 Task: Research Airbnb options in Harelbeke, Belgium from 3rd December, 2023 to 7th December, 2023 for 2 adults. Place can be private room with 1  bedroom having 1 bed and 1 bathroom. Property type can be hotel. Amenities needed are: hair dryer, heating.
Action: Mouse moved to (439, 258)
Screenshot: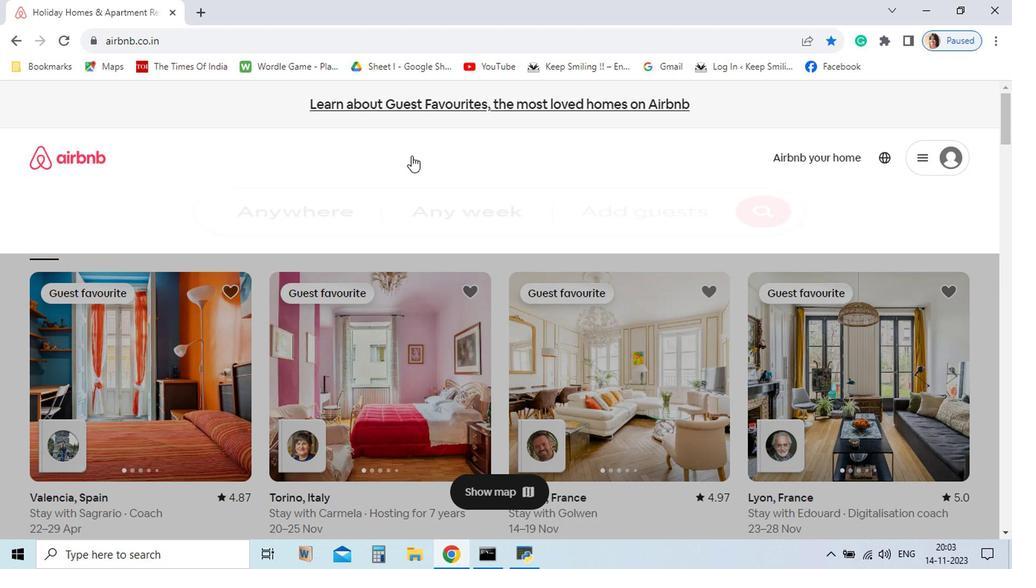 
Action: Mouse pressed left at (439, 258)
Screenshot: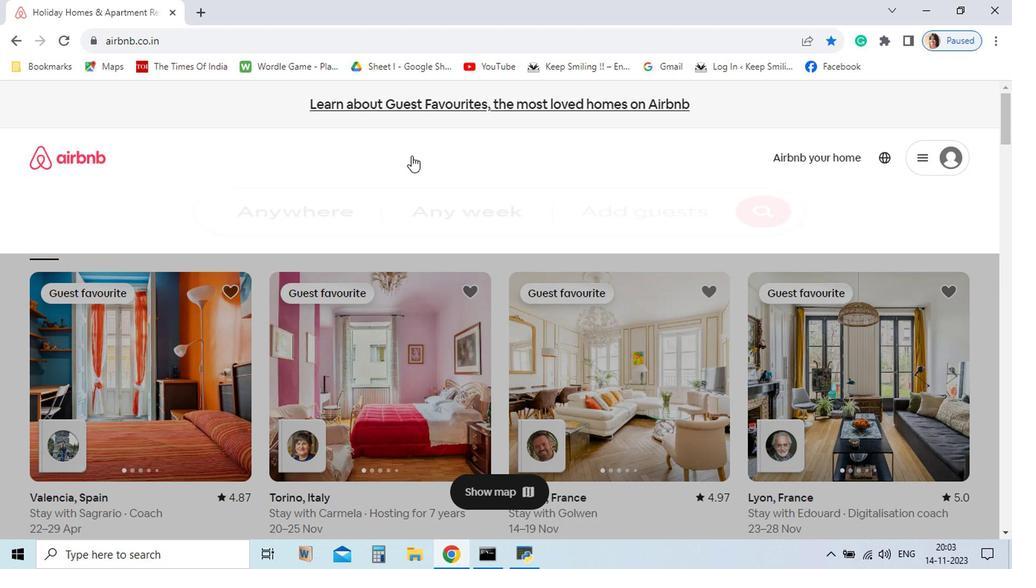 
Action: Mouse moved to (356, 305)
Screenshot: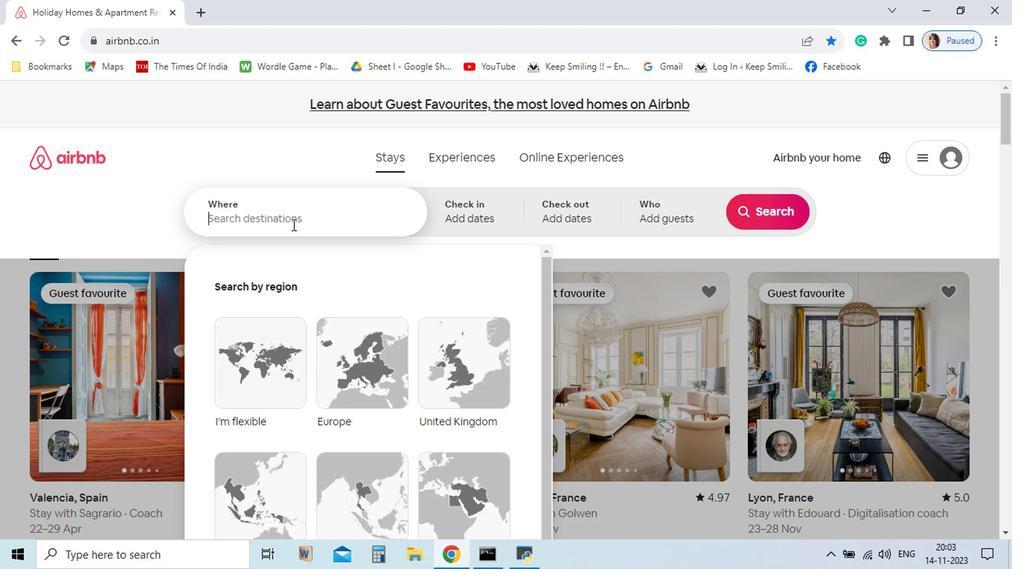 
Action: Mouse pressed left at (356, 305)
Screenshot: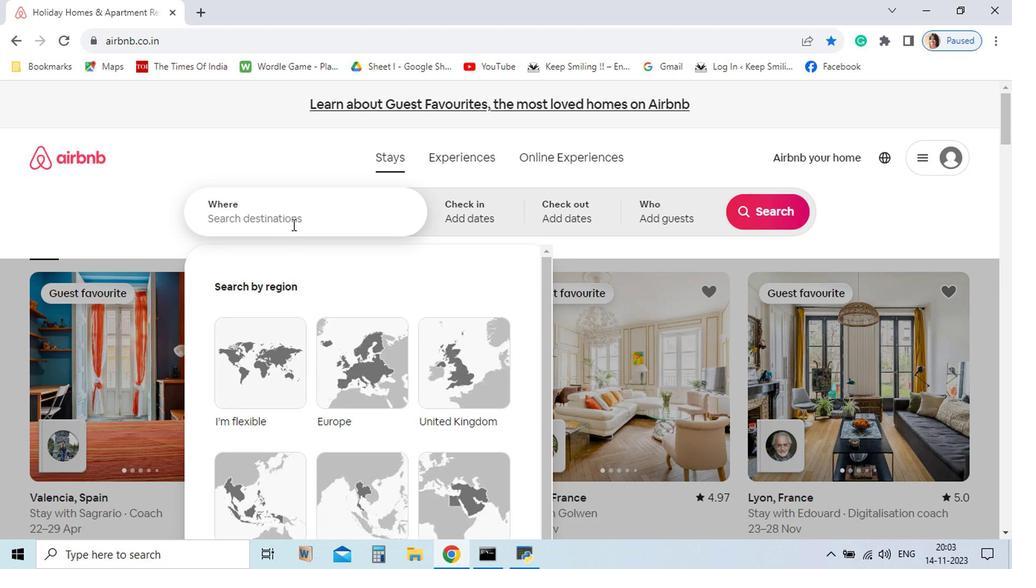 
Action: Mouse moved to (354, 307)
Screenshot: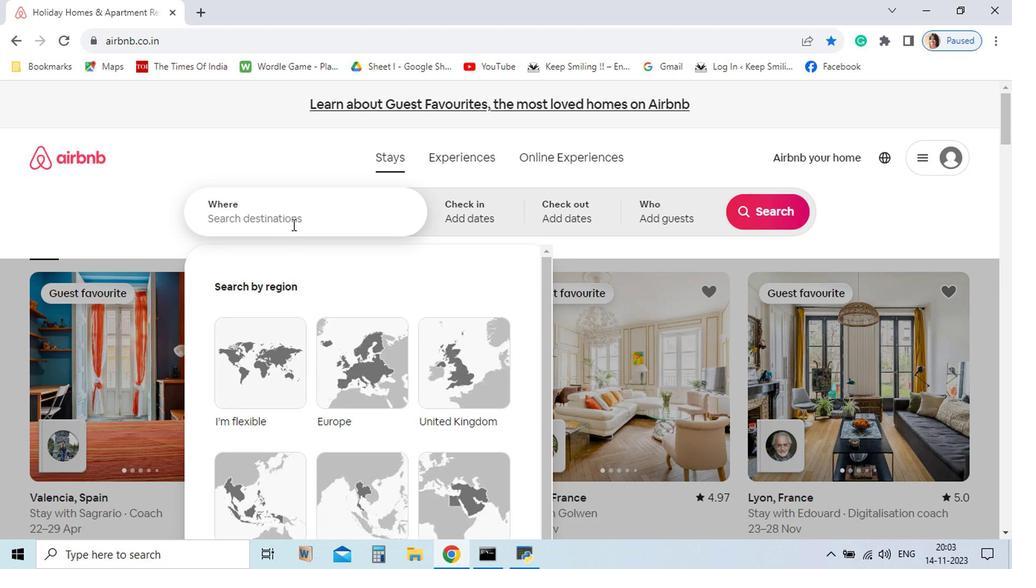 
Action: Key pressed <Key.shift>Harel
Screenshot: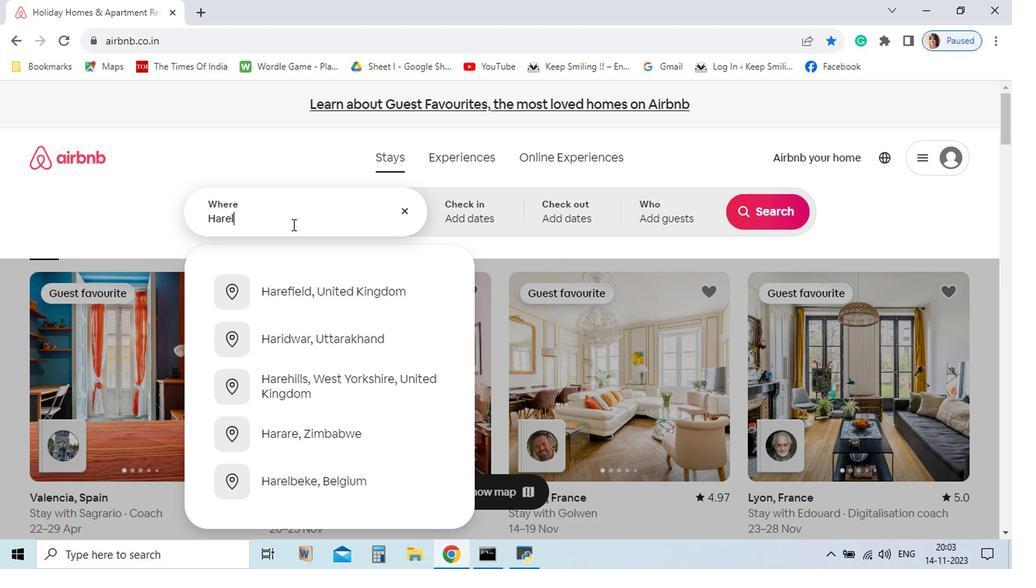 
Action: Mouse moved to (375, 355)
Screenshot: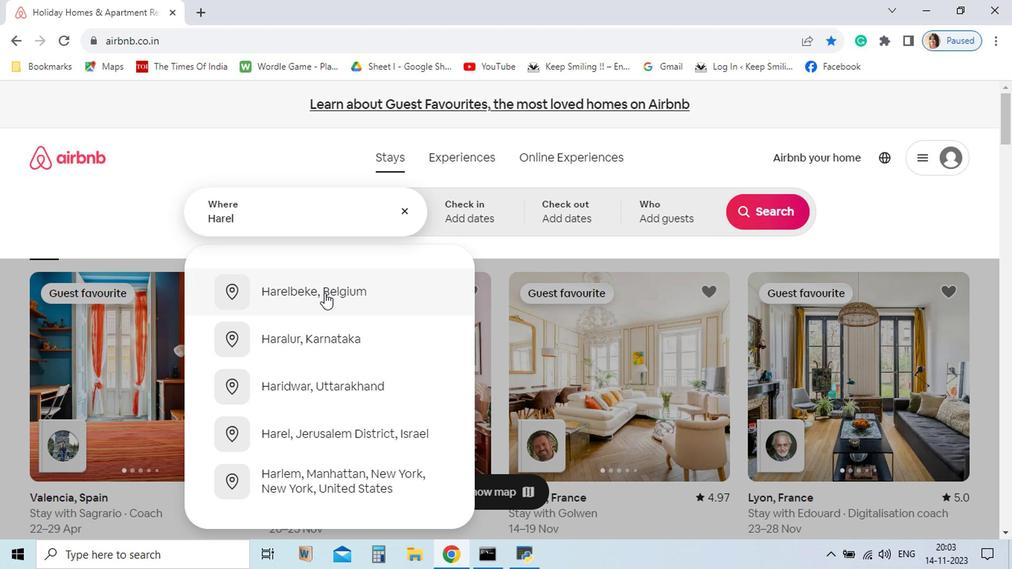 
Action: Mouse pressed left at (375, 355)
Screenshot: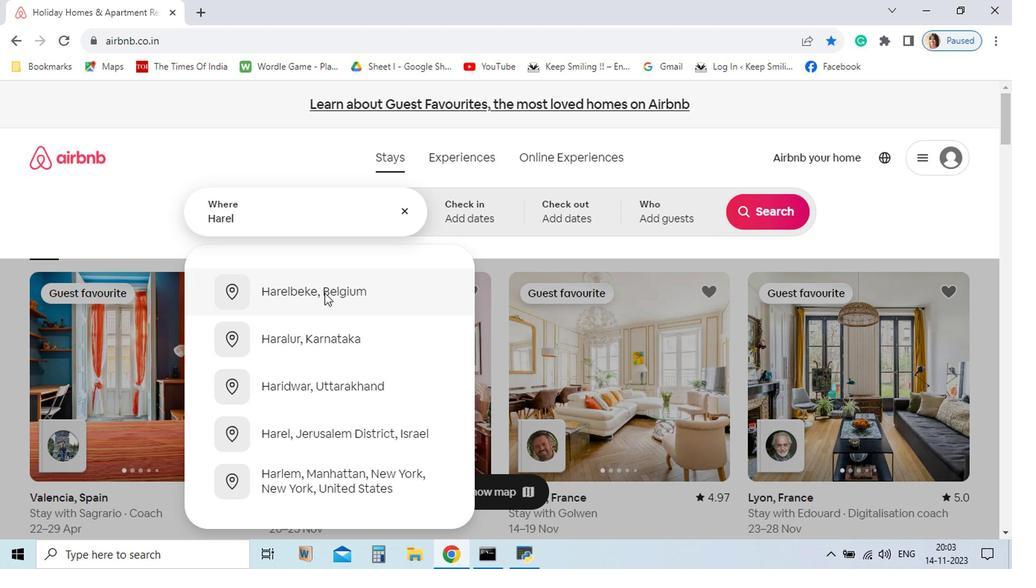 
Action: Mouse moved to (526, 452)
Screenshot: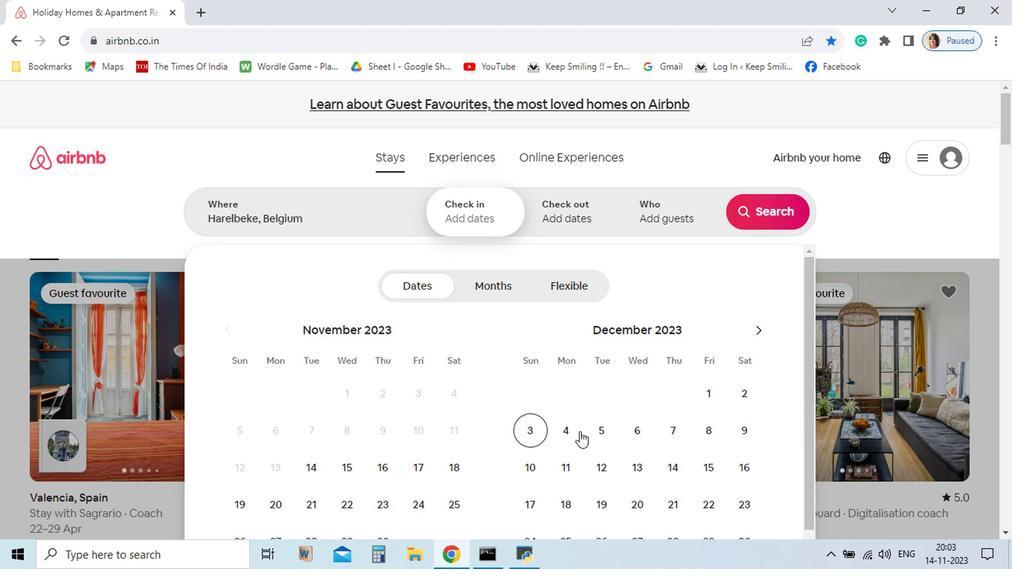 
Action: Mouse pressed left at (526, 452)
Screenshot: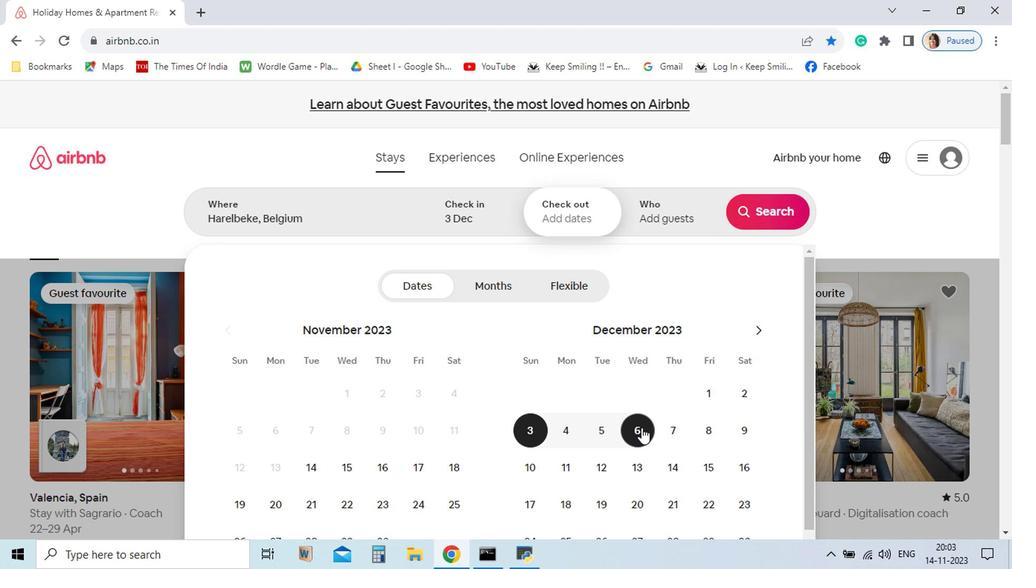 
Action: Mouse moved to (624, 450)
Screenshot: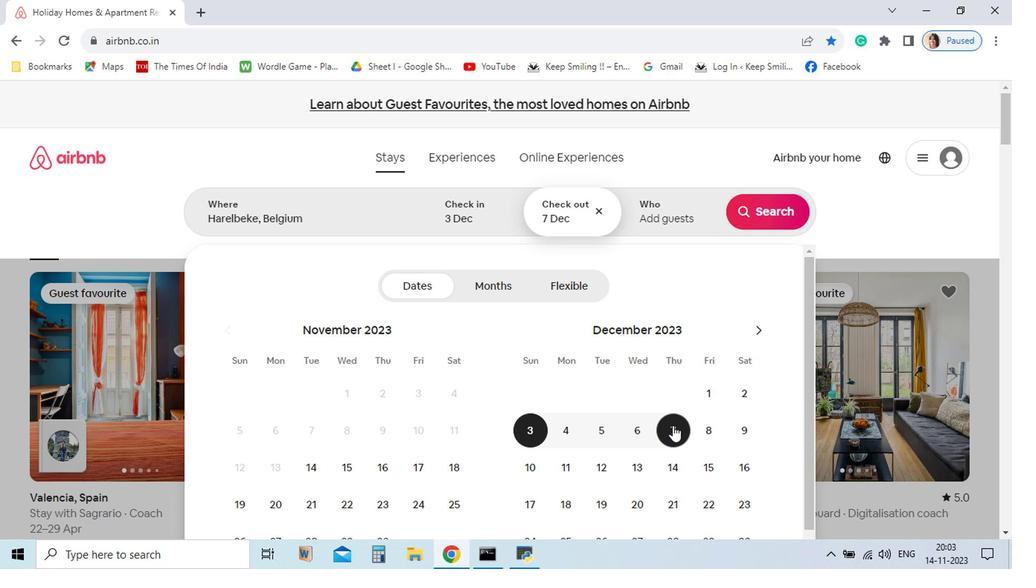 
Action: Mouse pressed left at (624, 450)
Screenshot: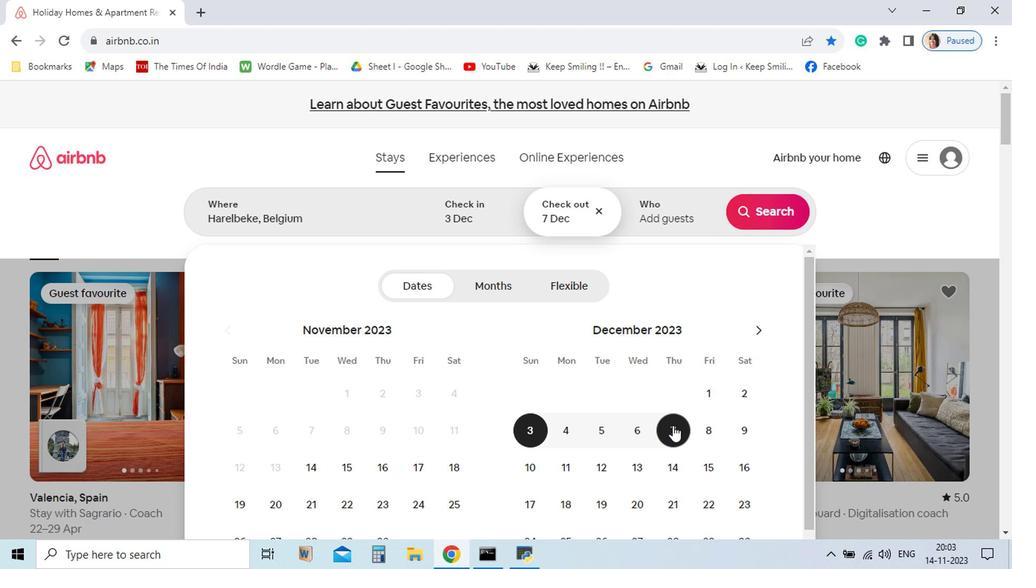 
Action: Mouse moved to (636, 301)
Screenshot: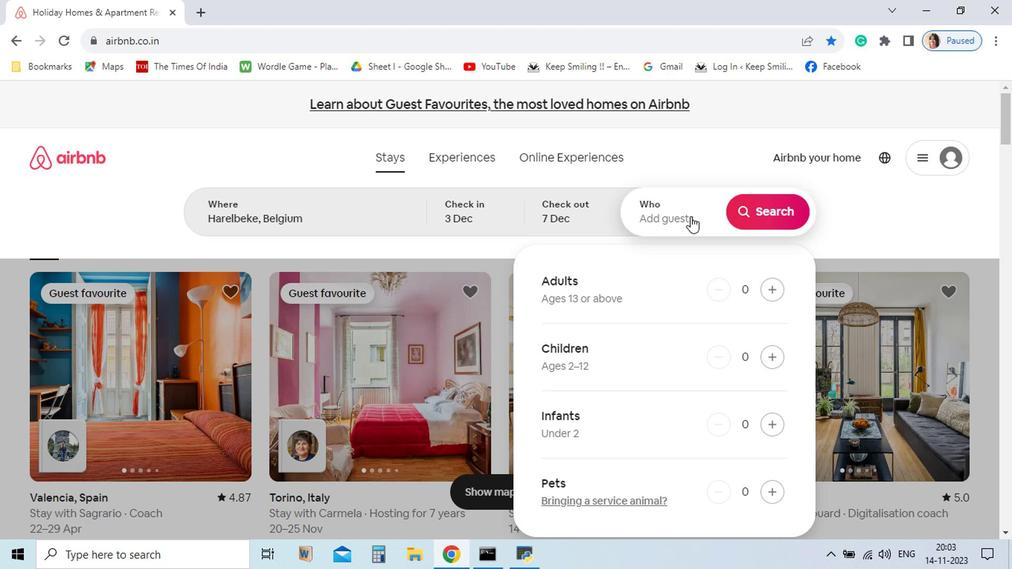 
Action: Mouse pressed left at (636, 301)
Screenshot: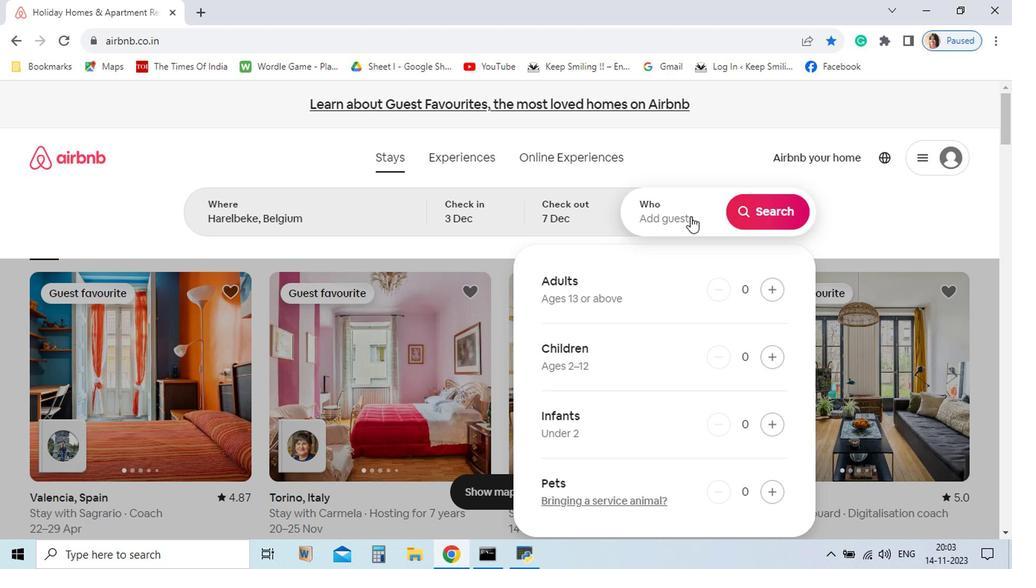 
Action: Mouse moved to (695, 351)
Screenshot: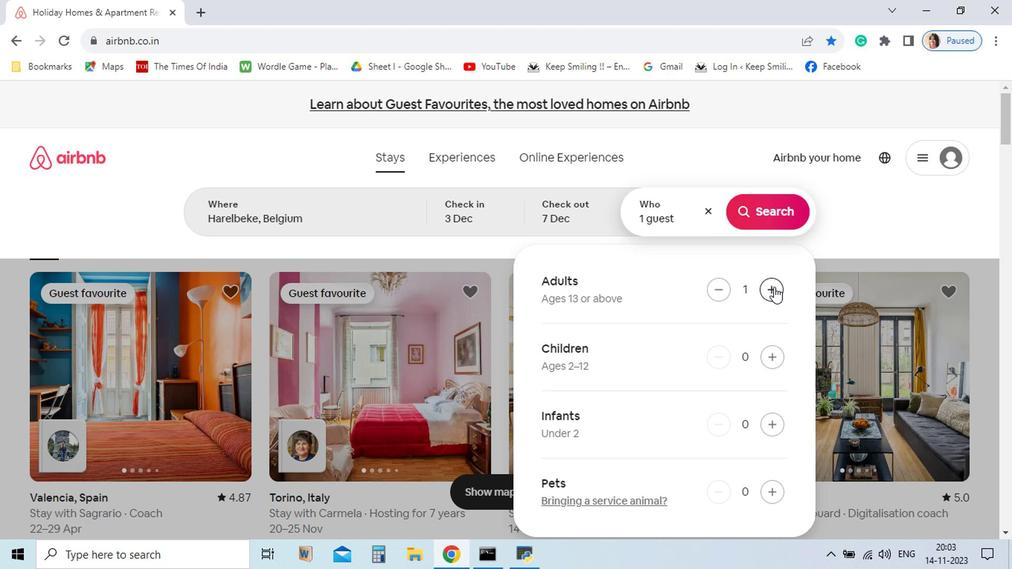 
Action: Mouse pressed left at (695, 351)
Screenshot: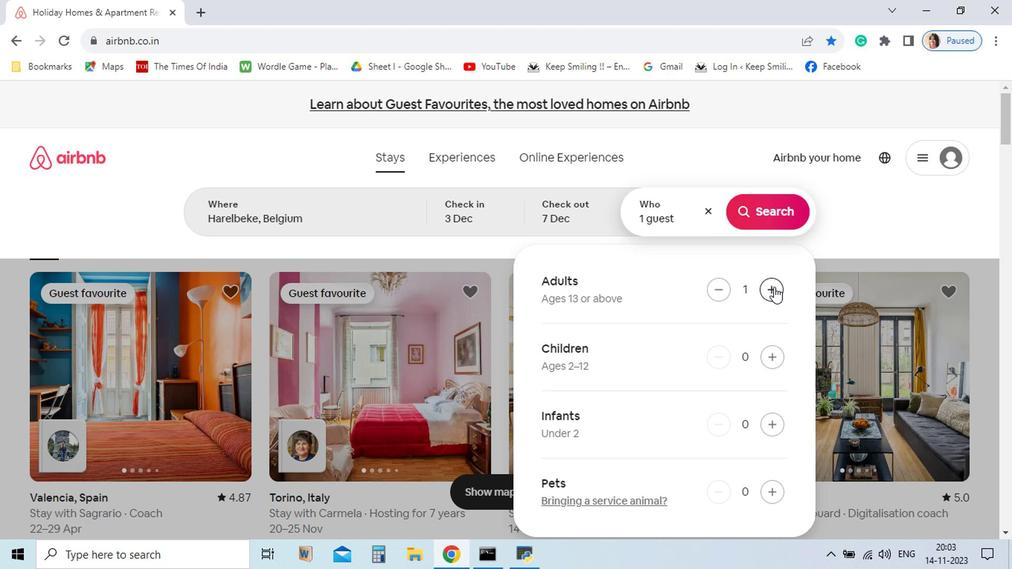 
Action: Mouse pressed left at (695, 351)
Screenshot: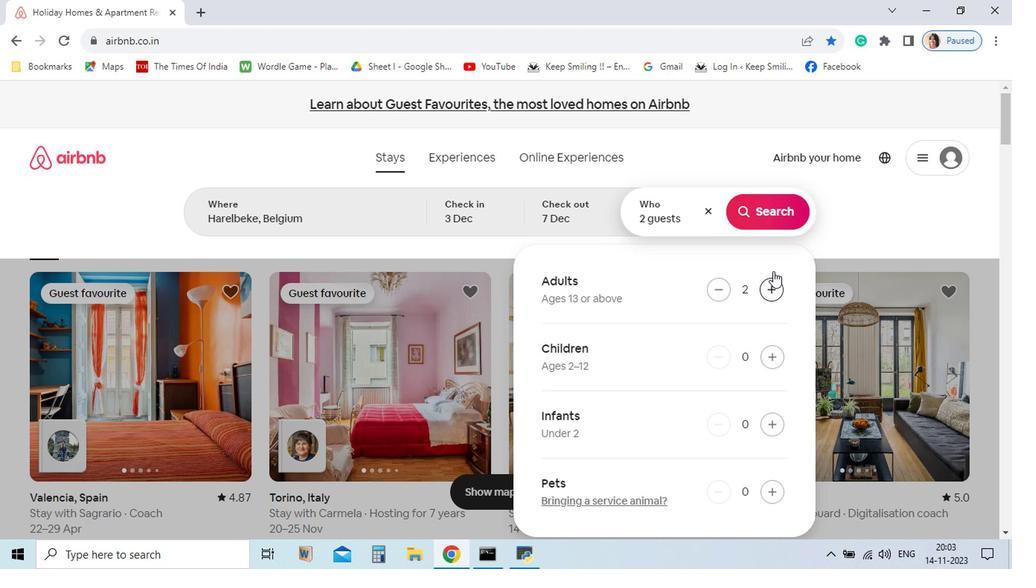 
Action: Mouse moved to (698, 298)
Screenshot: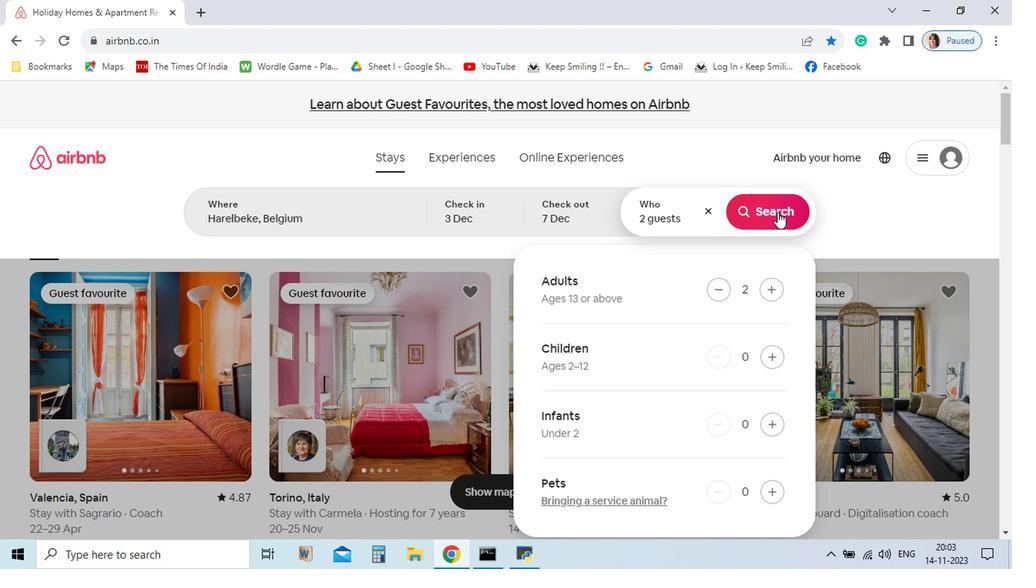 
Action: Mouse pressed left at (698, 298)
Screenshot: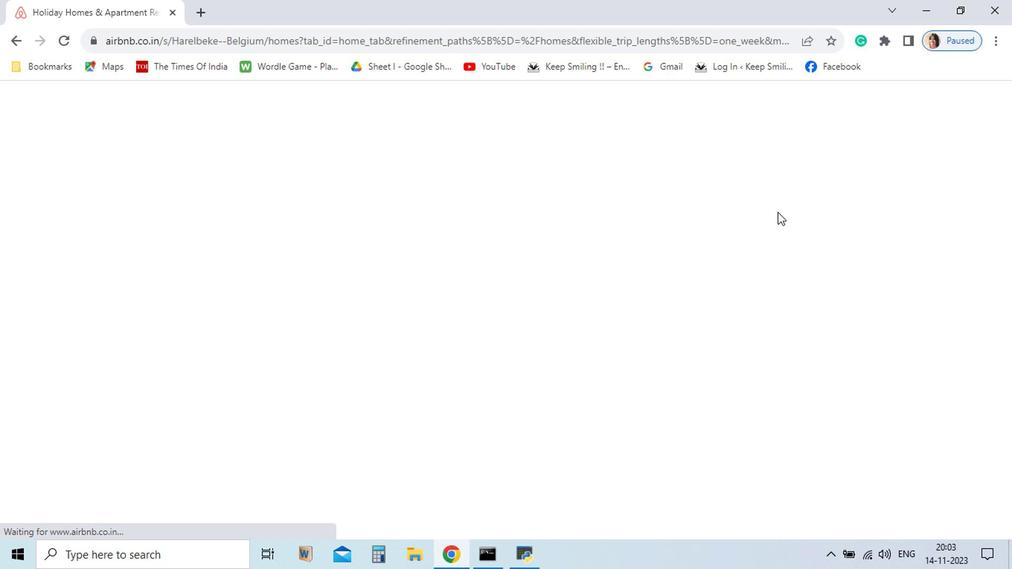 
Action: Mouse moved to (695, 268)
Screenshot: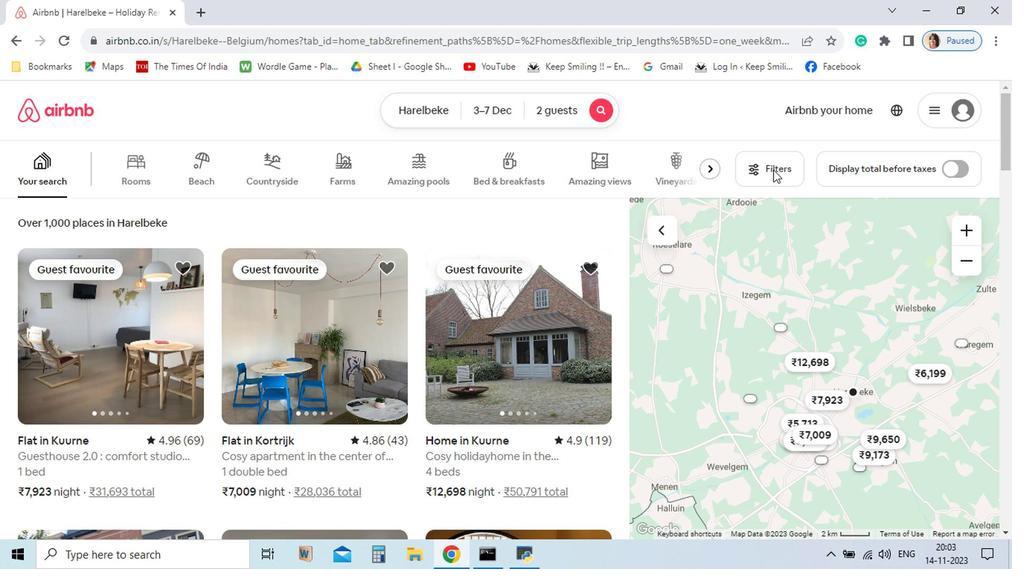 
Action: Mouse pressed left at (695, 268)
Screenshot: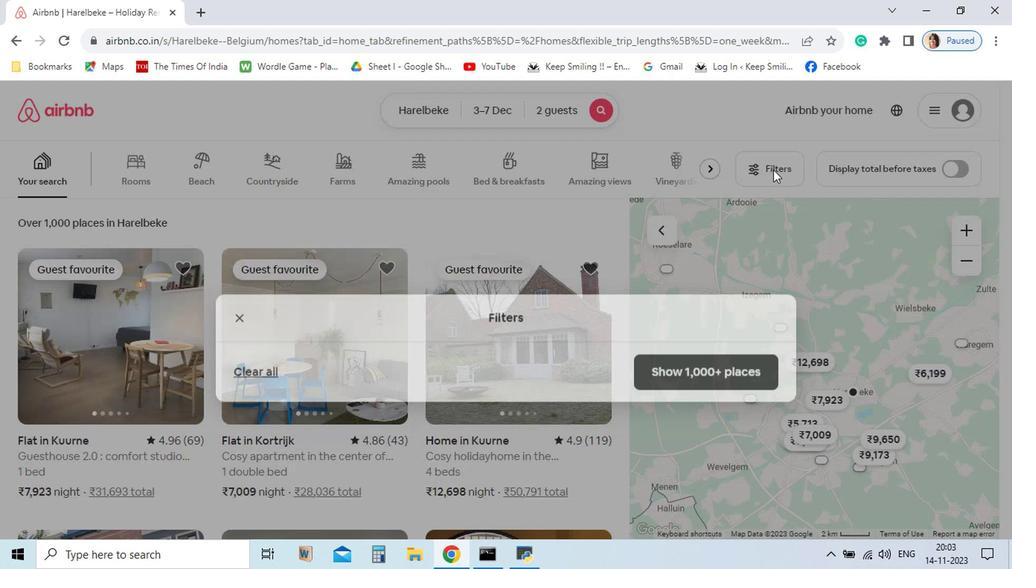 
Action: Mouse moved to (704, 282)
Screenshot: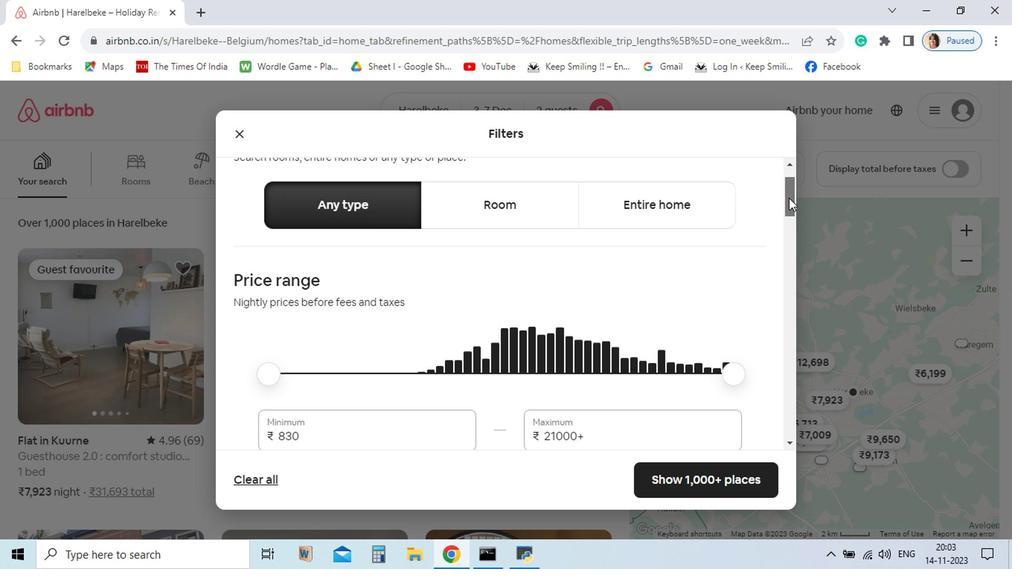 
Action: Mouse pressed left at (704, 282)
Screenshot: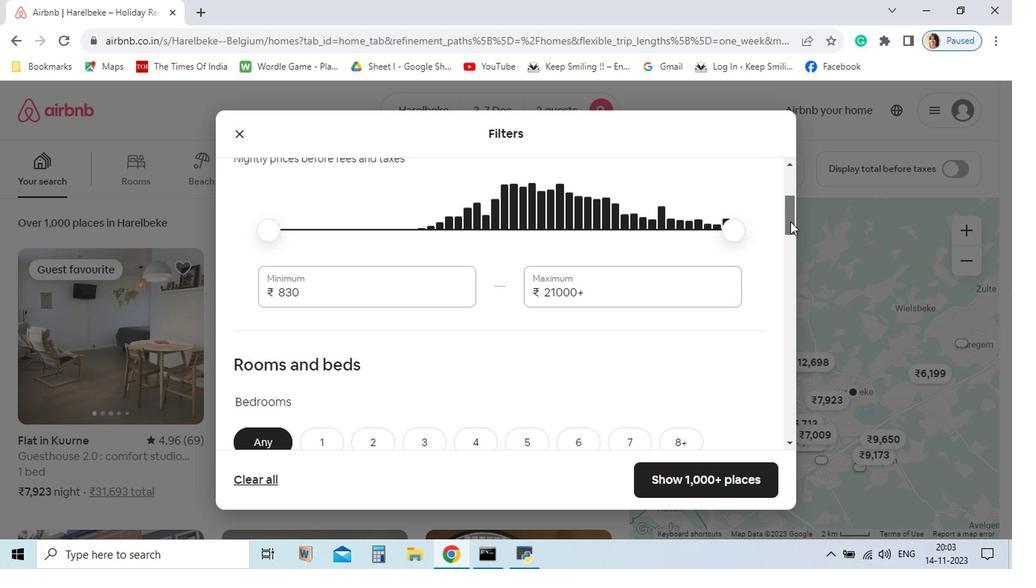 
Action: Mouse moved to (380, 385)
Screenshot: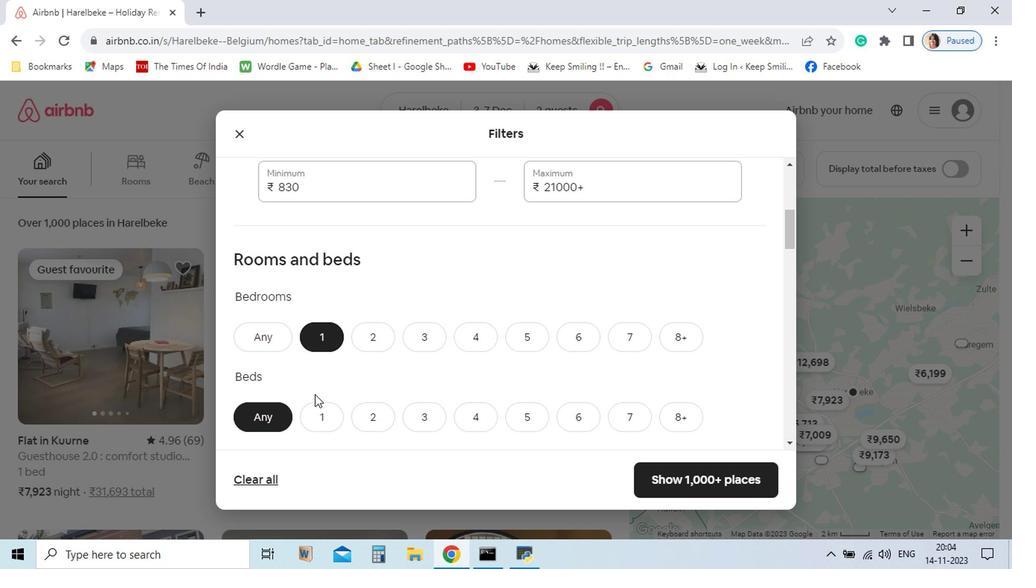
Action: Mouse pressed left at (380, 385)
Screenshot: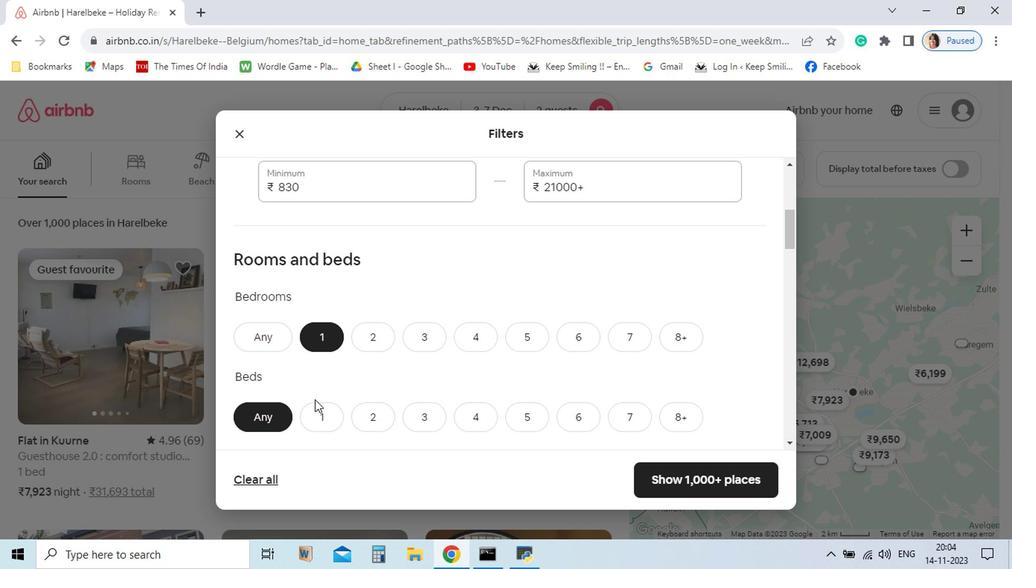 
Action: Mouse moved to (370, 442)
Screenshot: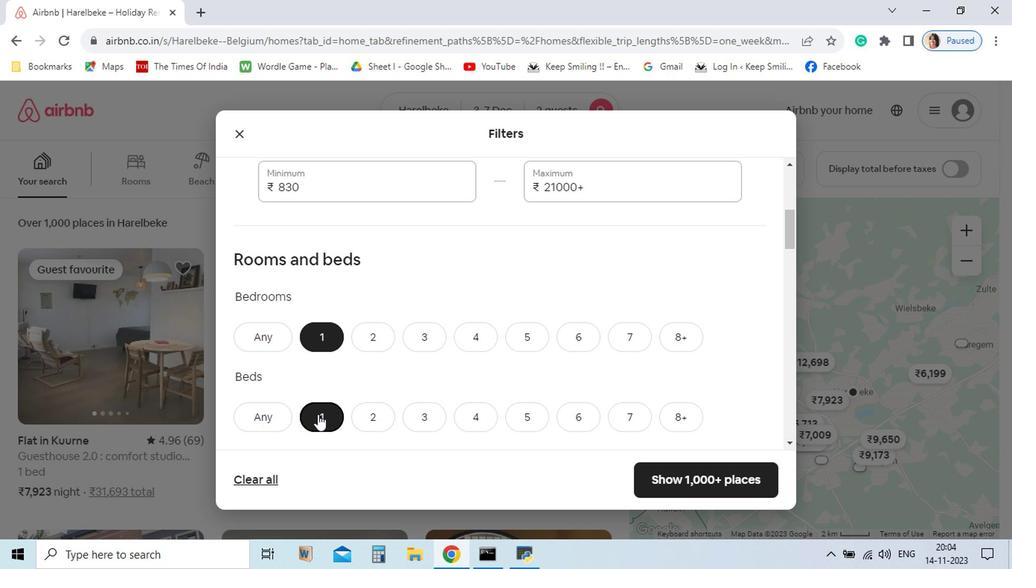 
Action: Mouse pressed left at (370, 442)
Screenshot: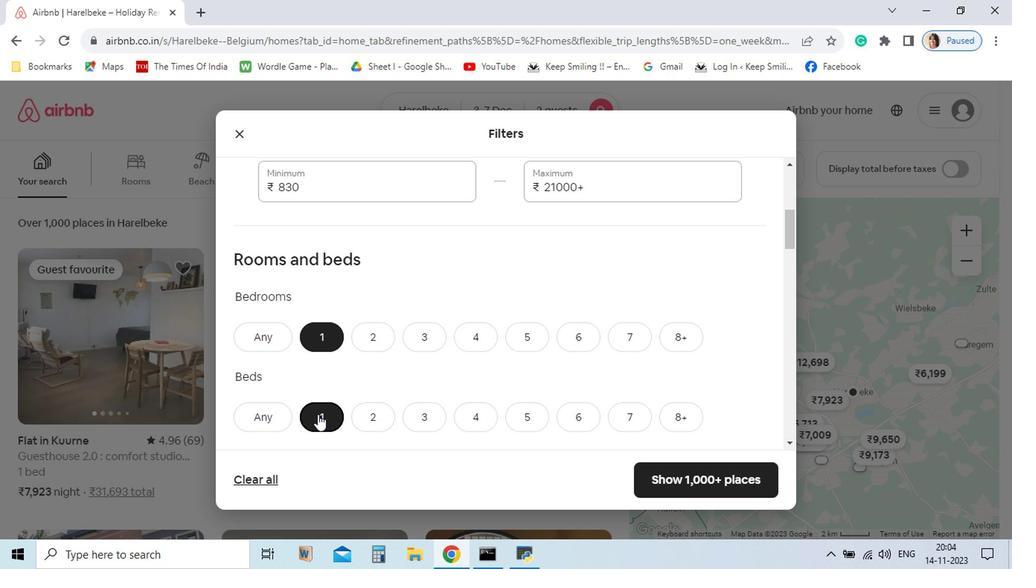 
Action: Mouse moved to (372, 442)
Screenshot: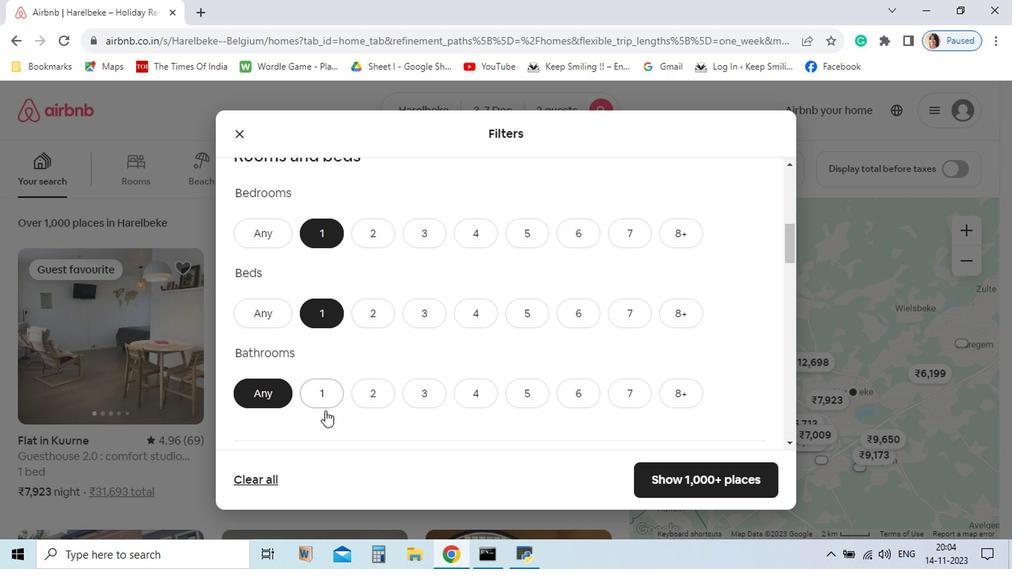
Action: Mouse scrolled (372, 441) with delta (0, 0)
Screenshot: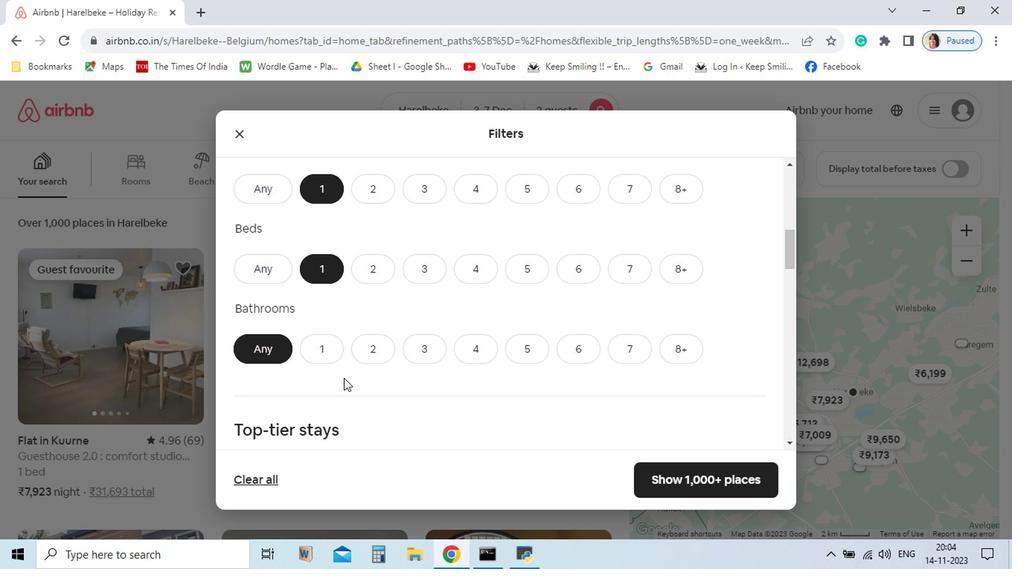 
Action: Mouse moved to (374, 441)
Screenshot: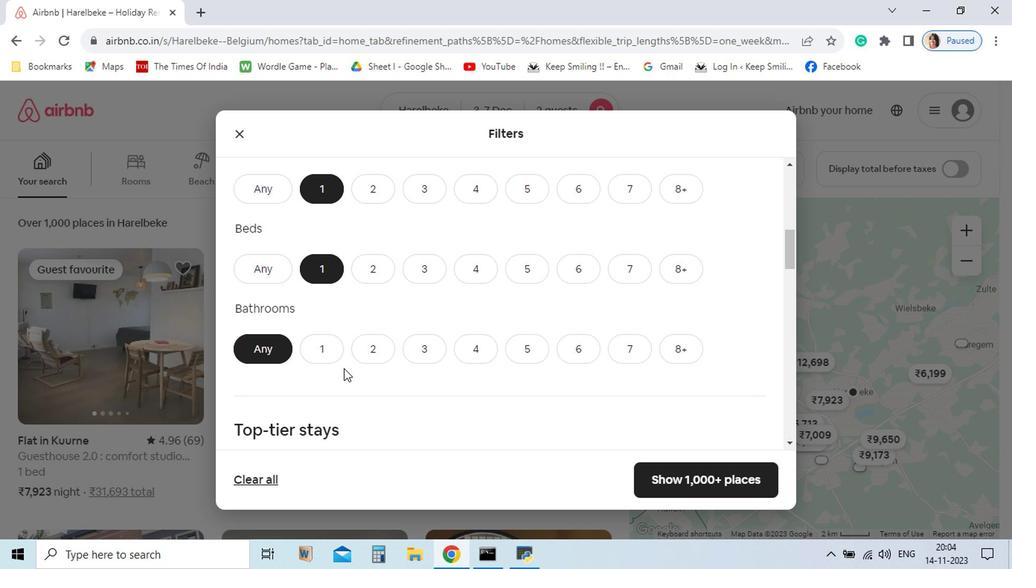 
Action: Mouse scrolled (374, 441) with delta (0, 0)
Screenshot: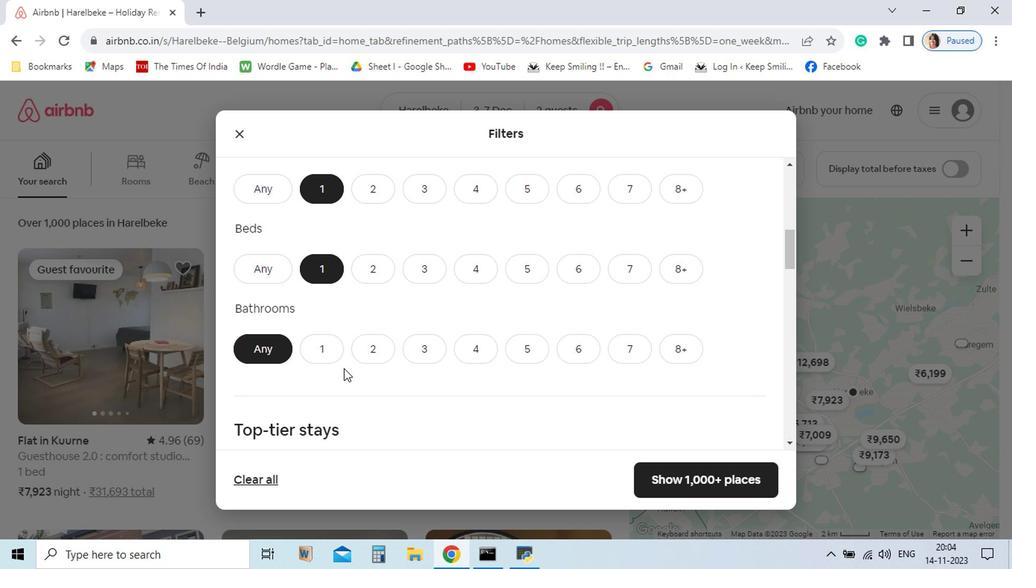 
Action: Mouse moved to (373, 396)
Screenshot: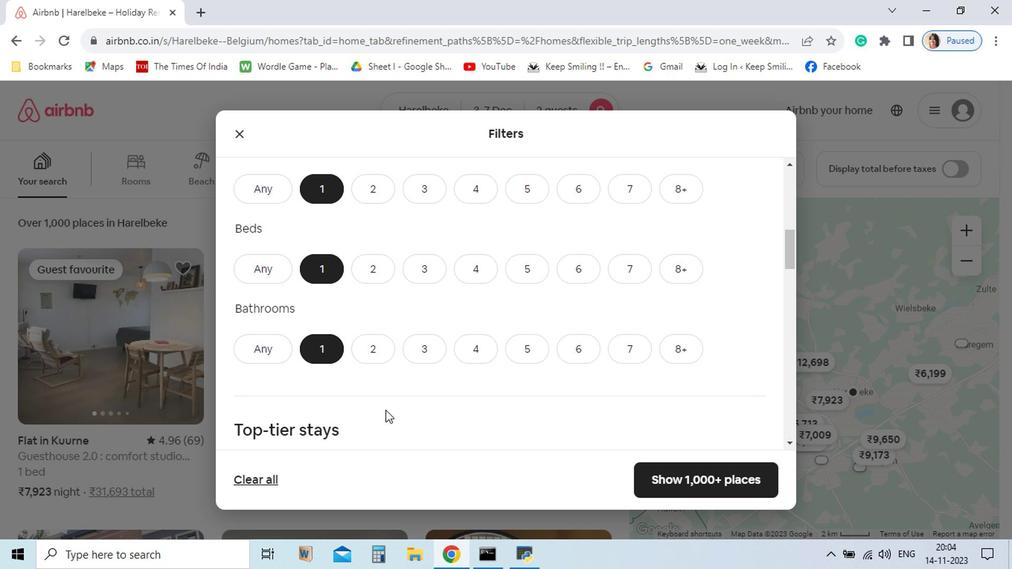 
Action: Mouse pressed left at (373, 396)
Screenshot: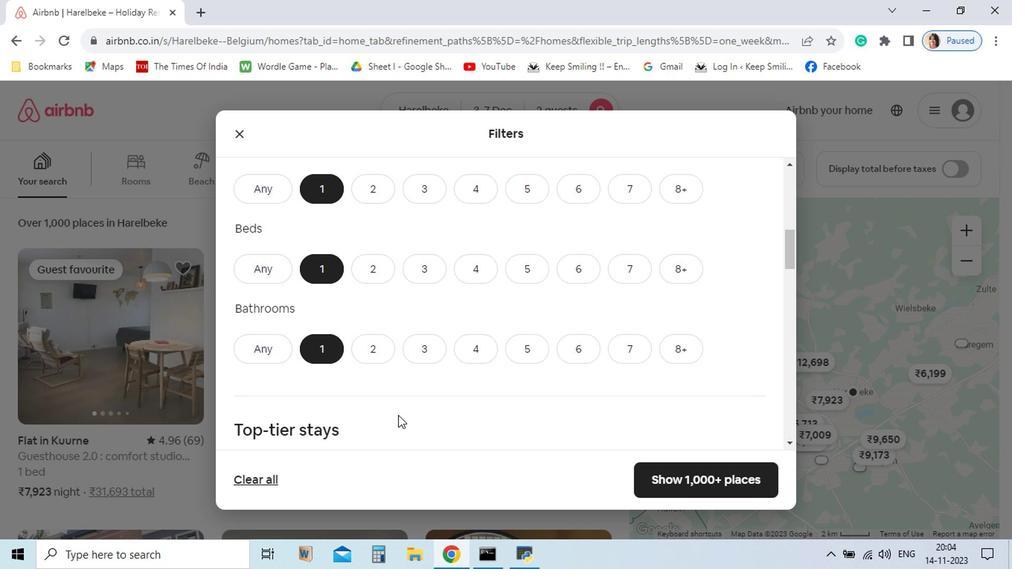 
Action: Mouse moved to (457, 447)
Screenshot: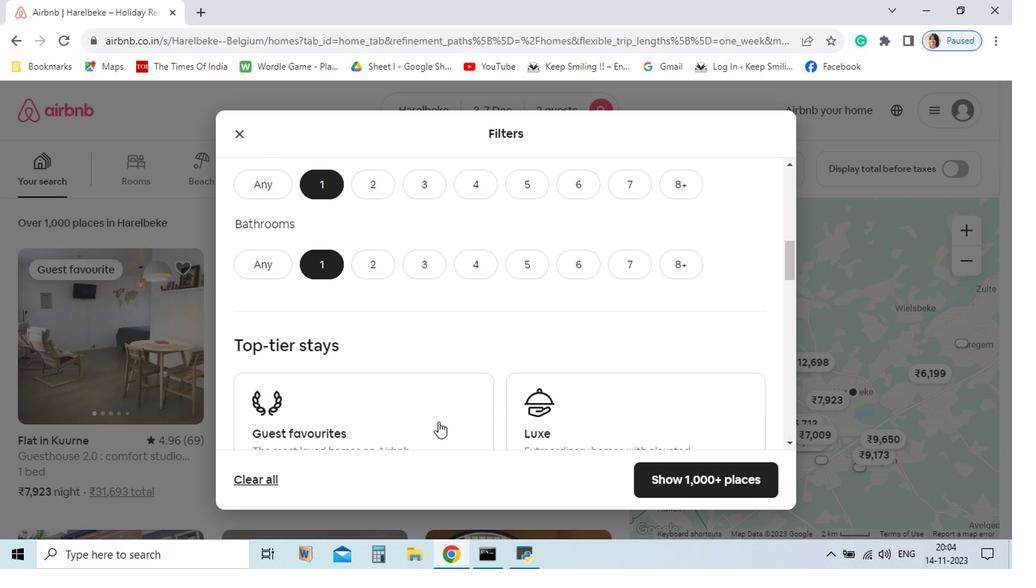 
Action: Mouse scrolled (457, 447) with delta (0, 0)
Screenshot: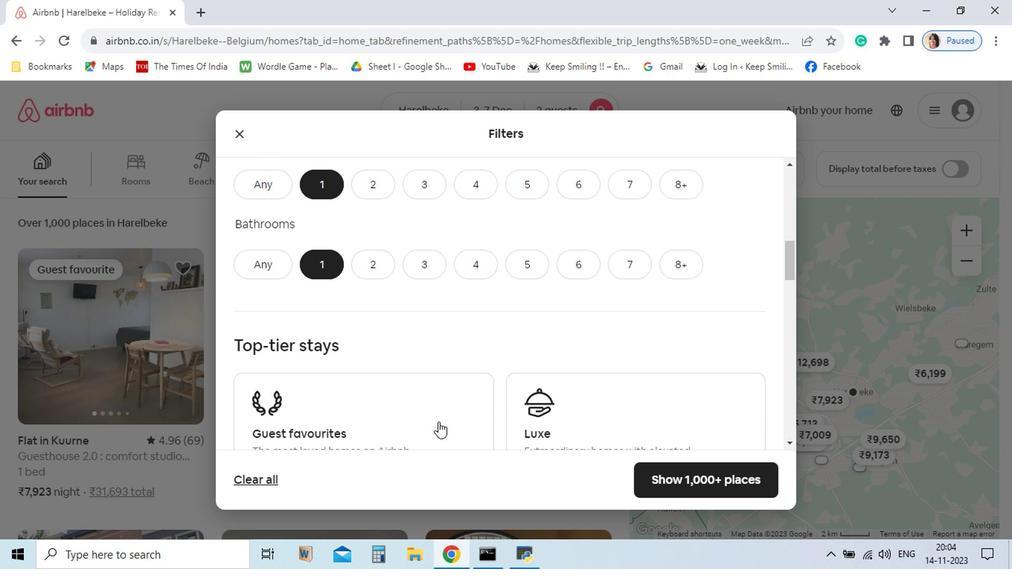 
Action: Mouse scrolled (457, 447) with delta (0, 0)
Screenshot: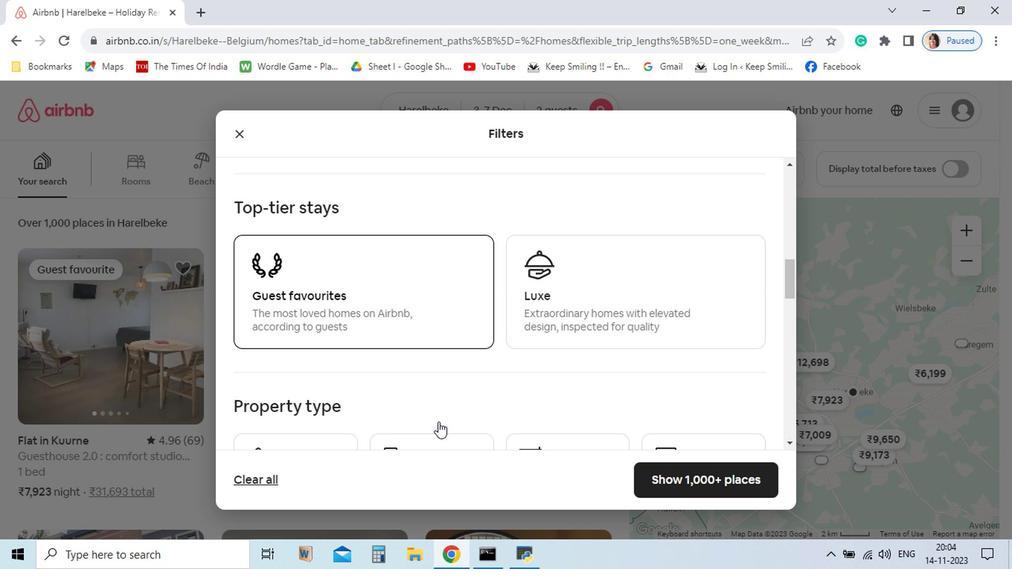 
Action: Mouse moved to (458, 447)
Screenshot: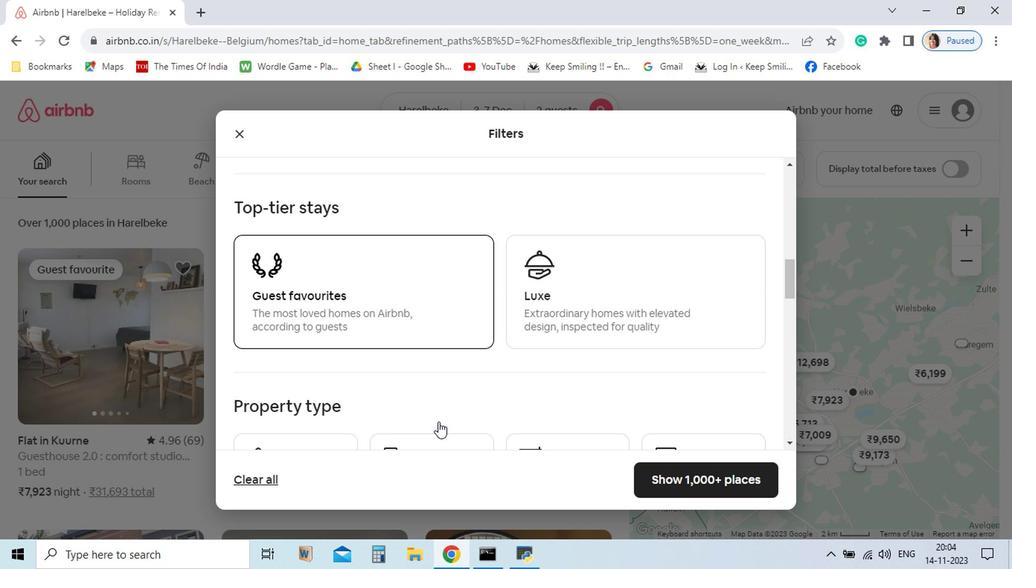 
Action: Mouse scrolled (458, 447) with delta (0, 0)
Screenshot: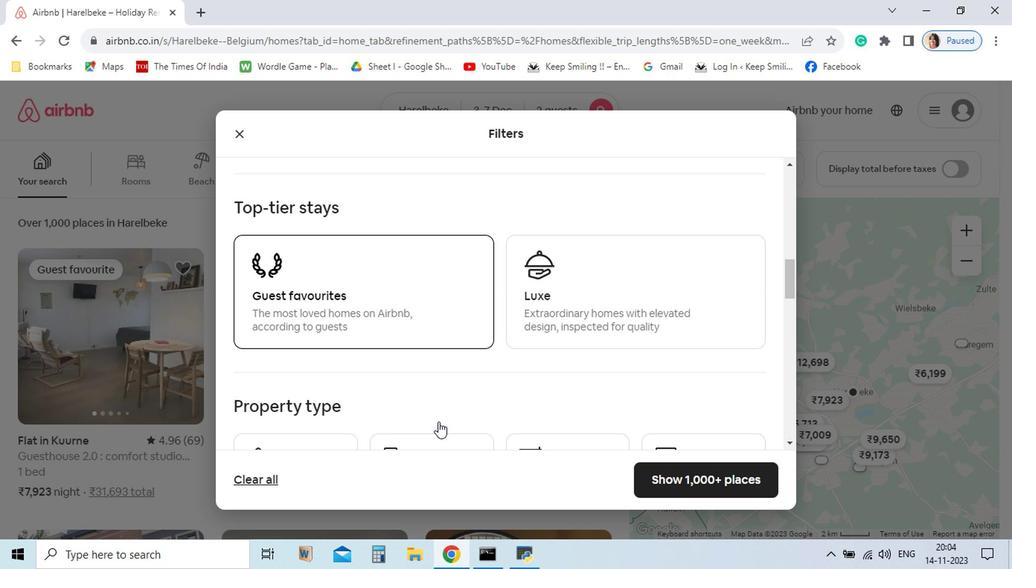 
Action: Mouse scrolled (458, 447) with delta (0, 0)
Screenshot: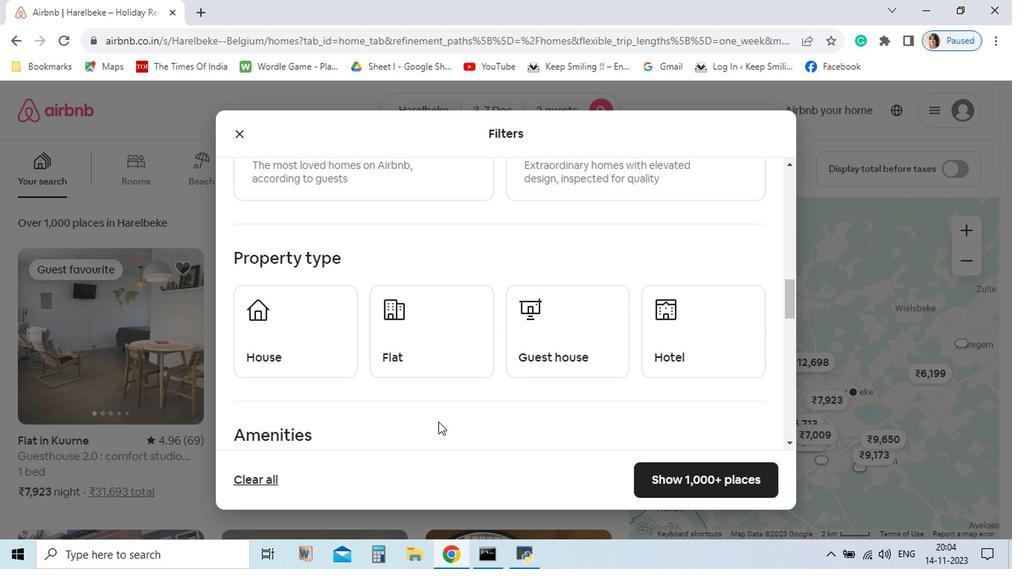 
Action: Mouse scrolled (458, 447) with delta (0, 0)
Screenshot: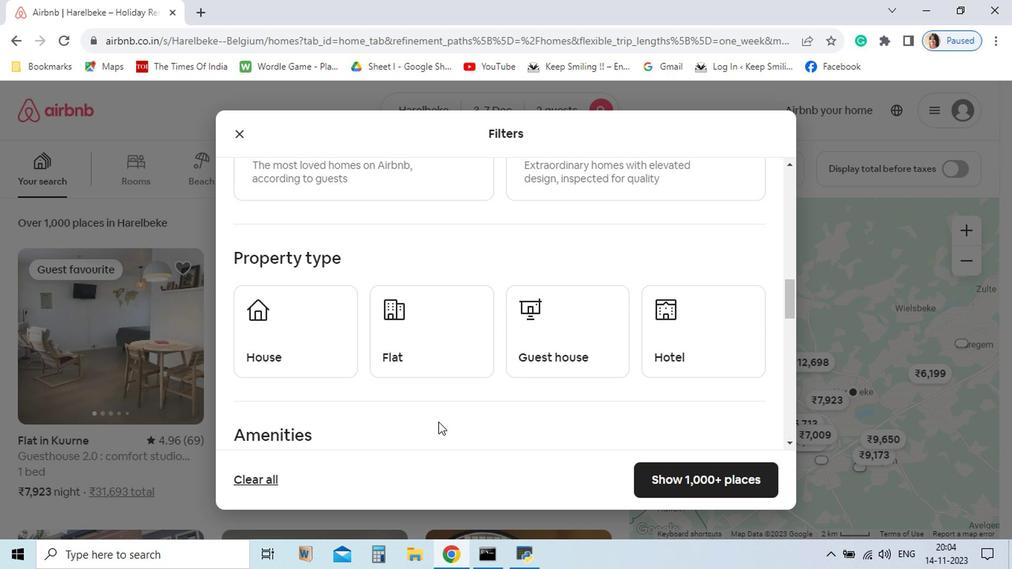 
Action: Mouse moved to (614, 399)
Screenshot: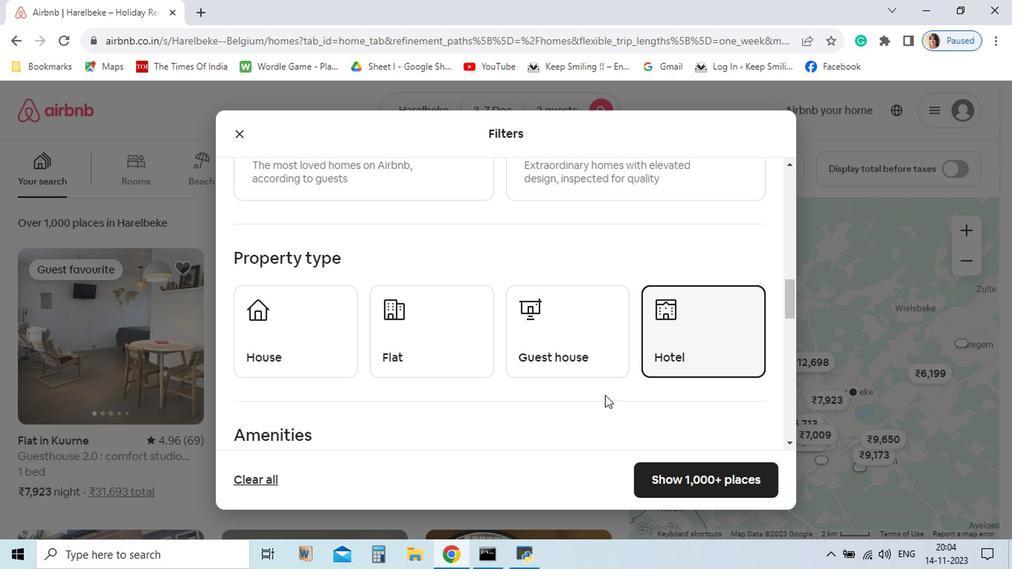 
Action: Mouse pressed left at (614, 399)
Screenshot: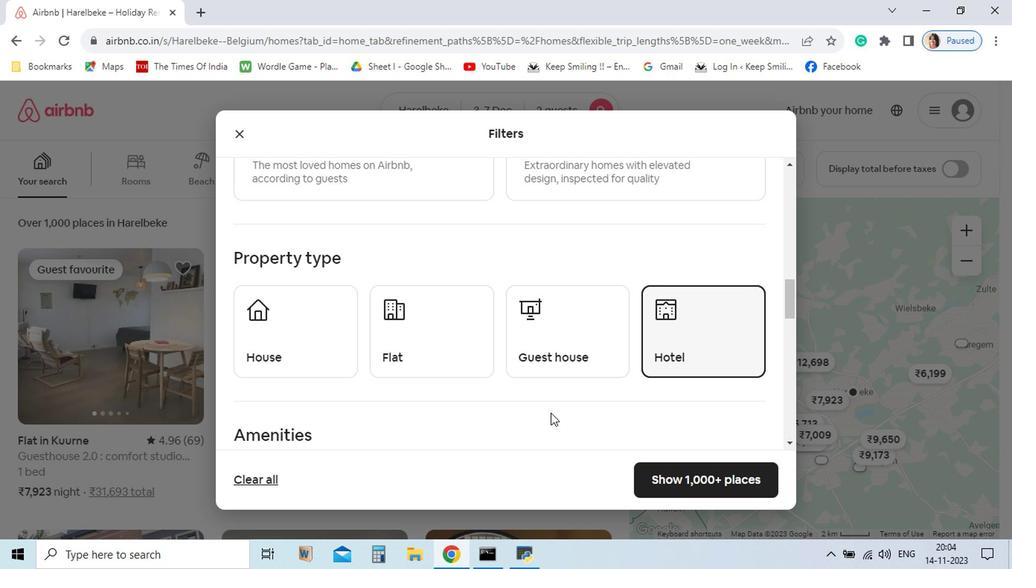 
Action: Mouse moved to (485, 427)
Screenshot: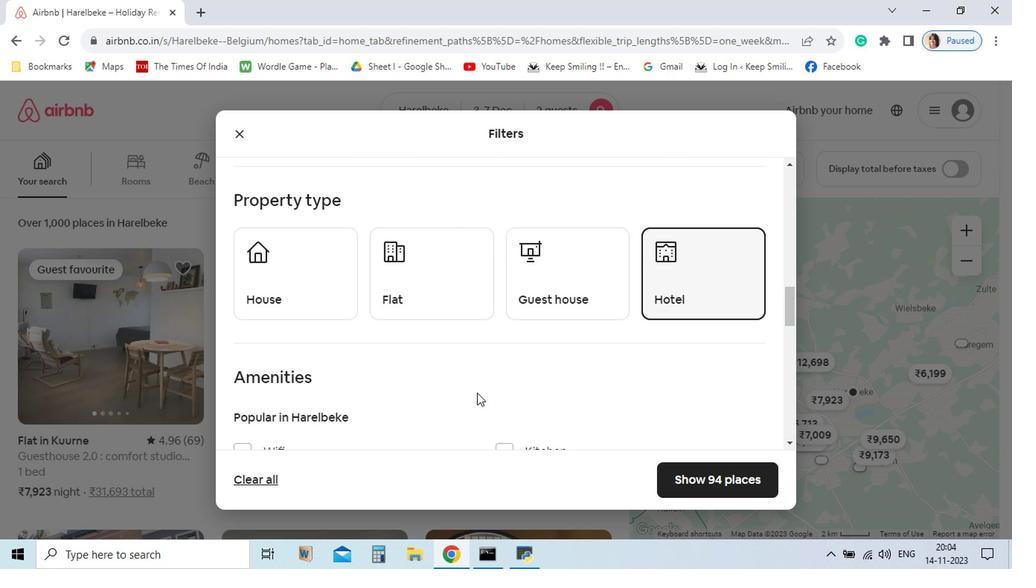 
Action: Mouse scrolled (485, 426) with delta (0, 0)
Screenshot: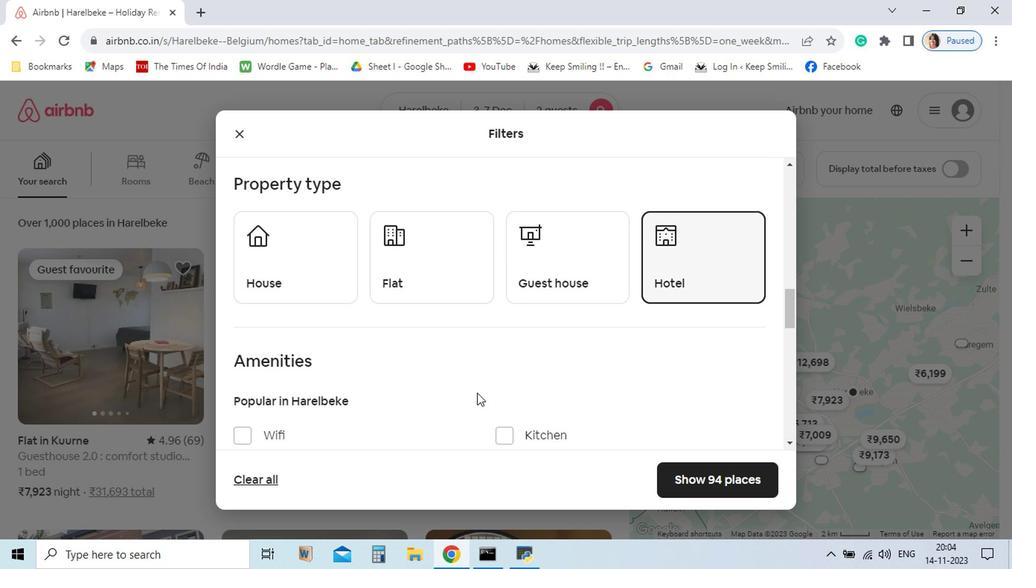 
Action: Mouse scrolled (485, 426) with delta (0, 0)
Screenshot: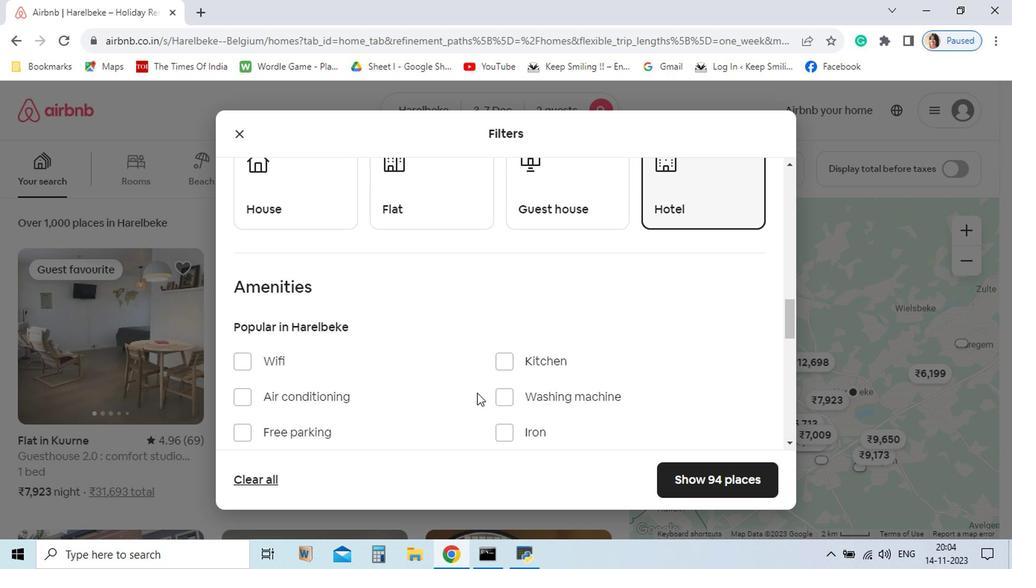 
Action: Mouse scrolled (485, 426) with delta (0, 0)
Screenshot: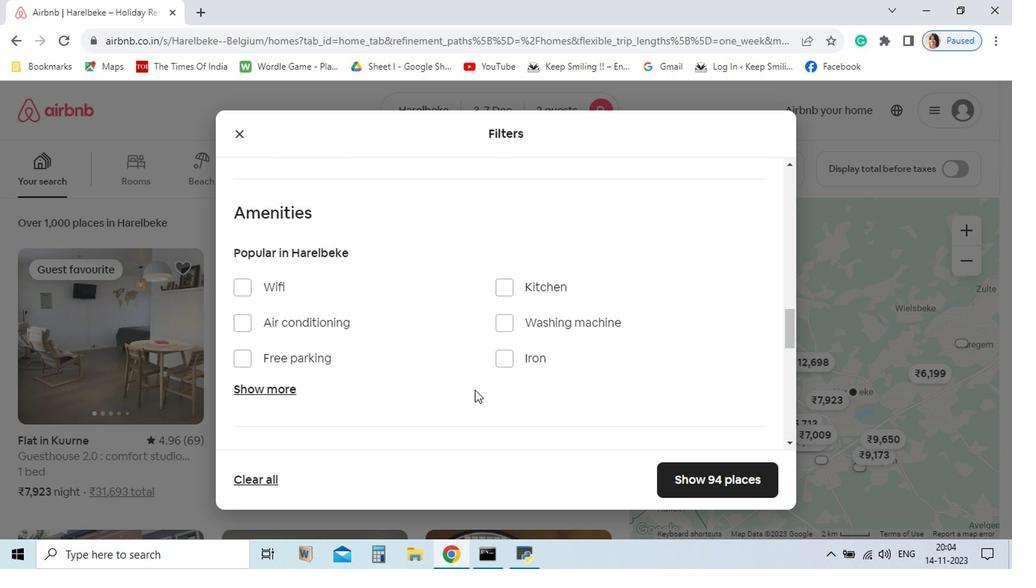 
Action: Mouse moved to (350, 420)
Screenshot: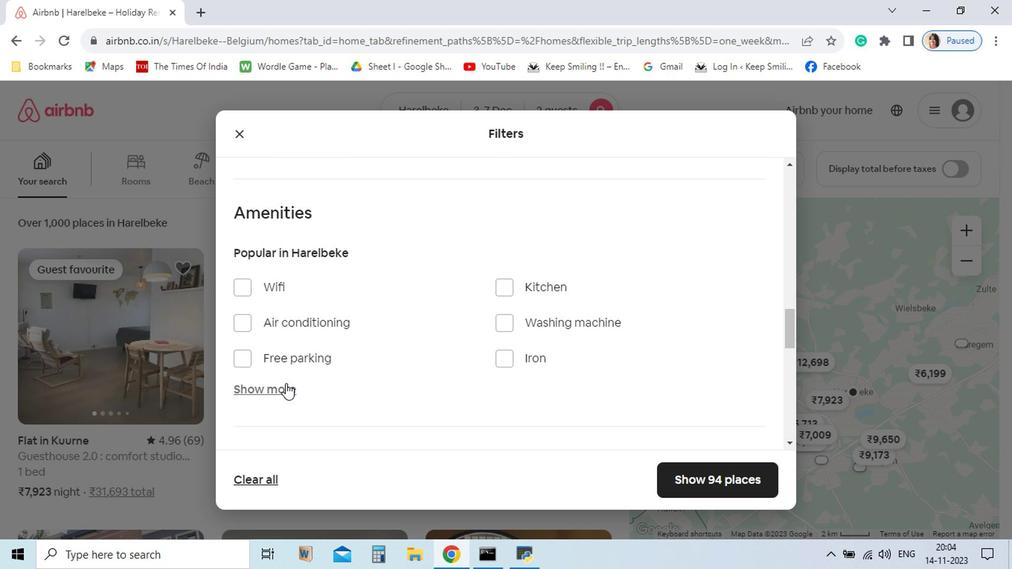 
Action: Mouse pressed left at (350, 420)
Screenshot: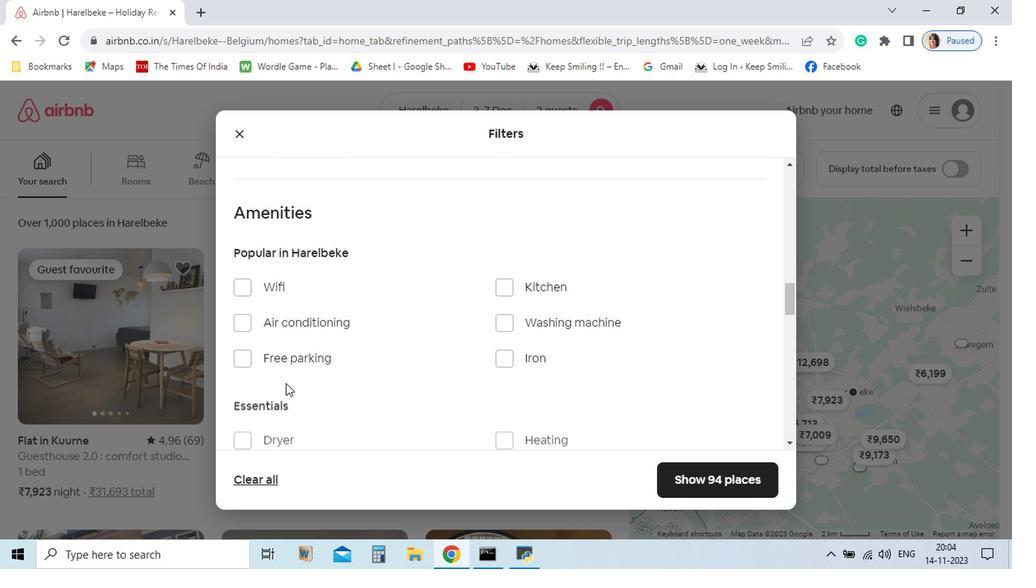 
Action: Mouse moved to (437, 439)
Screenshot: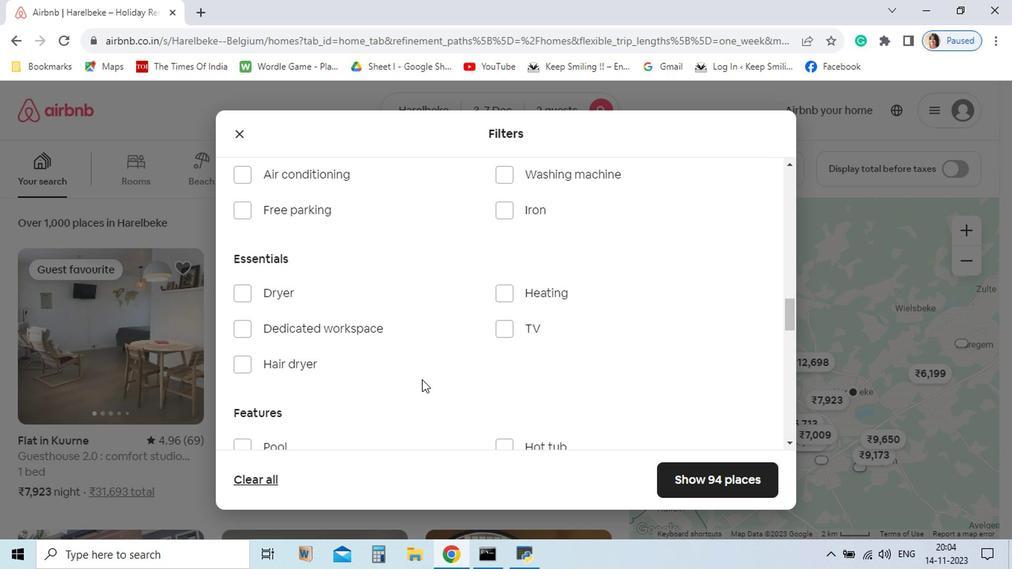 
Action: Mouse scrolled (437, 438) with delta (0, 0)
Screenshot: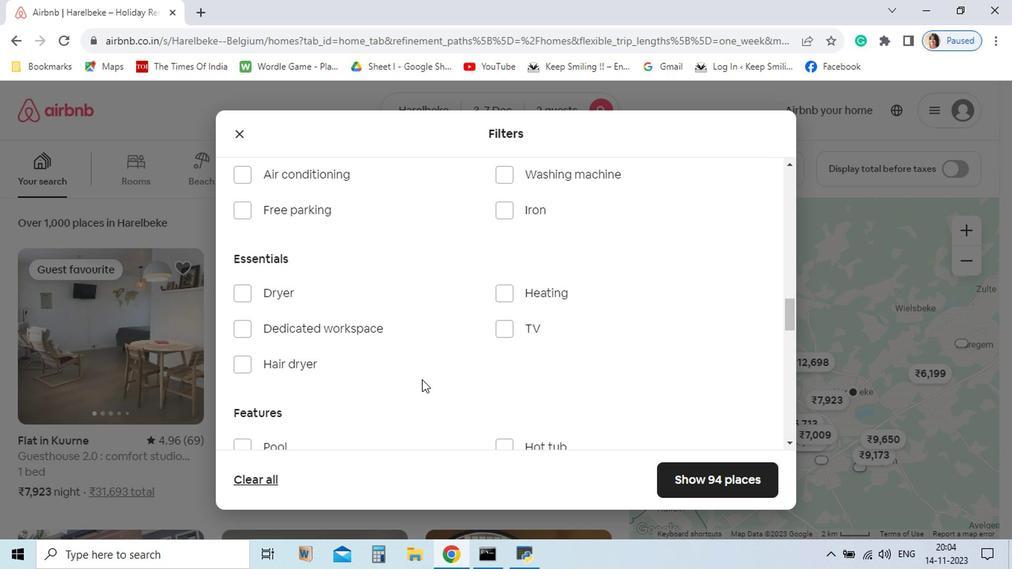 
Action: Mouse moved to (437, 439)
Screenshot: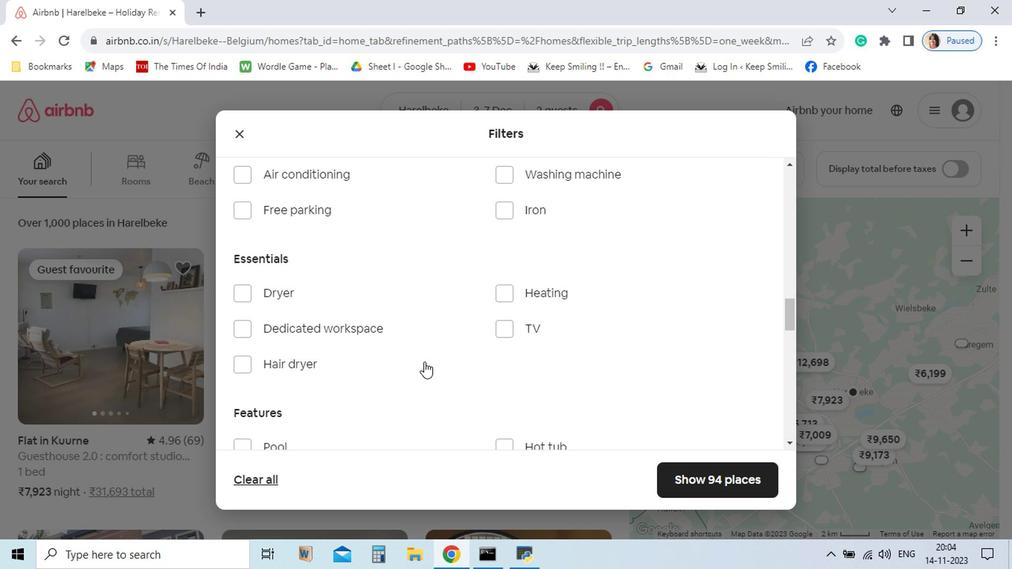 
Action: Mouse scrolled (437, 439) with delta (0, 0)
Screenshot: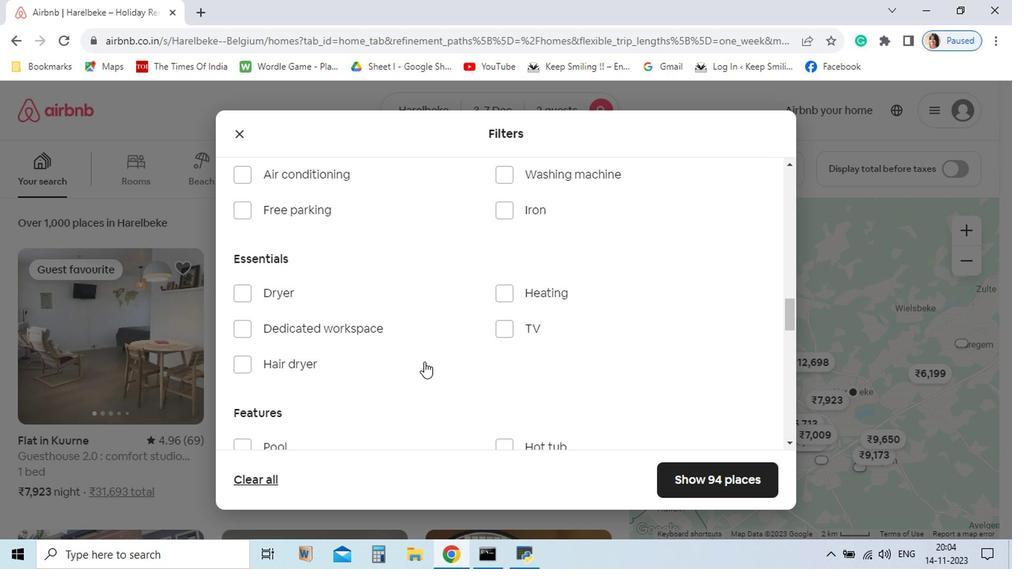 
Action: Mouse moved to (317, 355)
Screenshot: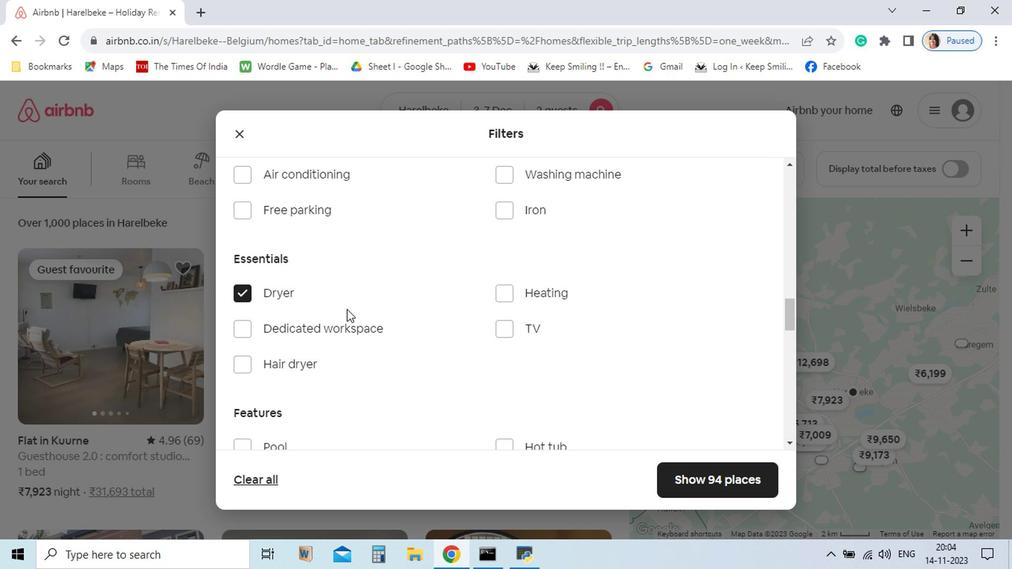
Action: Mouse pressed left at (317, 355)
Screenshot: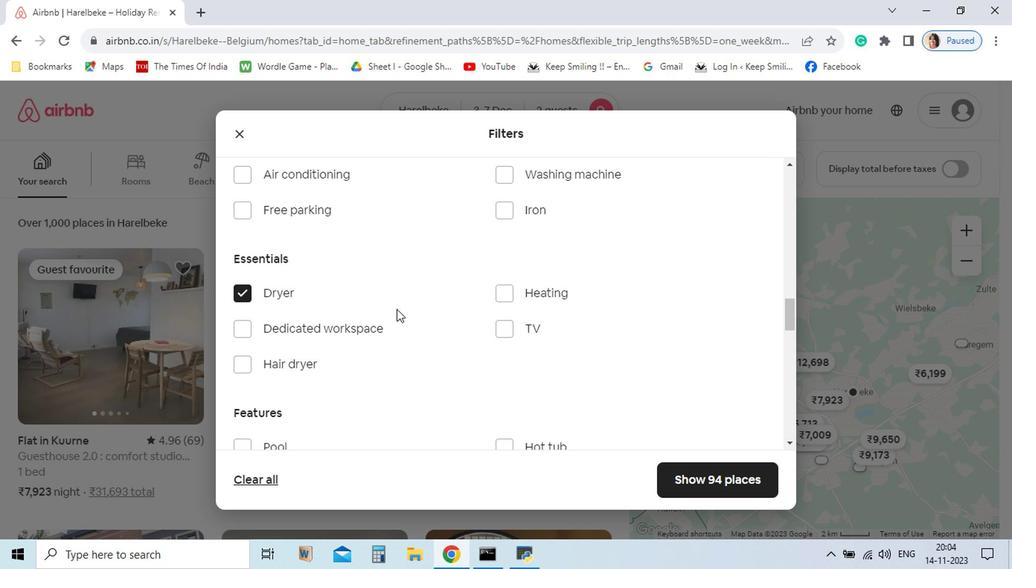 
Action: Mouse moved to (505, 353)
Screenshot: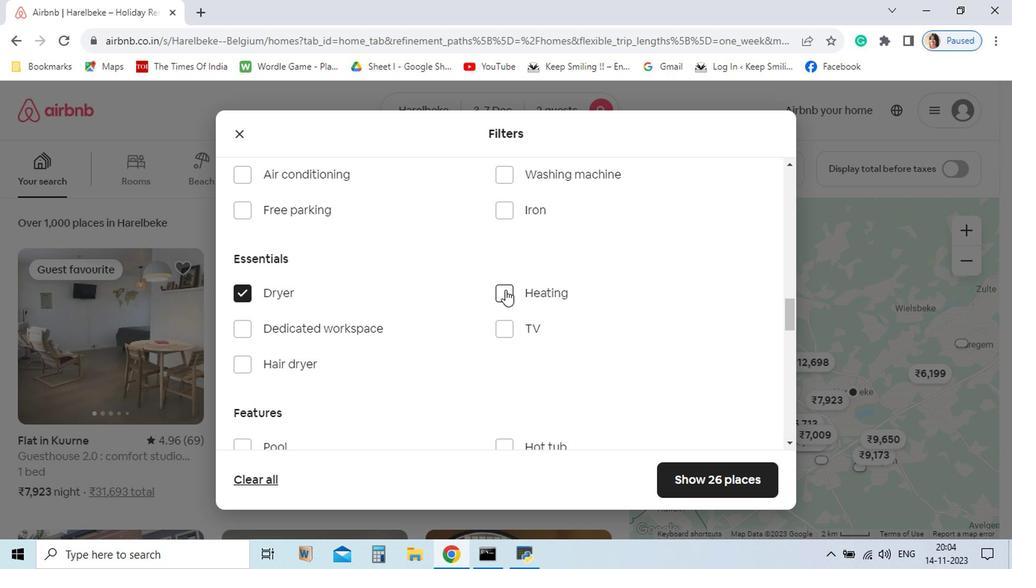 
Action: Mouse pressed left at (505, 353)
Screenshot: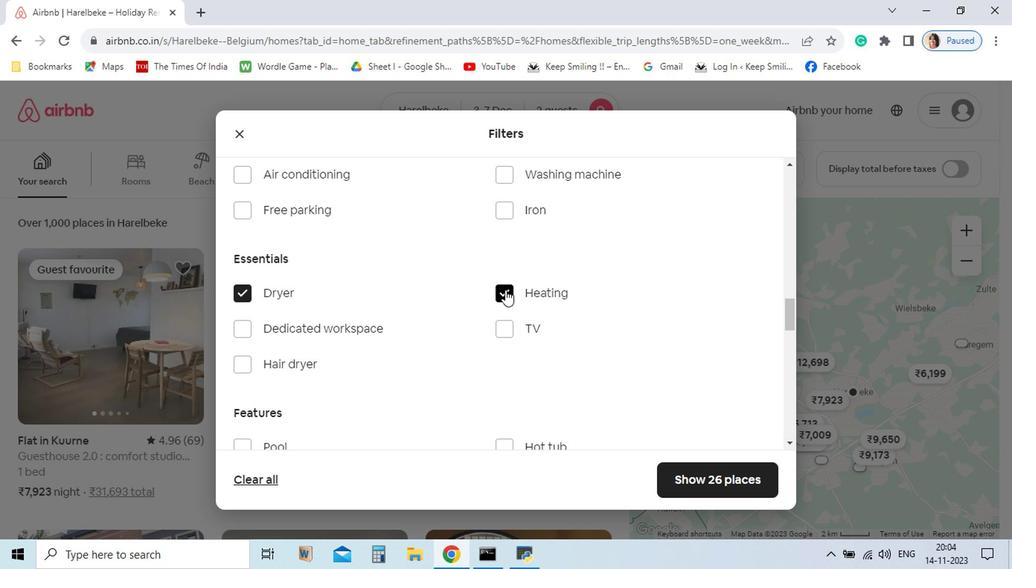
Action: Mouse moved to (321, 407)
Screenshot: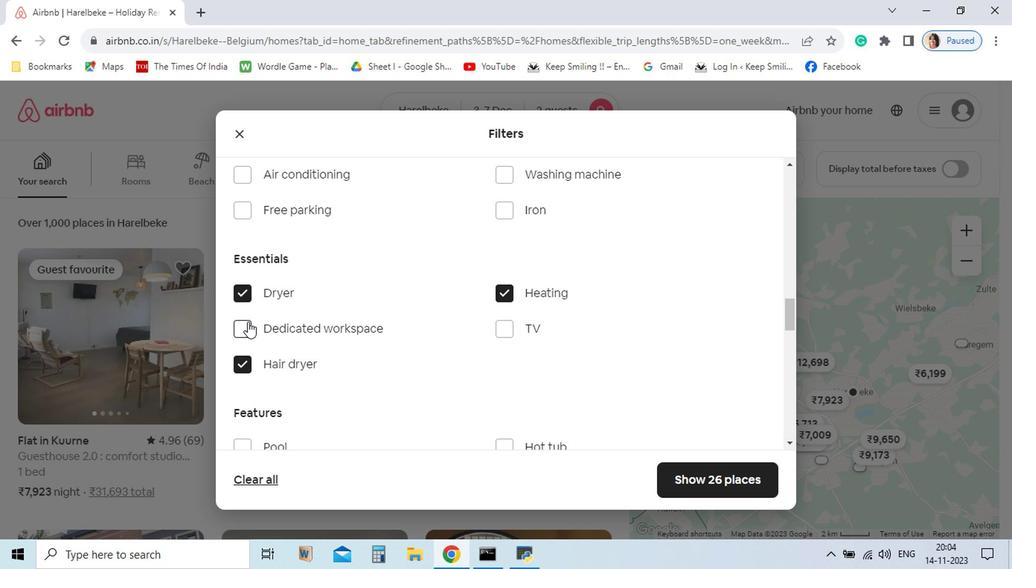 
Action: Mouse pressed left at (321, 407)
Screenshot: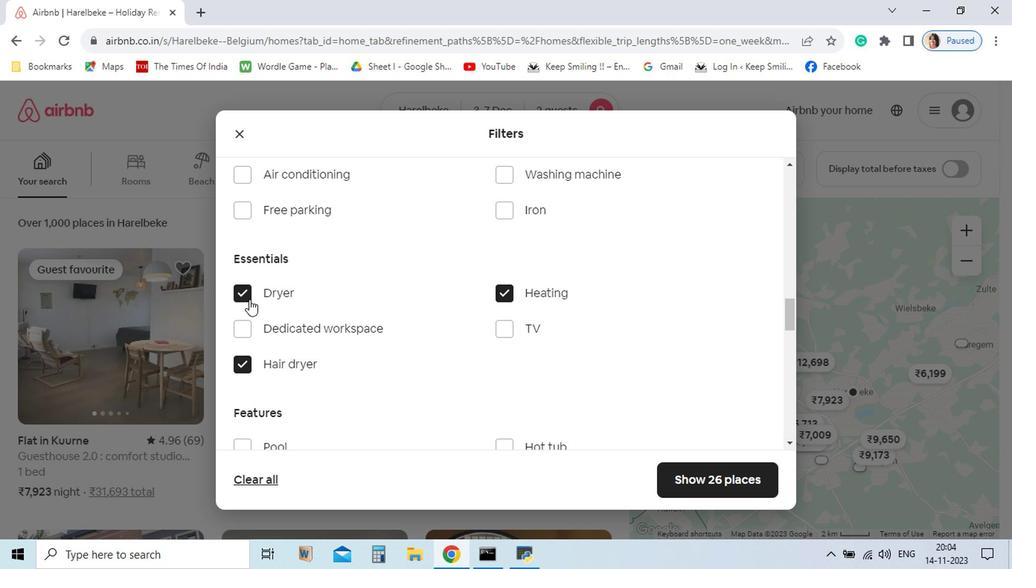 
Action: Mouse moved to (320, 354)
Screenshot: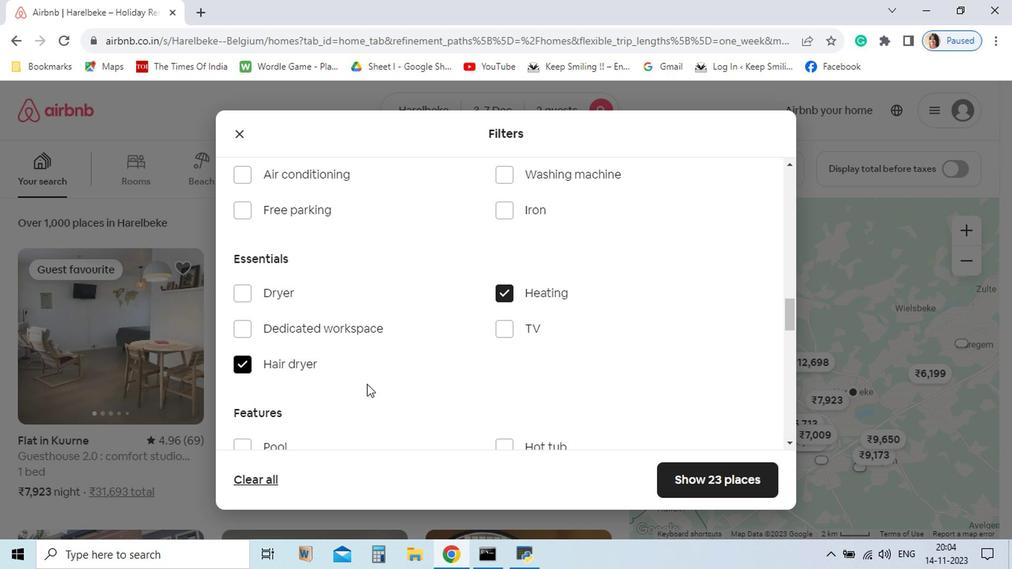 
Action: Mouse pressed left at (320, 354)
Screenshot: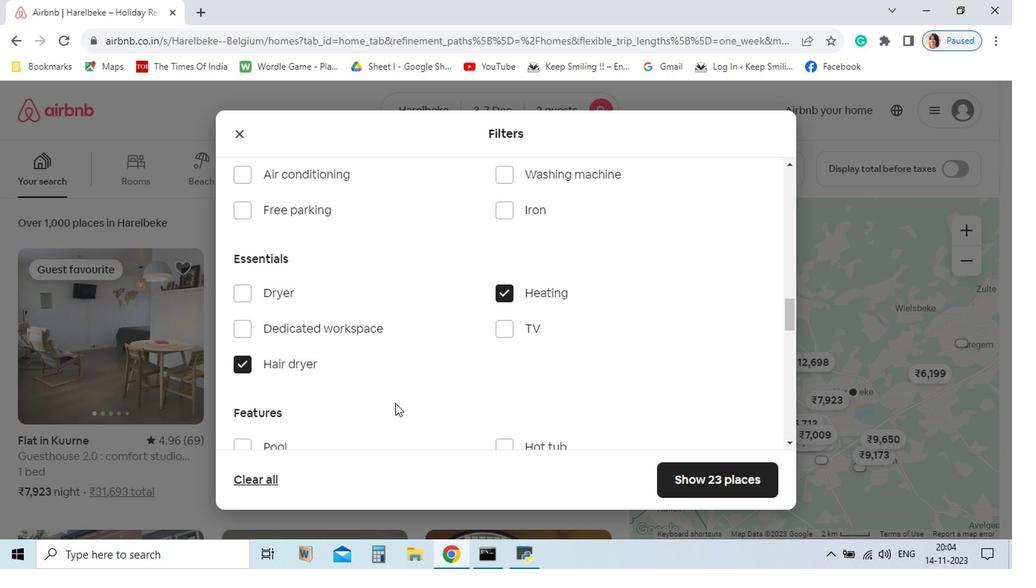 
Action: Mouse moved to (652, 480)
Screenshot: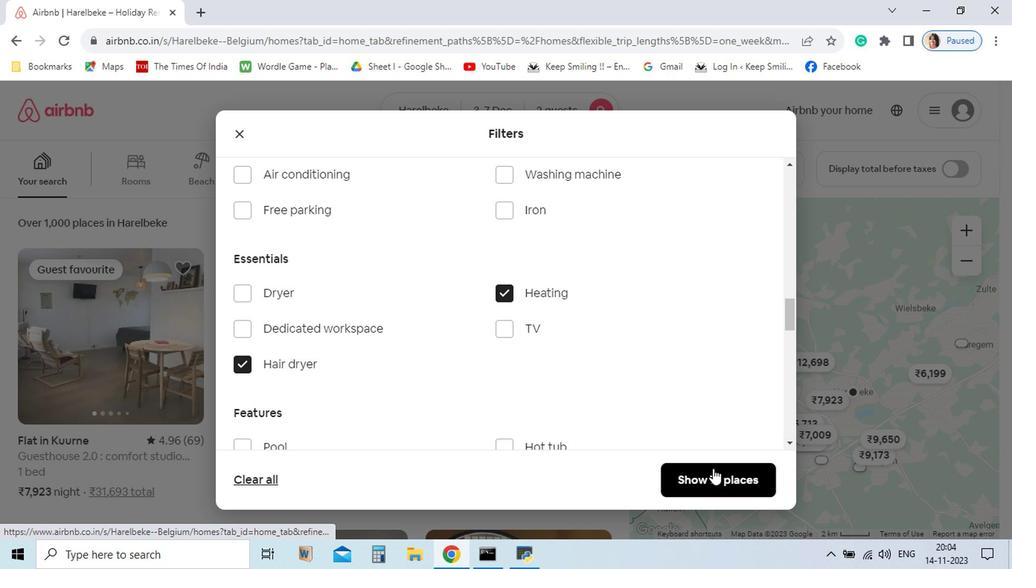 
Action: Mouse pressed left at (652, 480)
Screenshot: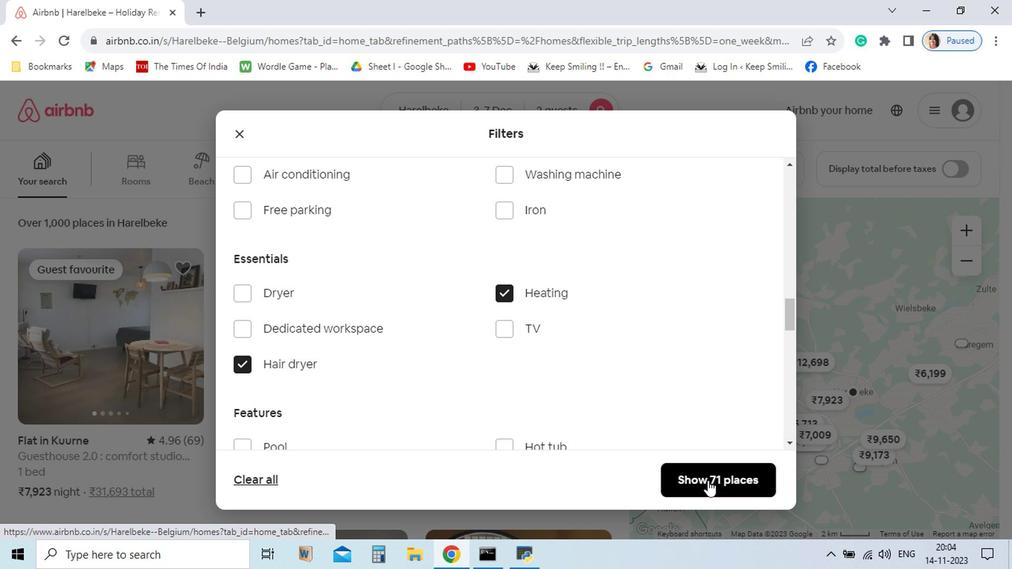 
Action: Mouse moved to (382, 454)
Screenshot: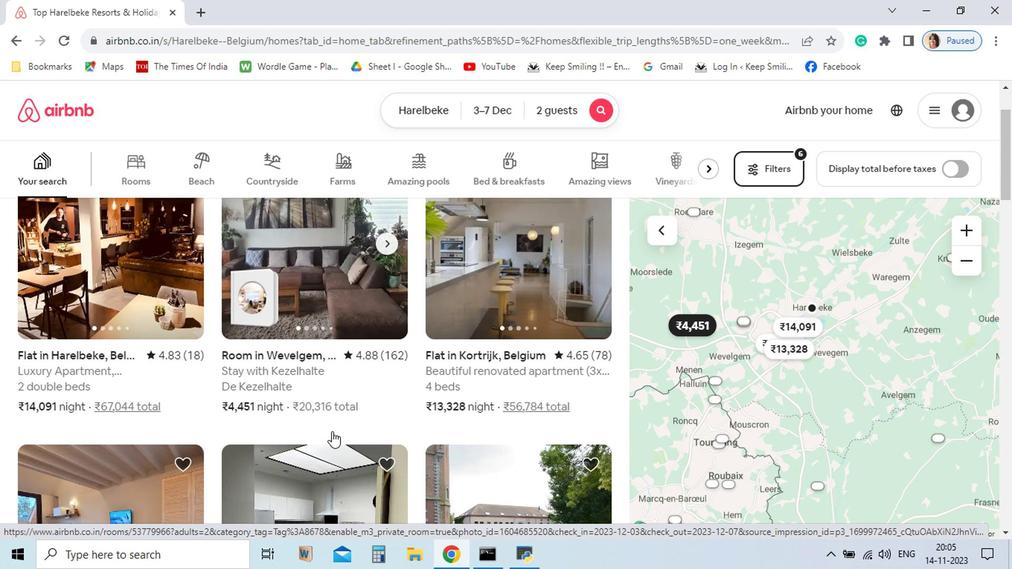 
Action: Mouse scrolled (382, 453) with delta (0, 0)
Screenshot: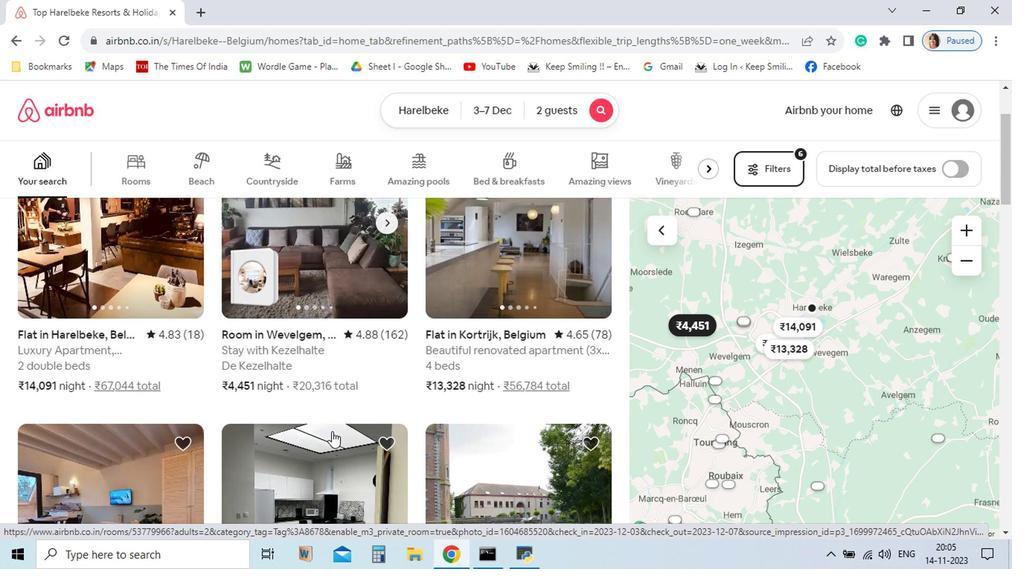 
Action: Mouse scrolled (382, 453) with delta (0, 0)
Screenshot: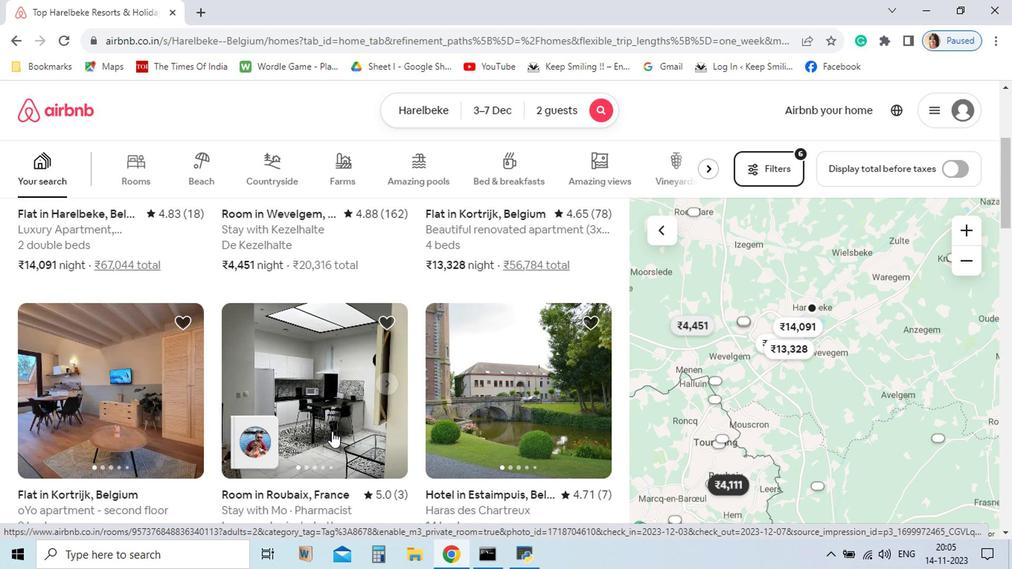 
Action: Mouse scrolled (382, 453) with delta (0, 0)
Screenshot: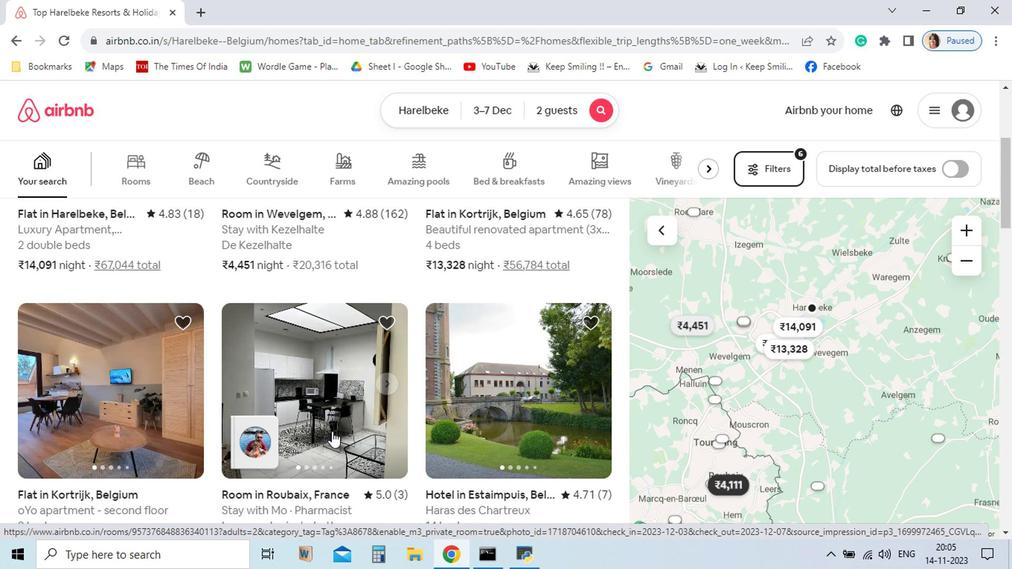 
Action: Mouse scrolled (382, 453) with delta (0, 0)
Screenshot: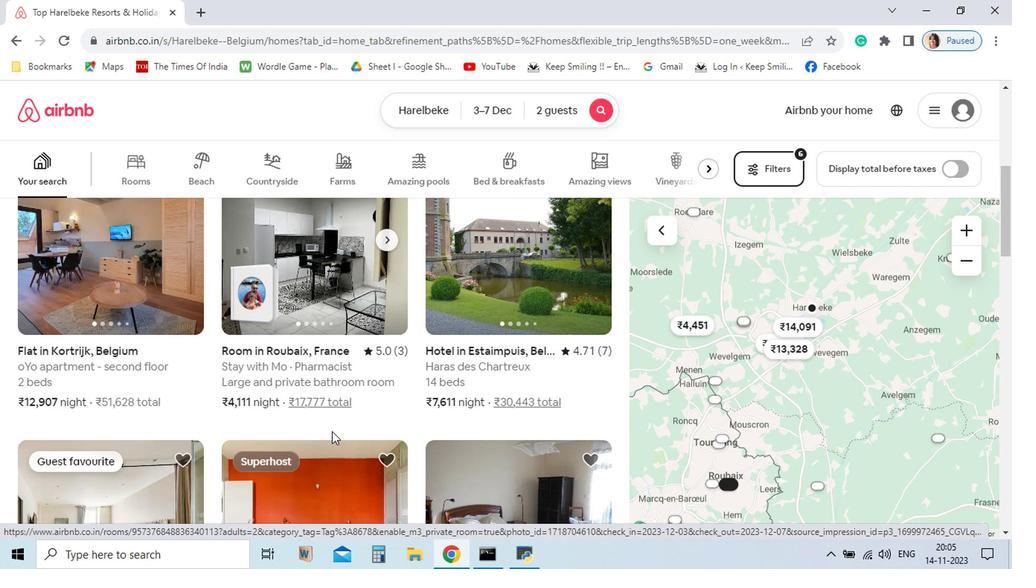 
Action: Mouse scrolled (382, 453) with delta (0, 0)
Screenshot: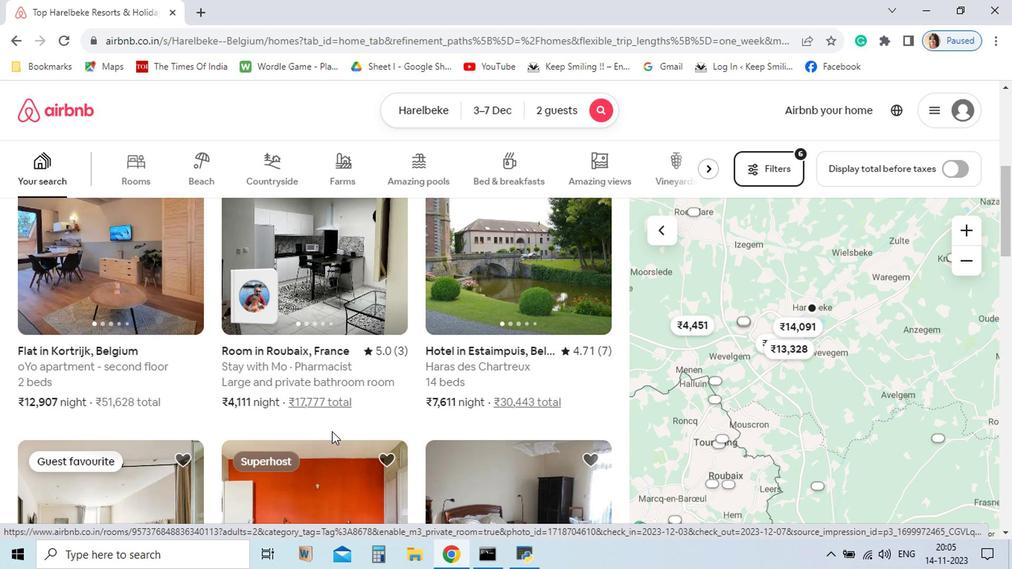 
Action: Mouse moved to (402, 440)
Screenshot: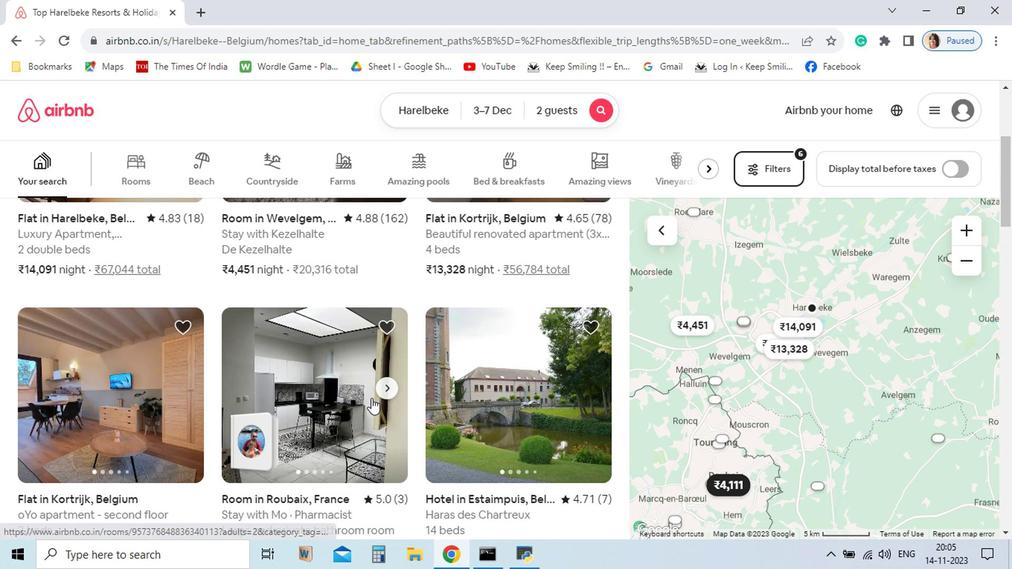 
Action: Mouse scrolled (402, 440) with delta (0, 0)
Screenshot: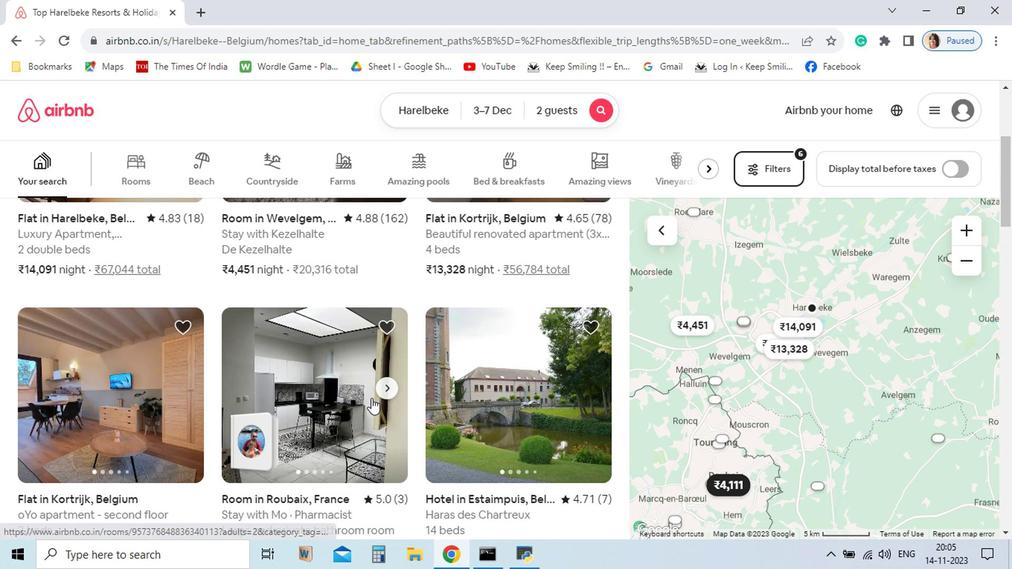 
Action: Mouse moved to (408, 432)
Screenshot: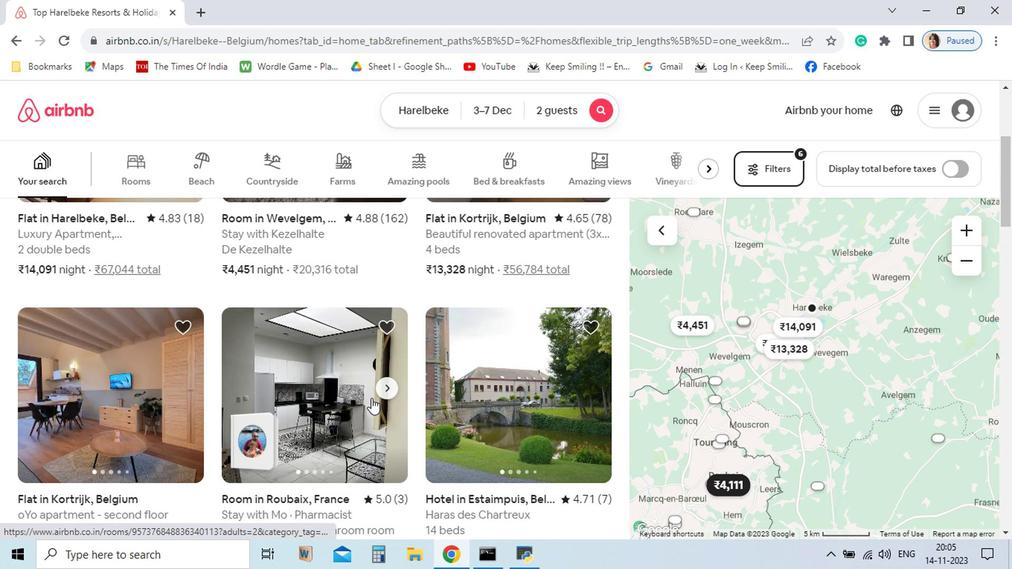 
Action: Mouse scrolled (408, 432) with delta (0, 0)
Screenshot: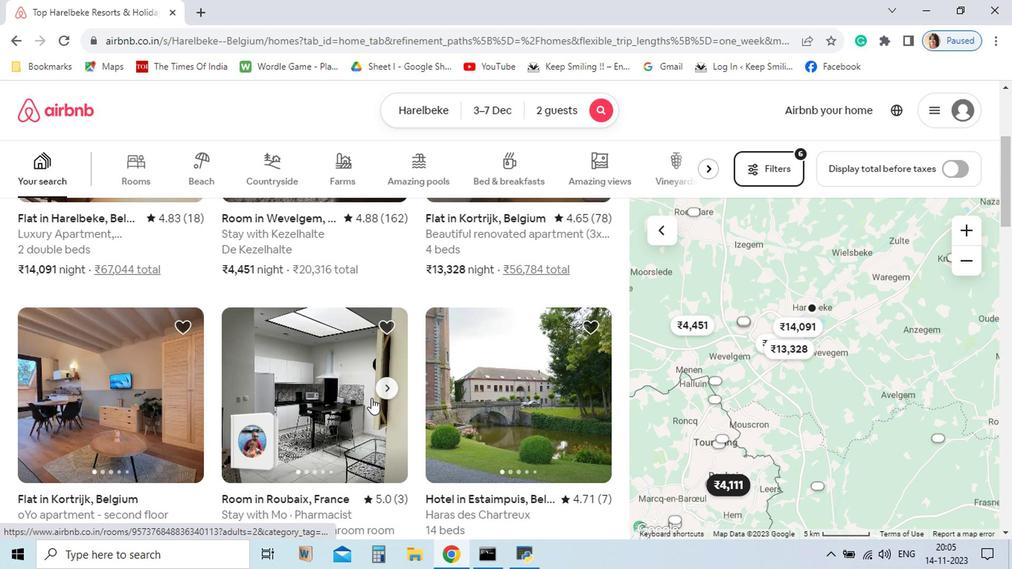 
Action: Mouse moved to (410, 430)
Screenshot: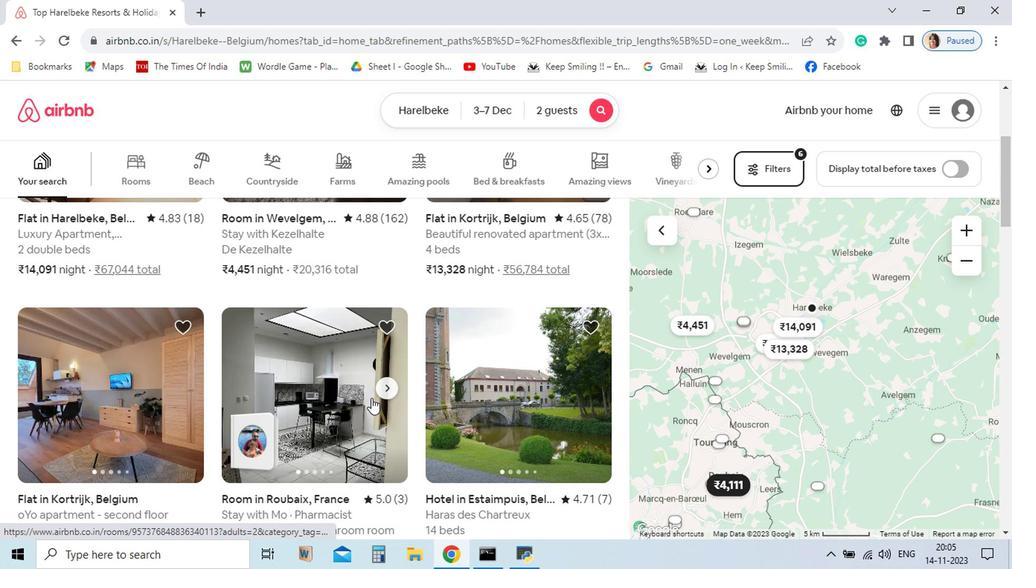 
Action: Mouse scrolled (410, 431) with delta (0, 0)
Screenshot: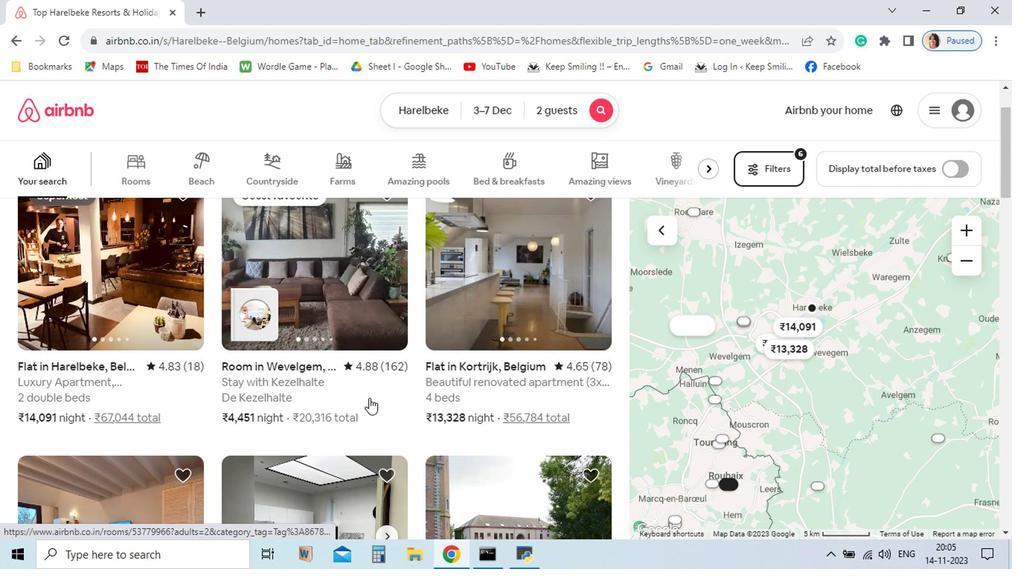 
Action: Mouse scrolled (410, 431) with delta (0, 0)
Screenshot: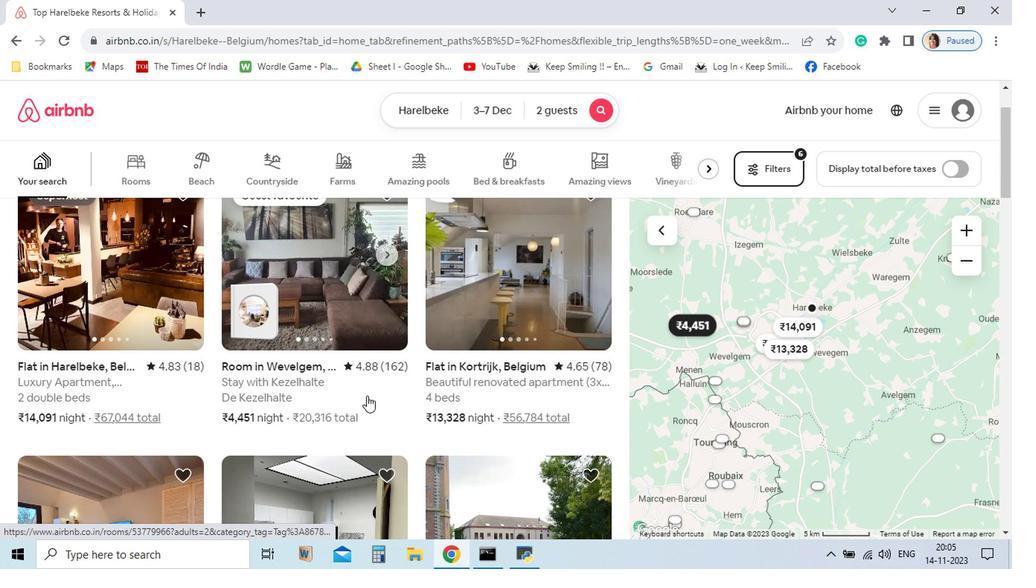 
Action: Mouse moved to (357, 406)
Screenshot: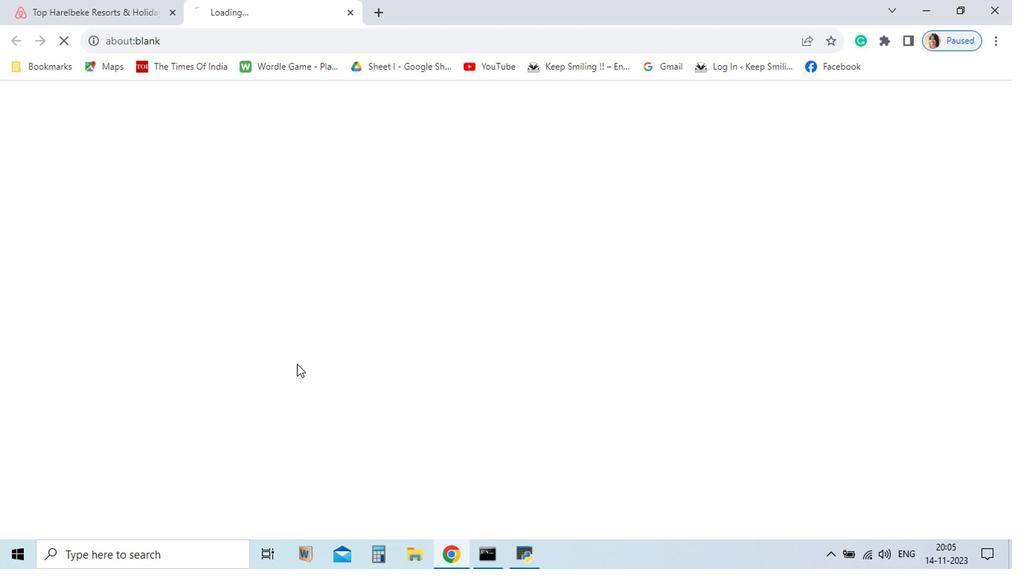 
Action: Mouse pressed left at (357, 406)
Screenshot: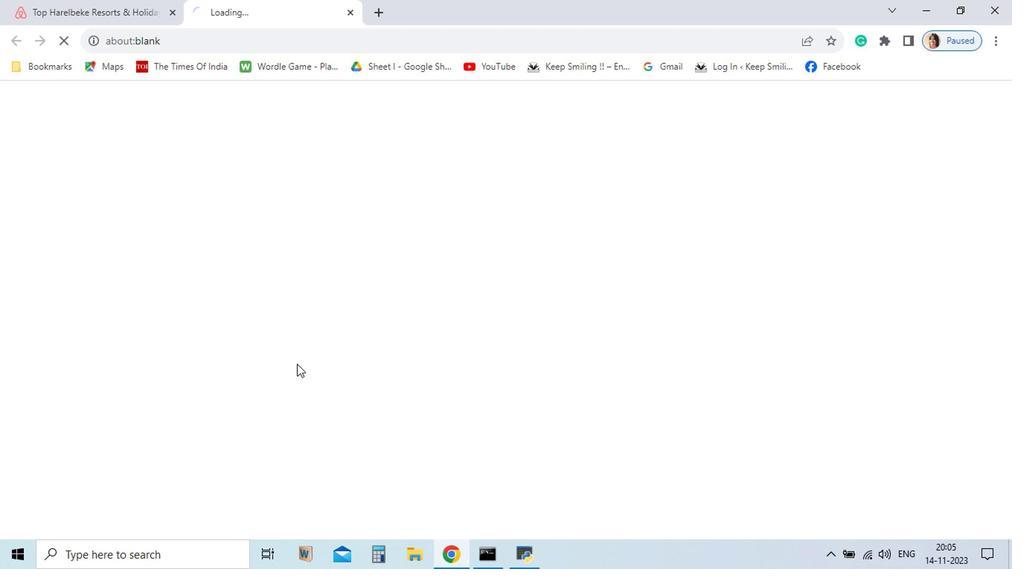 
Action: Mouse moved to (370, 274)
Screenshot: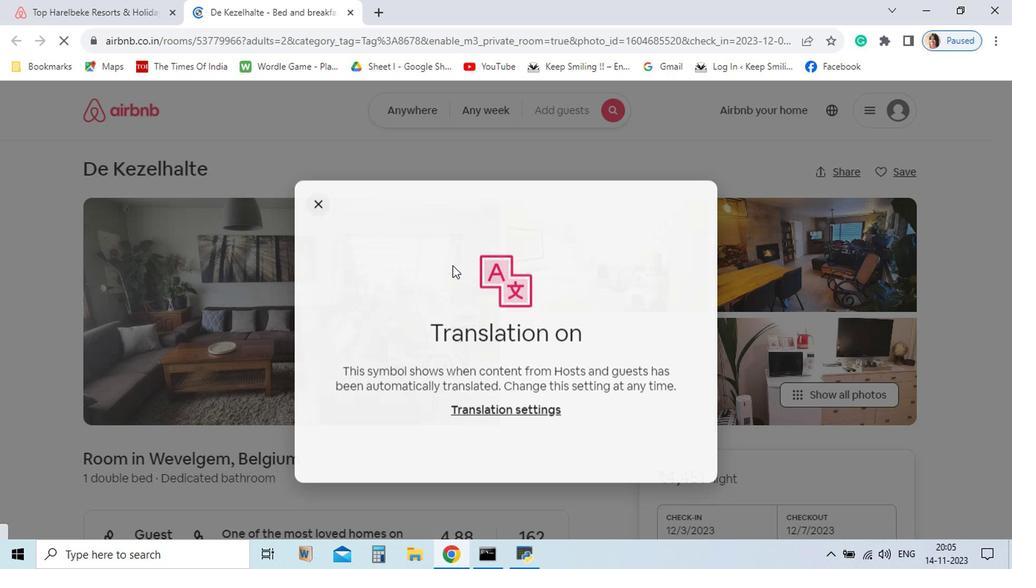 
Action: Mouse pressed left at (370, 274)
Screenshot: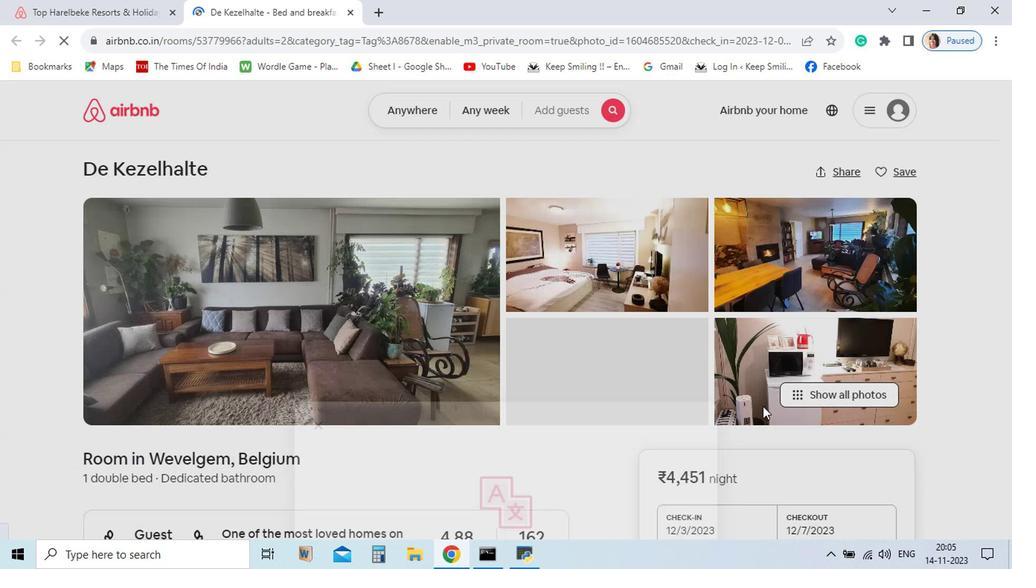 
Action: Mouse moved to (734, 426)
Screenshot: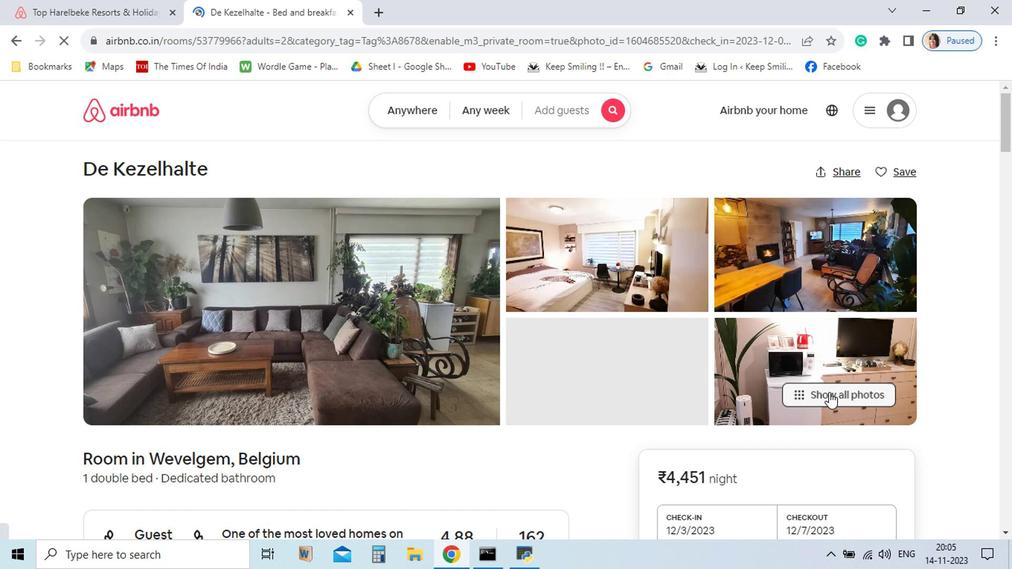 
Action: Mouse pressed left at (734, 426)
Screenshot: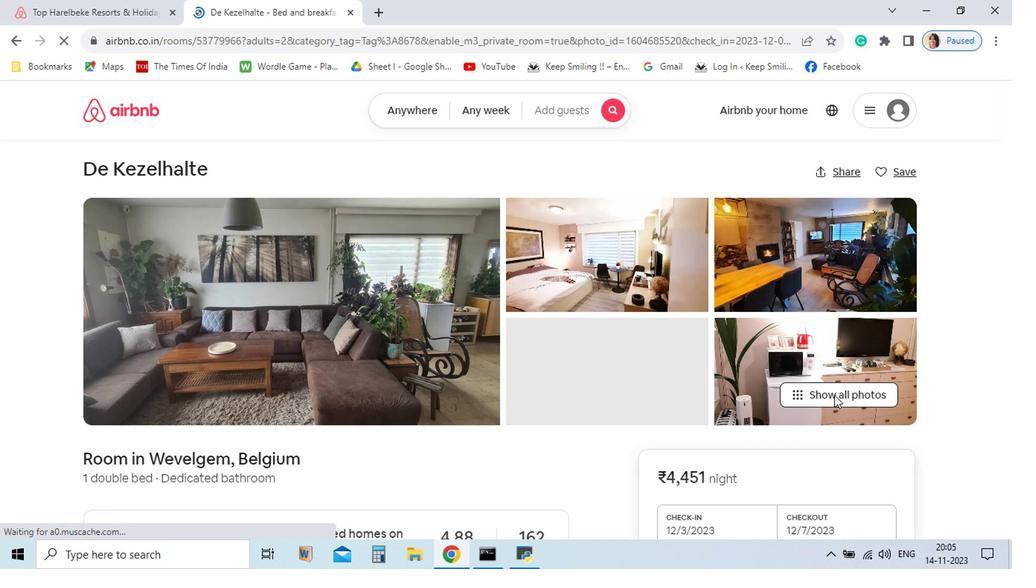
Action: Mouse moved to (857, 527)
Screenshot: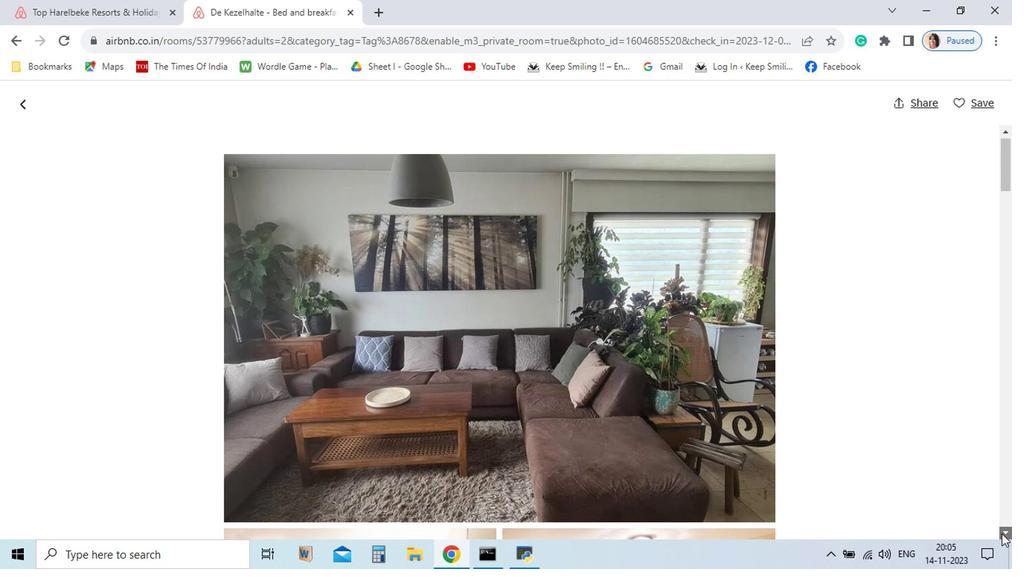 
Action: Mouse pressed left at (857, 527)
Screenshot: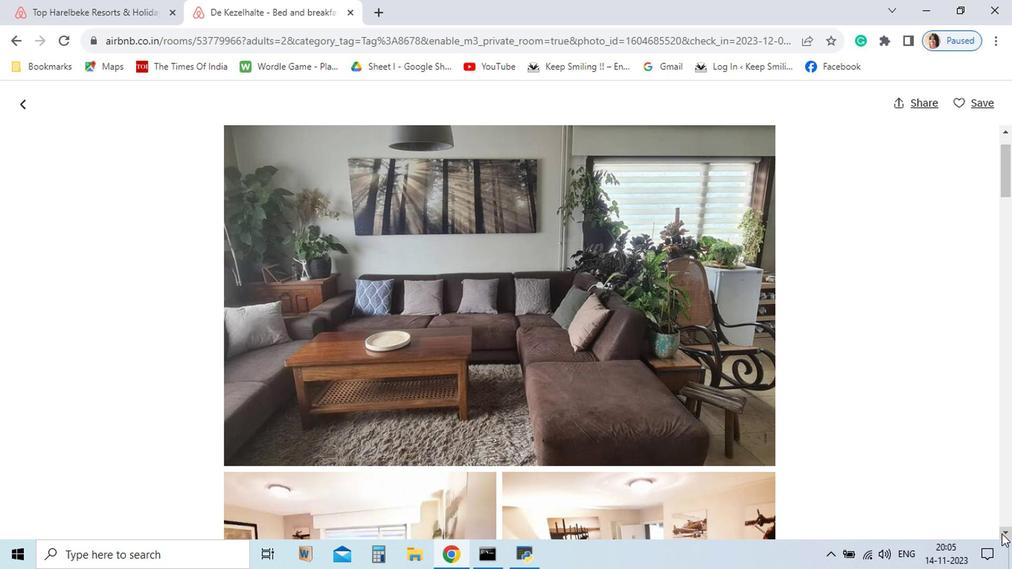 
Action: Mouse pressed left at (857, 527)
Screenshot: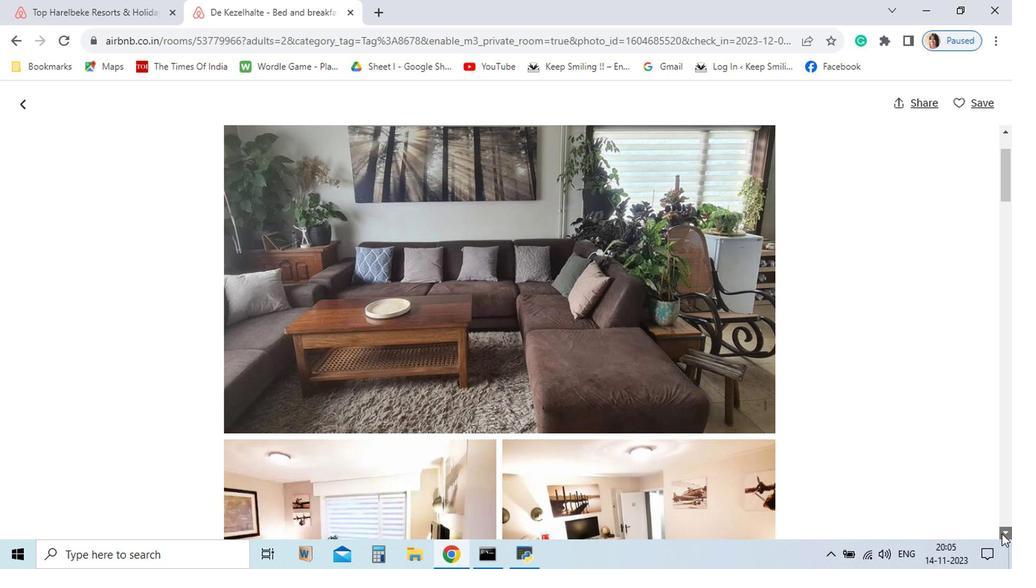 
Action: Mouse pressed left at (857, 527)
Screenshot: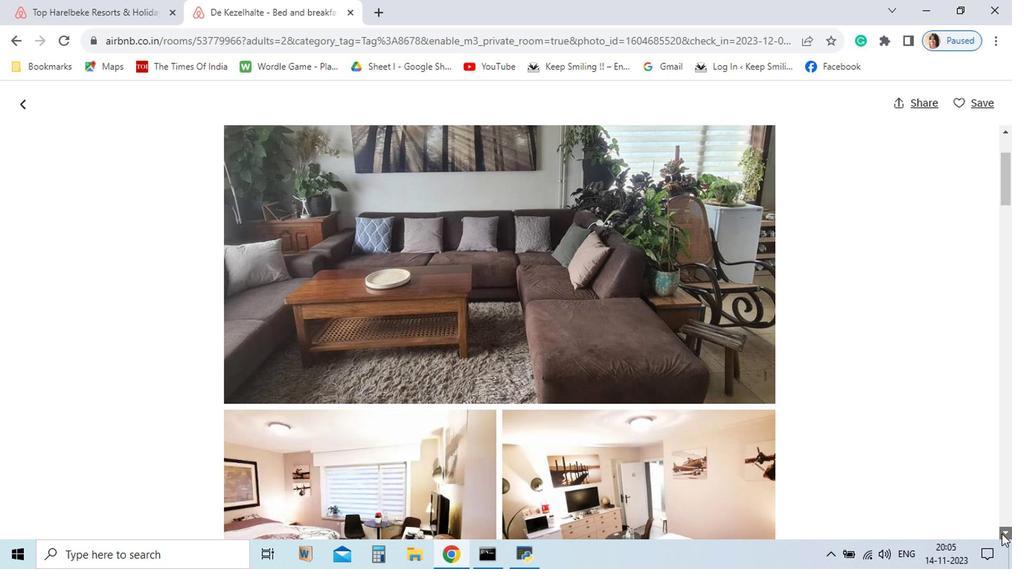 
Action: Mouse pressed left at (857, 527)
Screenshot: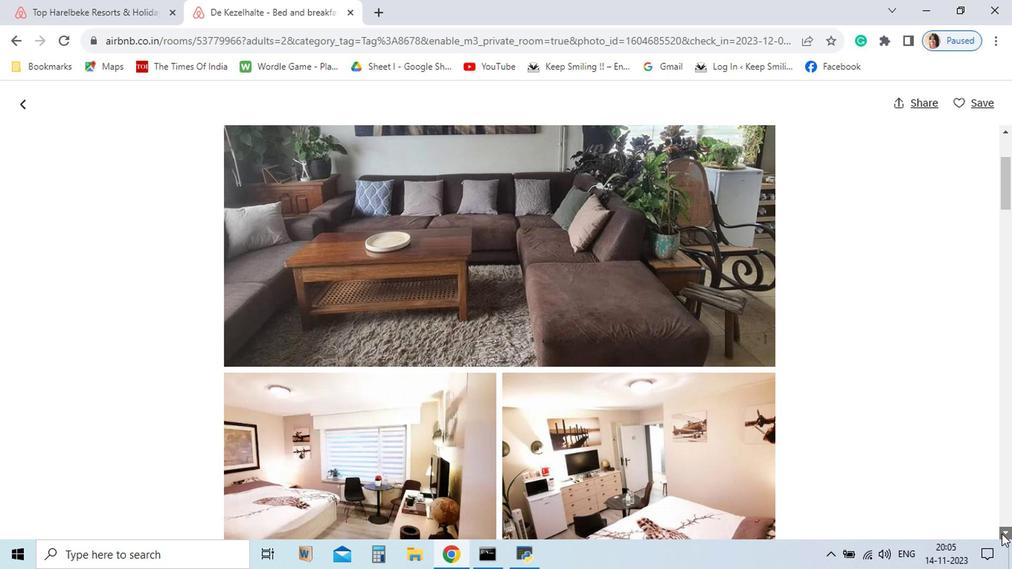
Action: Mouse pressed left at (857, 527)
Screenshot: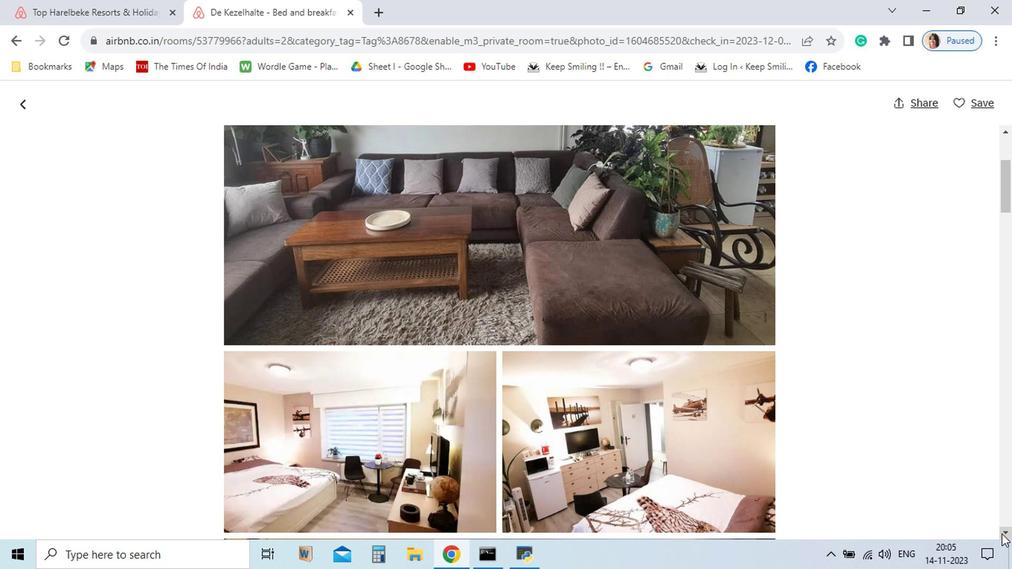 
Action: Mouse pressed left at (857, 527)
Screenshot: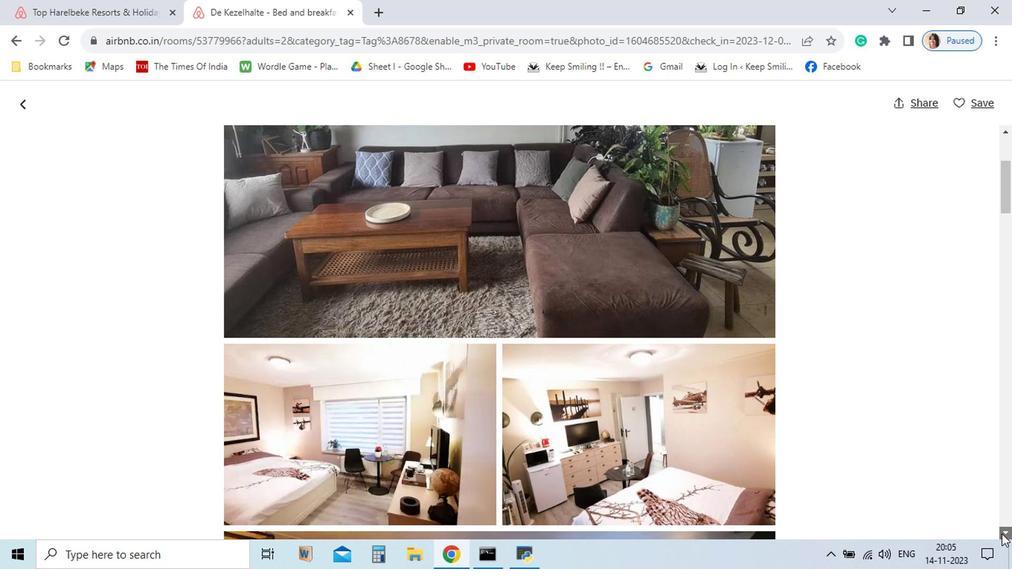 
Action: Mouse pressed left at (857, 527)
Screenshot: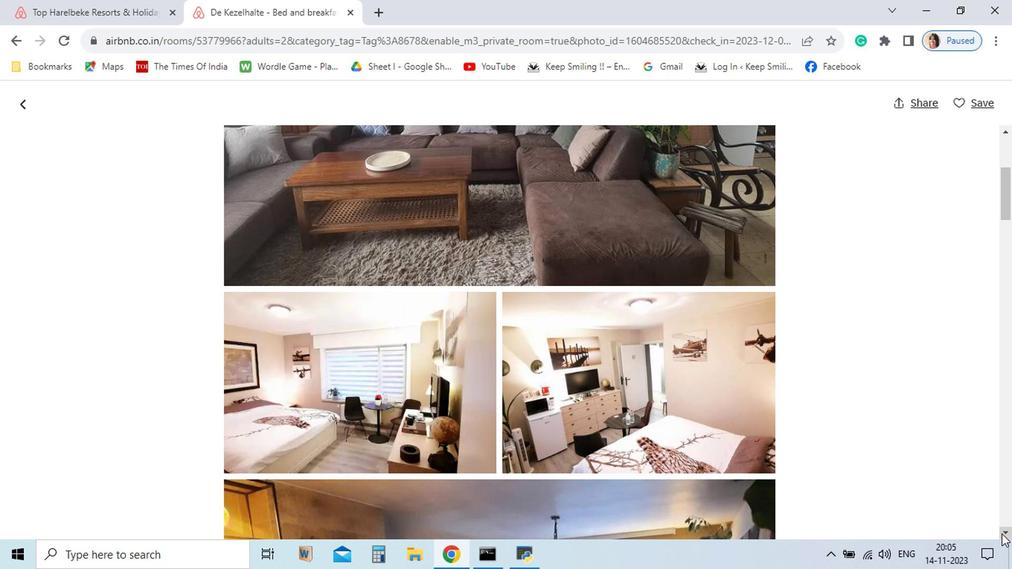 
Action: Mouse pressed left at (857, 527)
Screenshot: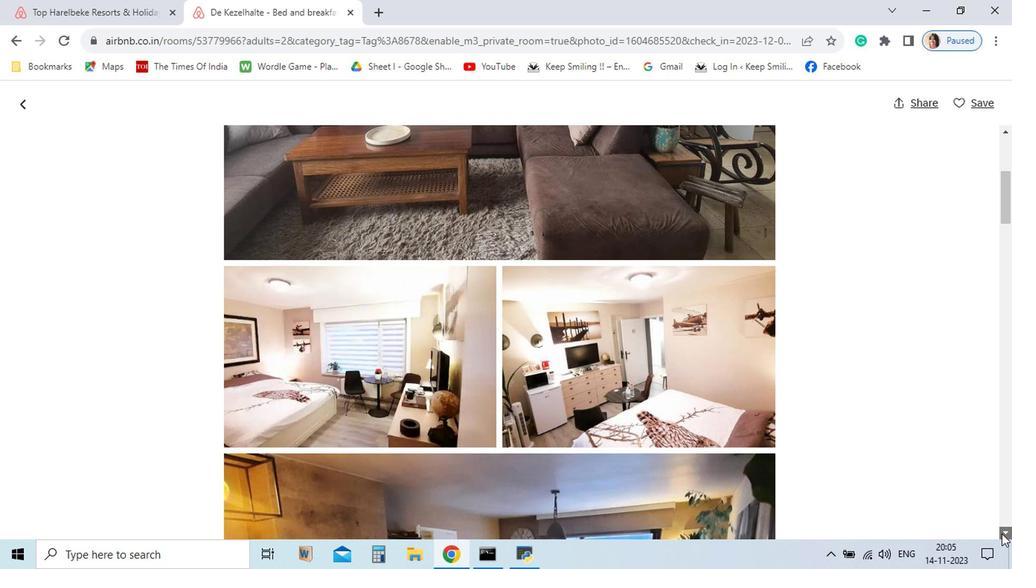 
Action: Mouse pressed left at (857, 527)
Screenshot: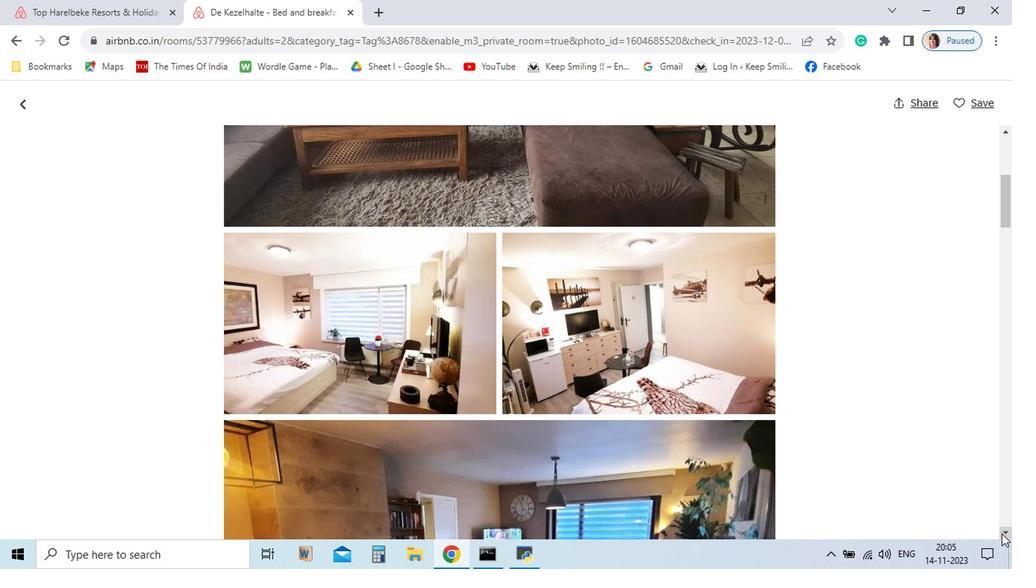 
Action: Mouse pressed left at (857, 527)
Screenshot: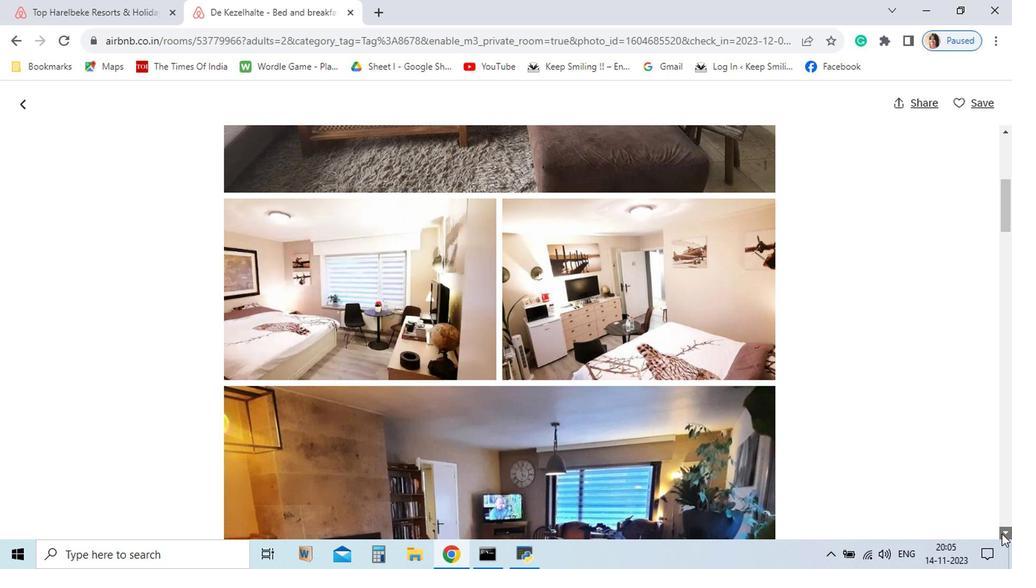
Action: Mouse pressed left at (857, 527)
Screenshot: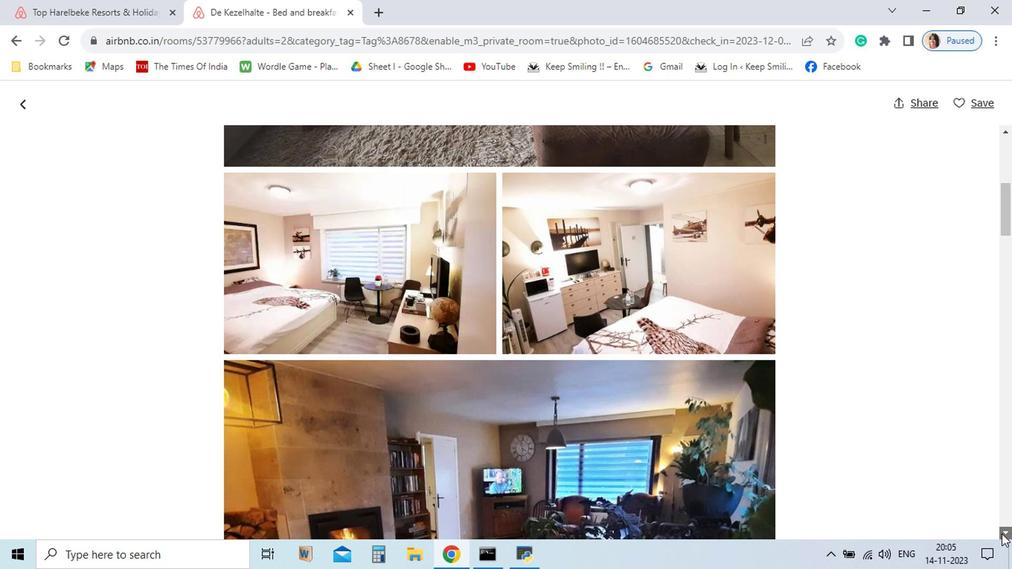 
Action: Mouse pressed left at (857, 527)
Screenshot: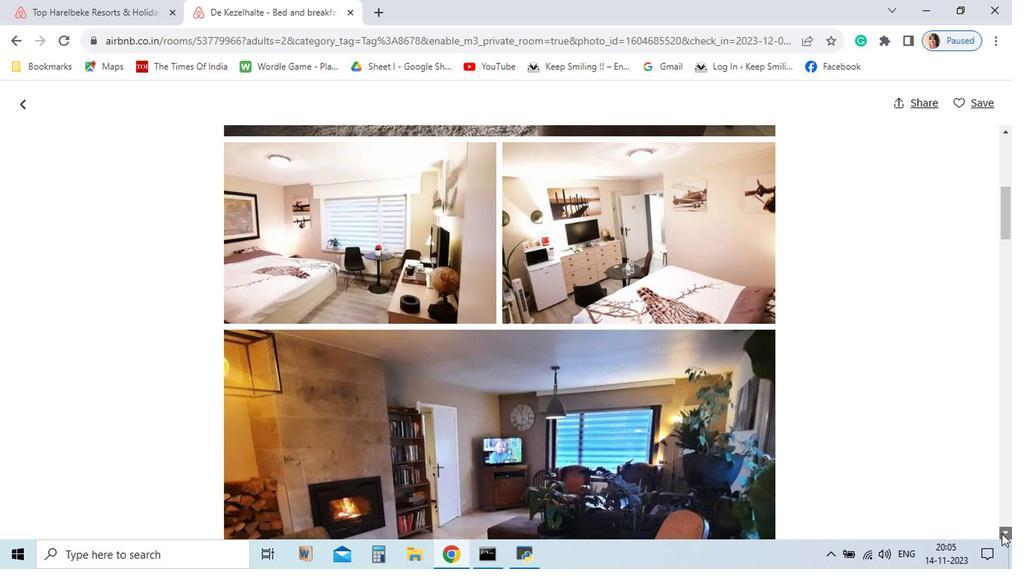 
Action: Mouse pressed left at (857, 527)
Screenshot: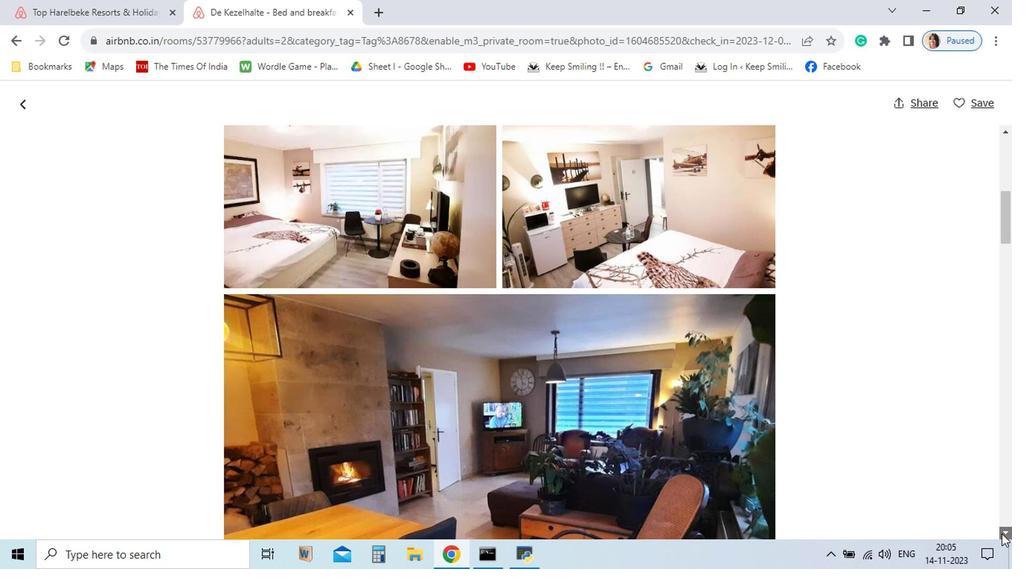
Action: Mouse pressed left at (857, 527)
Screenshot: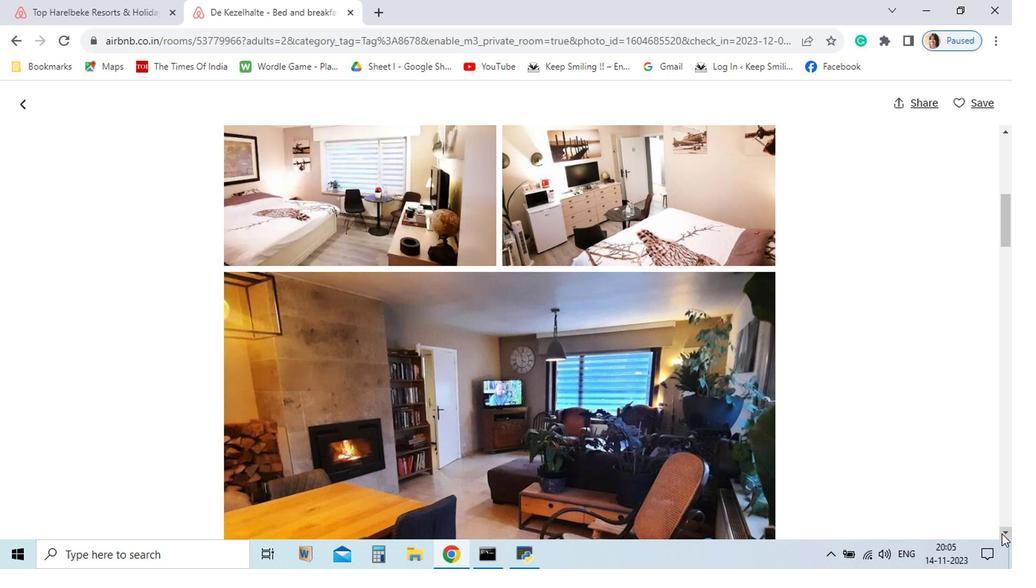 
Action: Mouse pressed left at (857, 527)
Screenshot: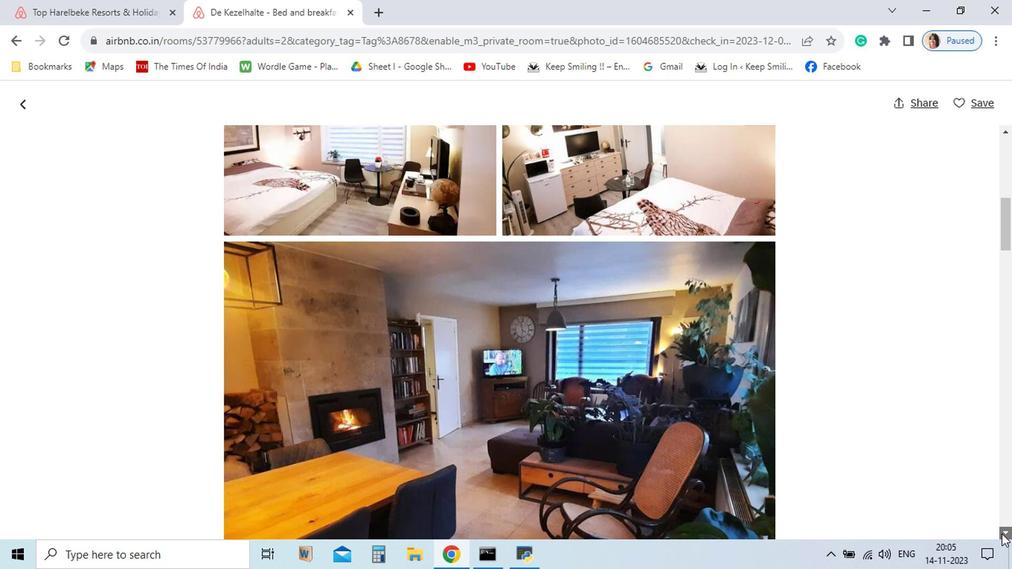
Action: Mouse pressed left at (857, 527)
Screenshot: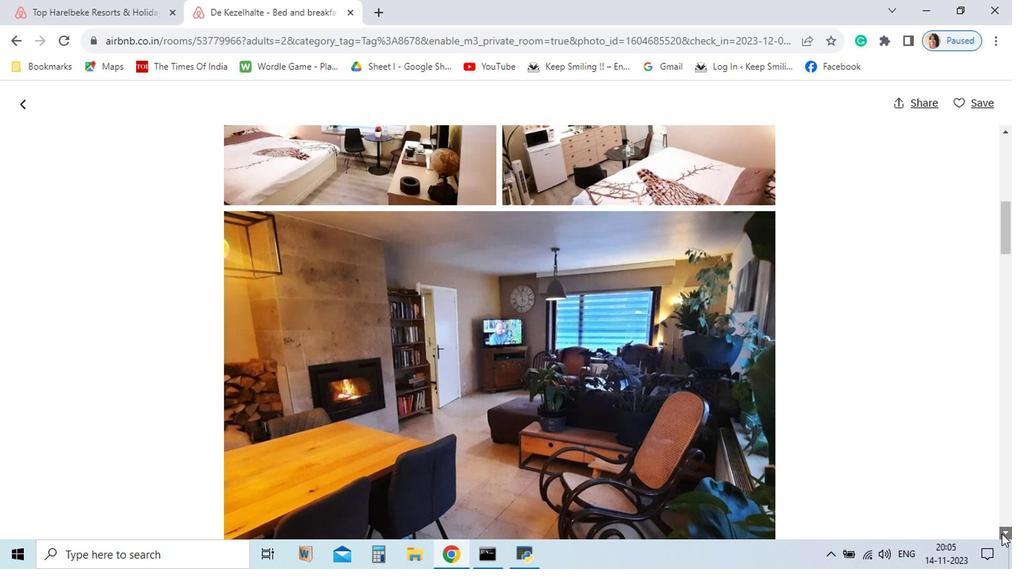 
Action: Mouse pressed left at (857, 527)
Screenshot: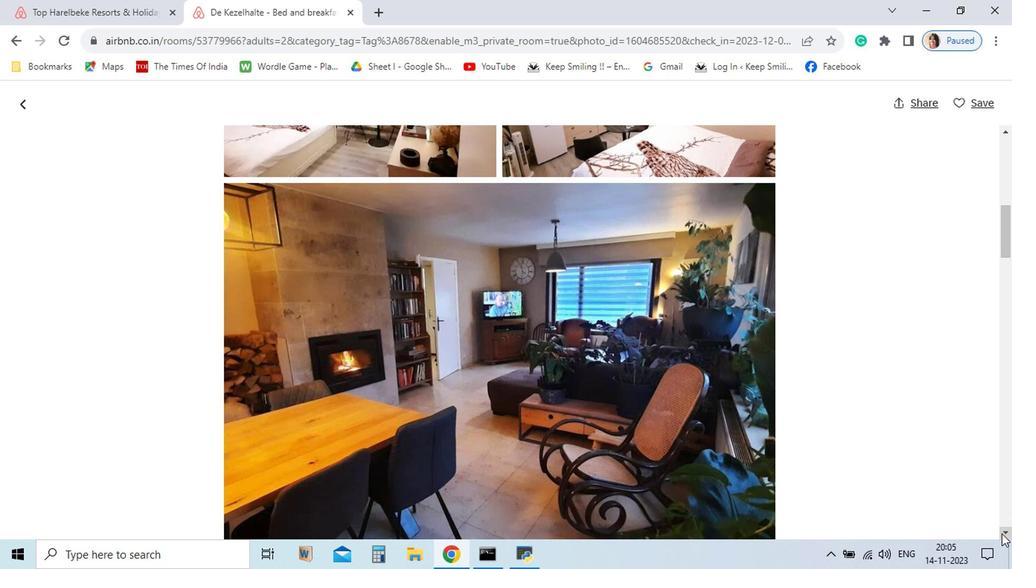
Action: Mouse pressed left at (857, 527)
Screenshot: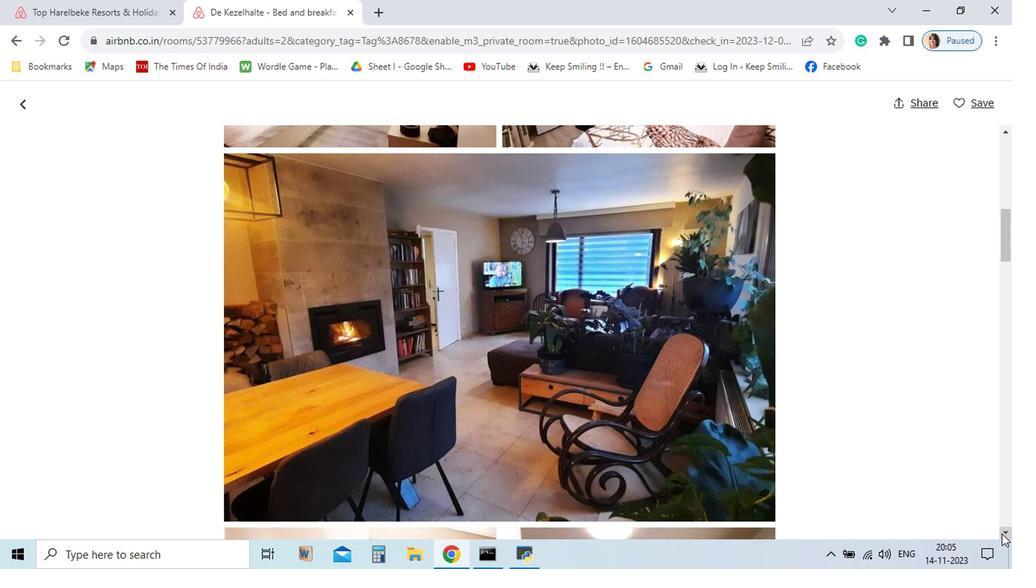 
Action: Mouse pressed left at (857, 527)
Screenshot: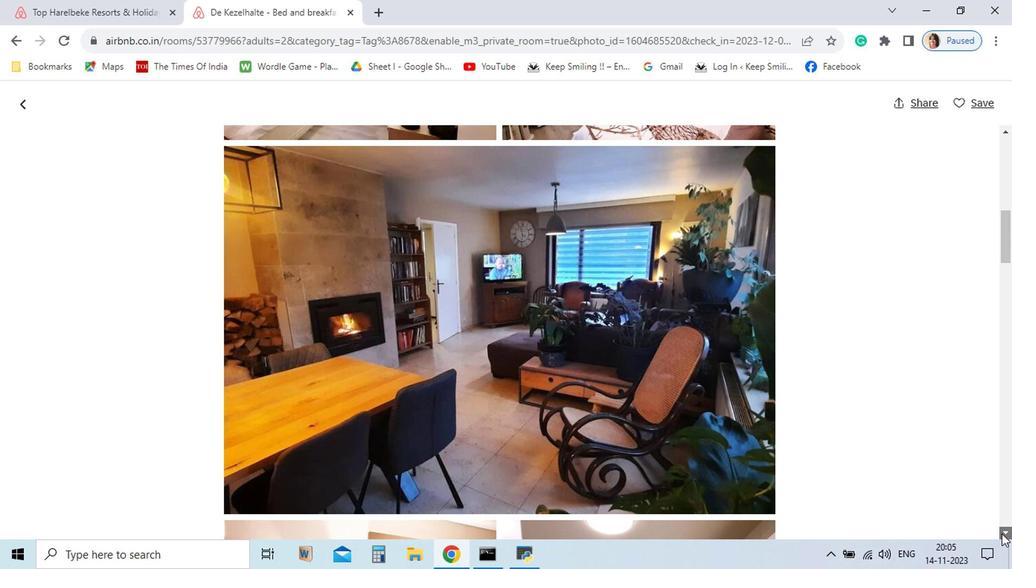 
Action: Mouse pressed left at (857, 527)
Screenshot: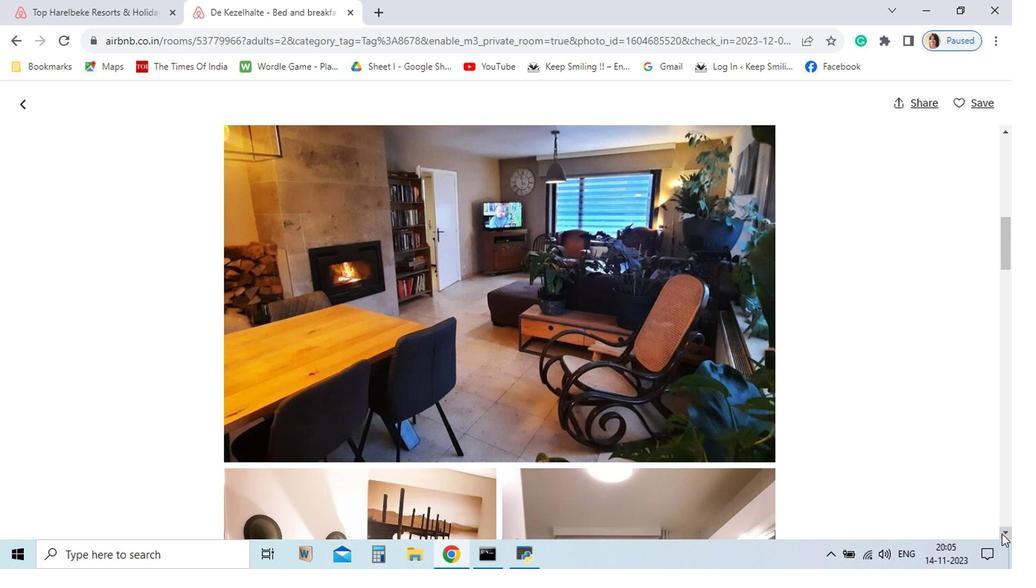 
Action: Mouse pressed left at (857, 527)
Screenshot: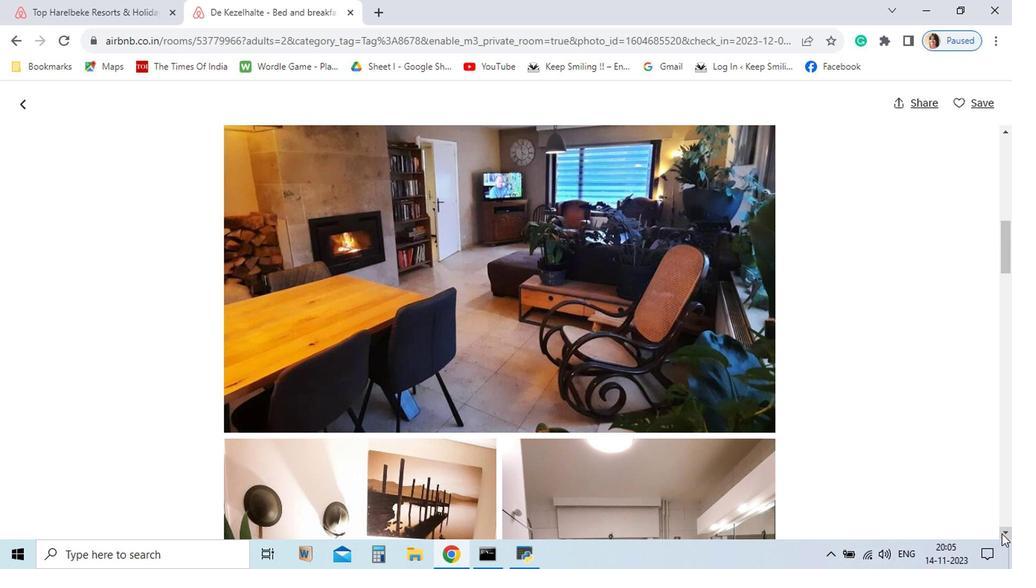 
Action: Mouse pressed left at (857, 527)
Screenshot: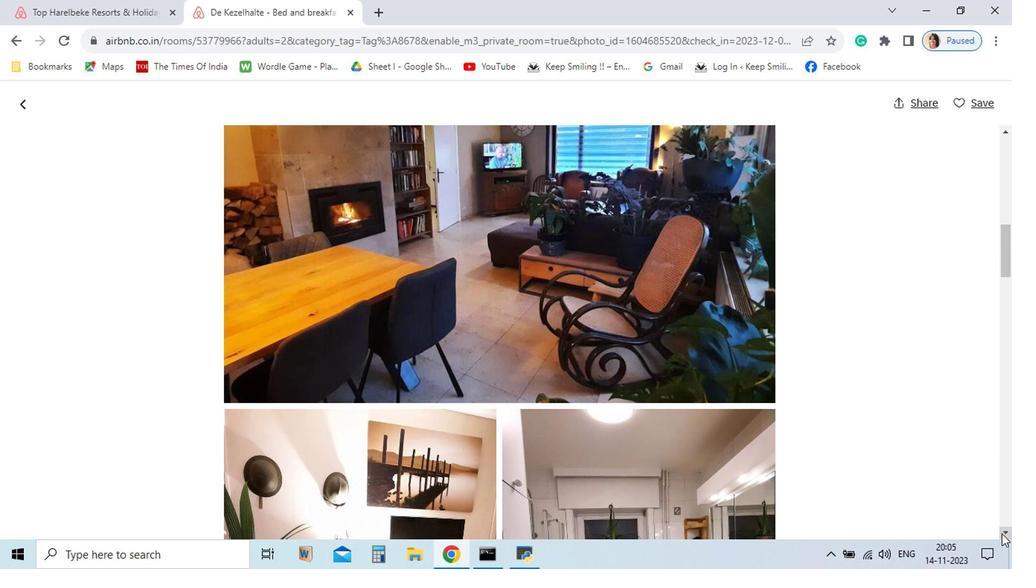 
Action: Mouse pressed left at (857, 527)
Screenshot: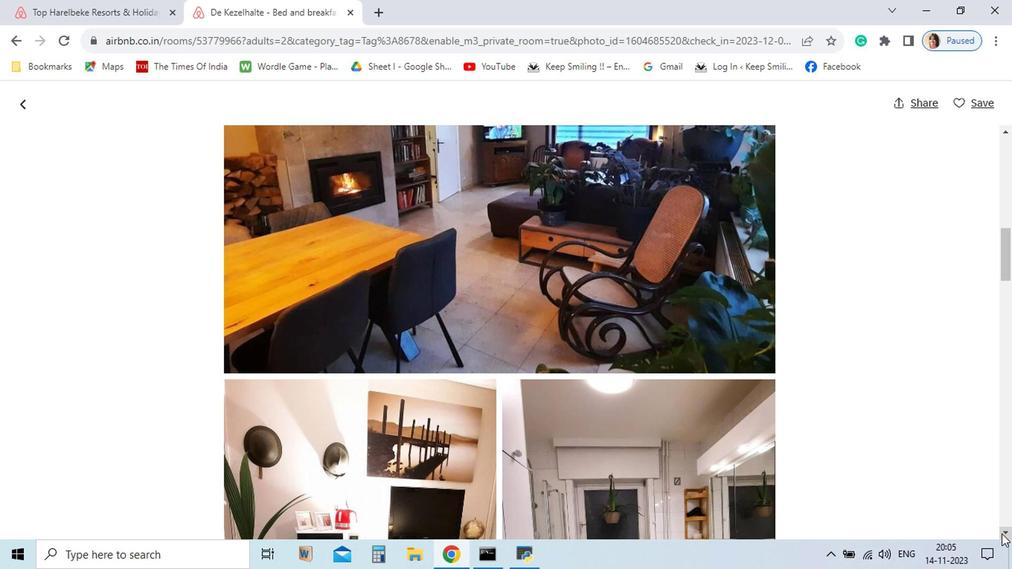 
Action: Mouse pressed left at (857, 527)
Screenshot: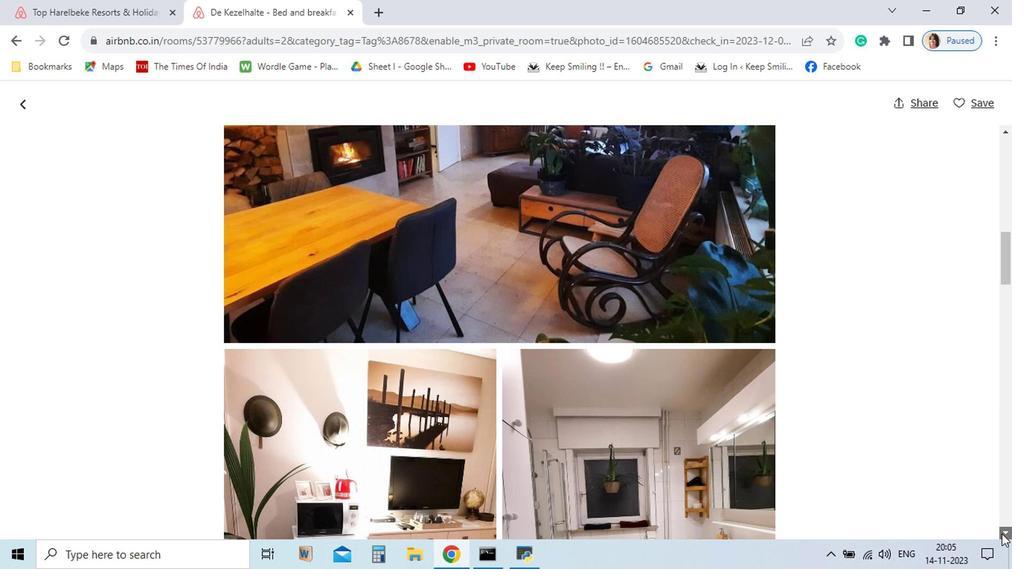 
Action: Mouse pressed left at (857, 527)
Screenshot: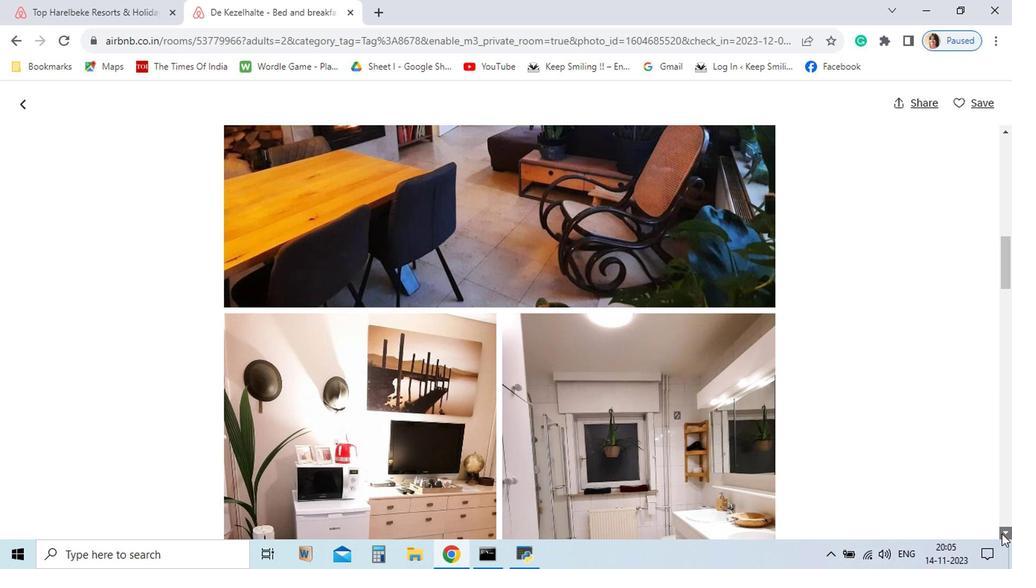 
Action: Mouse pressed left at (857, 527)
Screenshot: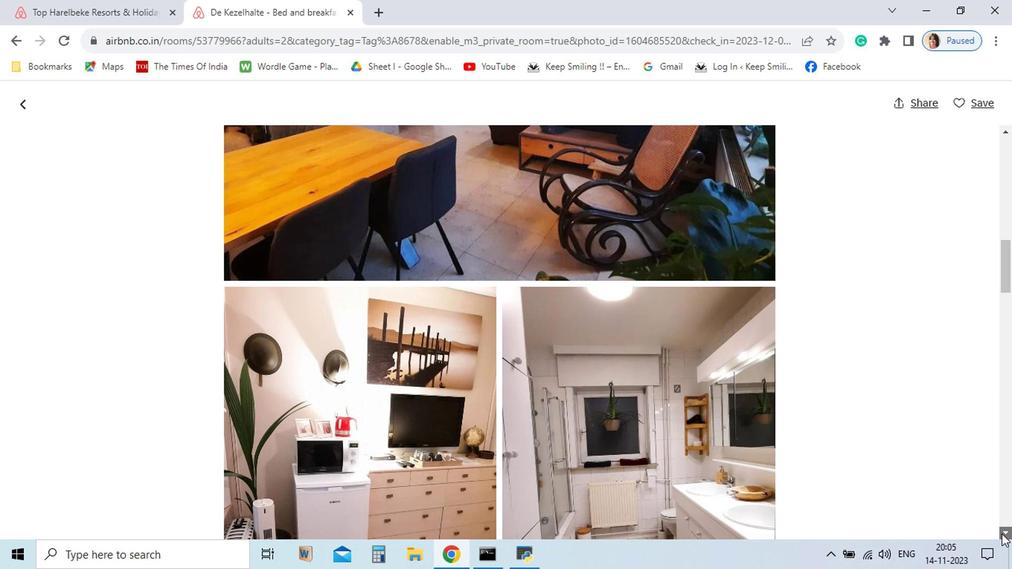 
Action: Mouse pressed left at (857, 527)
Screenshot: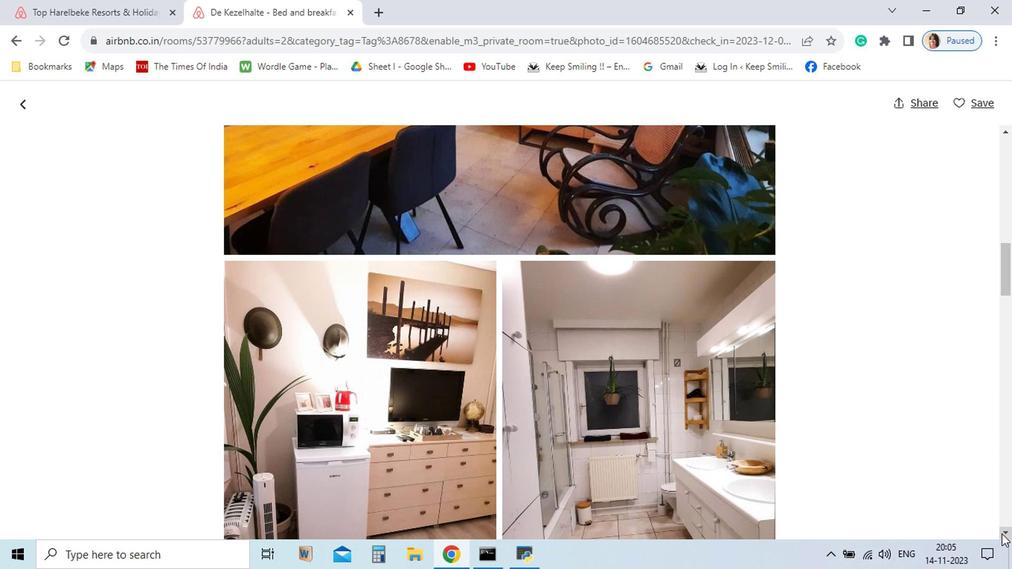 
Action: Mouse pressed left at (857, 527)
Screenshot: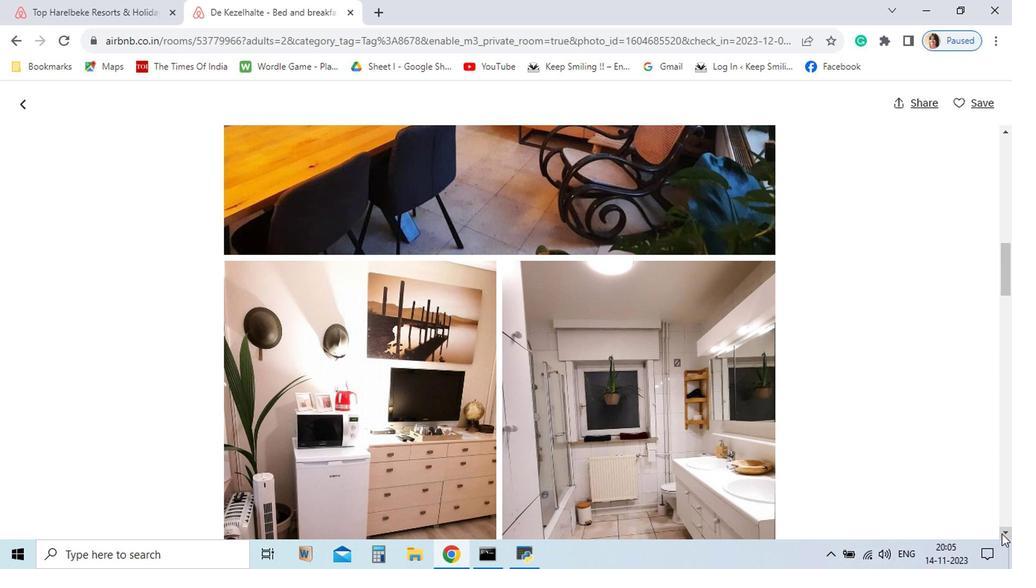 
Action: Mouse pressed left at (857, 527)
Screenshot: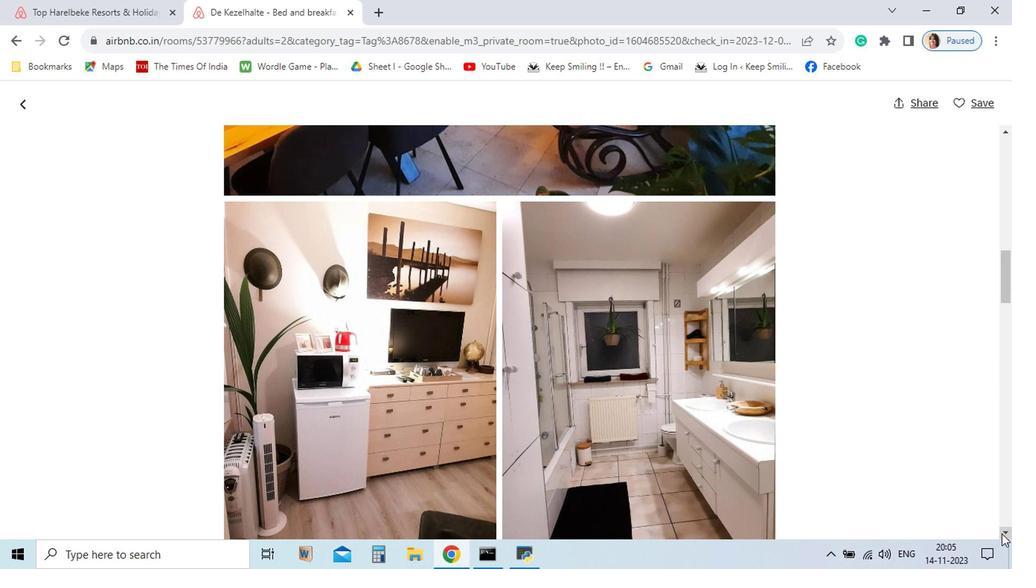 
Action: Mouse pressed left at (857, 527)
Screenshot: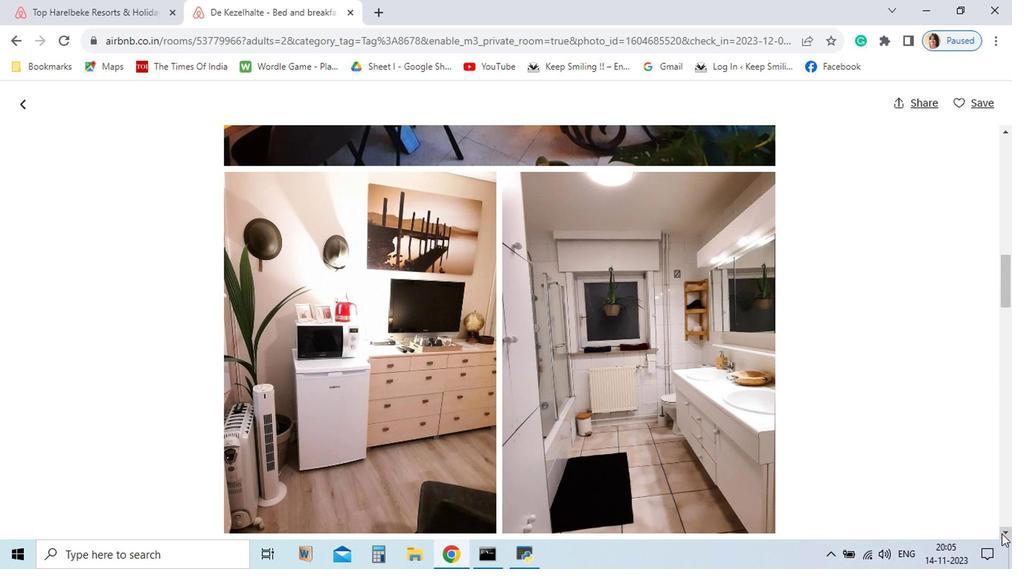 
Action: Mouse pressed left at (857, 527)
Screenshot: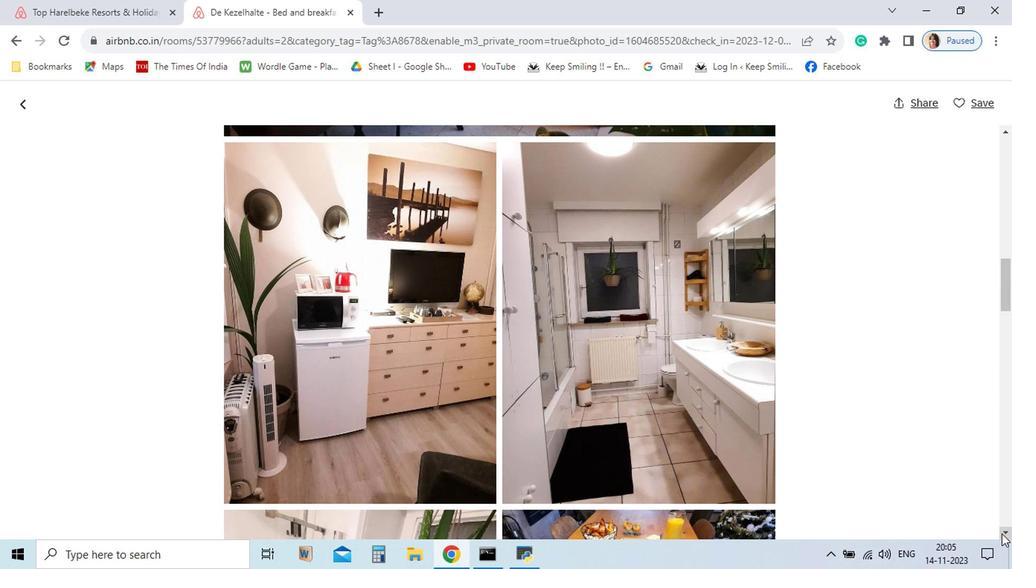 
Action: Mouse pressed left at (857, 527)
Screenshot: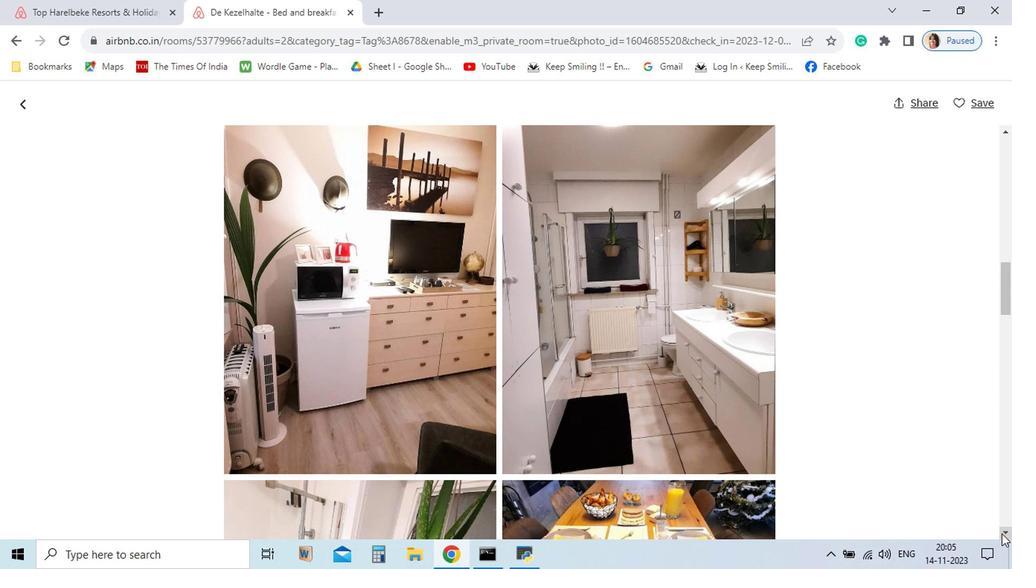 
Action: Mouse pressed left at (857, 527)
Screenshot: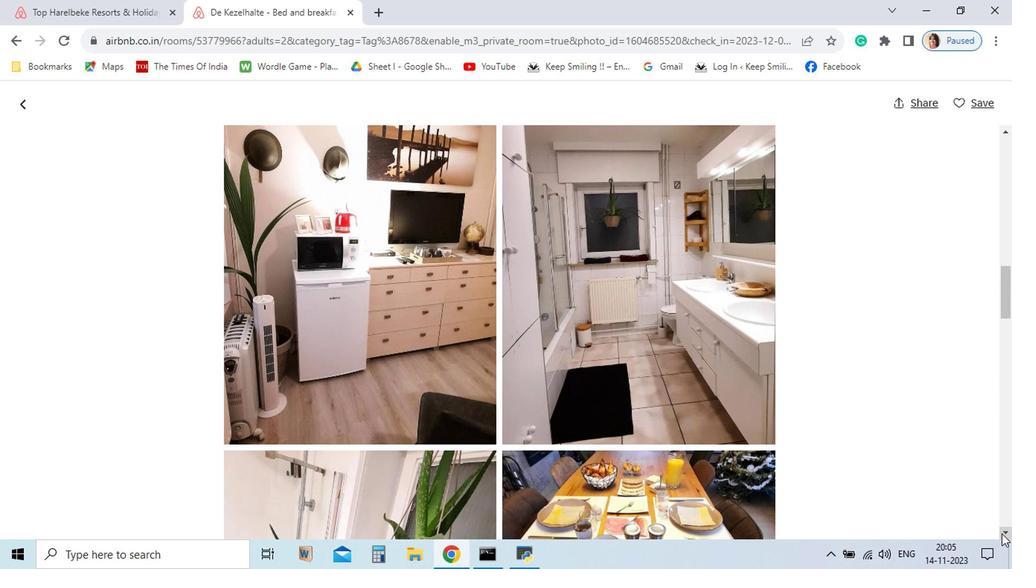 
Action: Mouse pressed left at (857, 527)
Screenshot: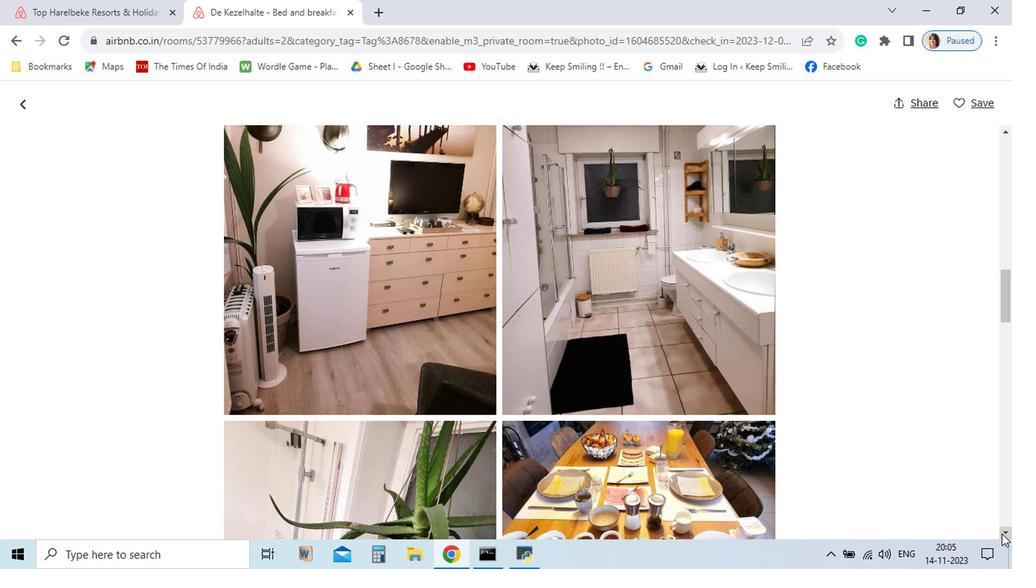 
Action: Mouse pressed left at (857, 527)
Screenshot: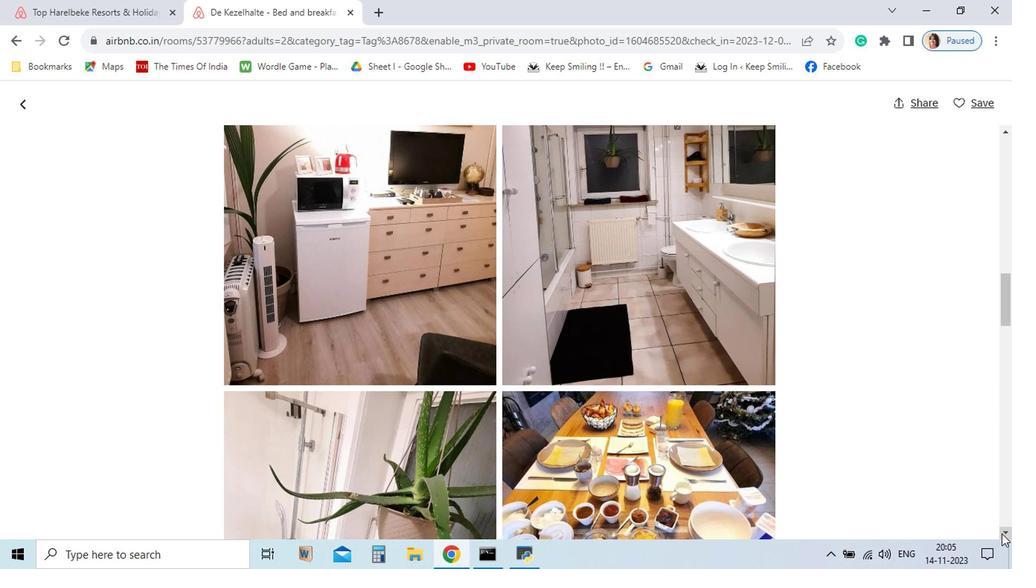 
Action: Mouse pressed left at (857, 527)
Screenshot: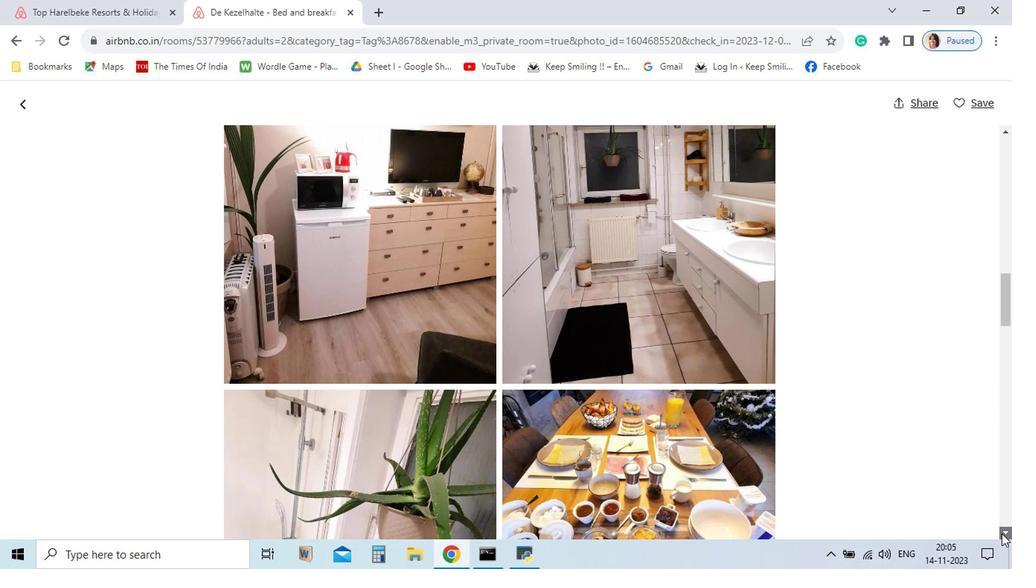 
Action: Mouse pressed left at (857, 527)
Screenshot: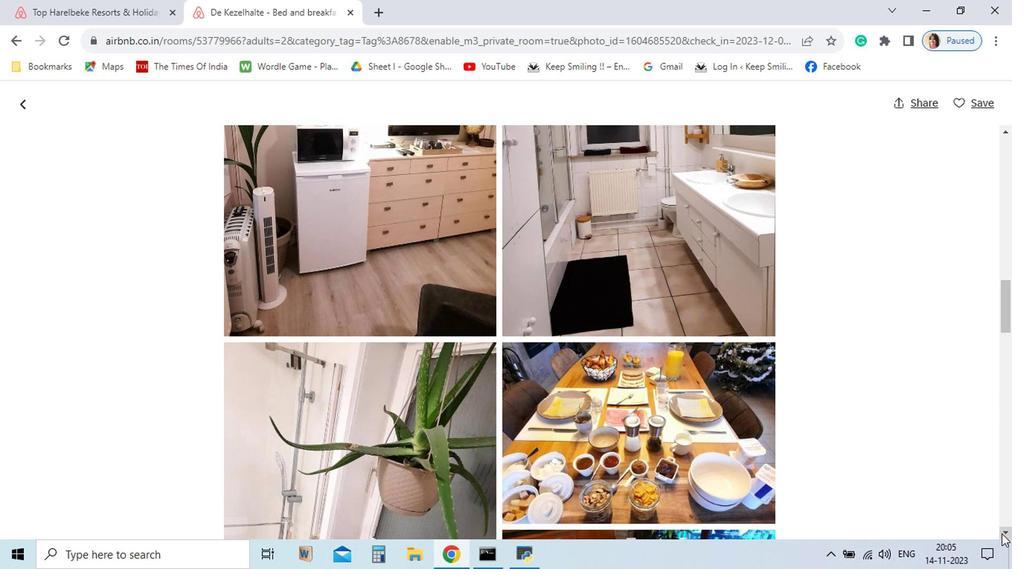 
Action: Mouse pressed left at (857, 527)
Screenshot: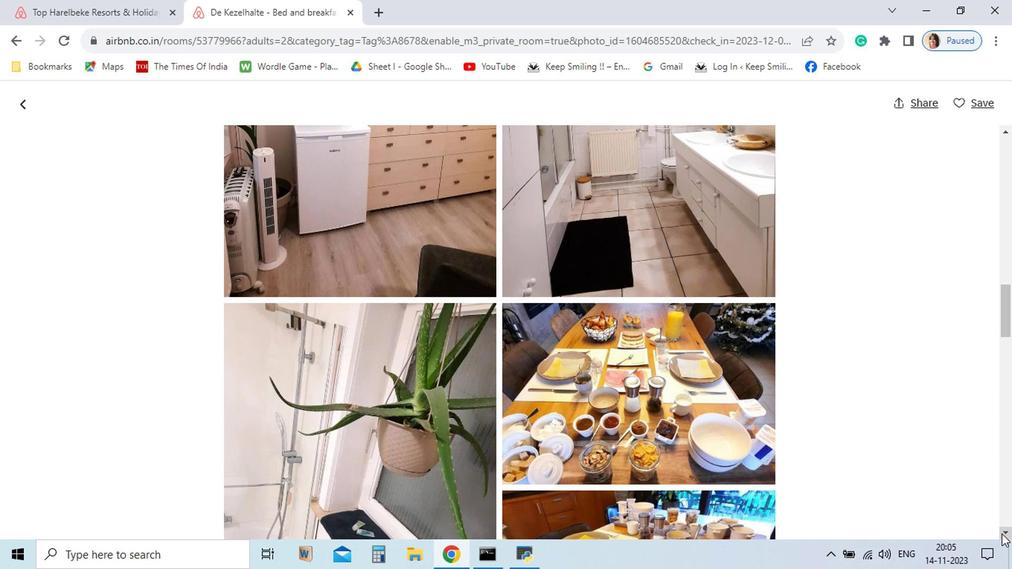 
Action: Mouse pressed left at (857, 527)
Screenshot: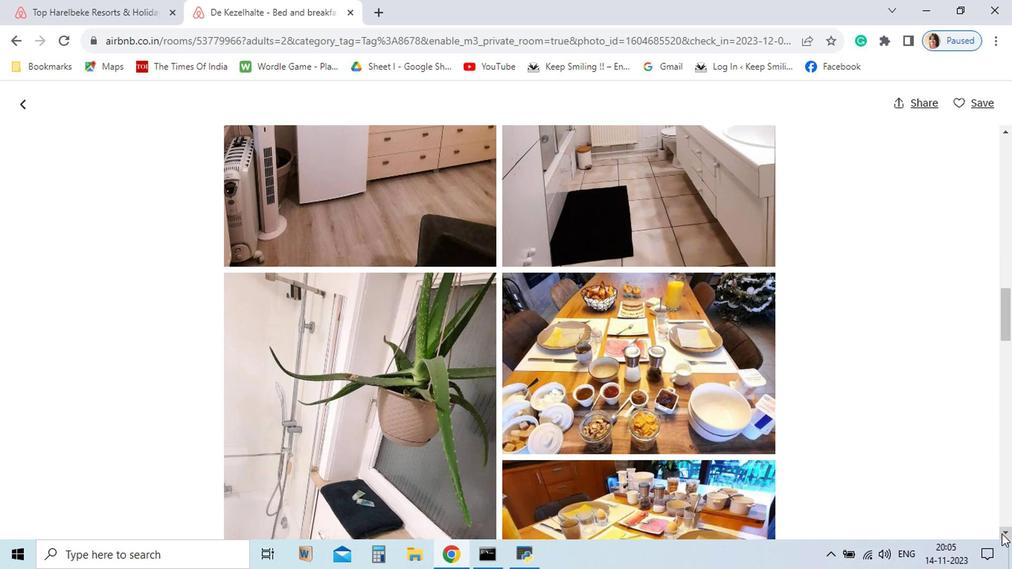 
Action: Mouse pressed left at (857, 527)
Screenshot: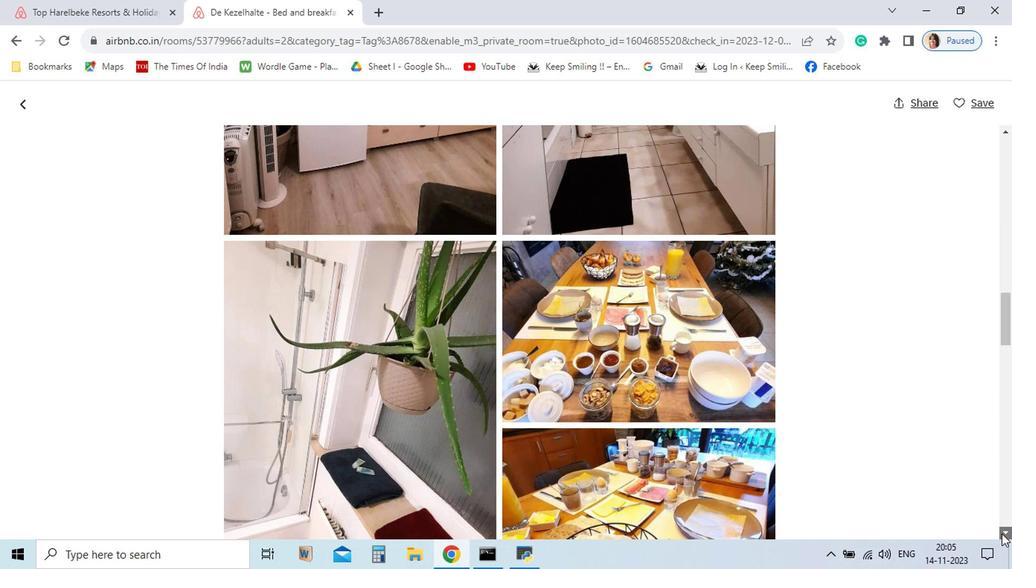 
Action: Mouse pressed left at (857, 527)
Screenshot: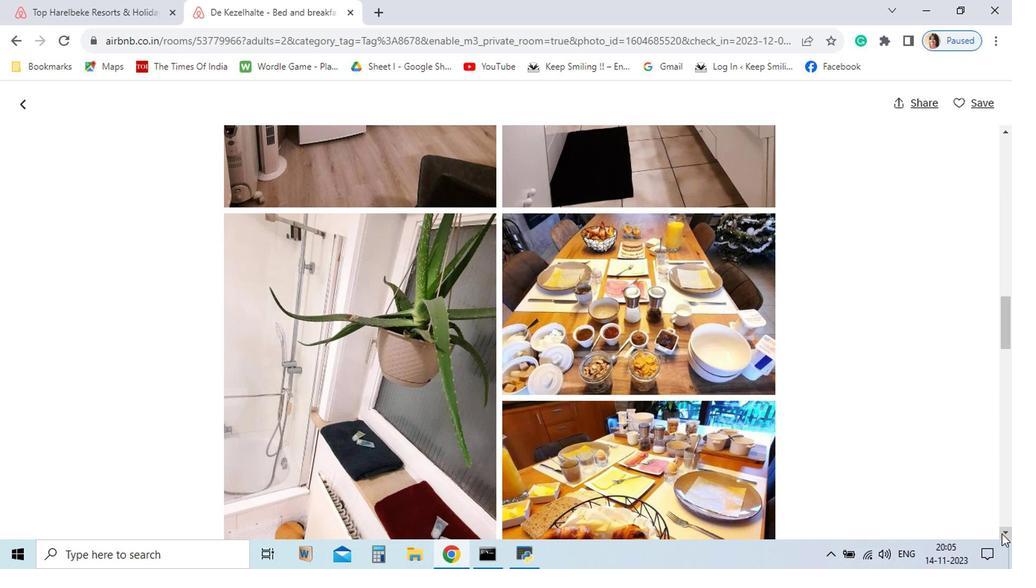 
Action: Mouse pressed left at (857, 527)
Screenshot: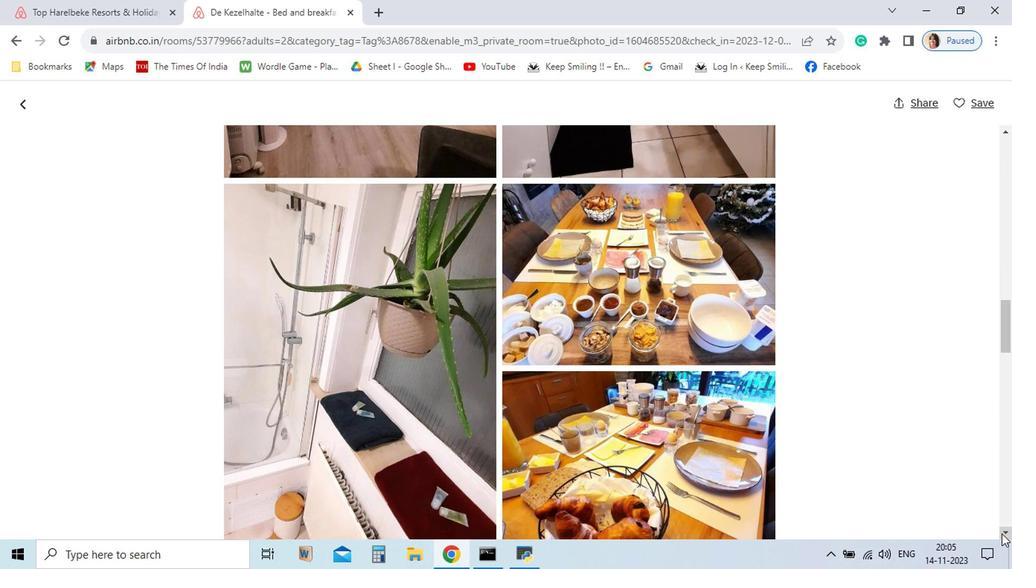
Action: Mouse pressed left at (857, 527)
Screenshot: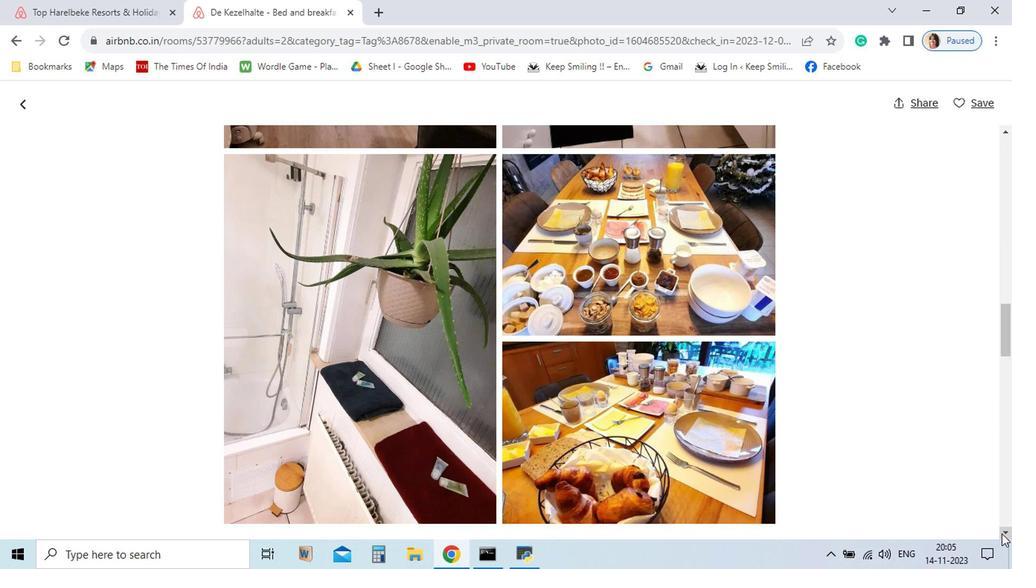 
Action: Mouse pressed left at (857, 527)
Screenshot: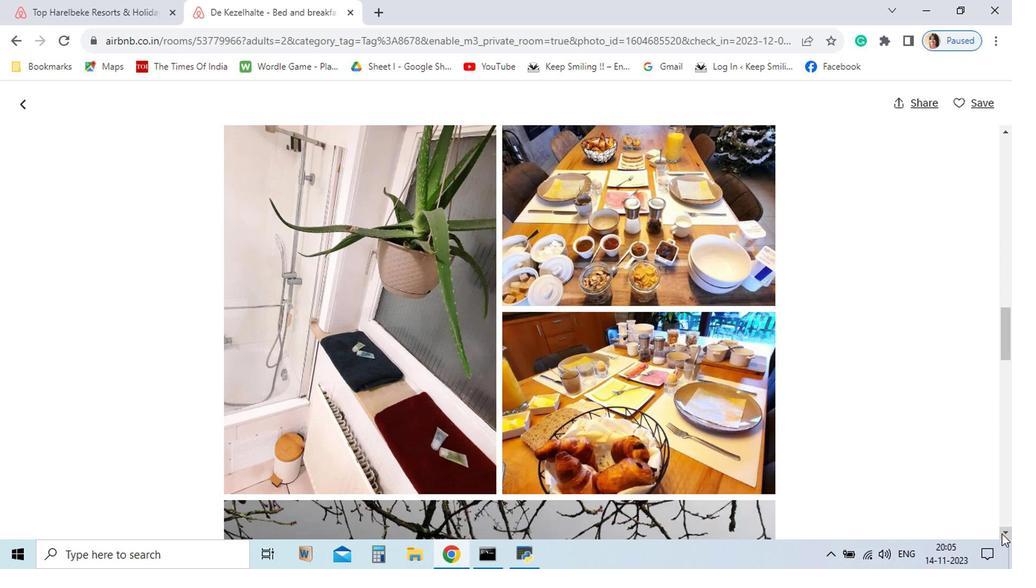 
Action: Mouse pressed left at (857, 527)
Screenshot: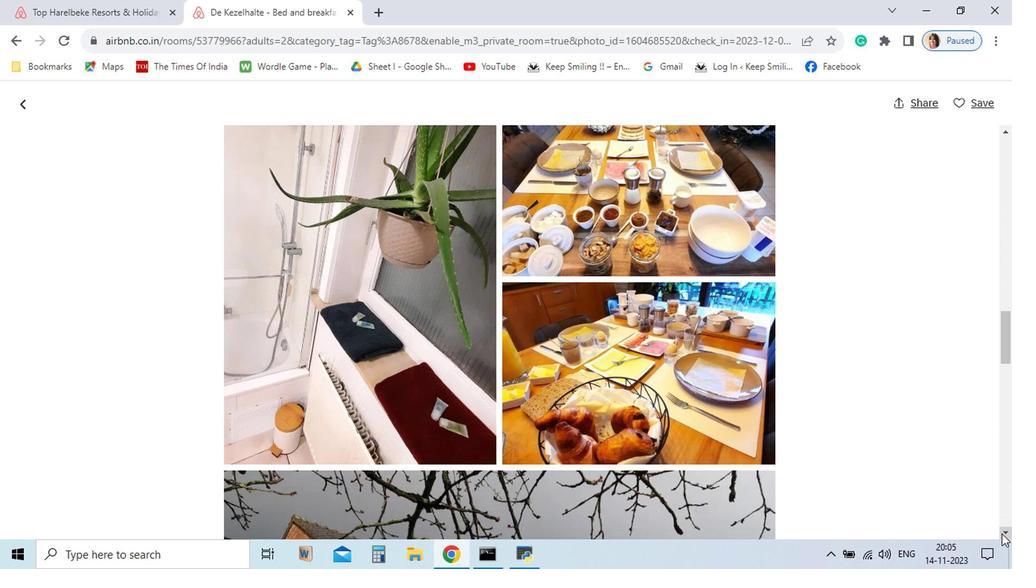 
Action: Mouse pressed left at (857, 527)
Screenshot: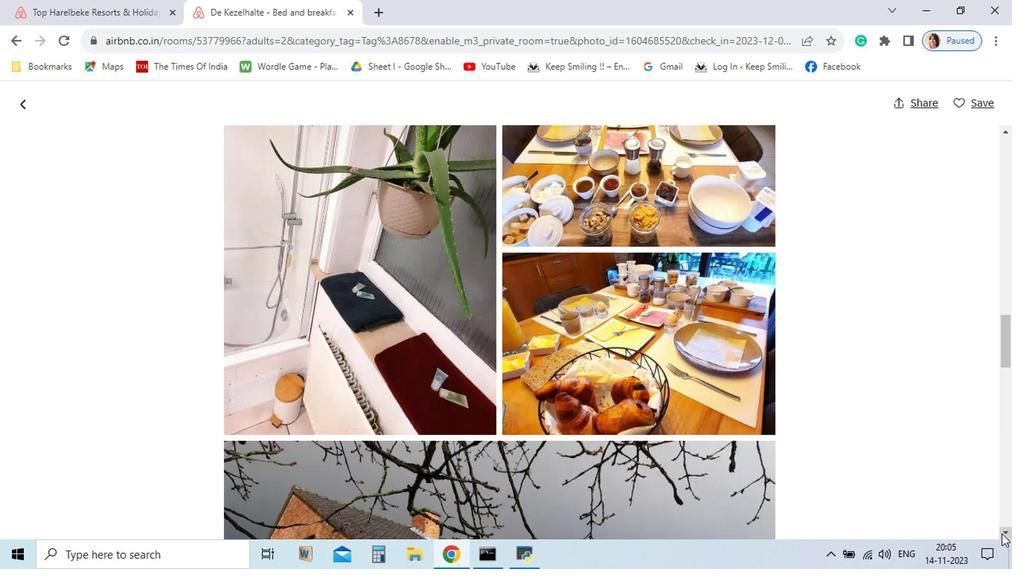 
Action: Mouse pressed left at (857, 527)
Screenshot: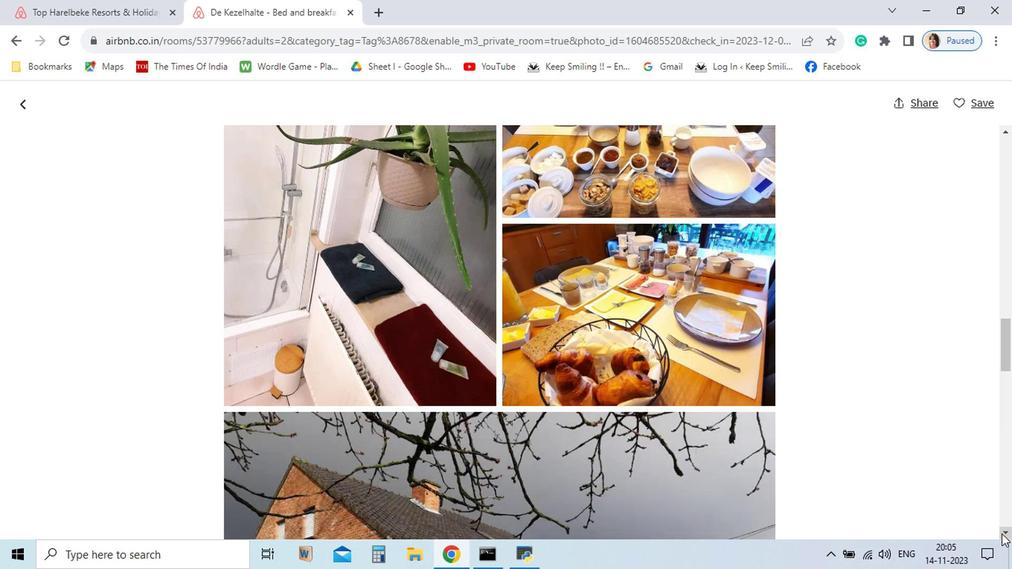 
Action: Mouse pressed left at (857, 527)
Screenshot: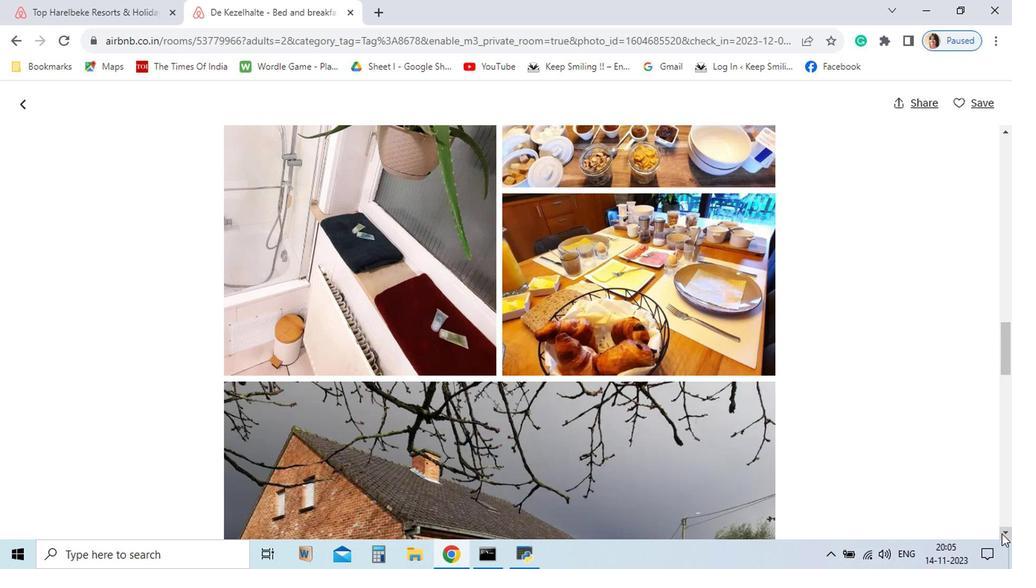 
Action: Mouse pressed left at (857, 527)
Screenshot: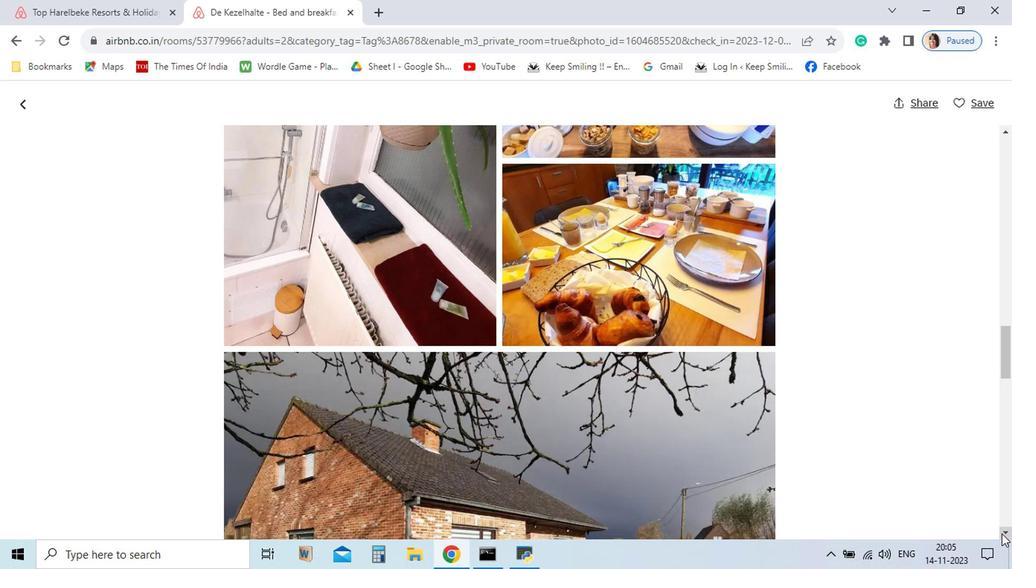 
Action: Mouse pressed left at (857, 527)
Screenshot: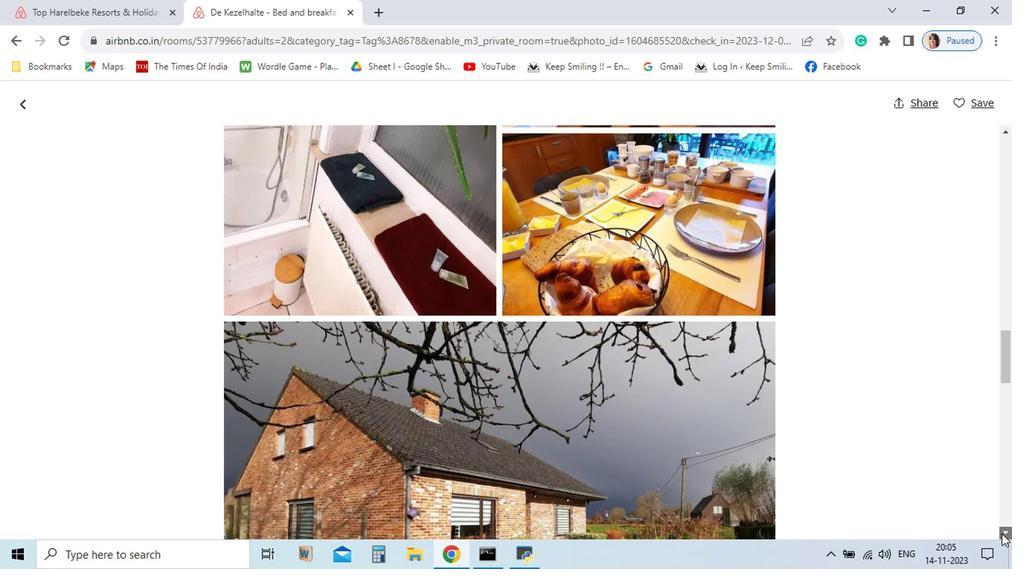 
Action: Mouse pressed left at (857, 527)
Screenshot: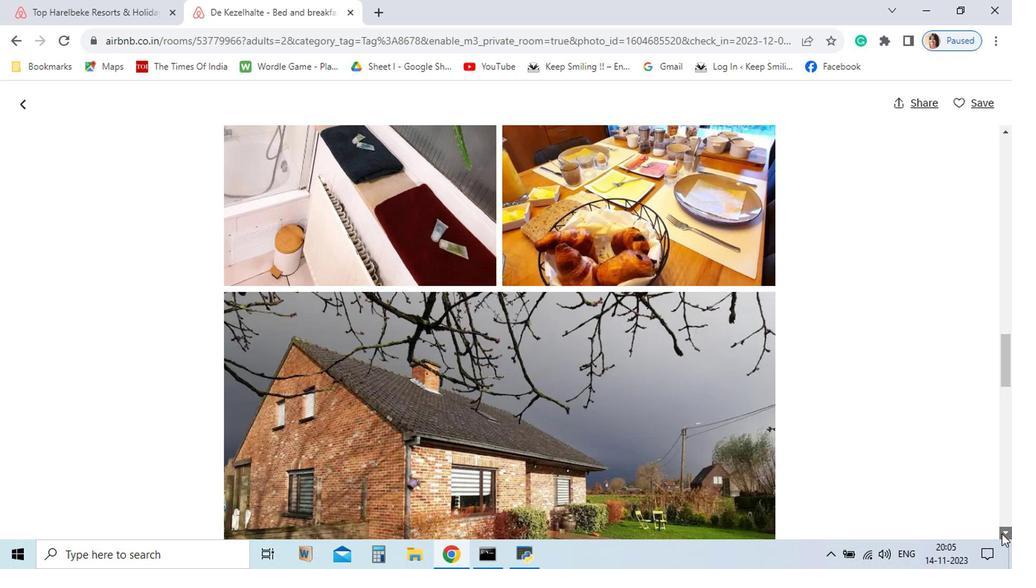 
Action: Mouse pressed left at (857, 527)
Screenshot: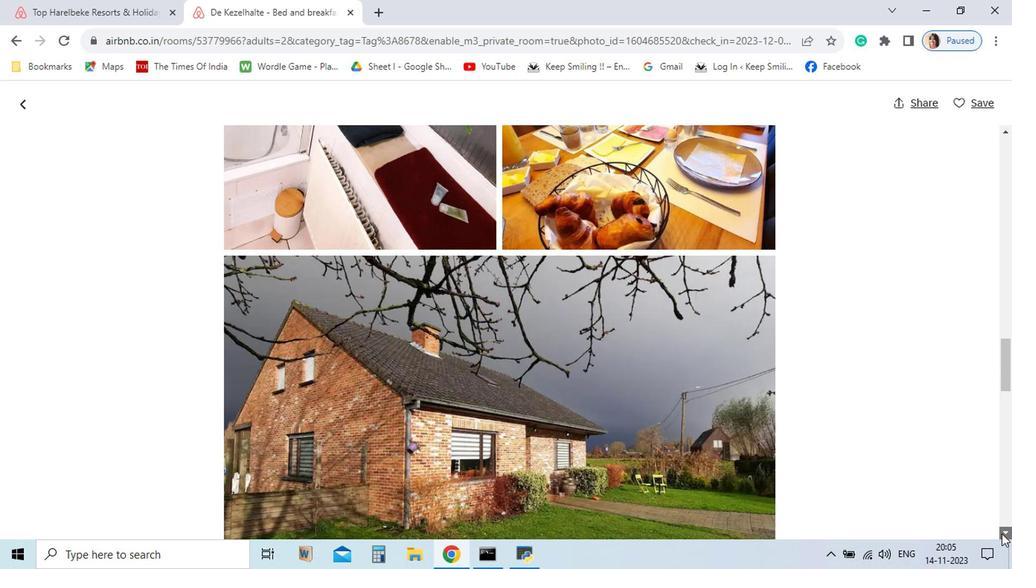 
Action: Mouse pressed left at (857, 527)
Screenshot: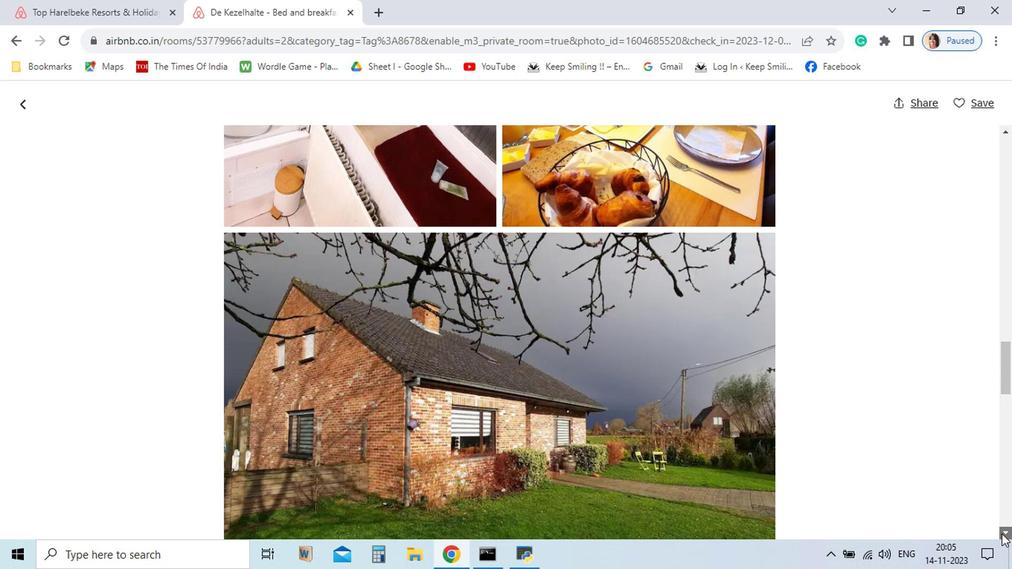 
Action: Mouse pressed left at (857, 527)
Screenshot: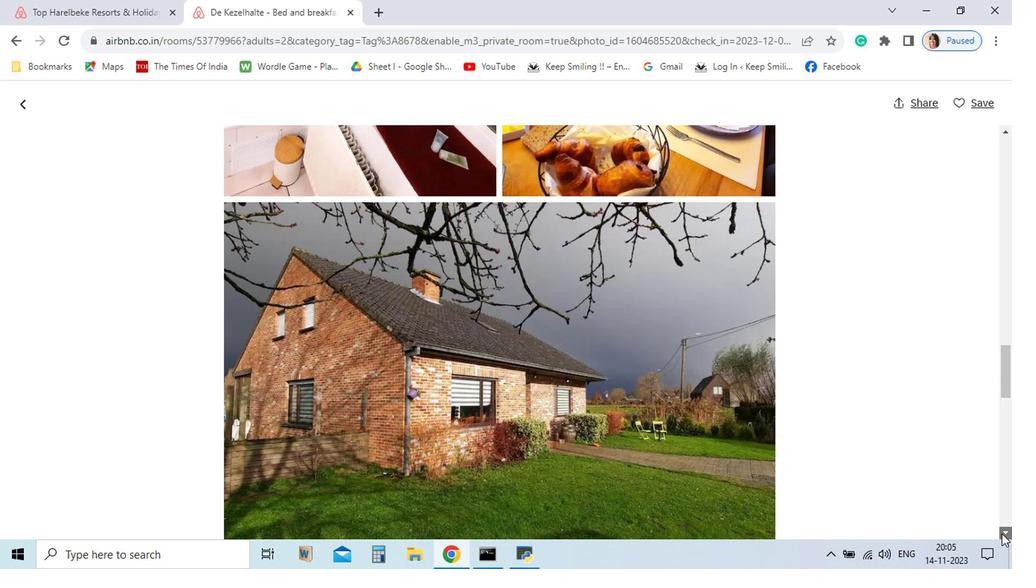
Action: Mouse pressed left at (857, 527)
Screenshot: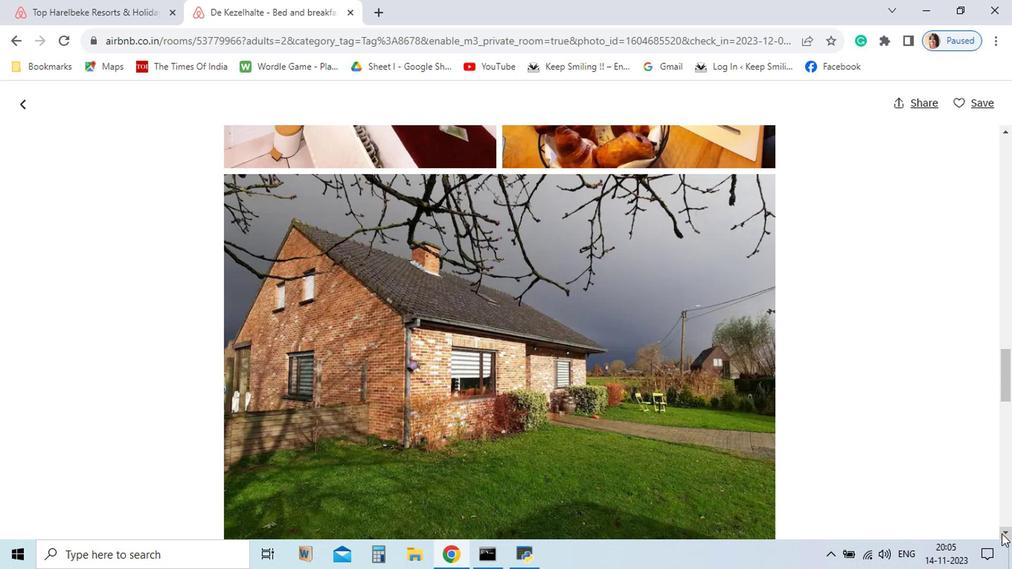 
Action: Mouse pressed left at (857, 527)
Screenshot: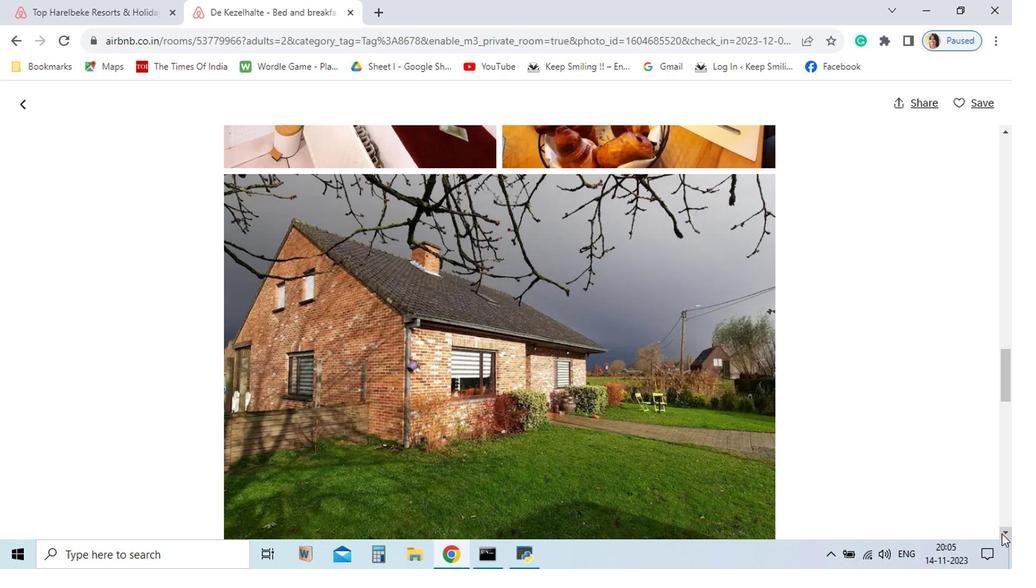 
Action: Mouse pressed left at (857, 527)
Screenshot: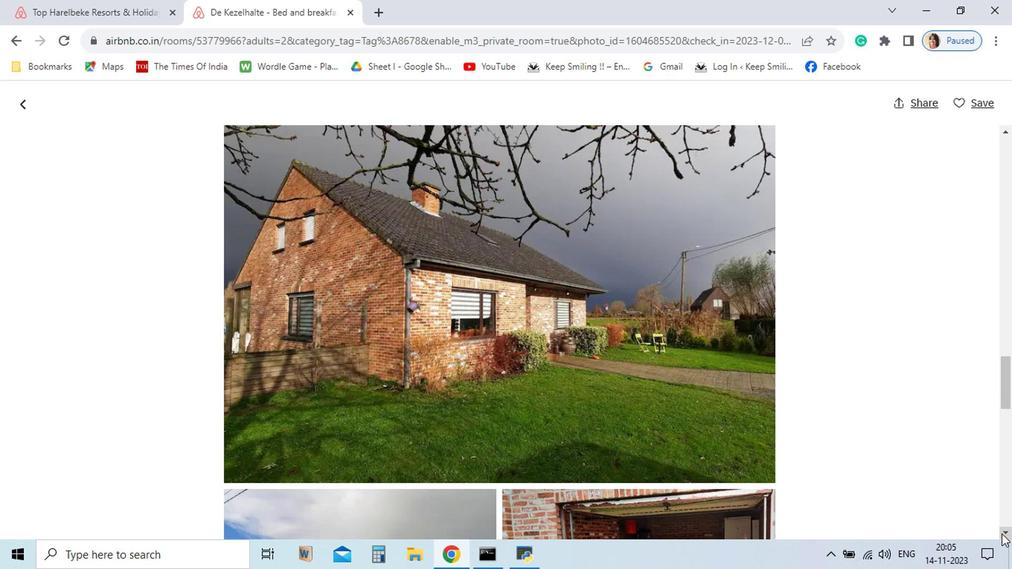 
Action: Mouse pressed left at (857, 527)
Screenshot: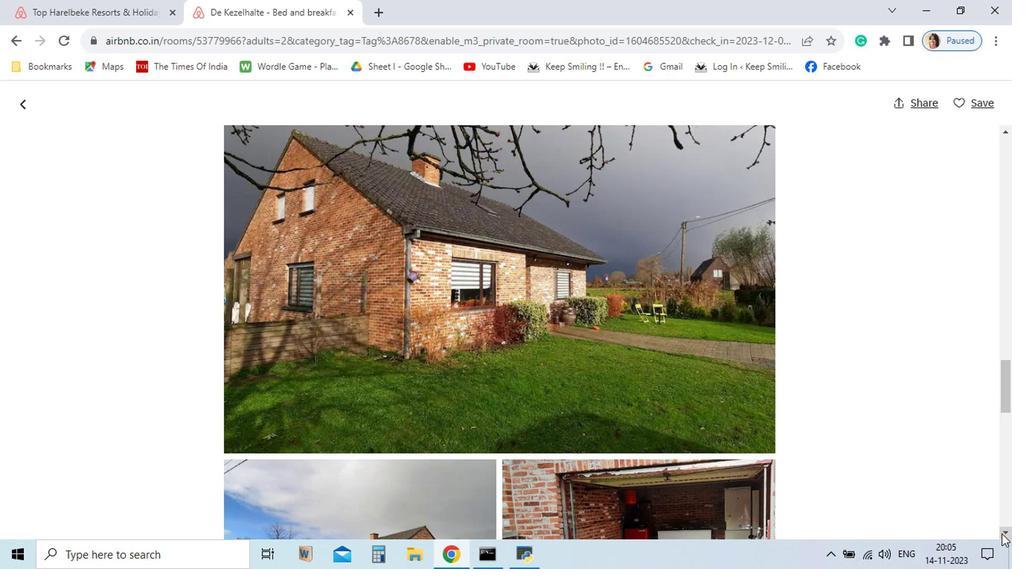 
Action: Mouse pressed left at (857, 527)
Screenshot: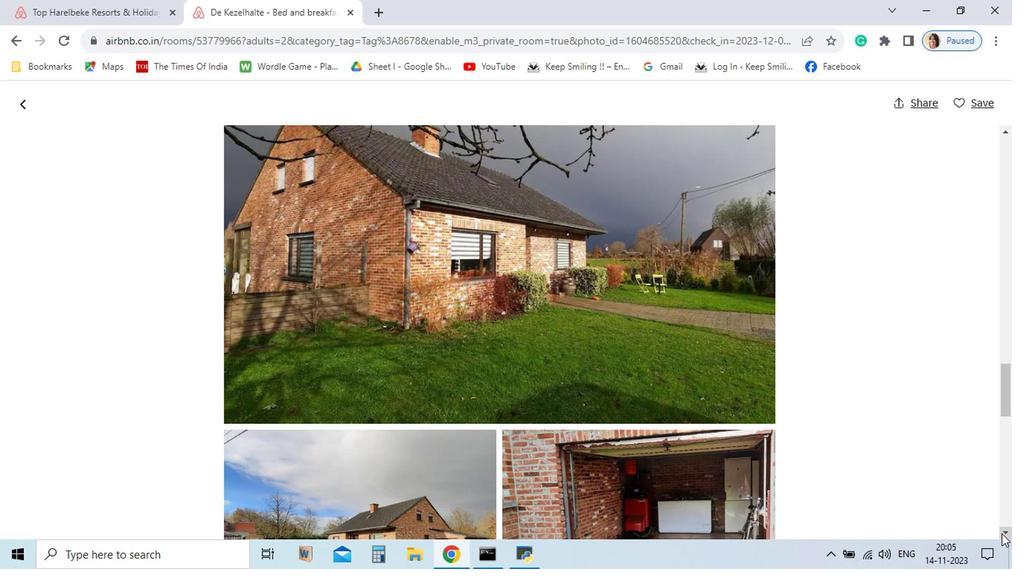 
Action: Mouse pressed left at (857, 527)
Screenshot: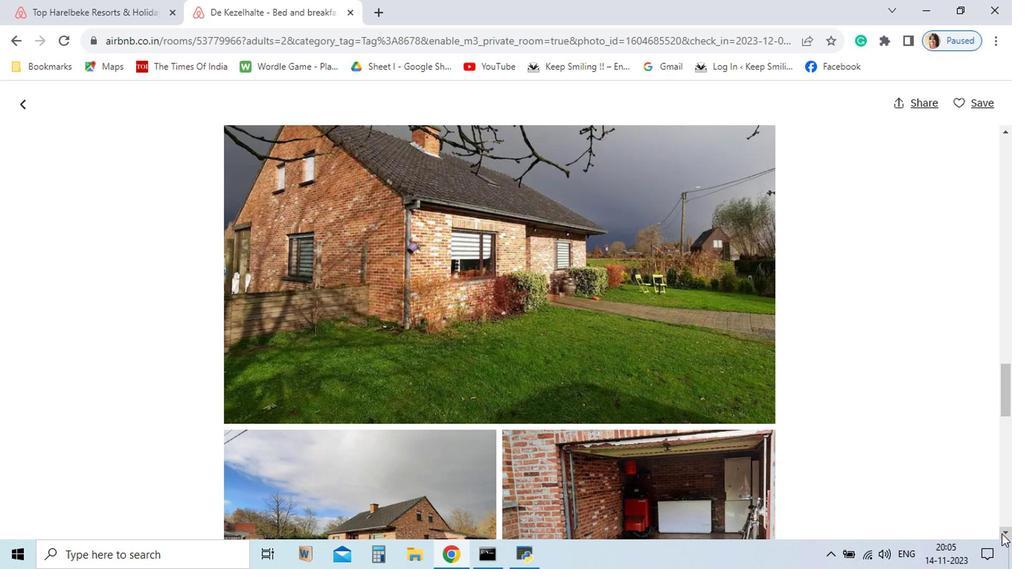 
Action: Mouse pressed left at (857, 527)
Screenshot: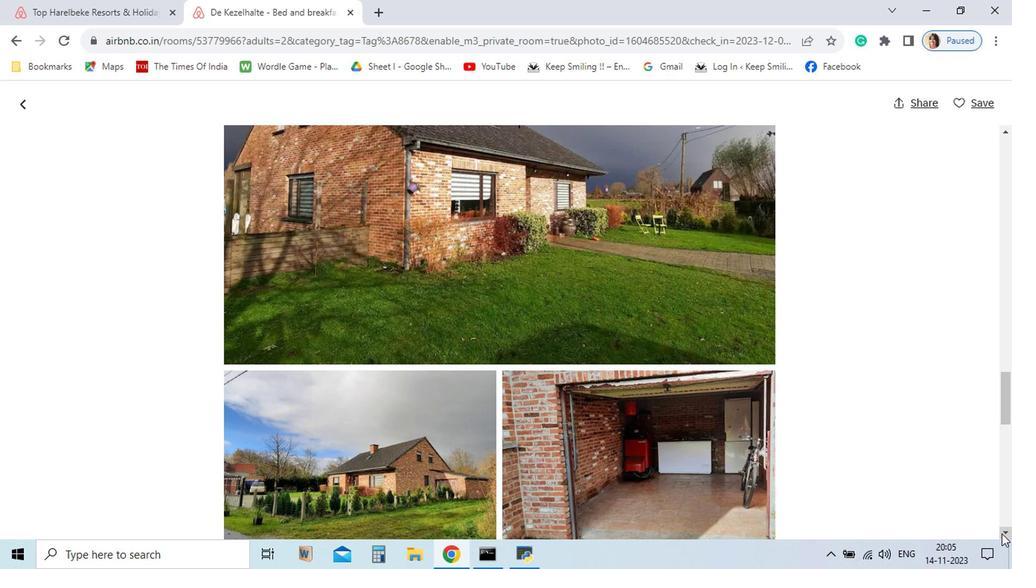 
Action: Mouse pressed left at (857, 527)
Screenshot: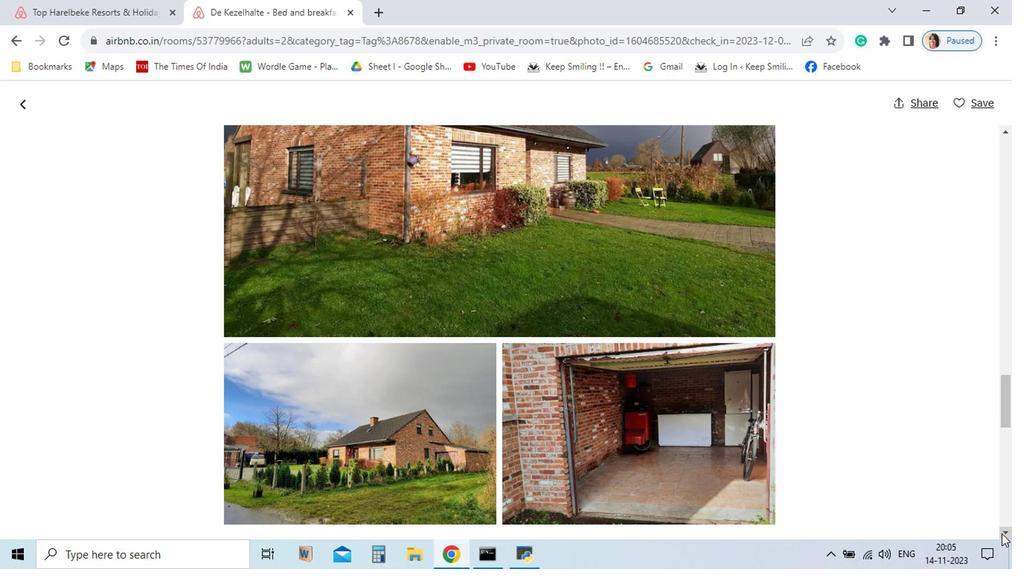 
Action: Mouse pressed left at (857, 527)
Screenshot: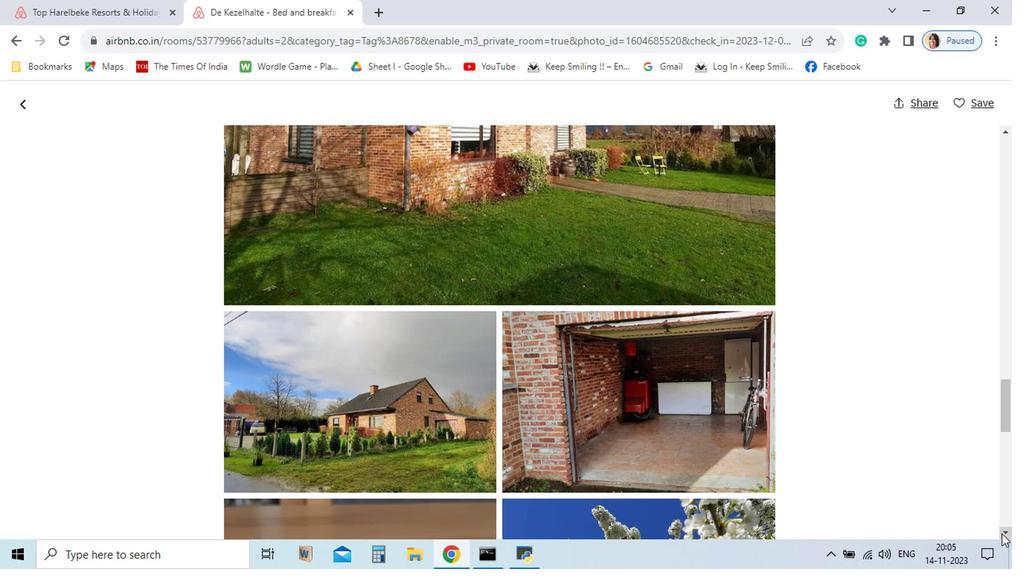 
Action: Mouse pressed left at (857, 527)
Screenshot: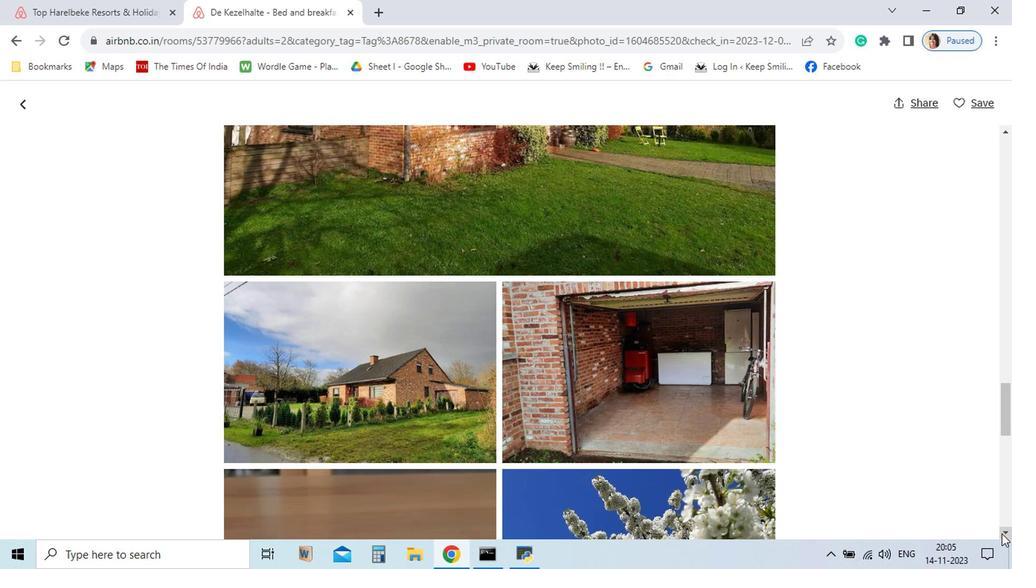 
Action: Mouse pressed left at (857, 527)
Screenshot: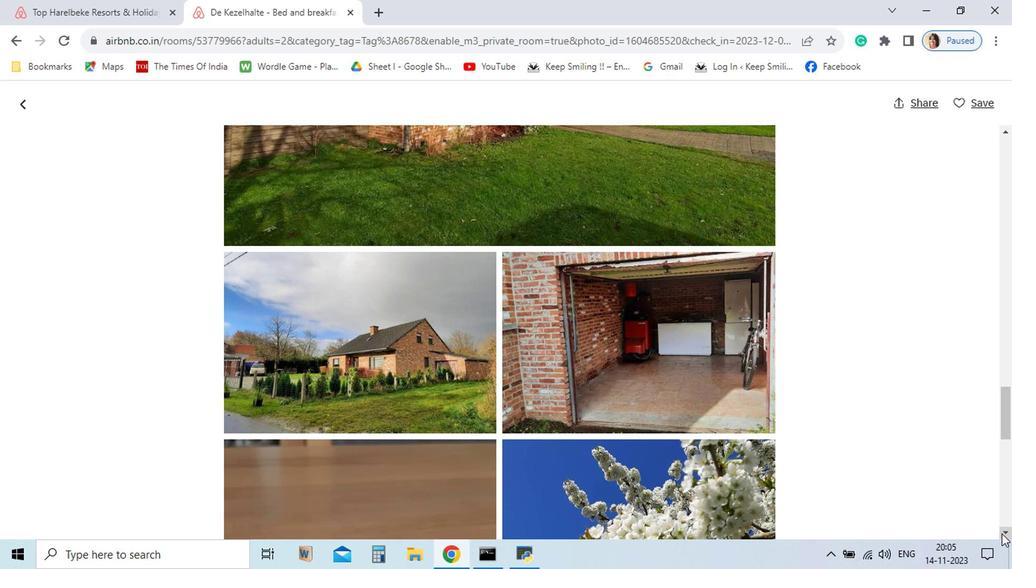 
Action: Mouse pressed left at (857, 527)
Screenshot: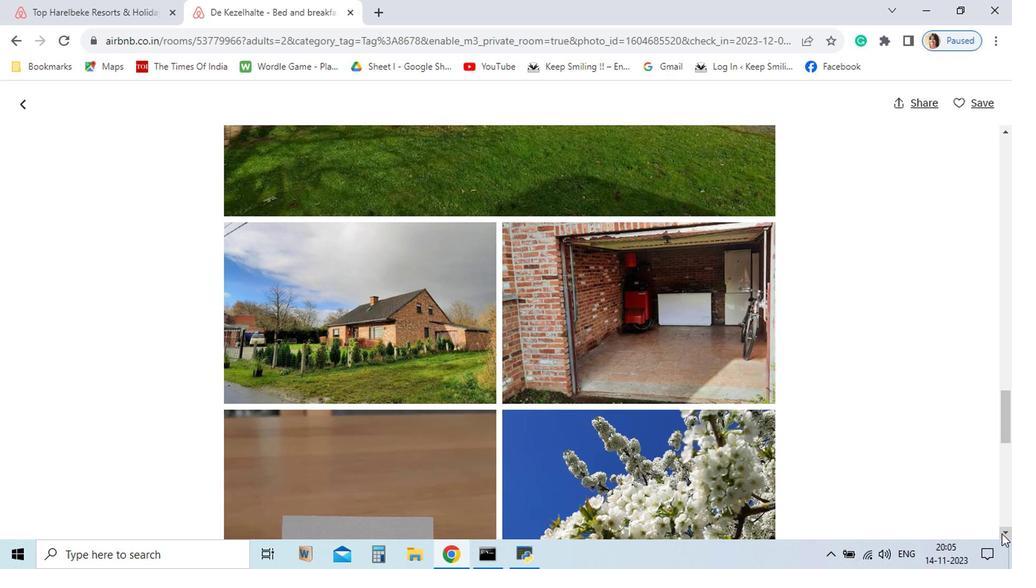 
Action: Mouse pressed left at (857, 527)
Screenshot: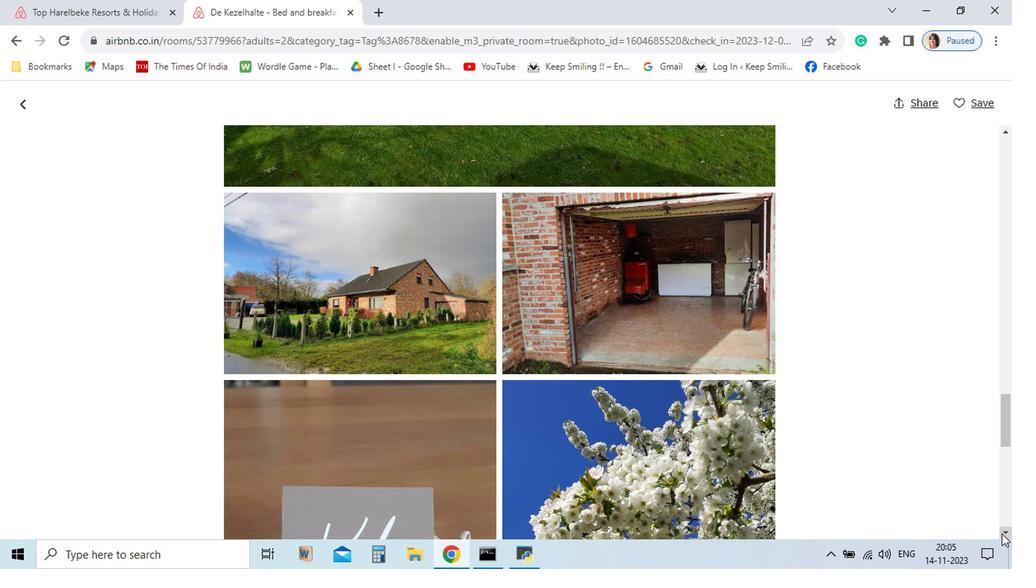 
Action: Mouse pressed left at (857, 527)
Screenshot: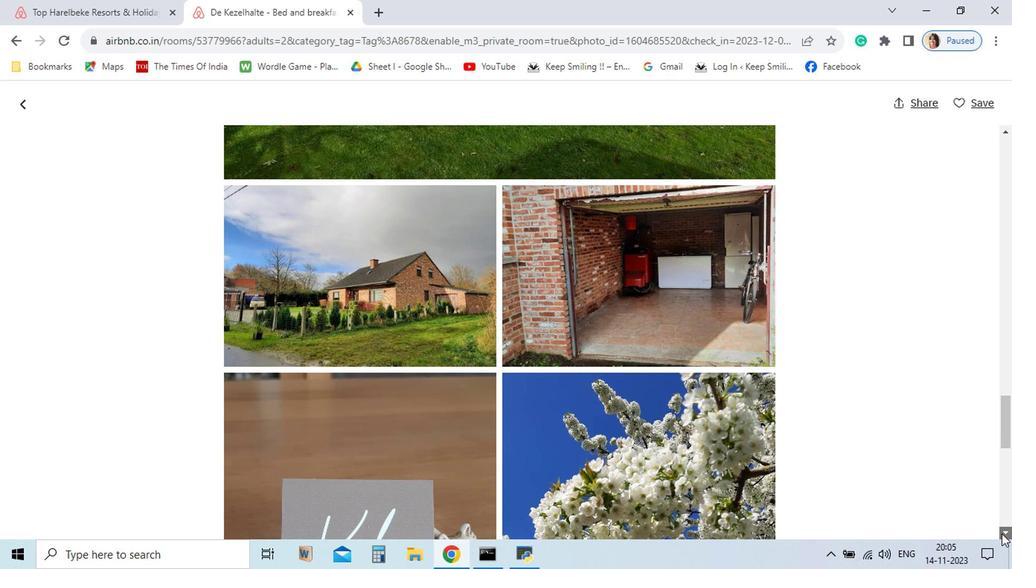 
Action: Mouse pressed left at (857, 527)
Screenshot: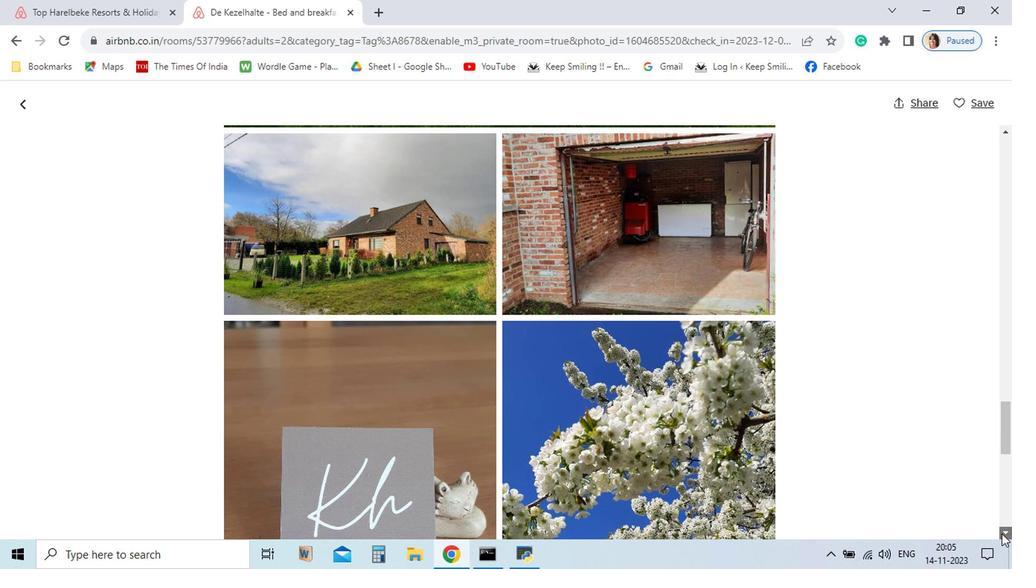 
Action: Mouse pressed left at (857, 527)
Screenshot: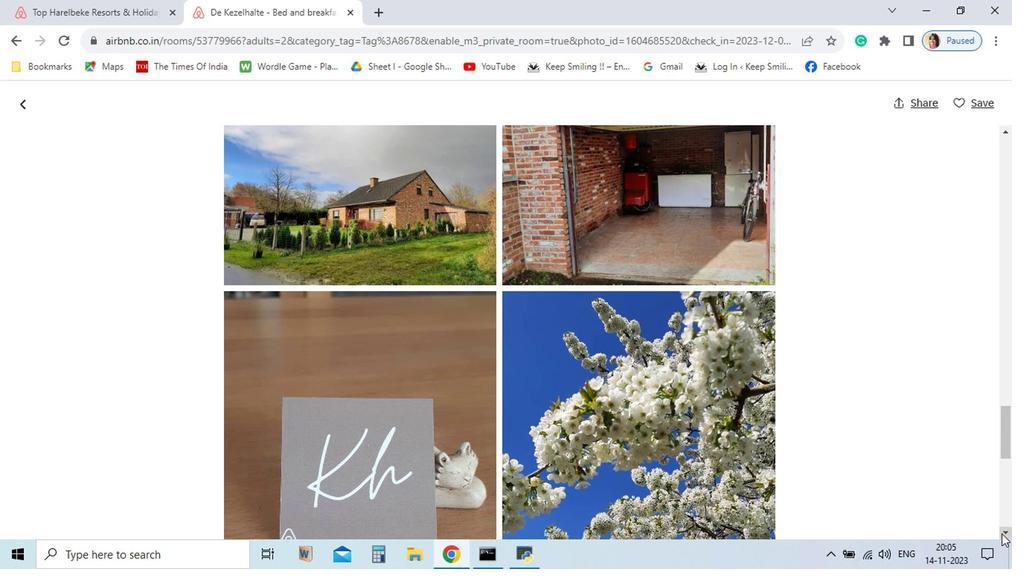 
Action: Mouse pressed left at (857, 527)
Screenshot: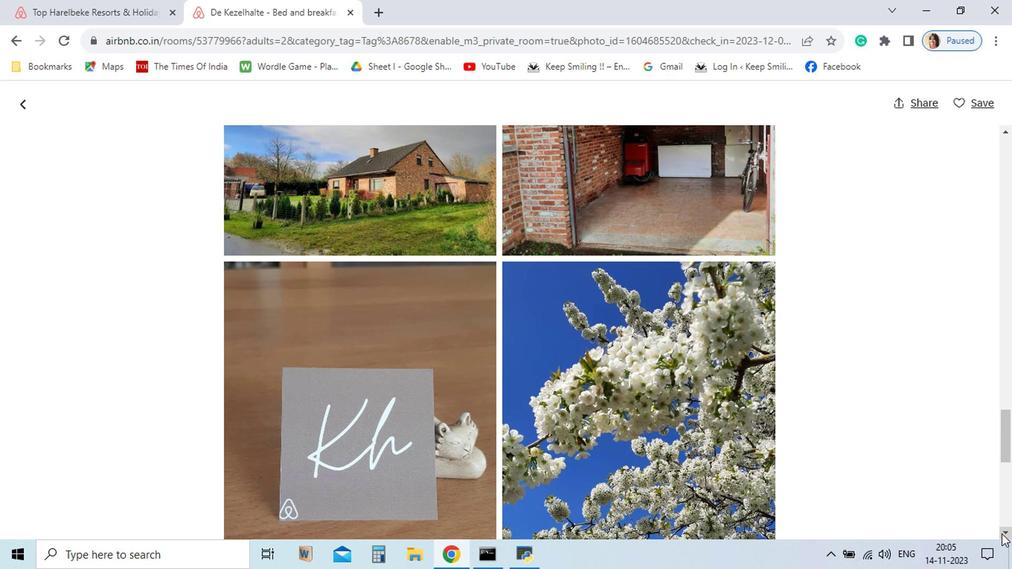 
Action: Mouse pressed left at (857, 527)
Screenshot: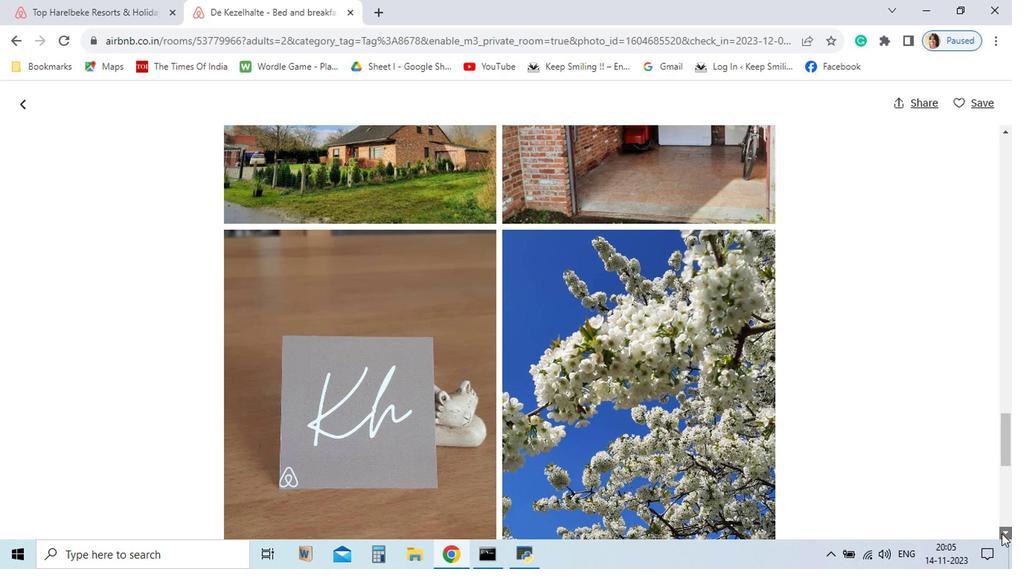 
Action: Mouse pressed left at (857, 527)
Screenshot: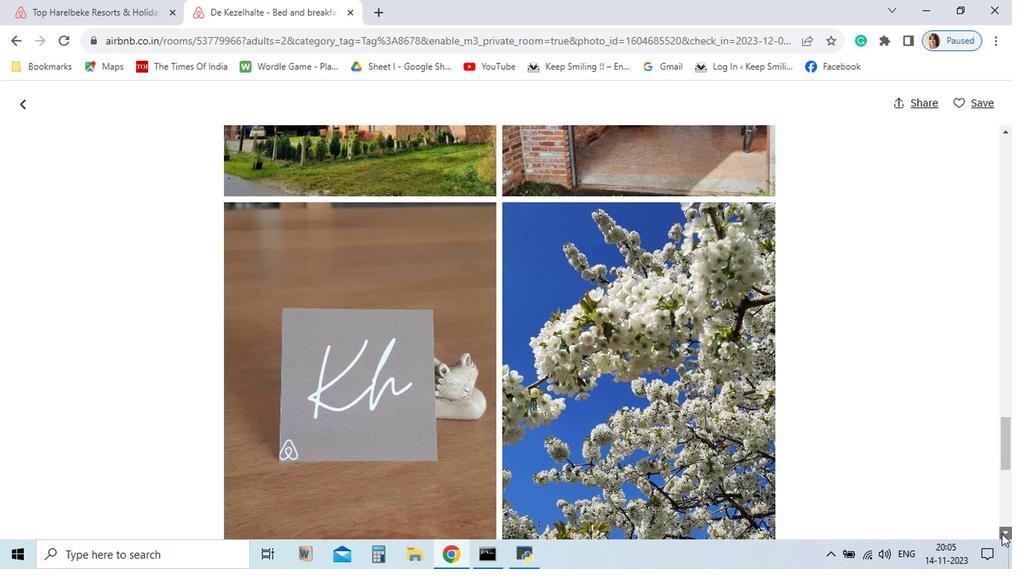 
Action: Mouse pressed left at (857, 527)
Screenshot: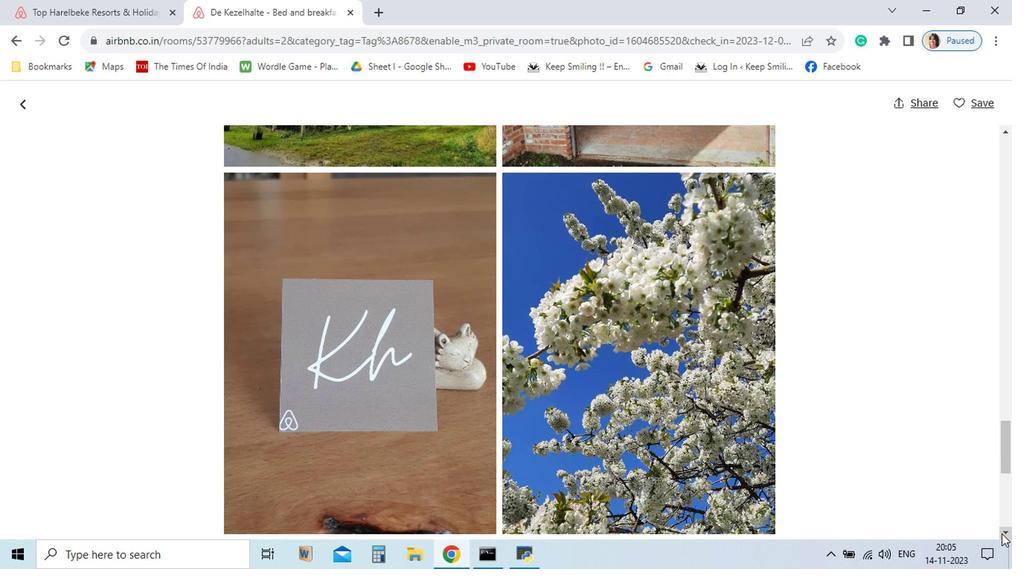 
Action: Mouse pressed left at (857, 527)
Screenshot: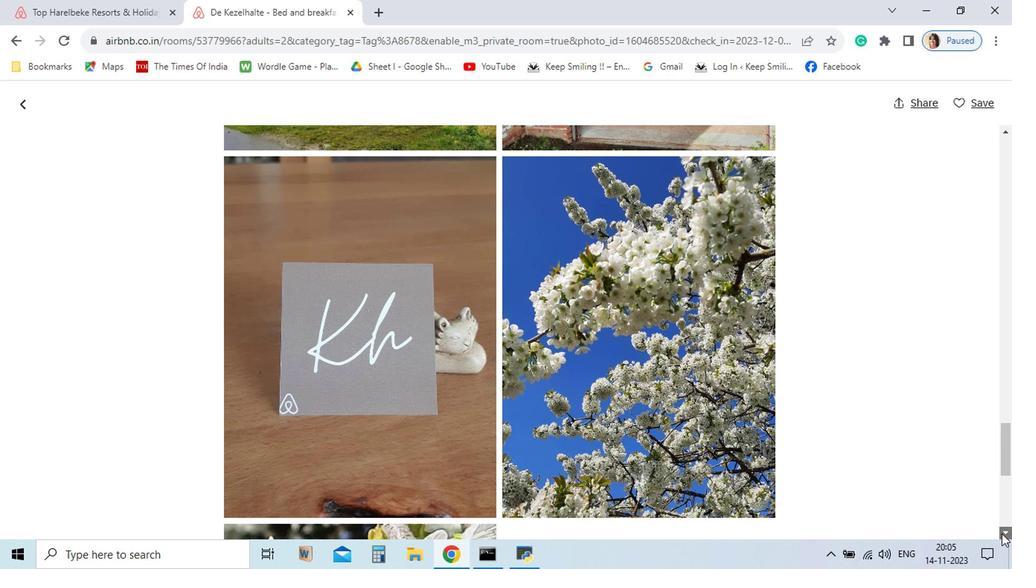 
Action: Mouse pressed left at (857, 527)
Screenshot: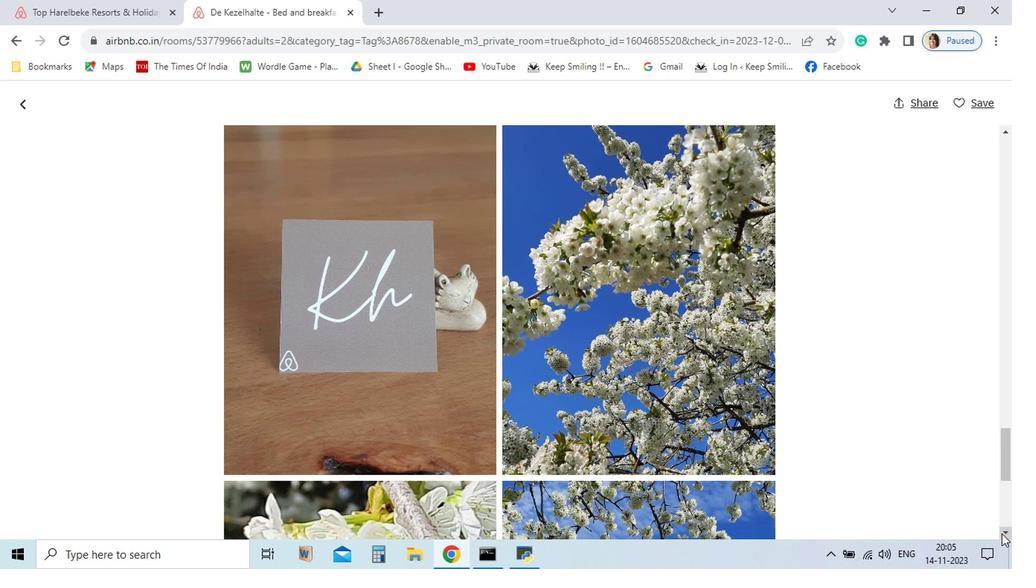 
Action: Mouse pressed left at (857, 527)
Screenshot: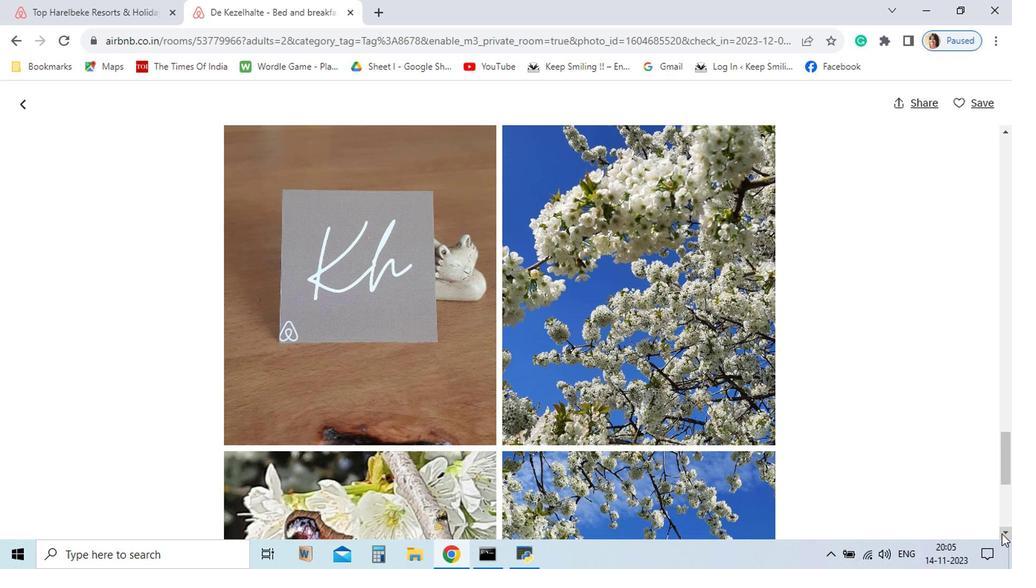 
Action: Mouse pressed left at (857, 527)
Screenshot: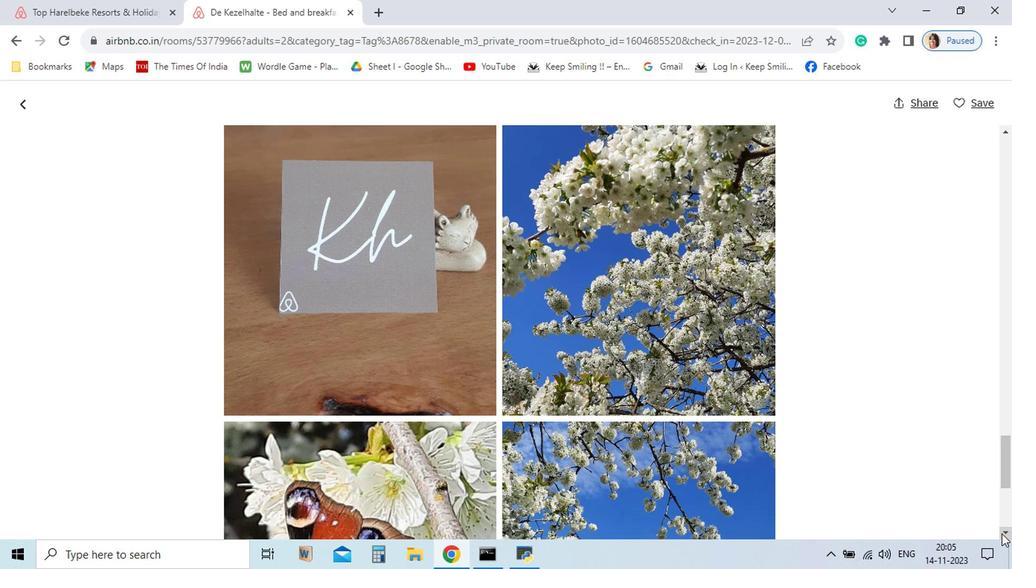 
Action: Mouse pressed left at (857, 527)
Screenshot: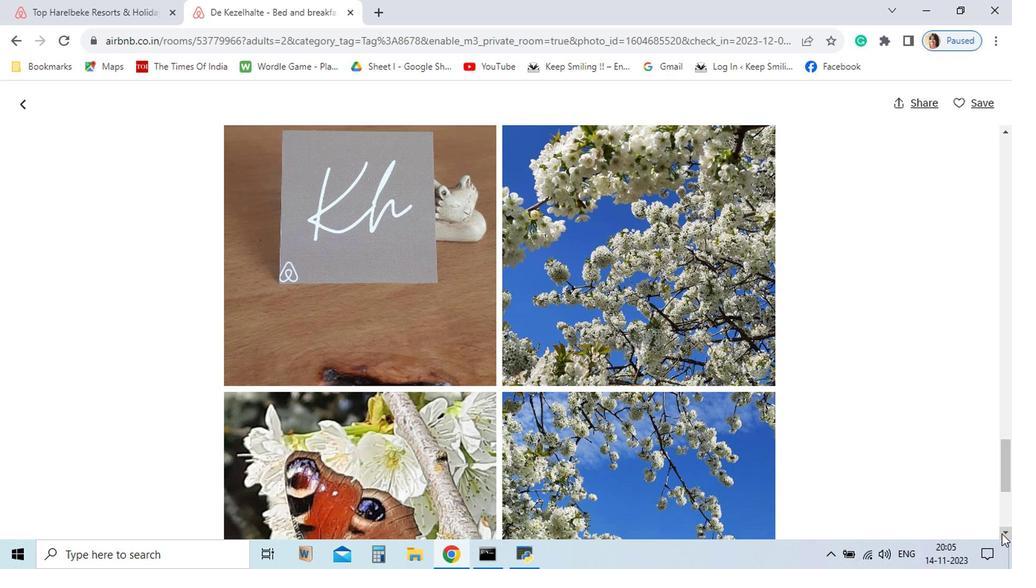 
Action: Mouse pressed left at (857, 527)
Screenshot: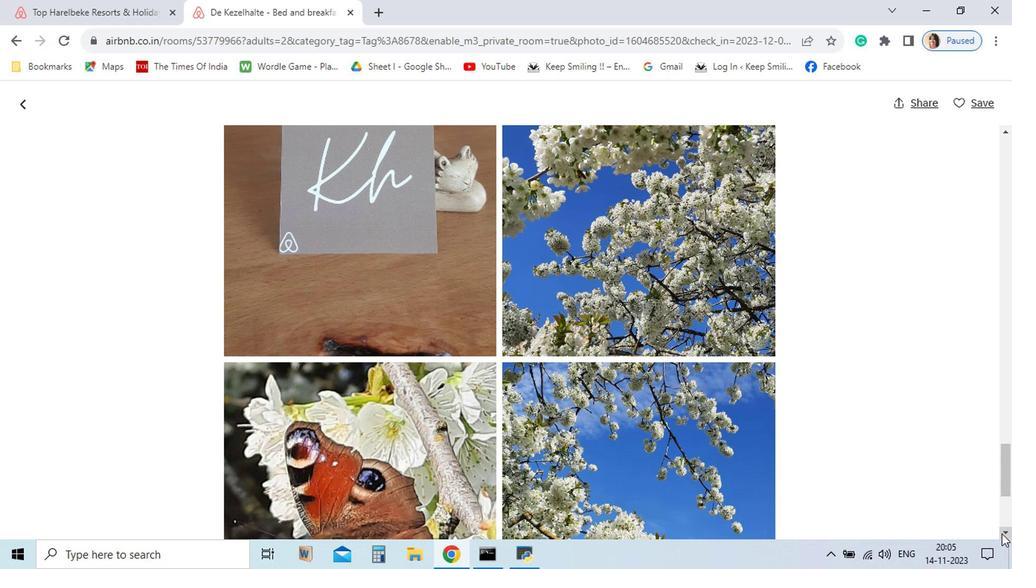 
Action: Mouse pressed left at (857, 527)
Screenshot: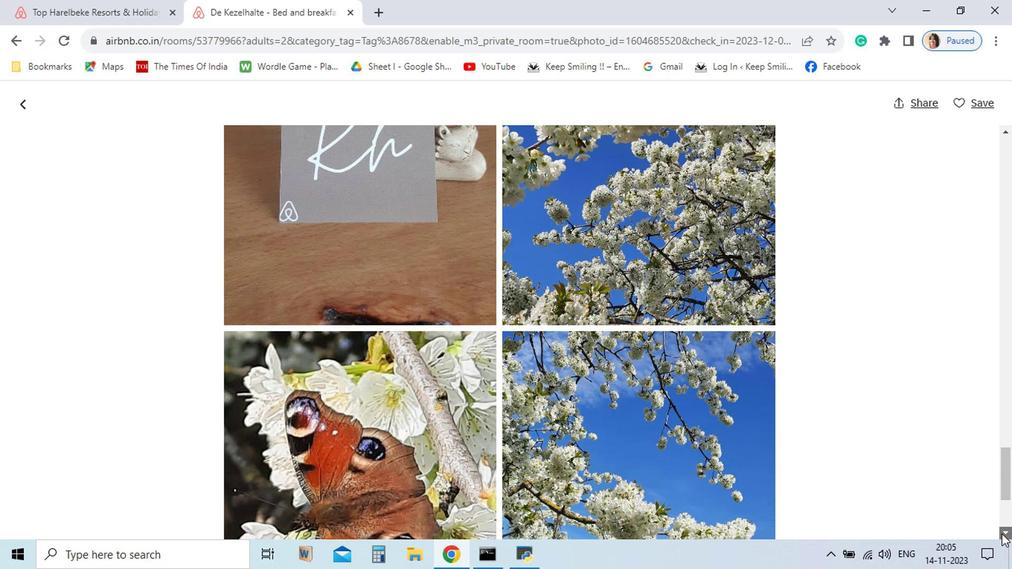 
Action: Mouse pressed left at (857, 527)
Screenshot: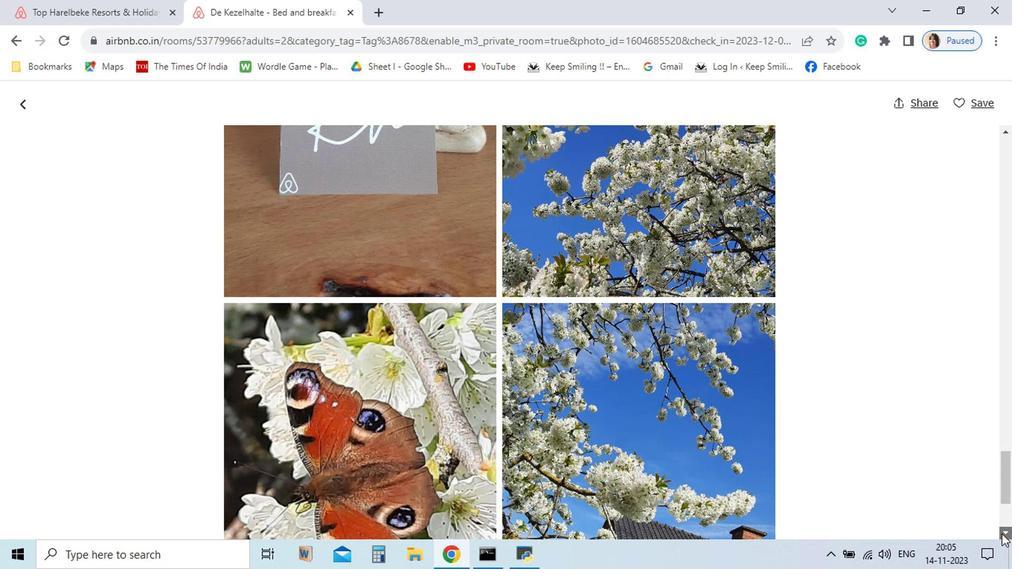 
Action: Mouse pressed left at (857, 527)
Screenshot: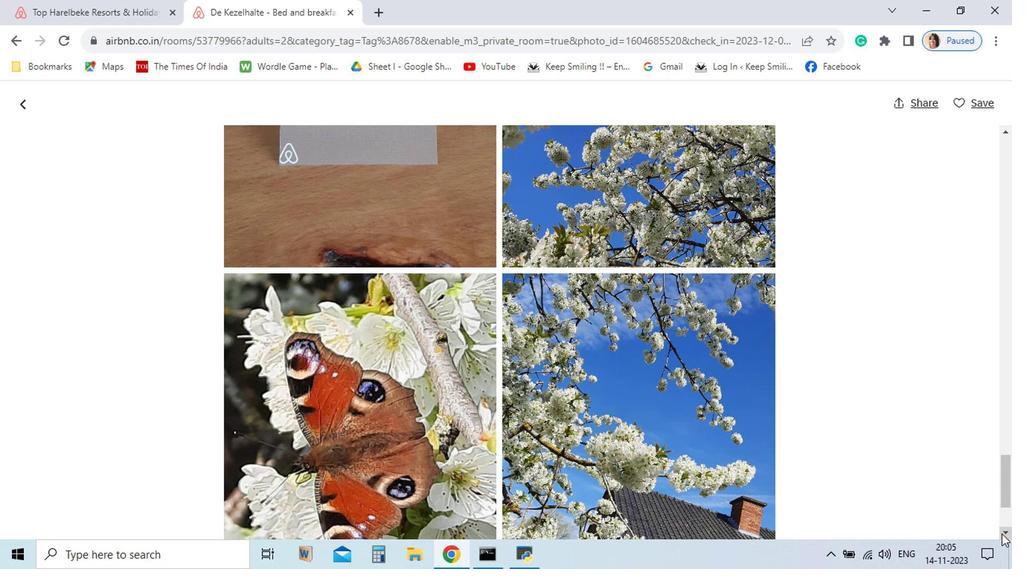 
Action: Mouse pressed left at (857, 527)
Screenshot: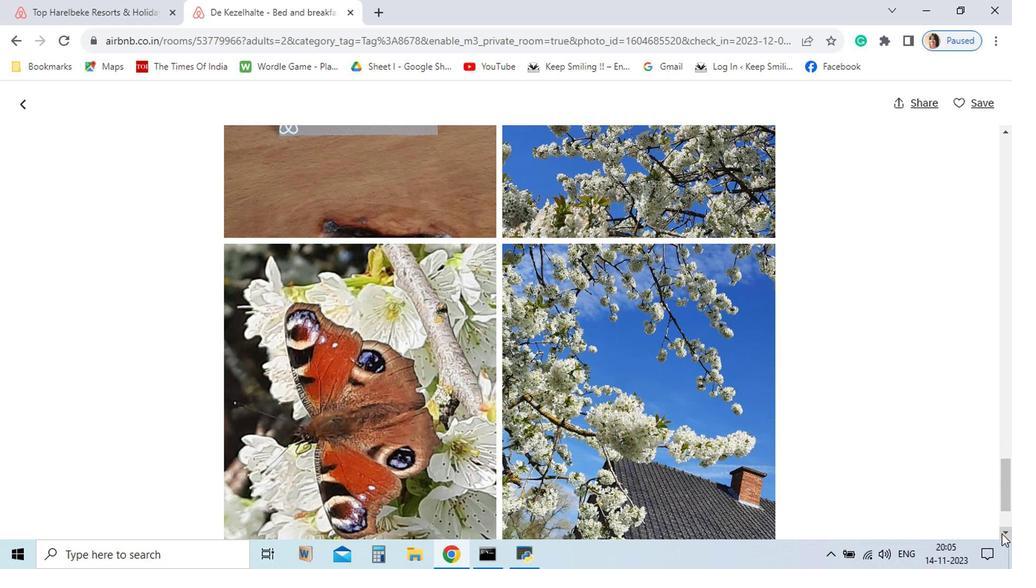 
Action: Mouse pressed left at (857, 527)
Screenshot: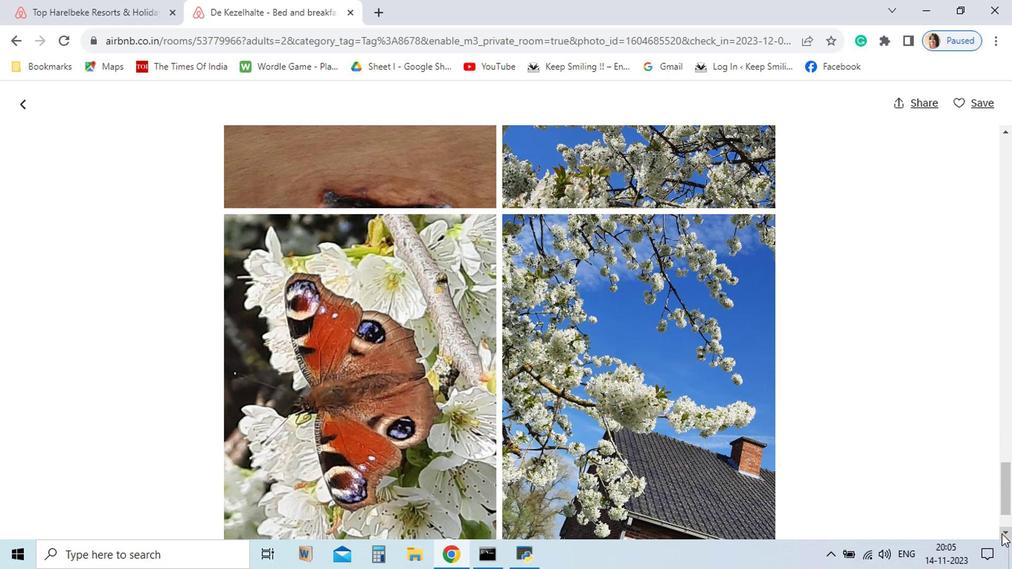 
Action: Mouse pressed left at (857, 527)
Screenshot: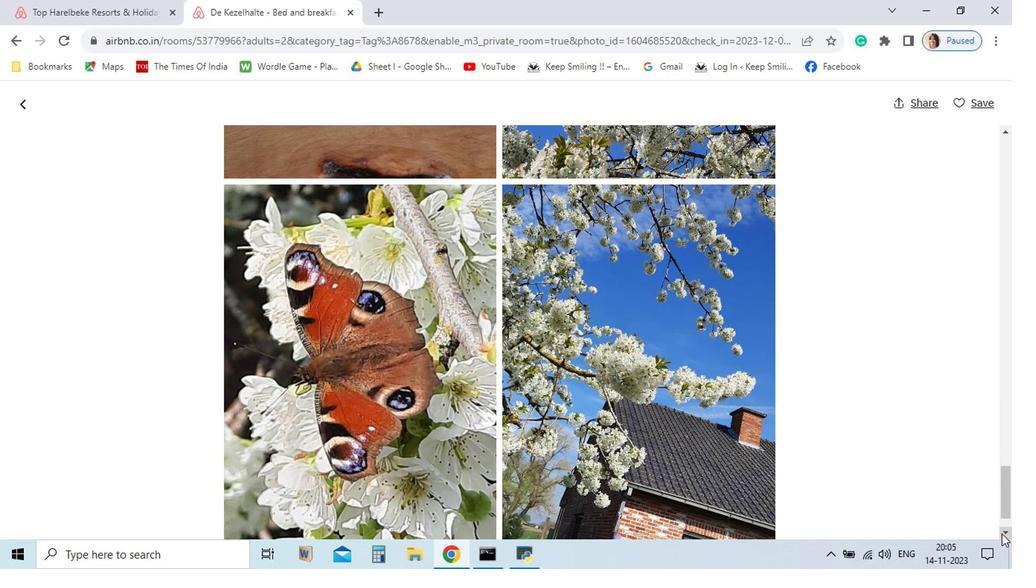 
Action: Mouse pressed left at (857, 527)
Screenshot: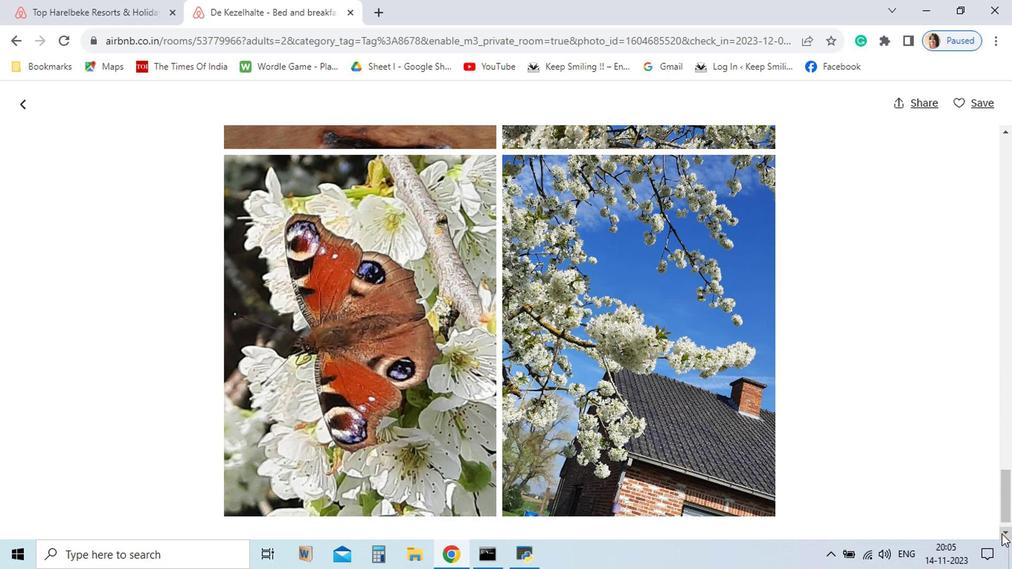 
Action: Mouse pressed left at (857, 527)
Screenshot: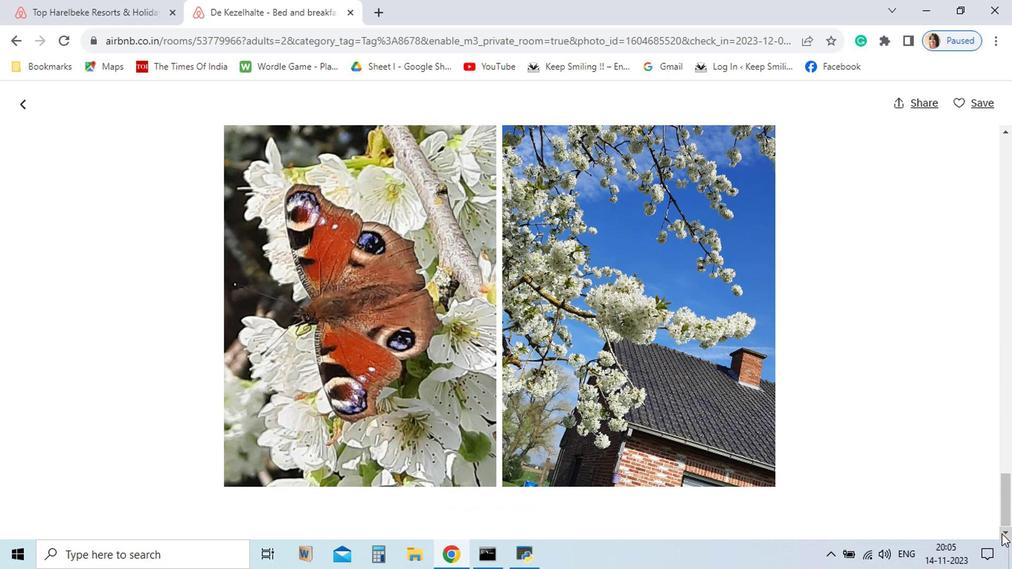 
Action: Mouse pressed left at (857, 527)
Screenshot: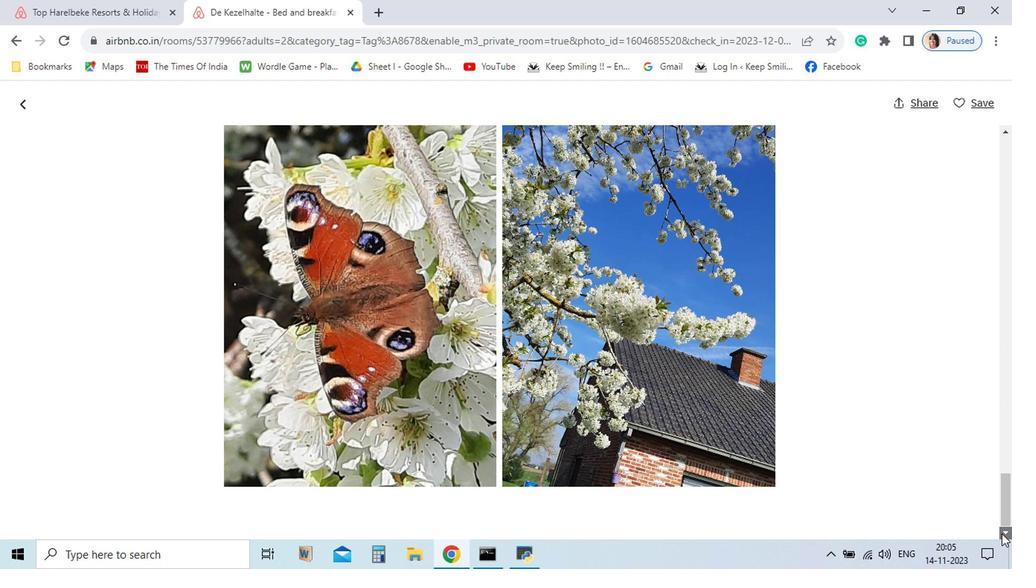 
Action: Mouse pressed left at (857, 527)
Screenshot: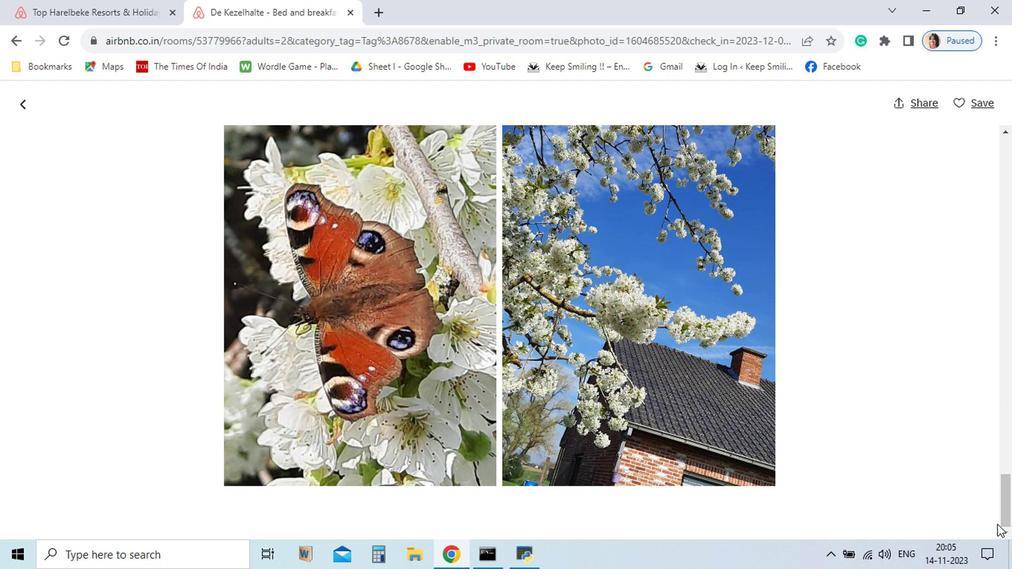 
Action: Mouse moved to (165, 223)
Screenshot: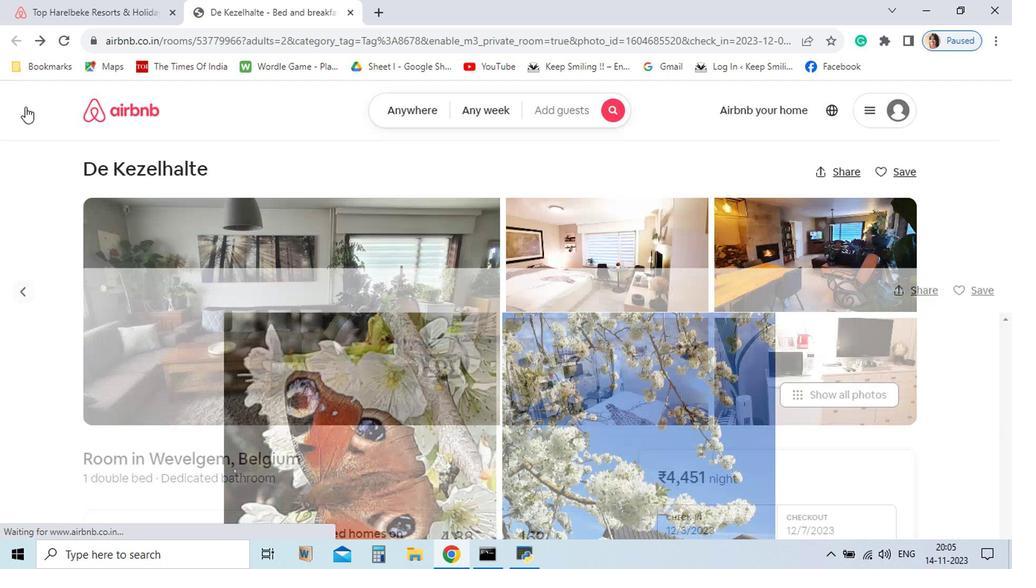 
Action: Mouse pressed left at (165, 223)
Screenshot: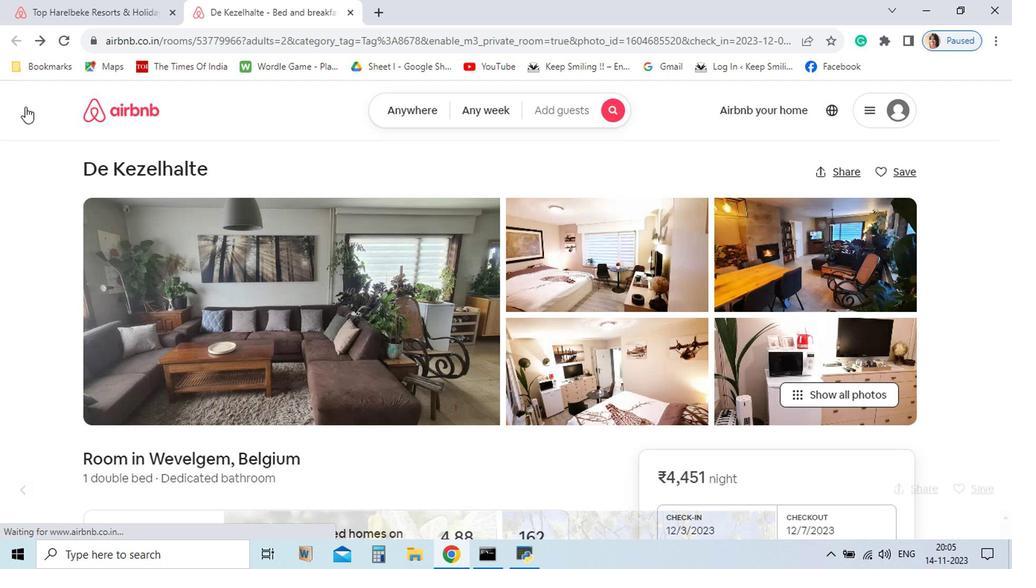 
Action: Mouse moved to (809, 463)
Screenshot: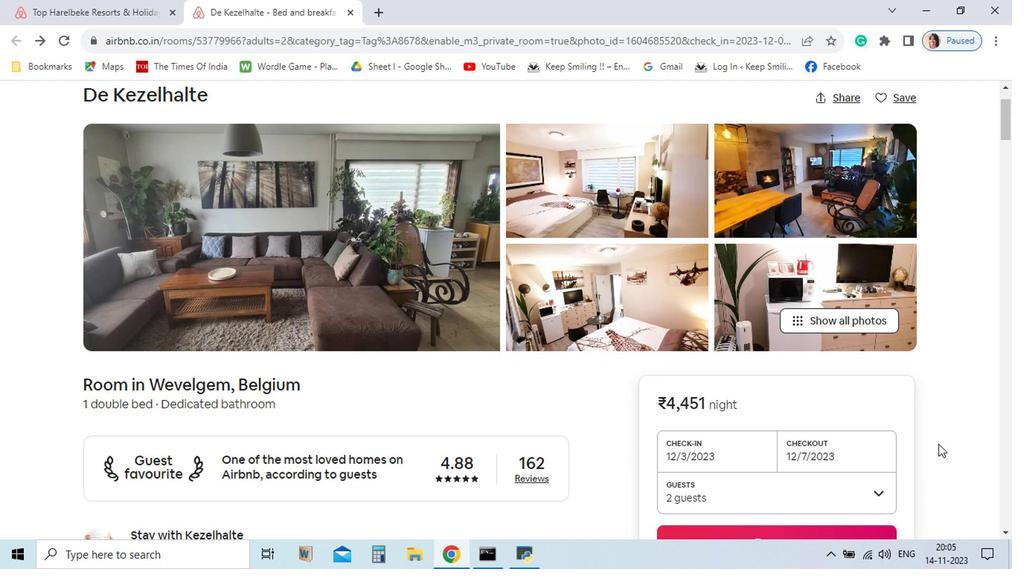 
Action: Mouse scrolled (809, 463) with delta (0, 0)
Screenshot: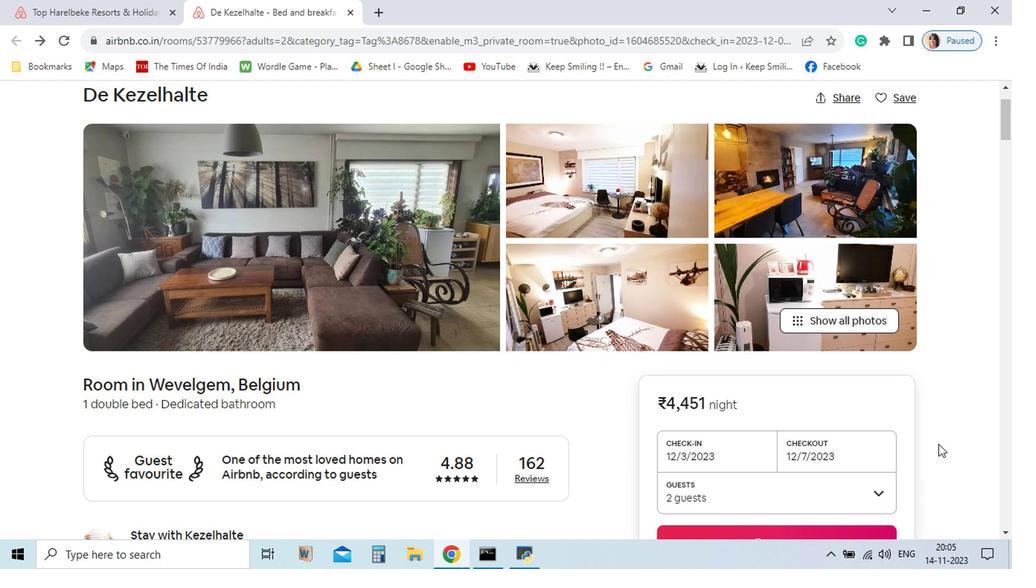 
Action: Mouse moved to (812, 463)
Screenshot: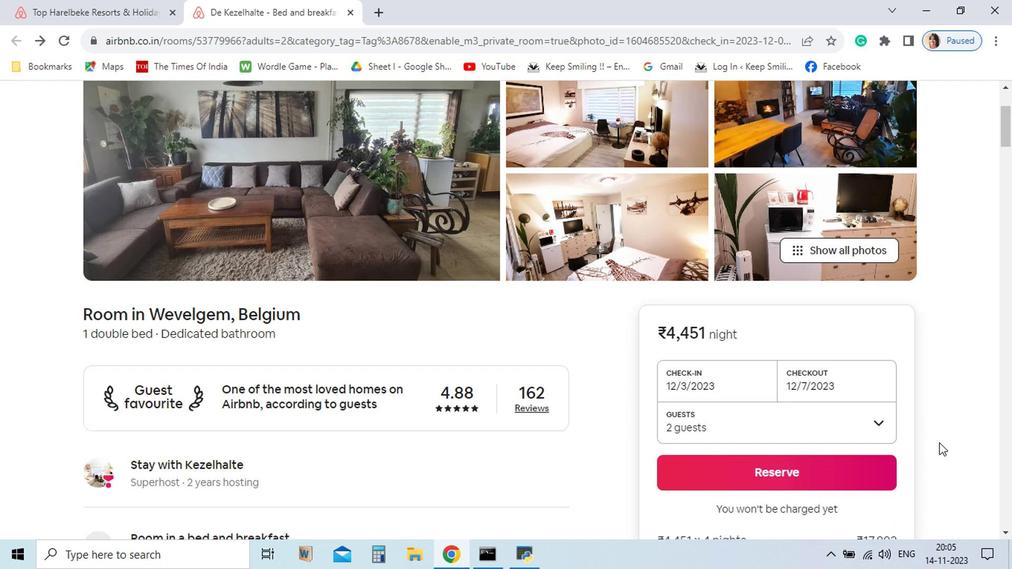 
Action: Mouse scrolled (812, 462) with delta (0, 0)
Screenshot: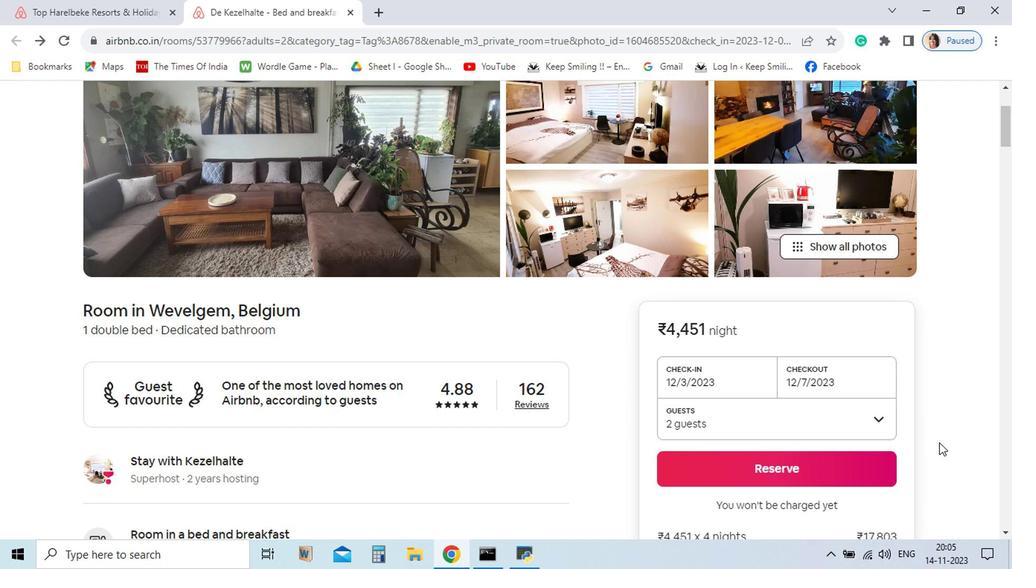 
Action: Mouse moved to (812, 462)
Screenshot: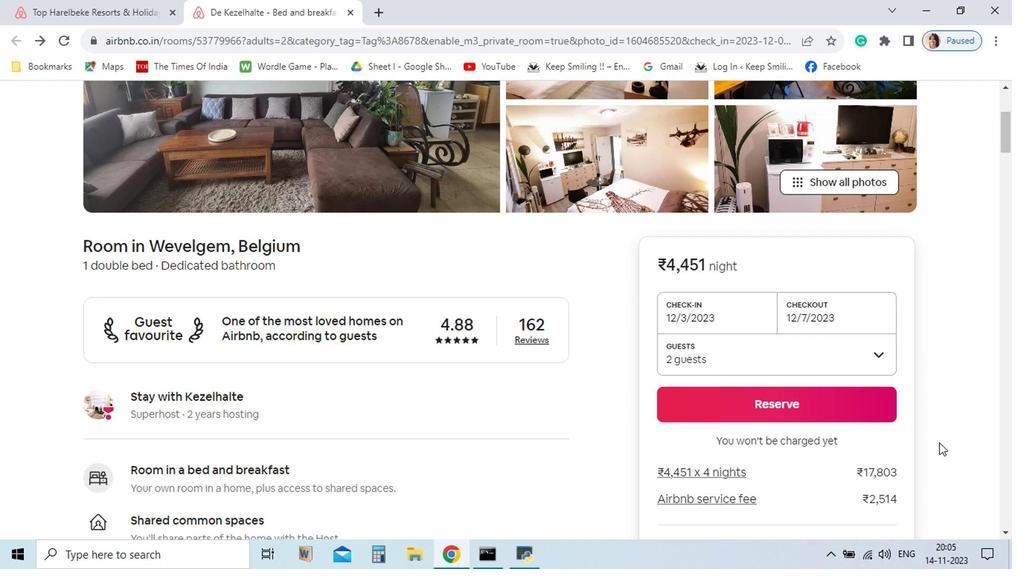 
Action: Mouse scrolled (812, 461) with delta (0, 0)
Screenshot: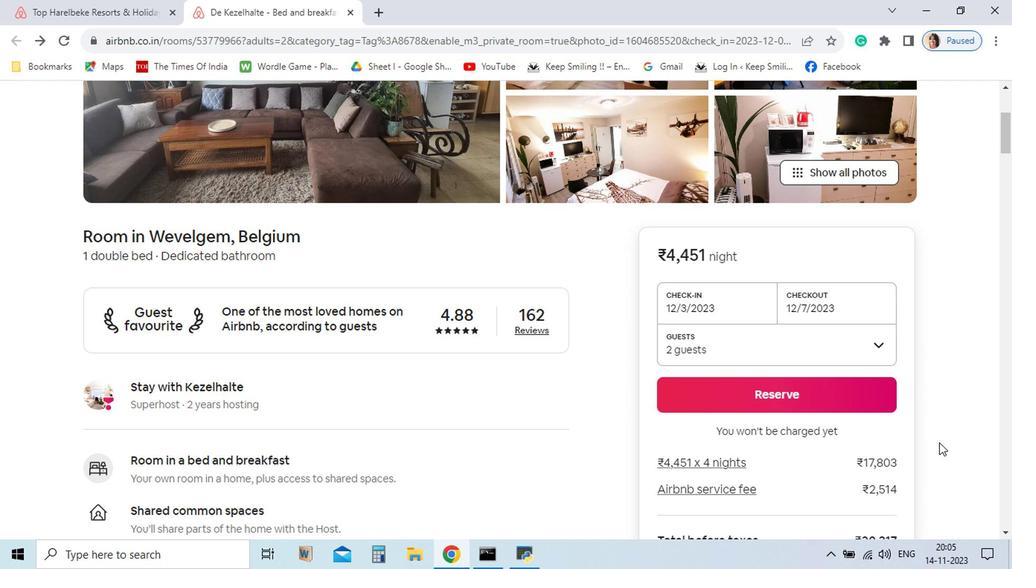 
Action: Mouse scrolled (812, 461) with delta (0, 0)
Screenshot: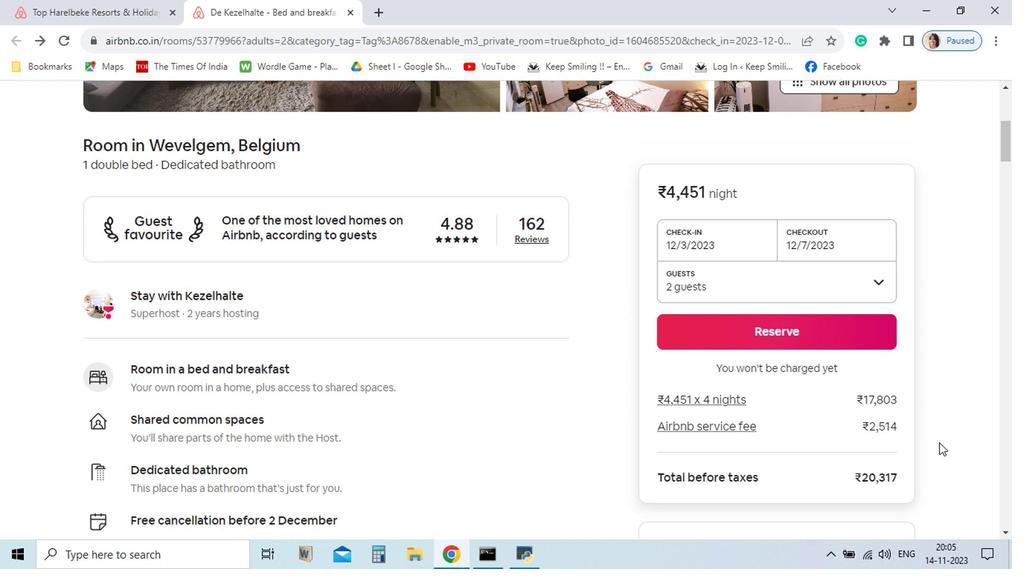 
Action: Mouse scrolled (812, 461) with delta (0, 0)
Screenshot: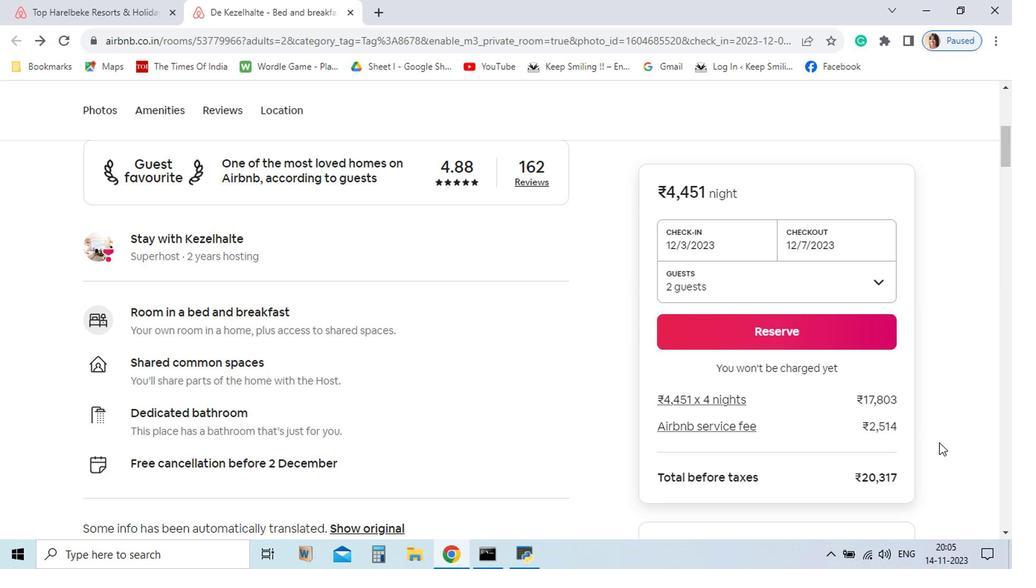 
Action: Mouse scrolled (812, 461) with delta (0, 0)
Screenshot: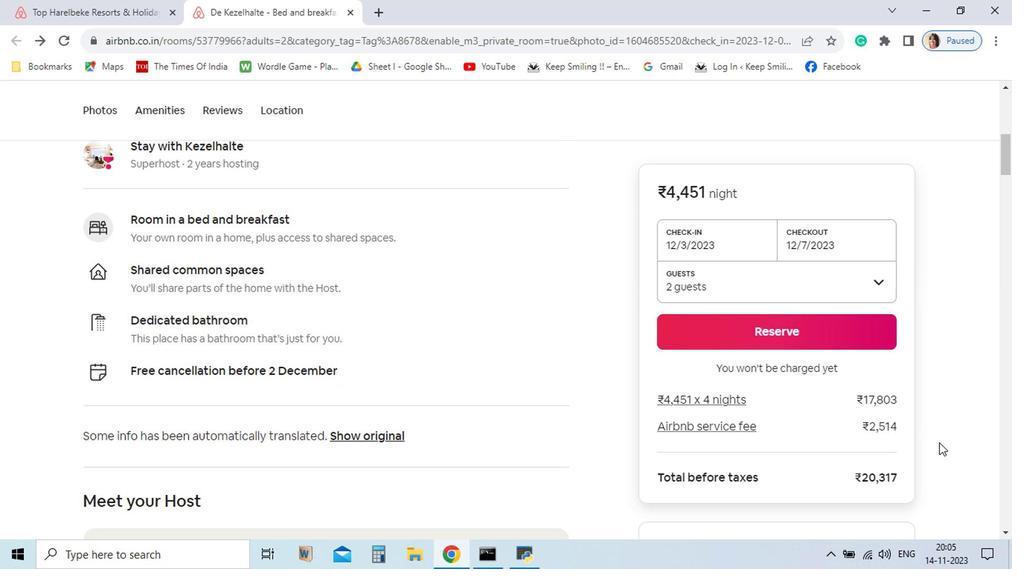 
Action: Mouse scrolled (812, 461) with delta (0, 0)
Screenshot: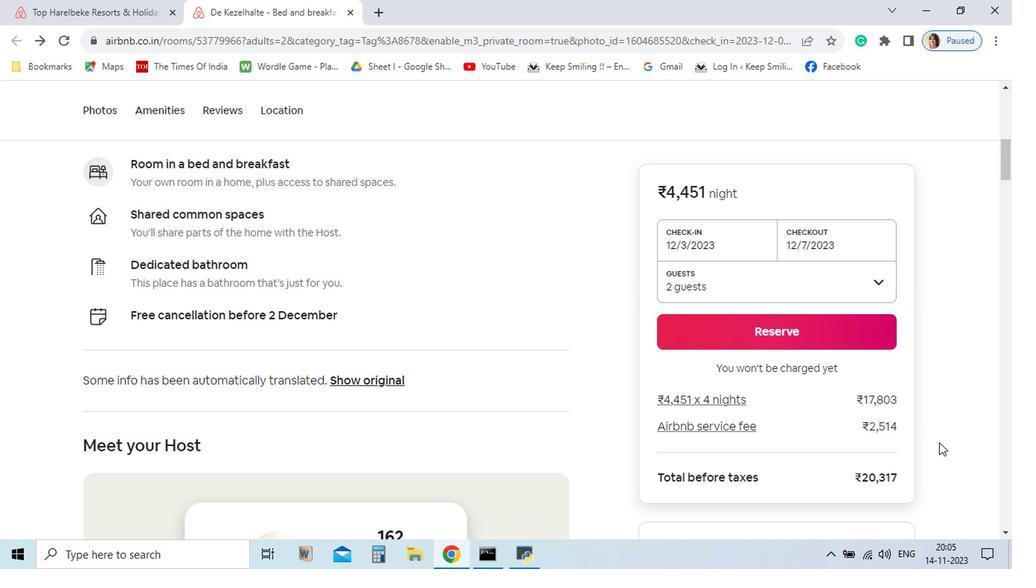 
Action: Mouse scrolled (812, 461) with delta (0, 0)
Screenshot: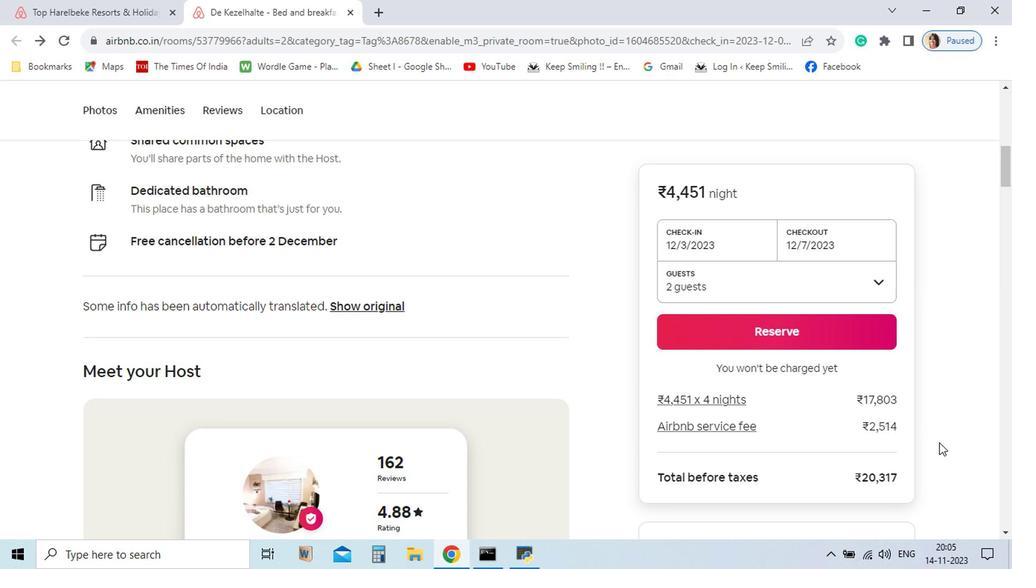 
Action: Mouse scrolled (812, 461) with delta (0, 0)
Screenshot: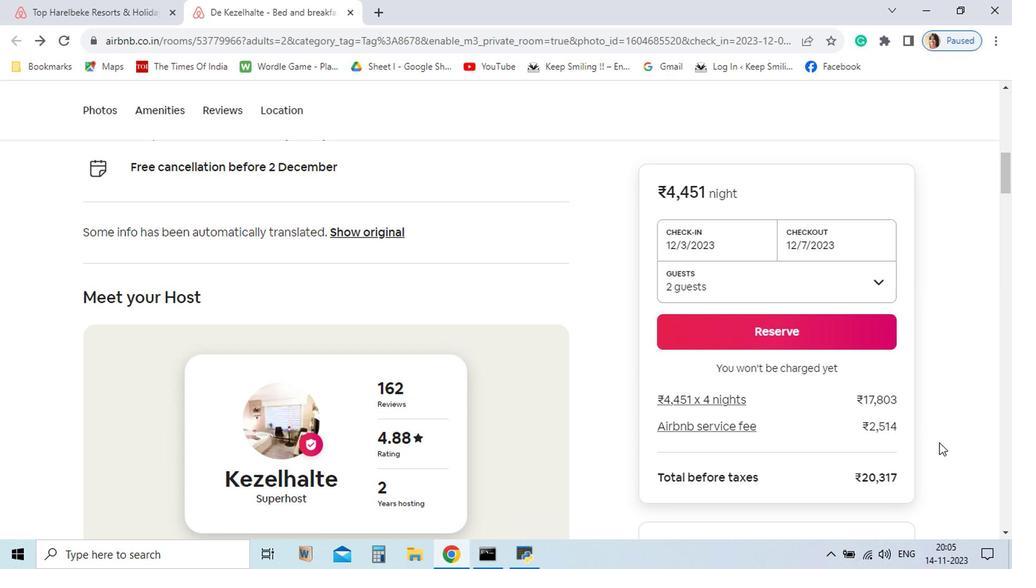 
Action: Mouse scrolled (812, 461) with delta (0, 0)
Screenshot: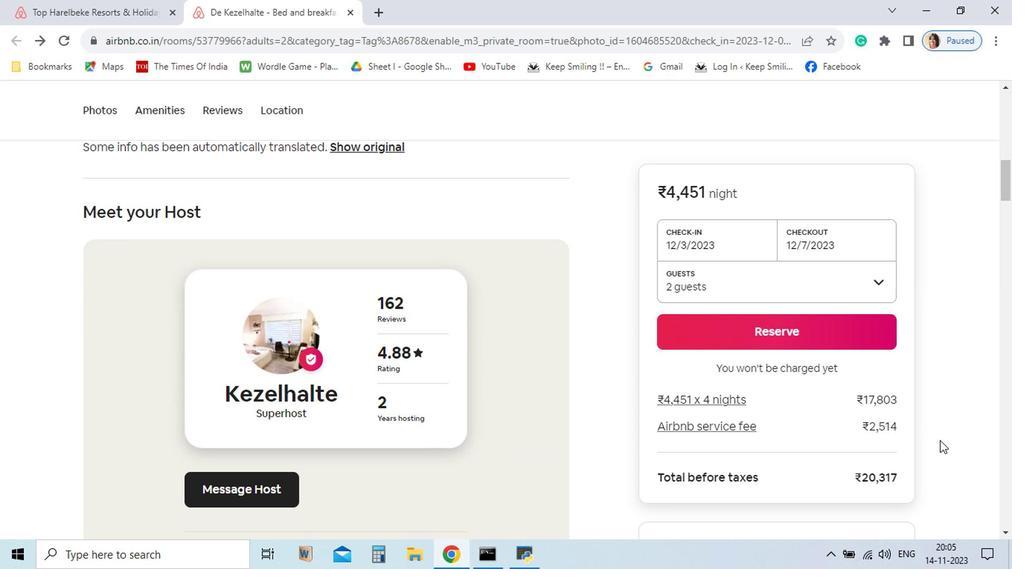 
Action: Mouse moved to (813, 460)
Screenshot: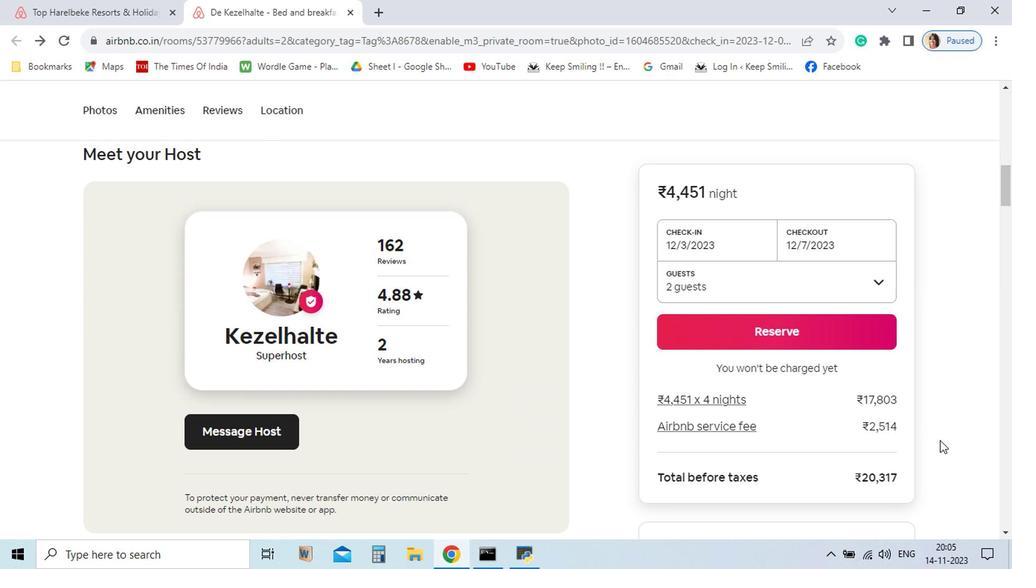 
Action: Mouse scrolled (813, 460) with delta (0, 0)
Screenshot: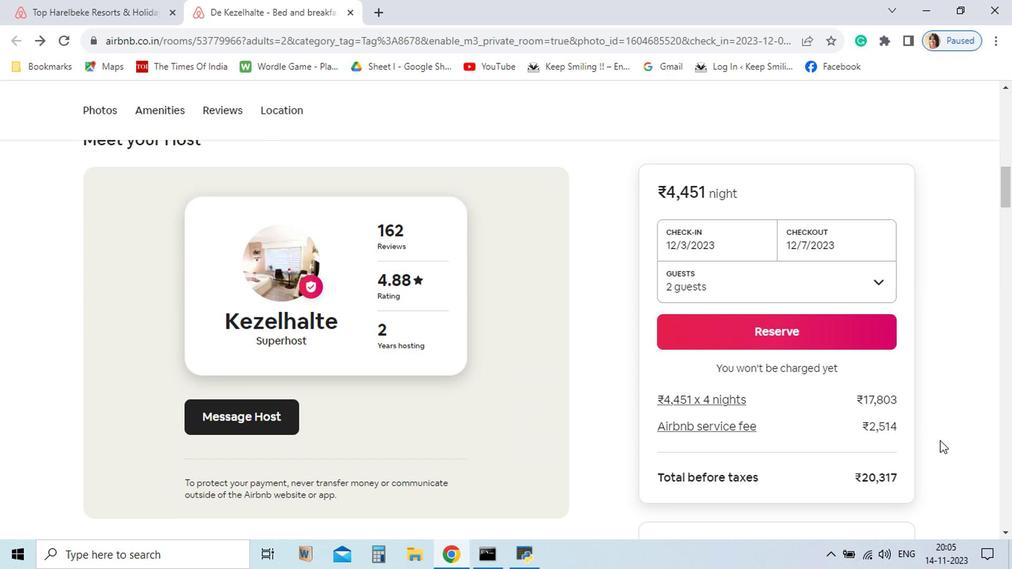 
Action: Mouse scrolled (813, 460) with delta (0, 0)
Screenshot: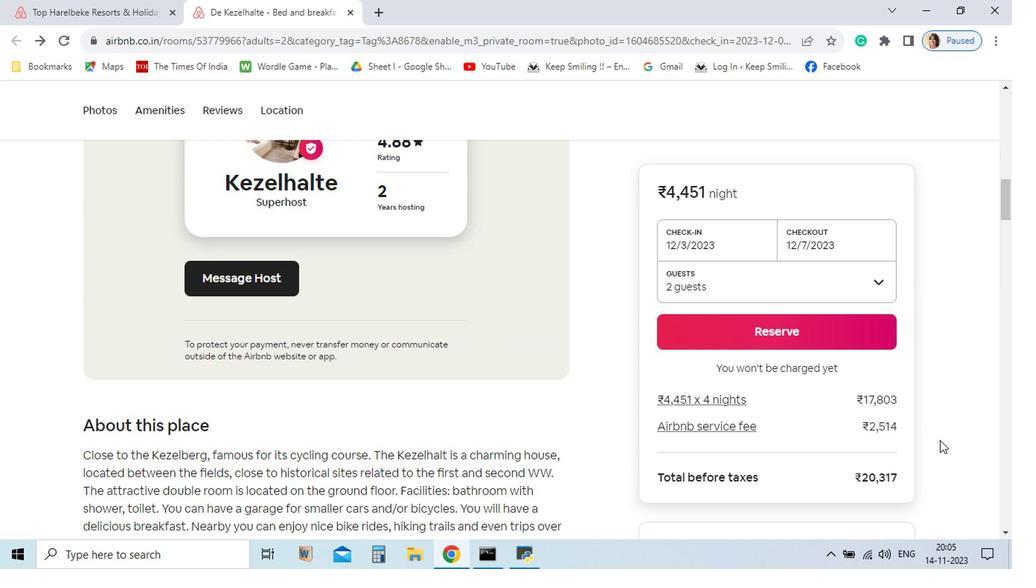 
Action: Mouse scrolled (813, 460) with delta (0, 0)
Screenshot: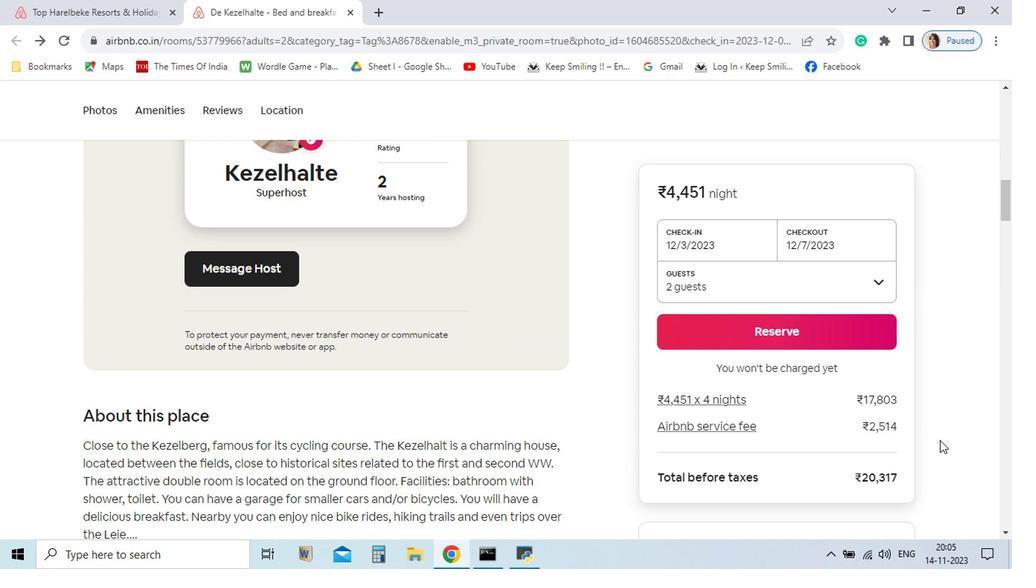 
Action: Mouse scrolled (813, 460) with delta (0, 0)
Screenshot: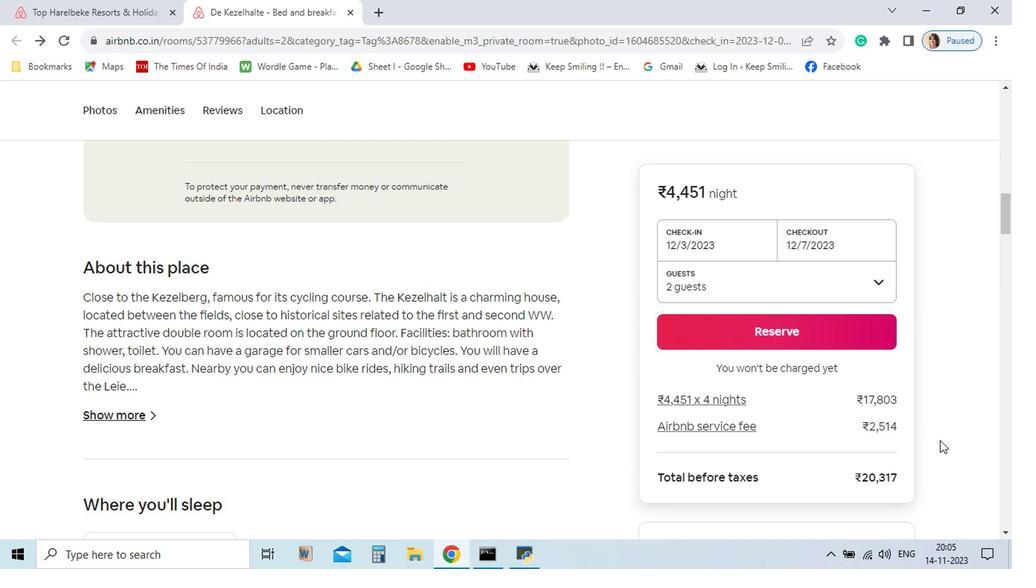
Action: Mouse scrolled (813, 460) with delta (0, 0)
Screenshot: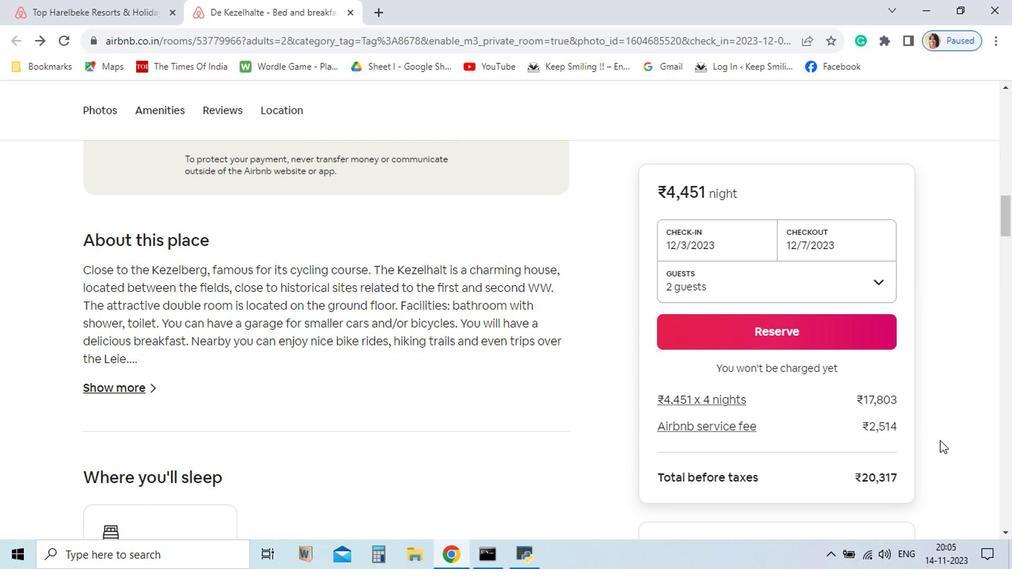 
Action: Mouse scrolled (813, 460) with delta (0, 0)
Screenshot: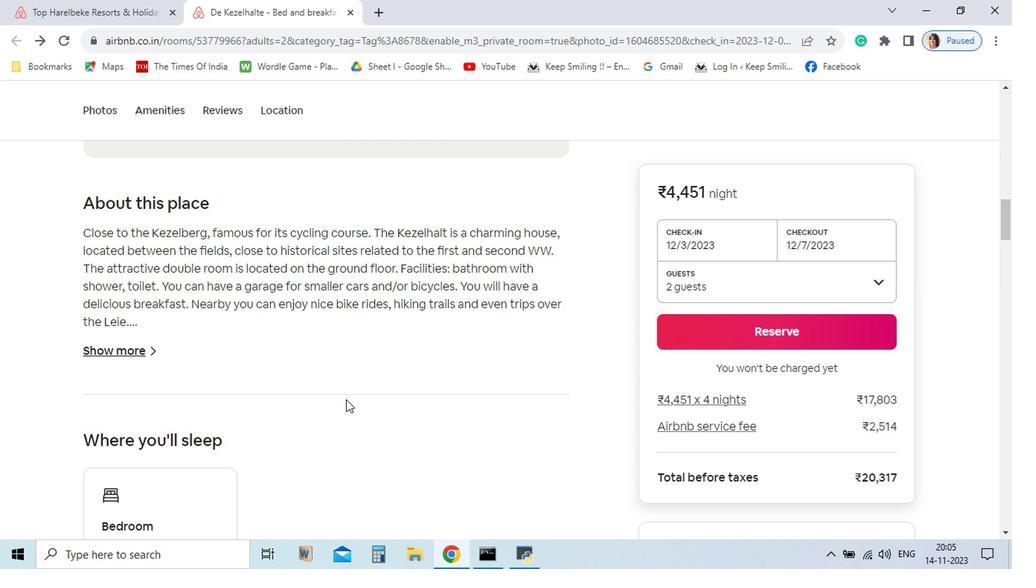 
Action: Mouse moved to (237, 401)
Screenshot: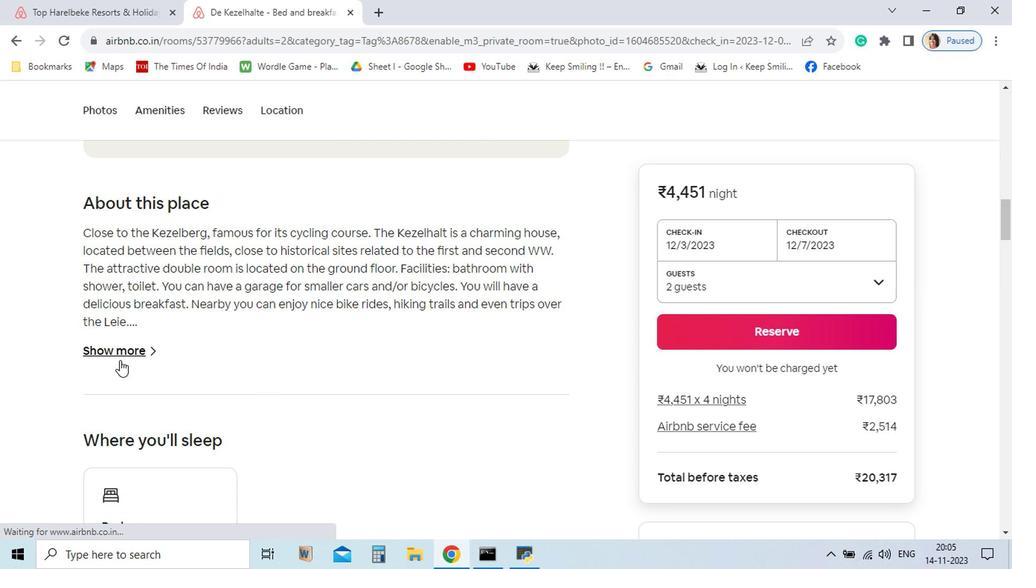 
Action: Mouse pressed left at (237, 401)
Screenshot: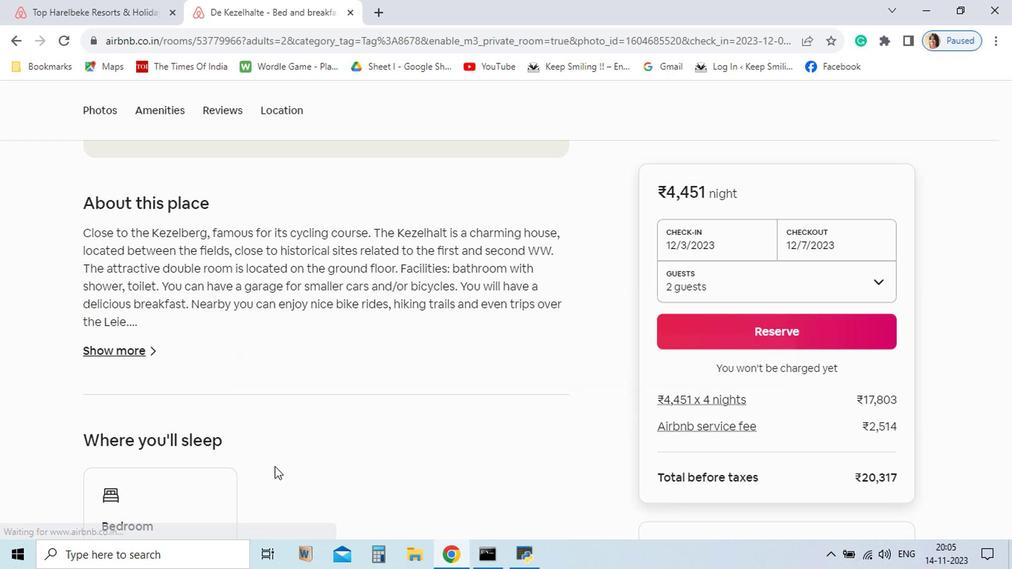 
Action: Mouse moved to (320, 279)
Screenshot: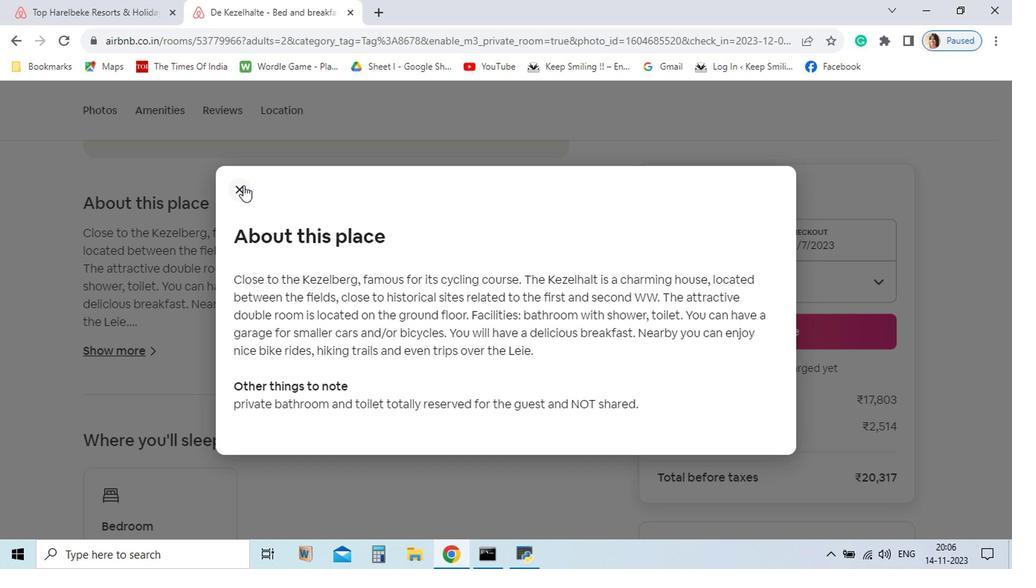 
Action: Mouse pressed left at (320, 279)
Screenshot: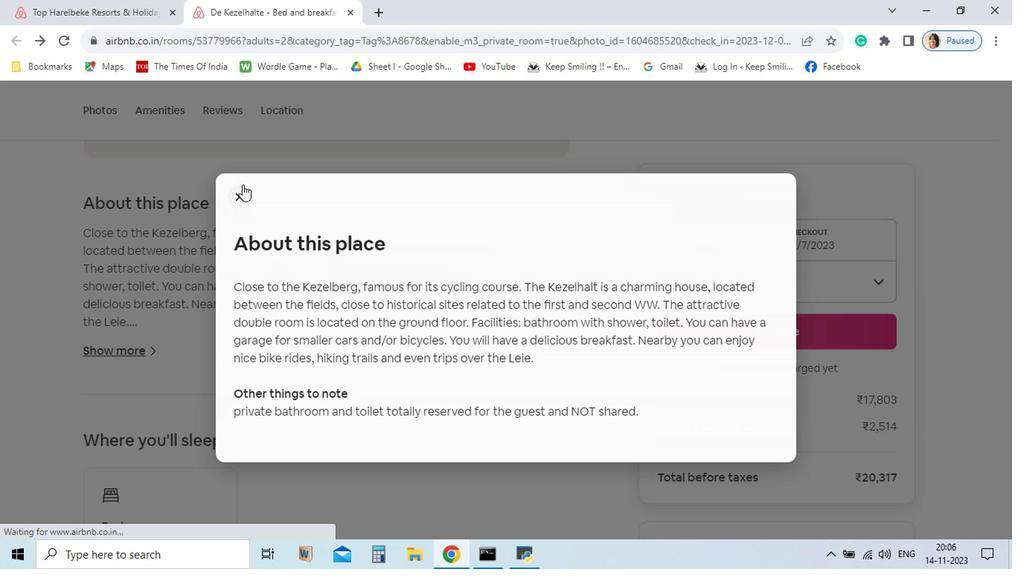 
Action: Mouse moved to (220, 396)
Screenshot: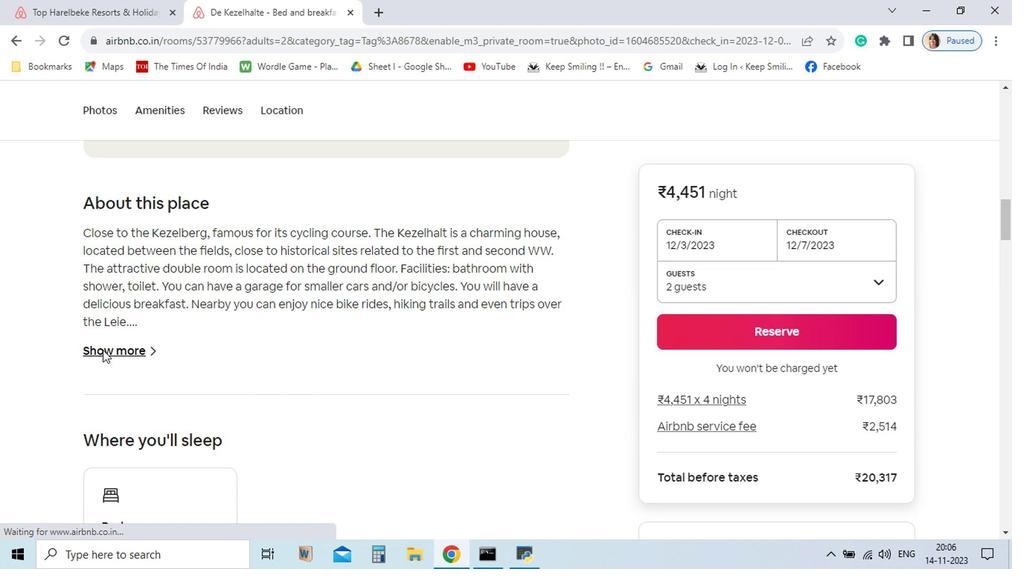 
Action: Mouse pressed left at (220, 396)
Screenshot: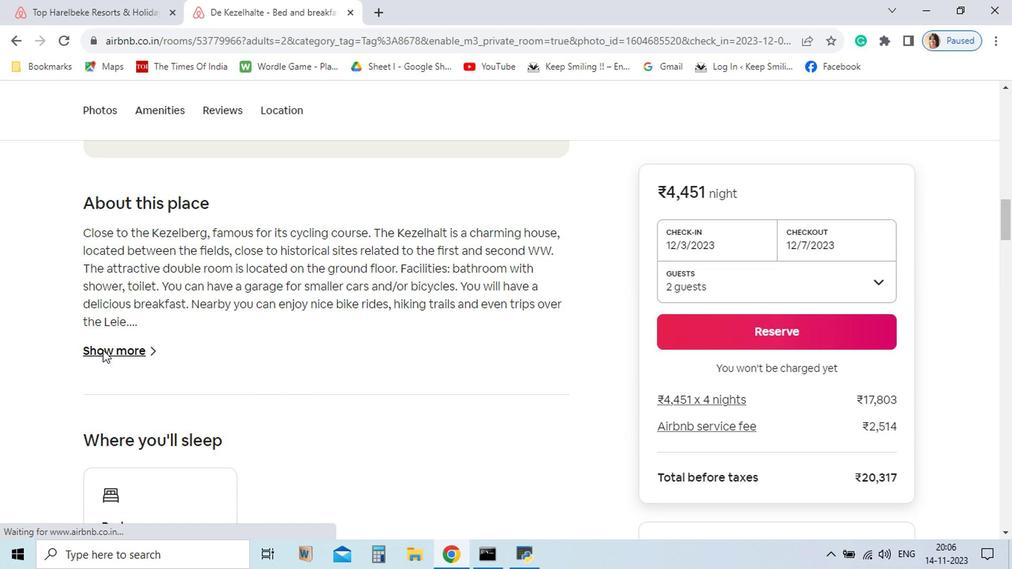 
Action: Mouse moved to (317, 282)
Screenshot: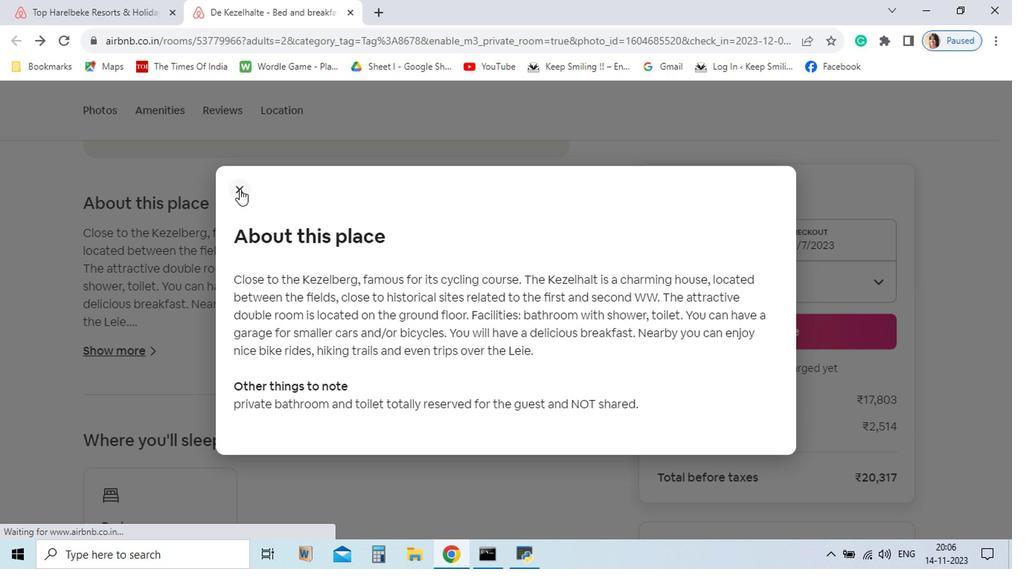 
Action: Mouse pressed left at (317, 282)
Screenshot: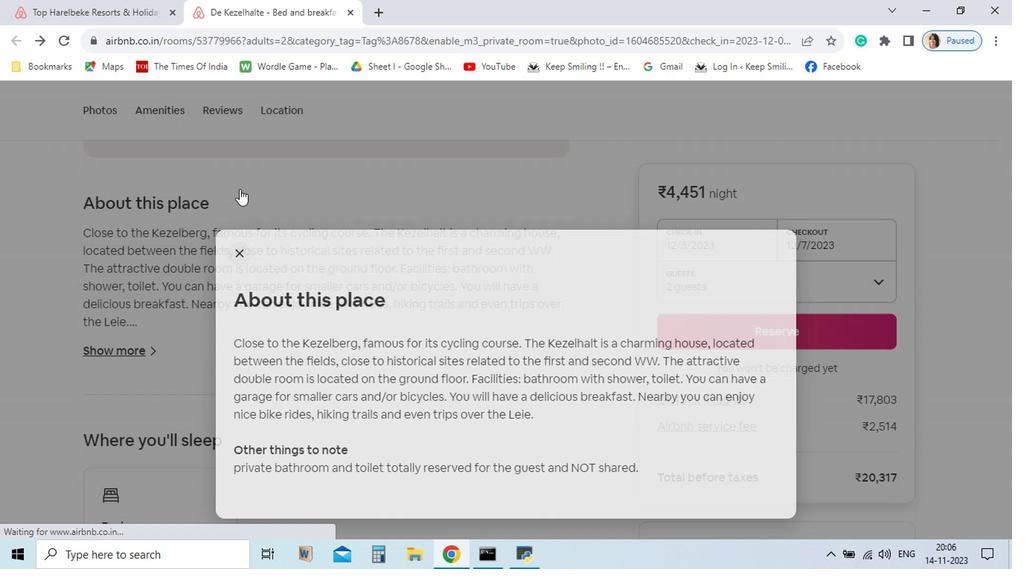 
Action: Mouse moved to (470, 427)
Screenshot: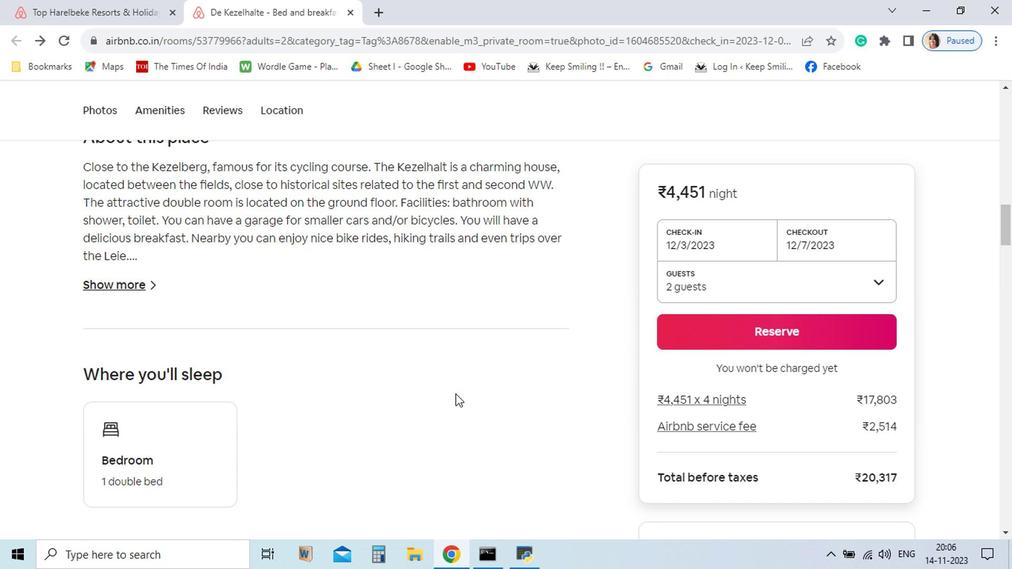 
Action: Mouse scrolled (470, 427) with delta (0, 0)
Screenshot: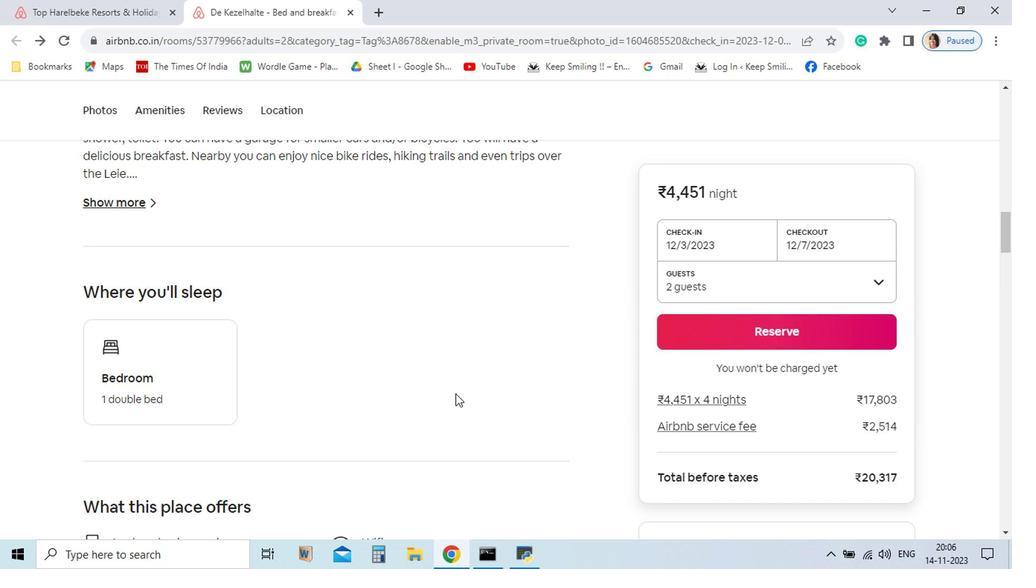 
Action: Mouse scrolled (470, 427) with delta (0, 0)
Screenshot: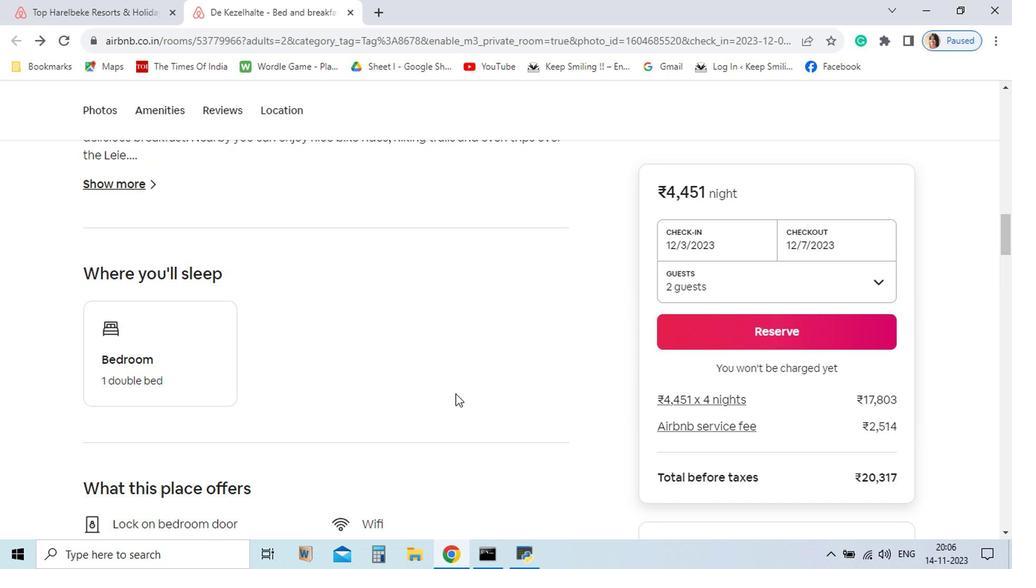 
Action: Mouse scrolled (470, 427) with delta (0, 0)
Screenshot: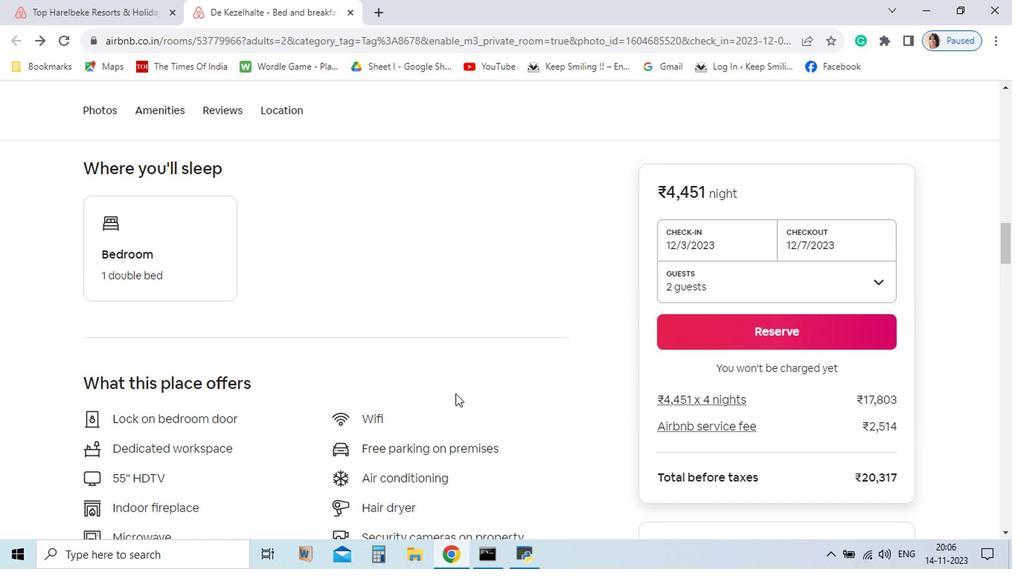 
Action: Mouse scrolled (470, 427) with delta (0, 0)
Screenshot: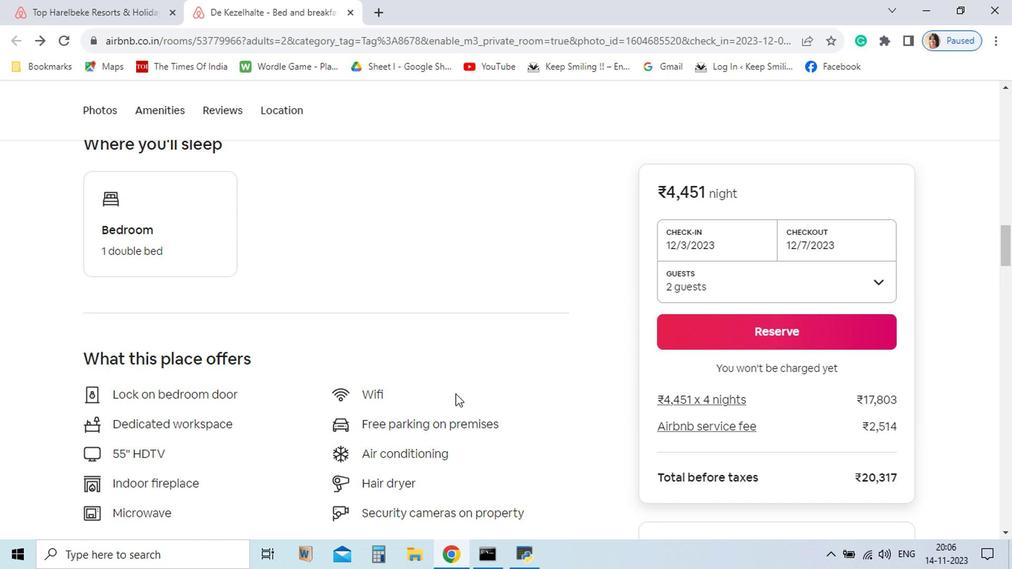 
Action: Mouse moved to (466, 450)
Screenshot: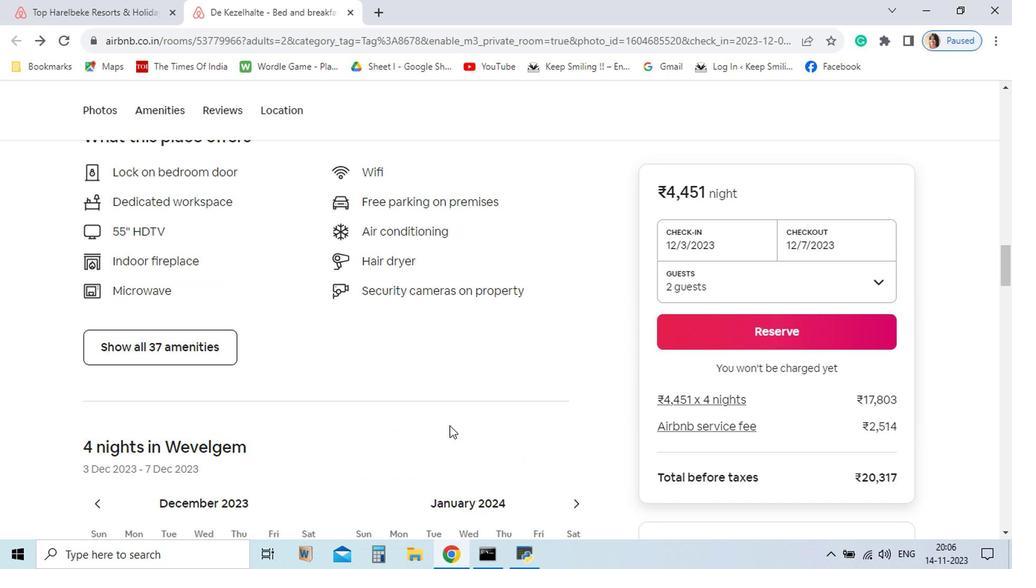 
Action: Mouse scrolled (466, 449) with delta (0, 0)
Screenshot: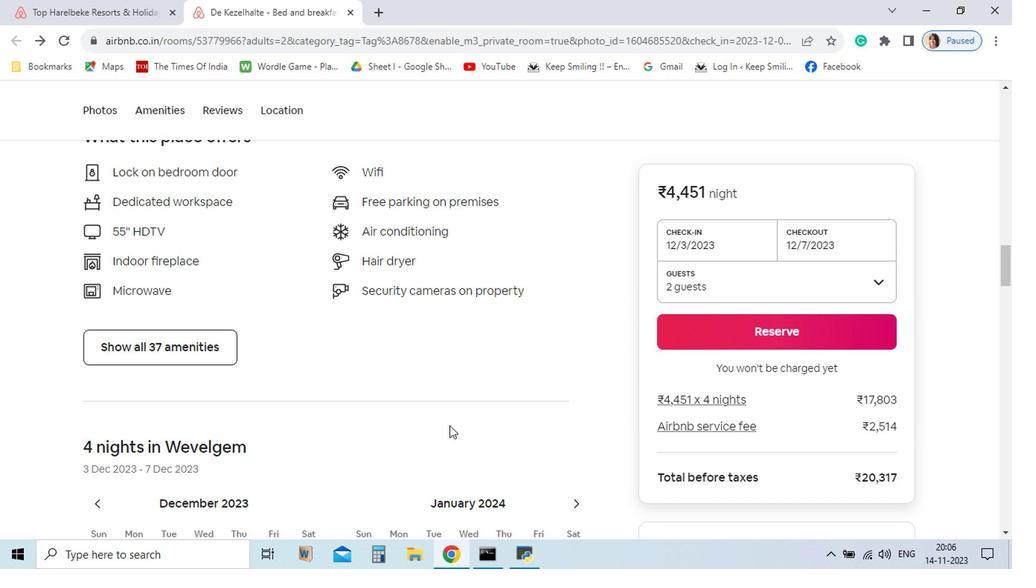 
Action: Mouse scrolled (466, 449) with delta (0, 0)
Screenshot: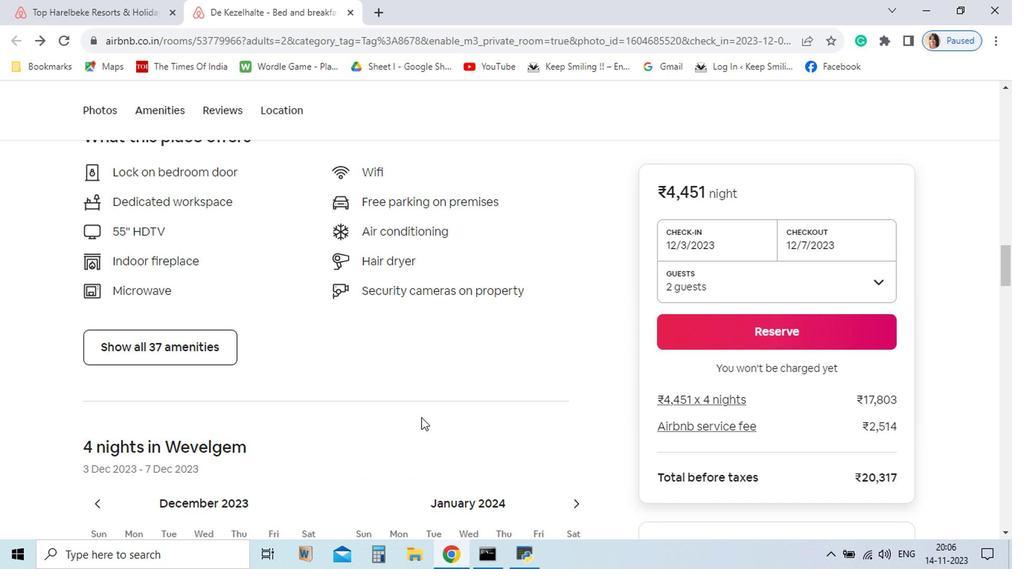 
Action: Mouse moved to (466, 450)
Screenshot: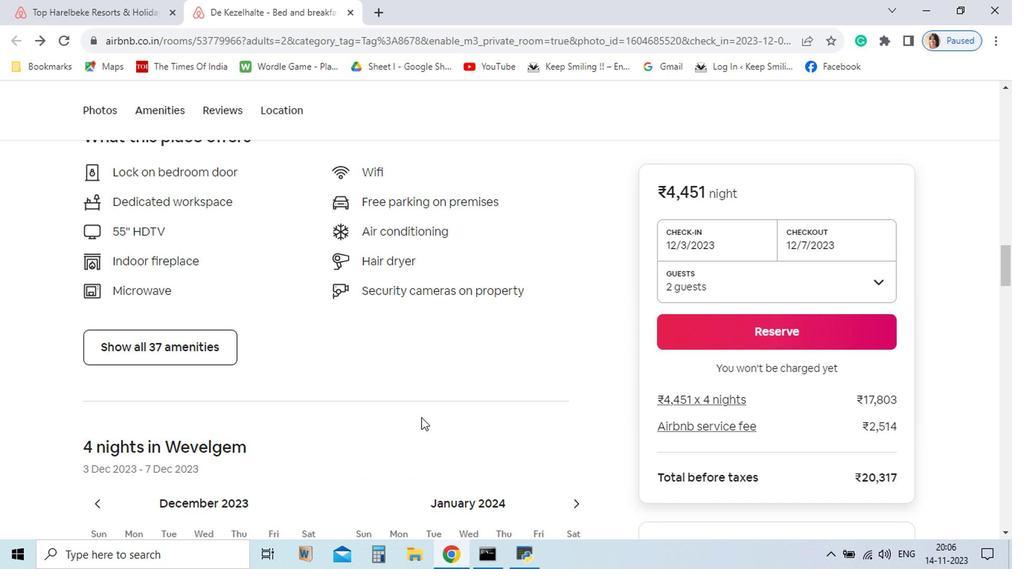 
Action: Mouse scrolled (466, 449) with delta (0, 0)
Screenshot: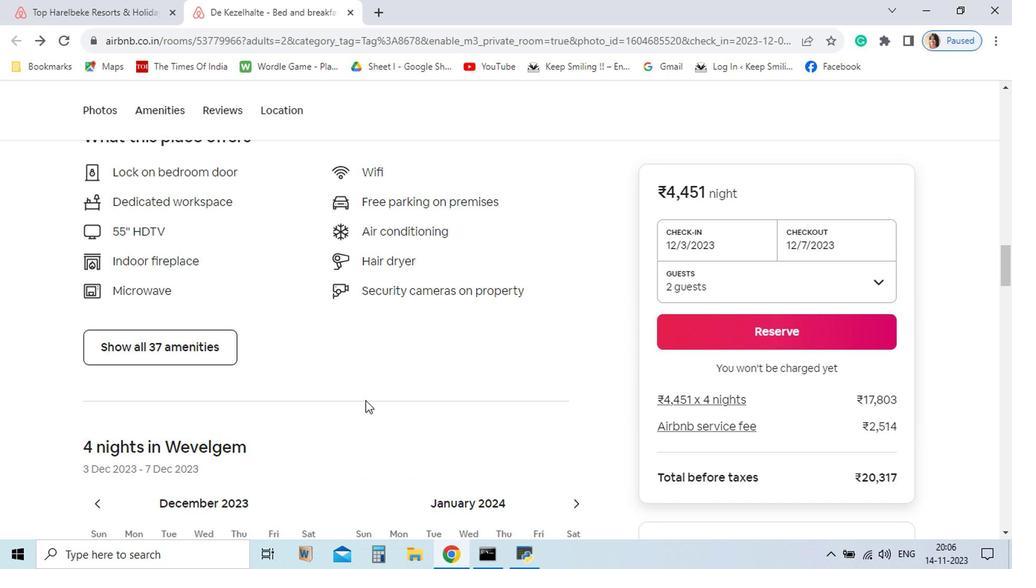 
Action: Mouse moved to (293, 391)
Screenshot: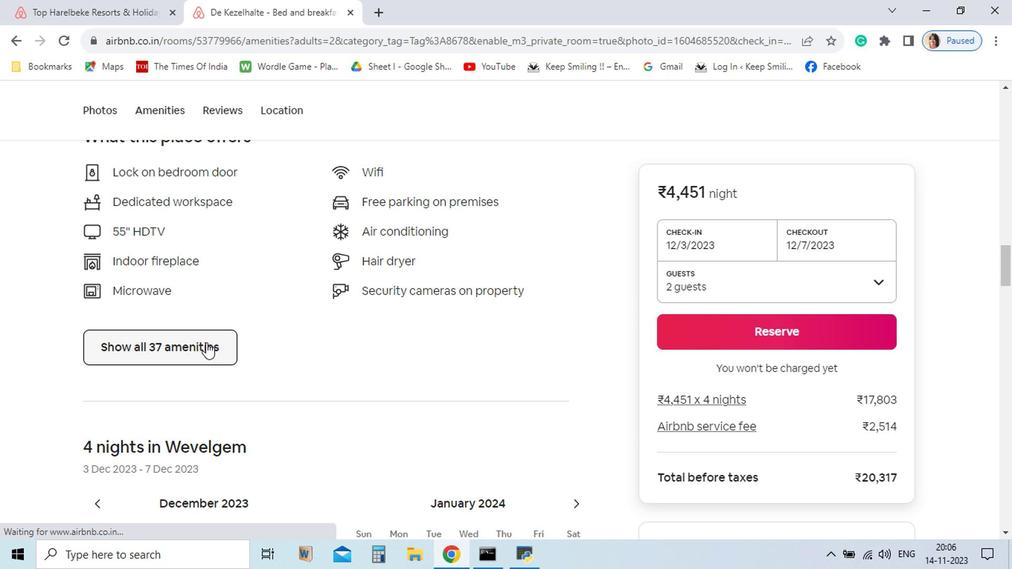 
Action: Mouse pressed left at (293, 391)
Screenshot: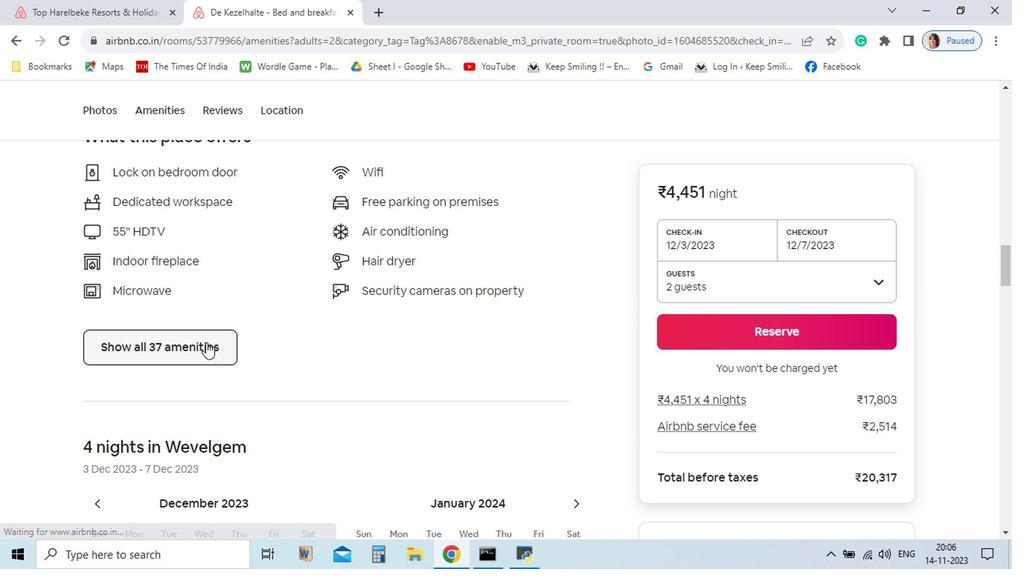
Action: Mouse moved to (707, 505)
Screenshot: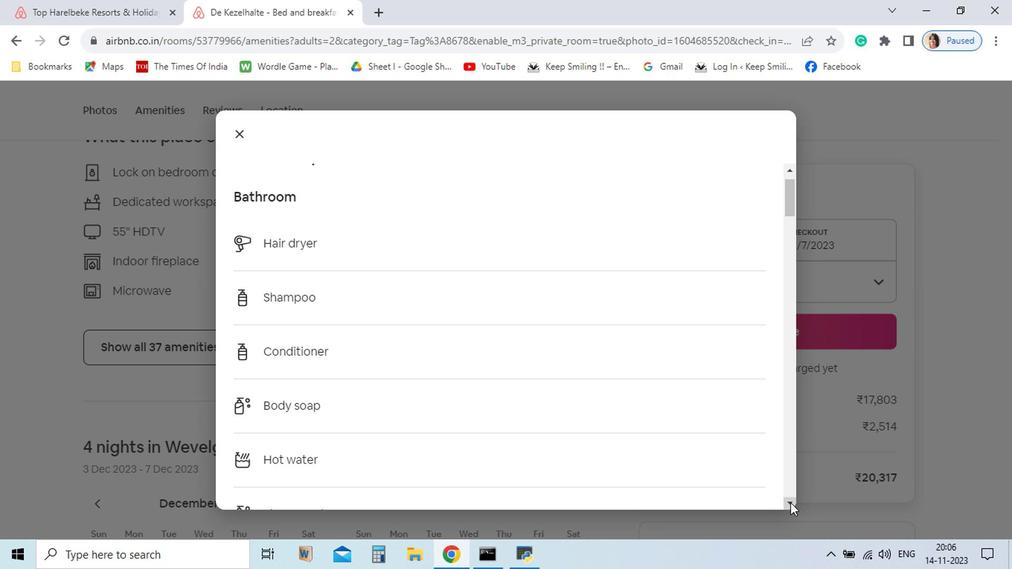 
Action: Mouse pressed left at (707, 505)
Screenshot: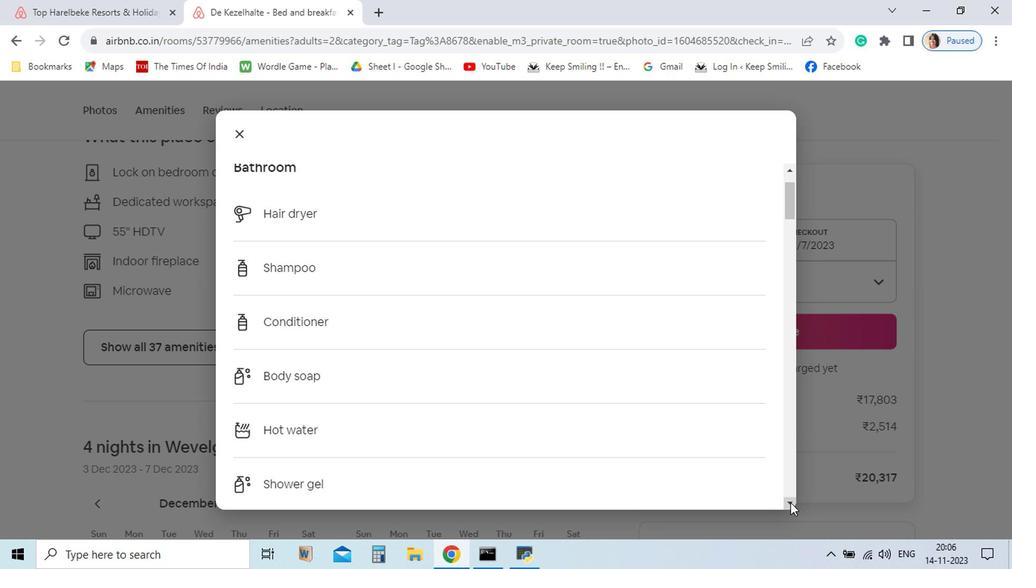 
Action: Mouse pressed left at (707, 505)
Screenshot: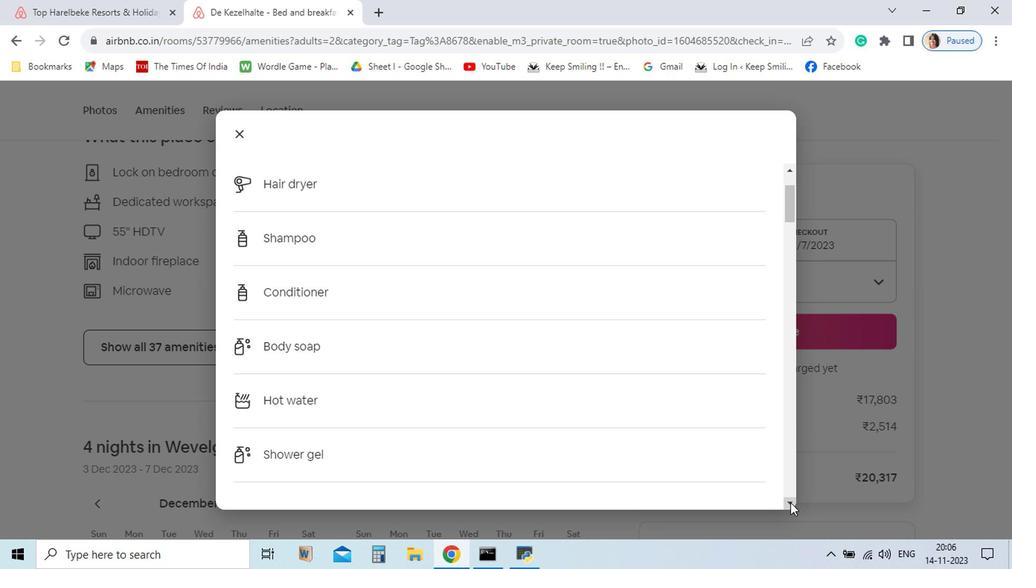 
Action: Mouse pressed left at (707, 505)
Screenshot: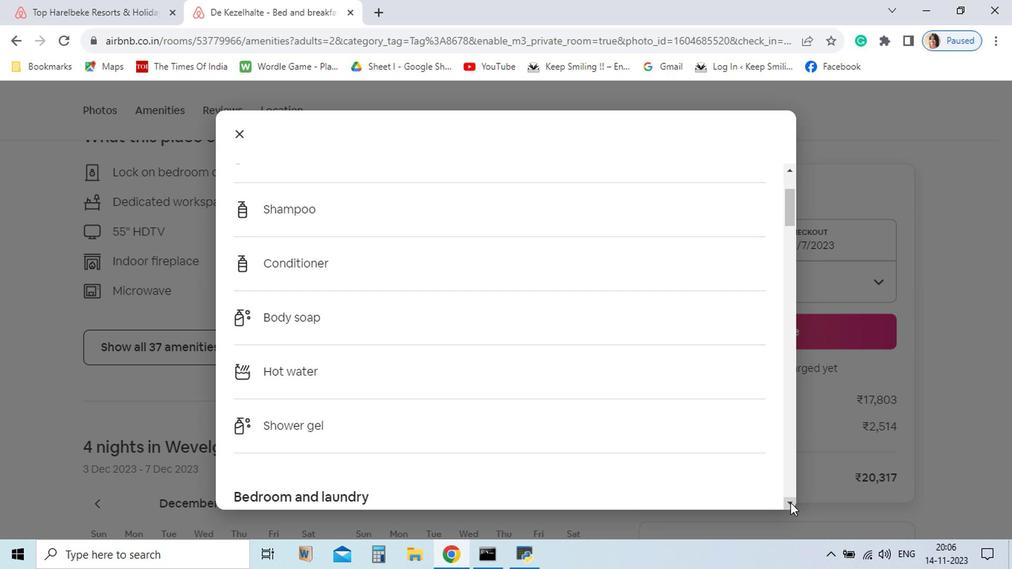 
Action: Mouse pressed left at (707, 505)
Screenshot: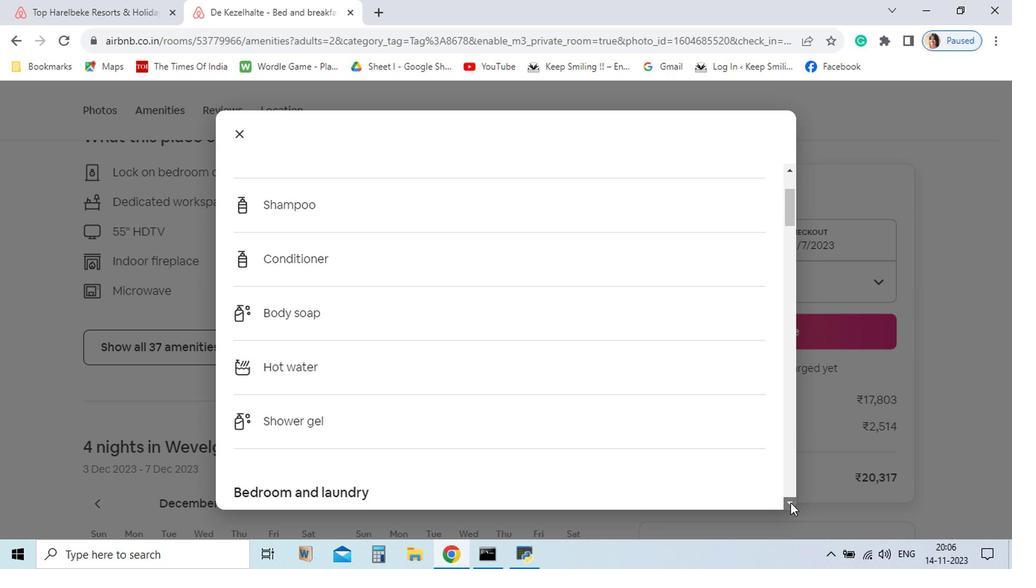 
Action: Mouse pressed left at (707, 505)
Screenshot: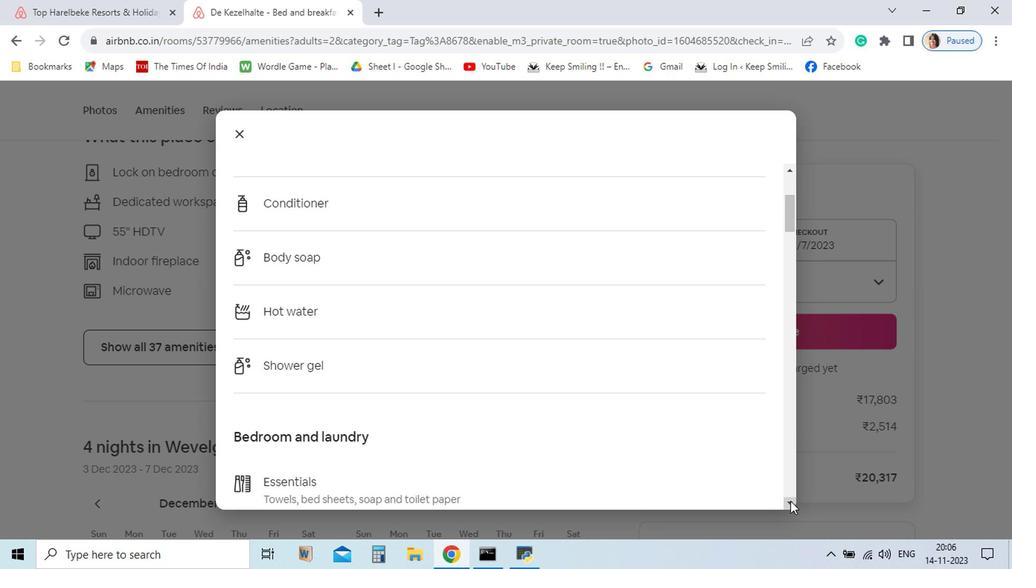 
Action: Mouse pressed left at (707, 505)
Screenshot: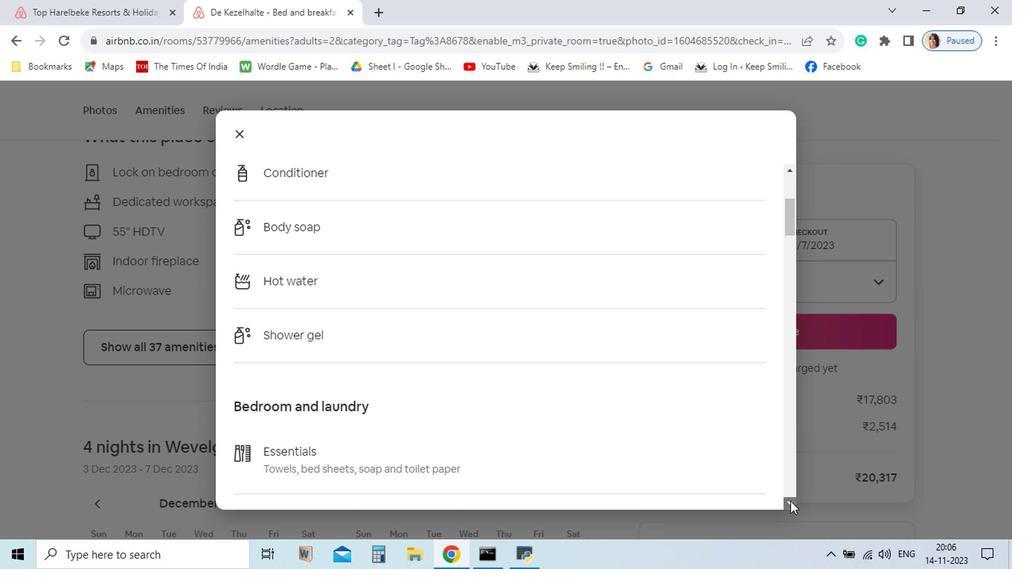 
Action: Mouse moved to (707, 504)
Screenshot: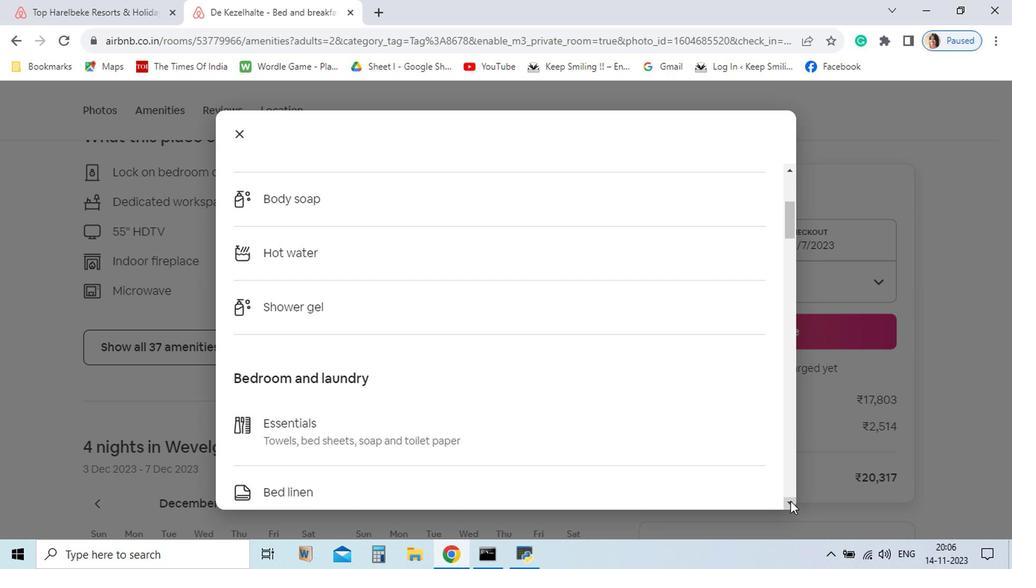 
Action: Mouse pressed left at (707, 504)
Screenshot: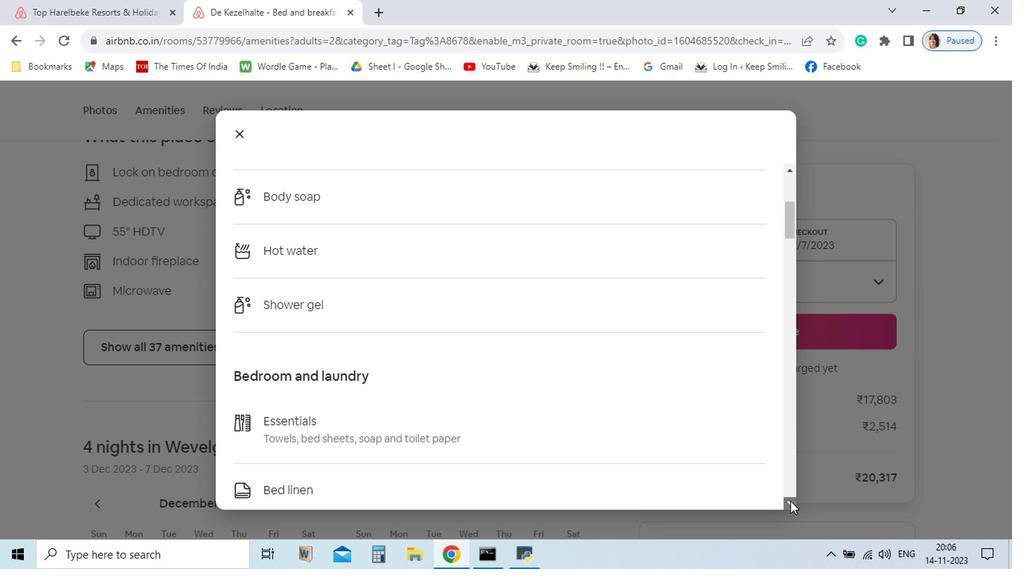 
Action: Mouse pressed left at (707, 504)
Screenshot: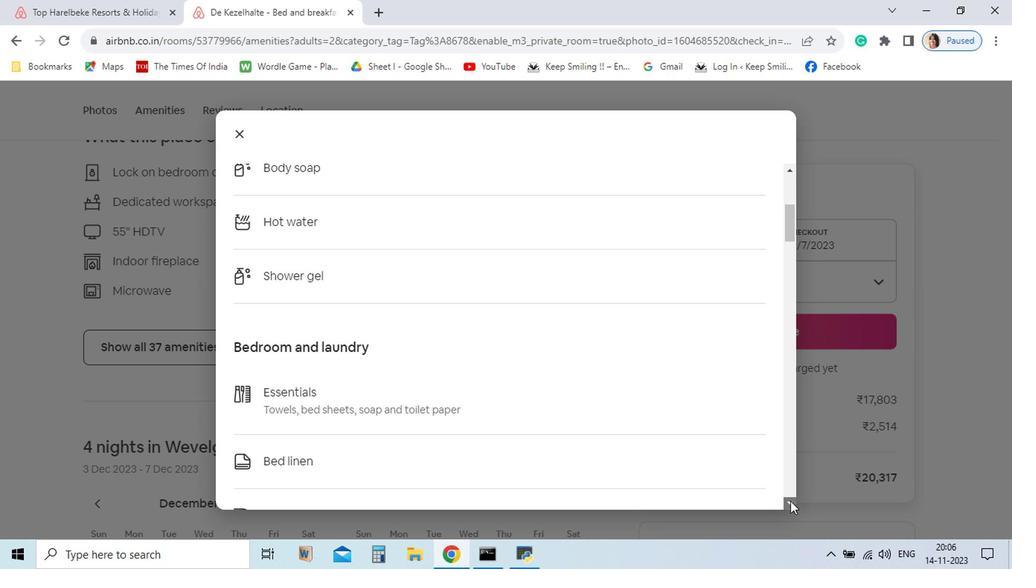 
Action: Mouse pressed left at (707, 504)
Screenshot: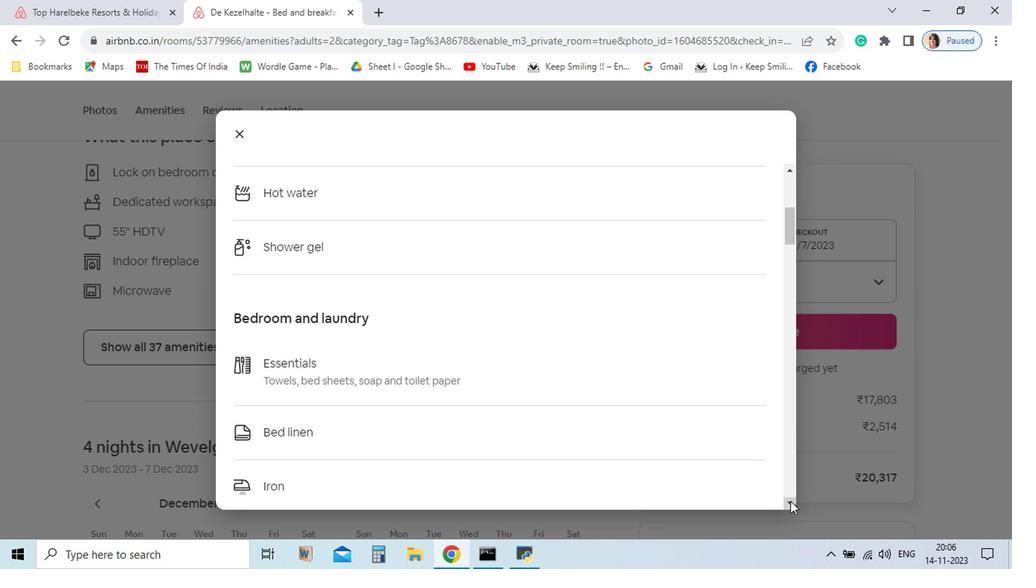 
Action: Mouse pressed left at (707, 504)
Screenshot: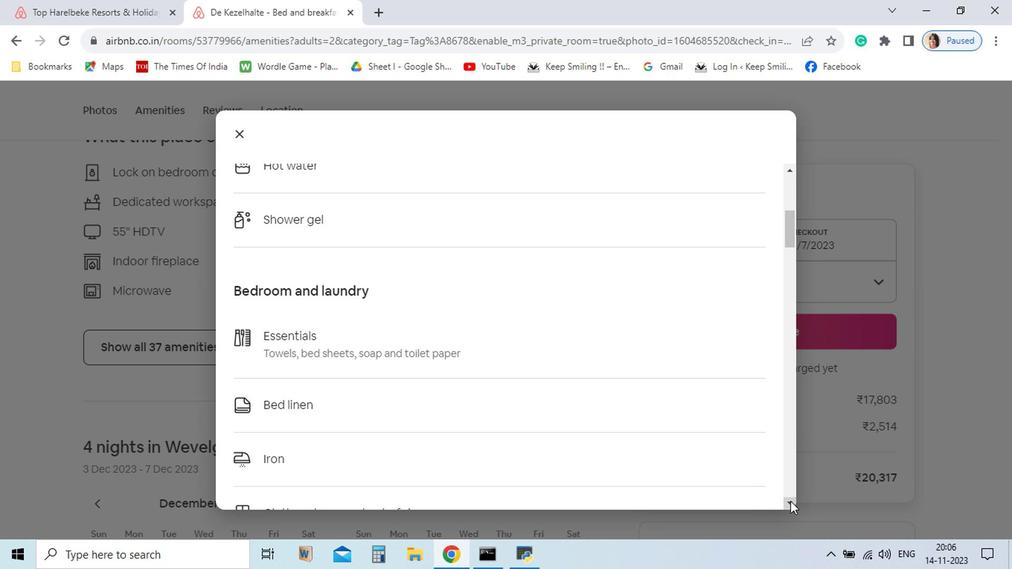 
Action: Mouse pressed left at (707, 504)
Screenshot: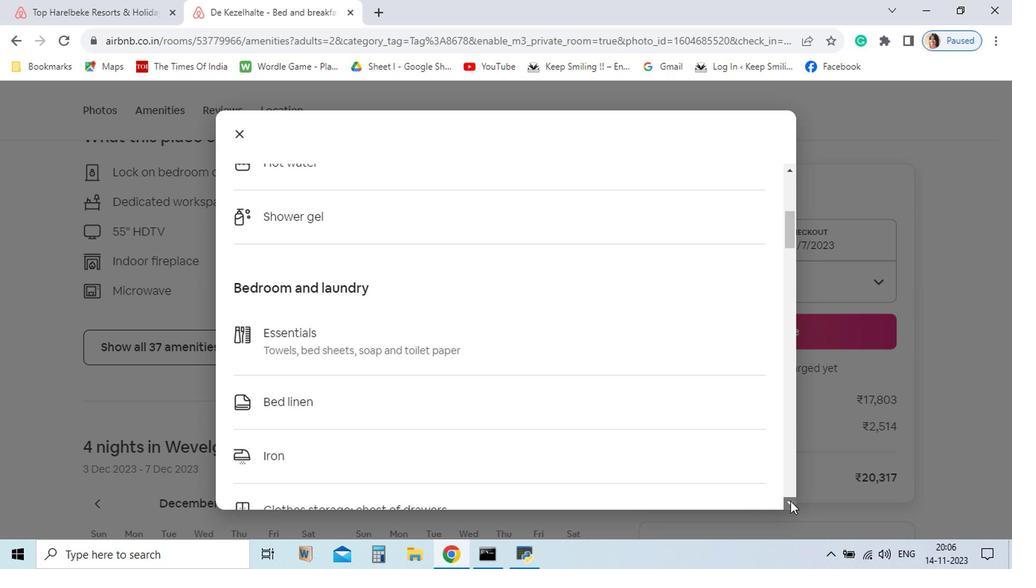 
Action: Mouse pressed left at (707, 504)
Screenshot: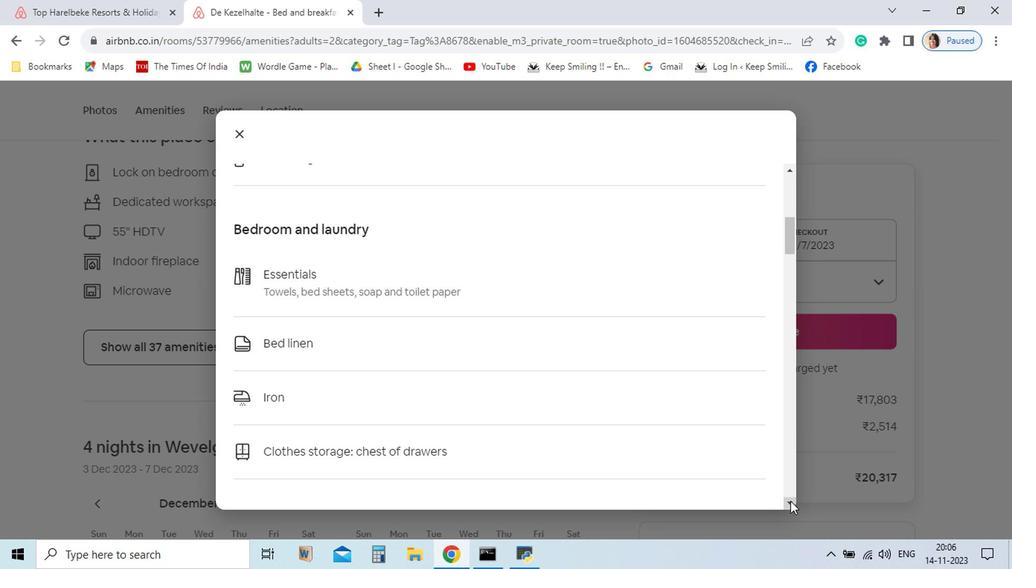 
Action: Mouse pressed left at (707, 504)
Screenshot: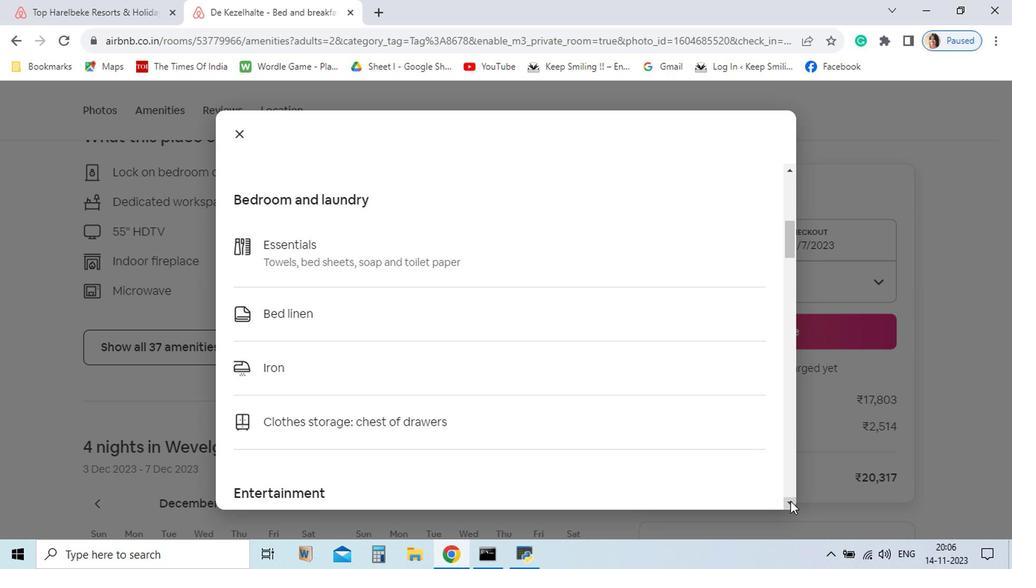 
Action: Mouse pressed left at (707, 504)
Screenshot: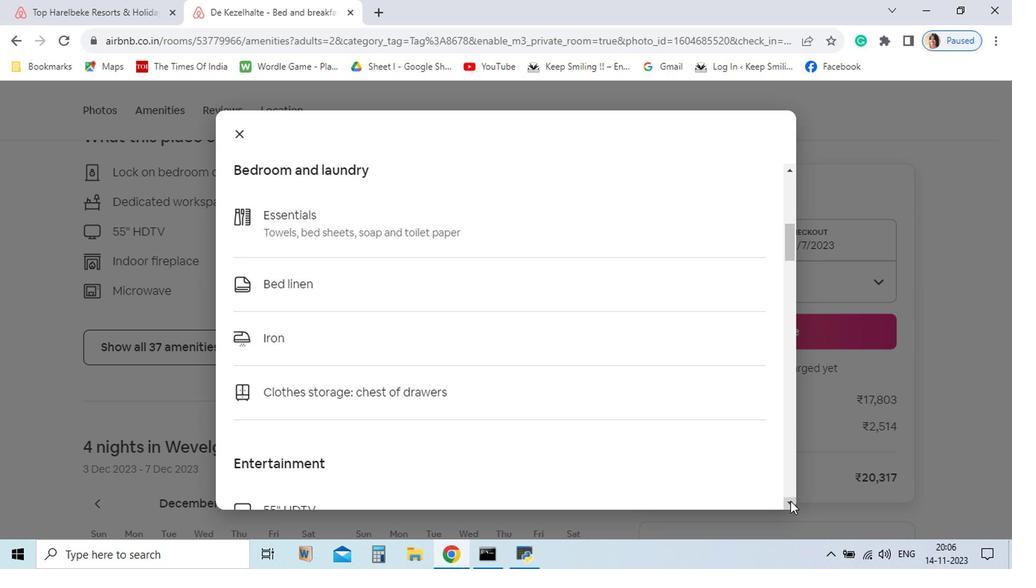 
Action: Mouse pressed left at (707, 504)
Screenshot: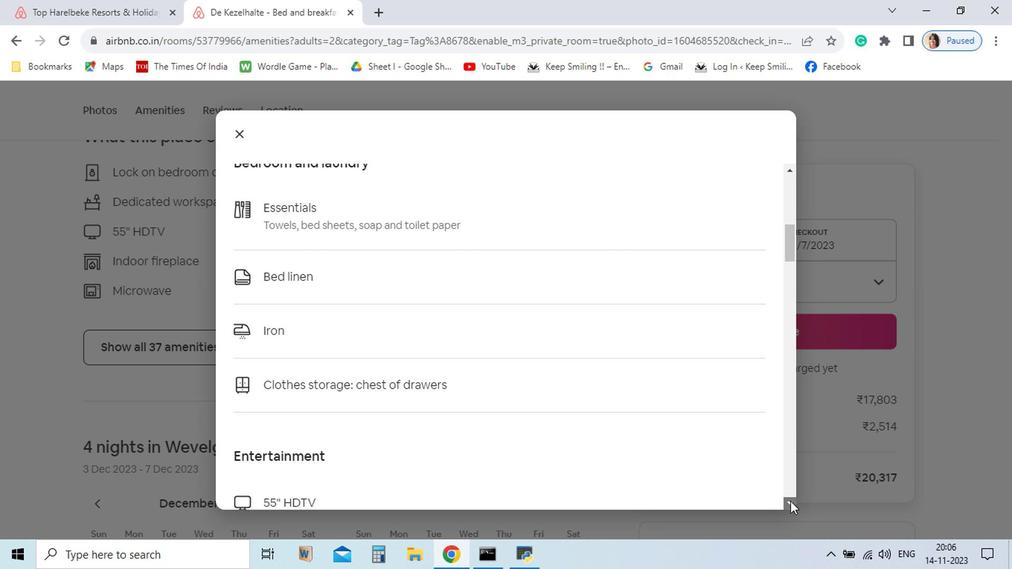 
Action: Mouse pressed left at (707, 504)
Screenshot: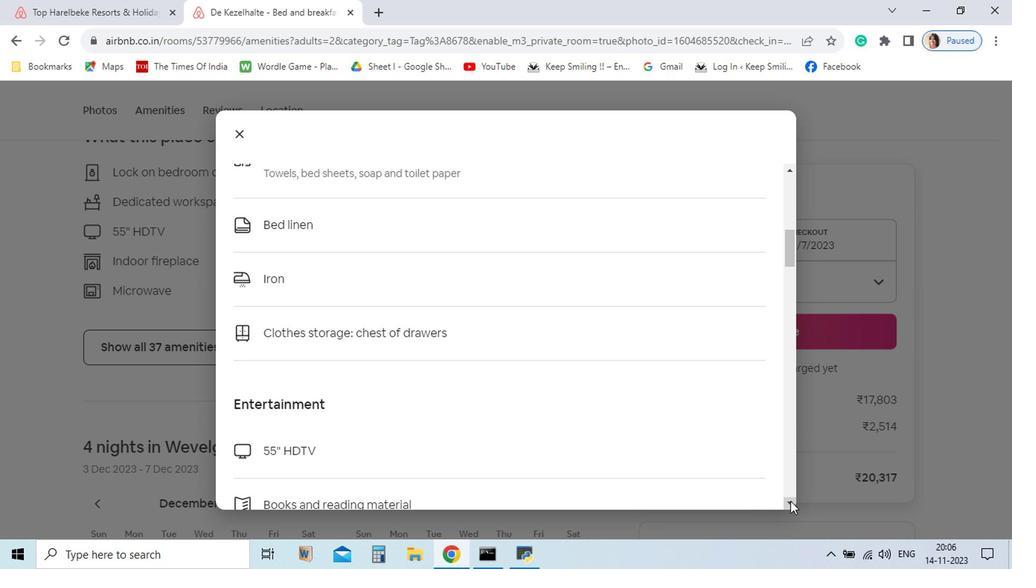 
Action: Mouse pressed left at (707, 504)
Screenshot: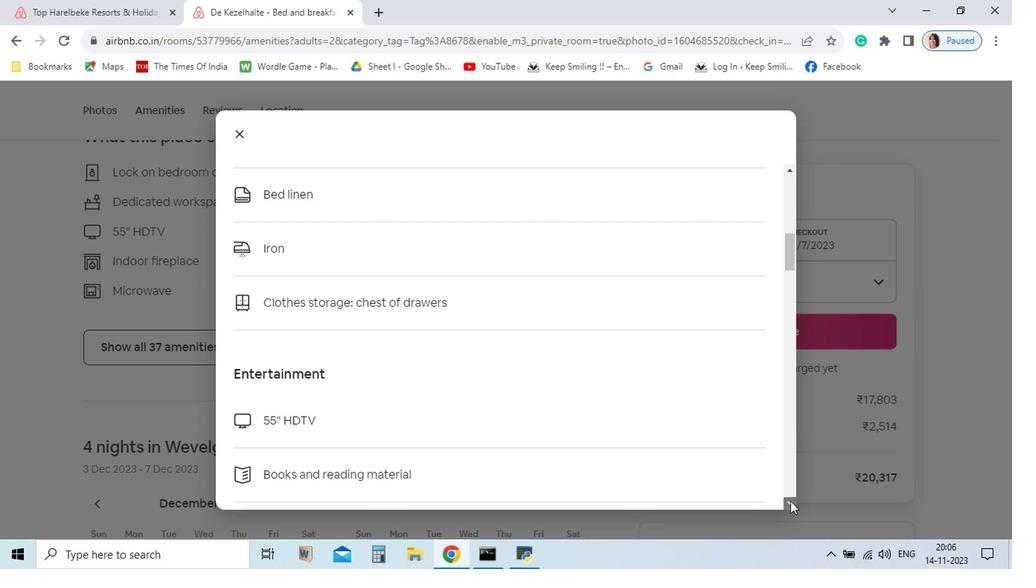 
Action: Mouse pressed left at (707, 504)
Screenshot: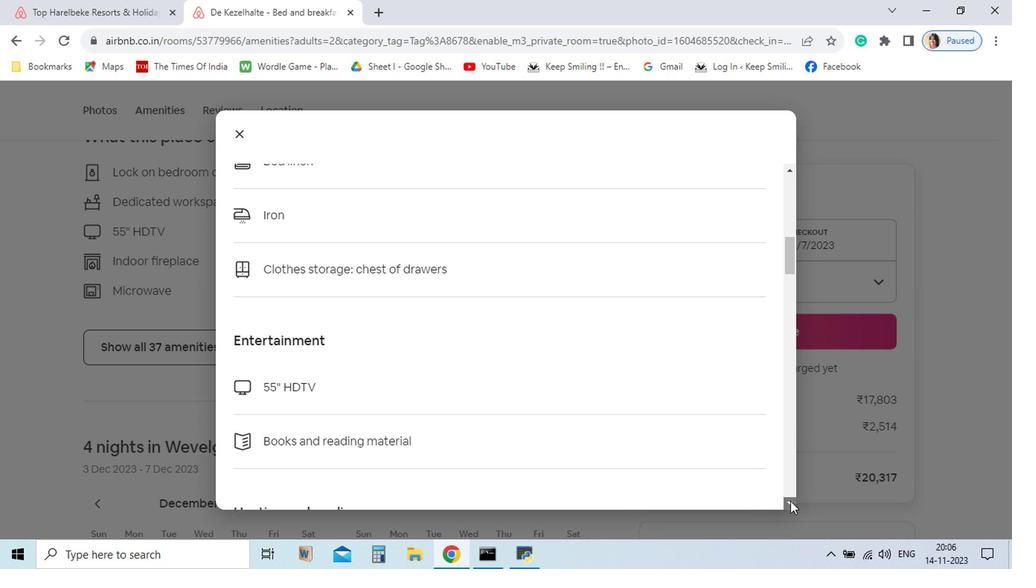 
Action: Mouse pressed left at (707, 504)
Screenshot: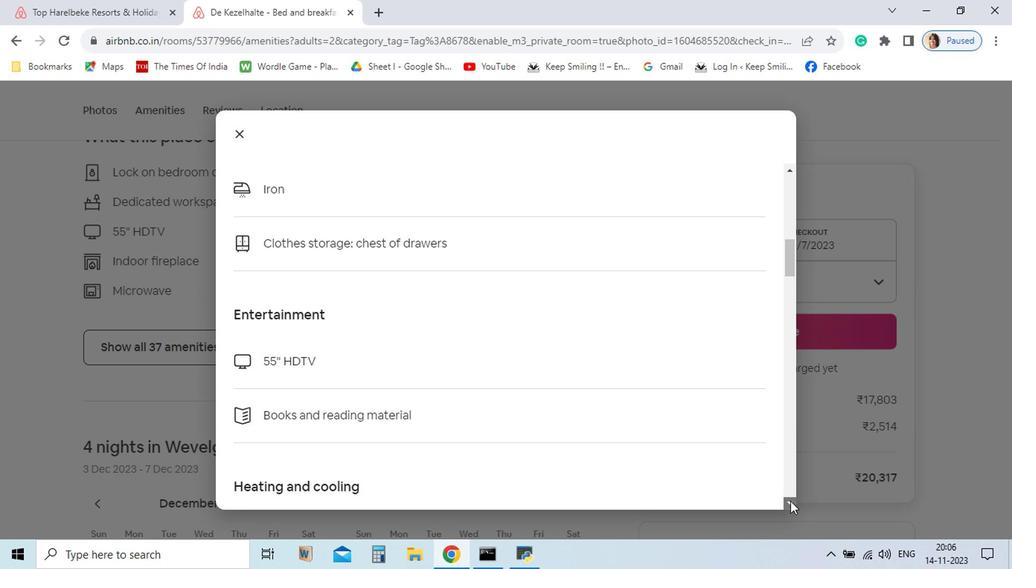 
Action: Mouse pressed left at (707, 504)
Screenshot: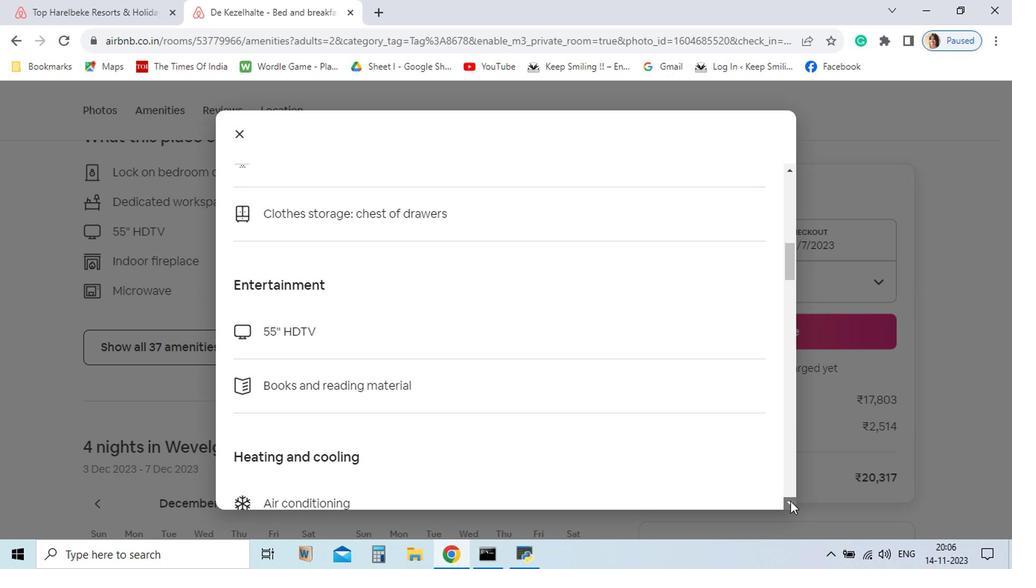 
Action: Mouse pressed left at (707, 504)
Screenshot: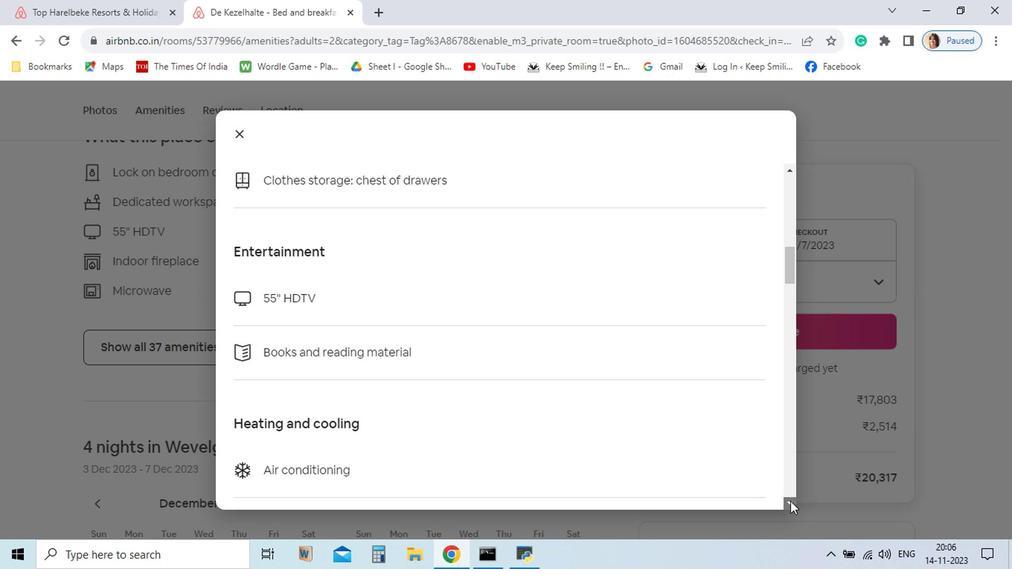 
Action: Mouse pressed left at (707, 504)
Screenshot: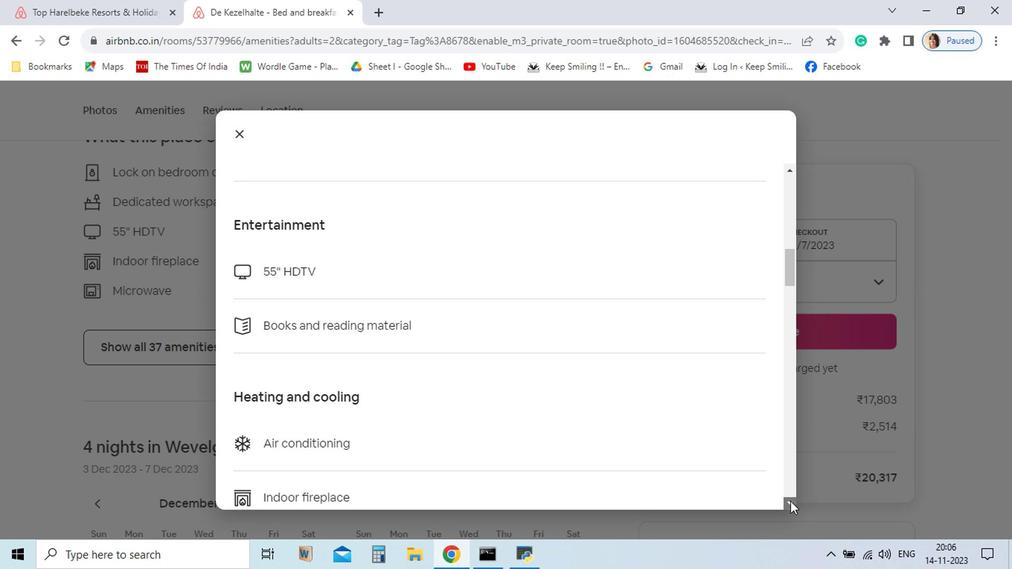 
Action: Mouse pressed left at (707, 504)
Screenshot: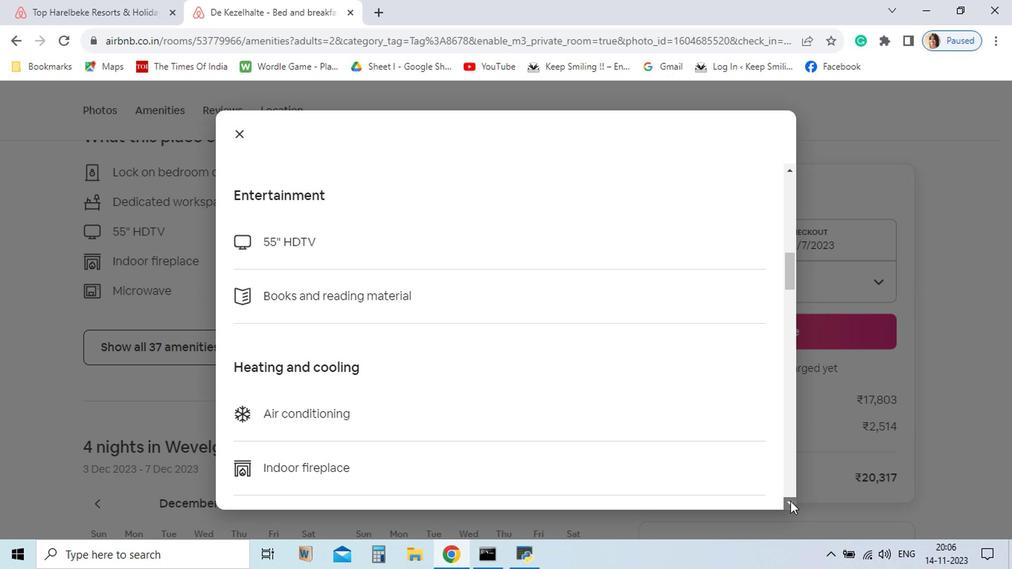 
Action: Mouse pressed left at (707, 504)
Screenshot: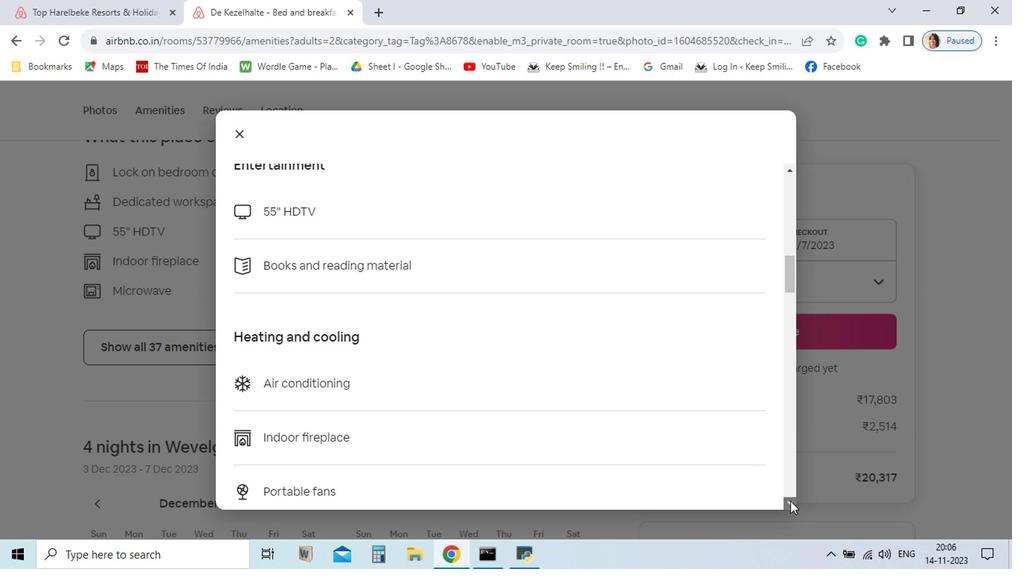 
Action: Mouse pressed left at (707, 504)
Screenshot: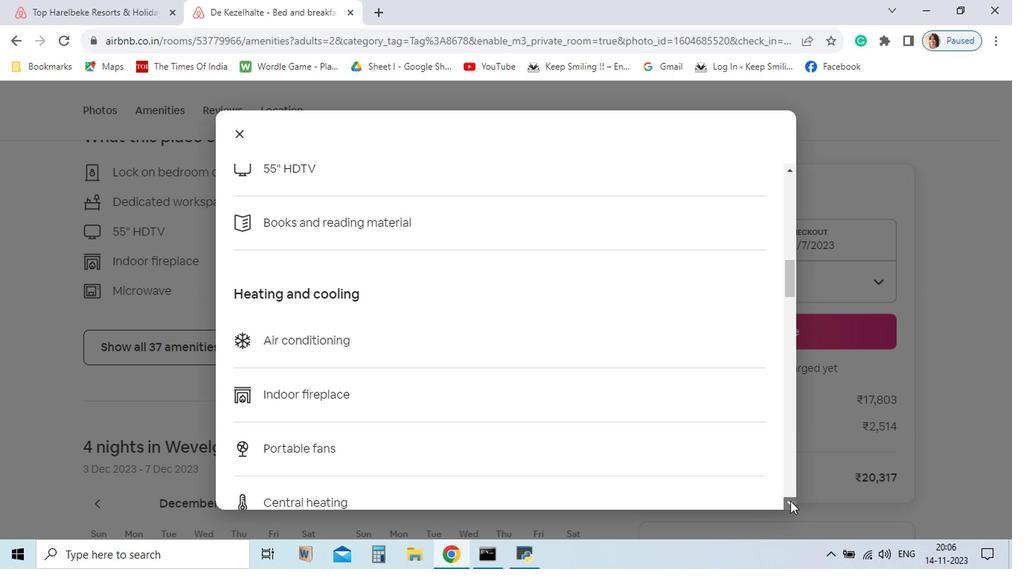 
Action: Mouse pressed left at (707, 504)
Screenshot: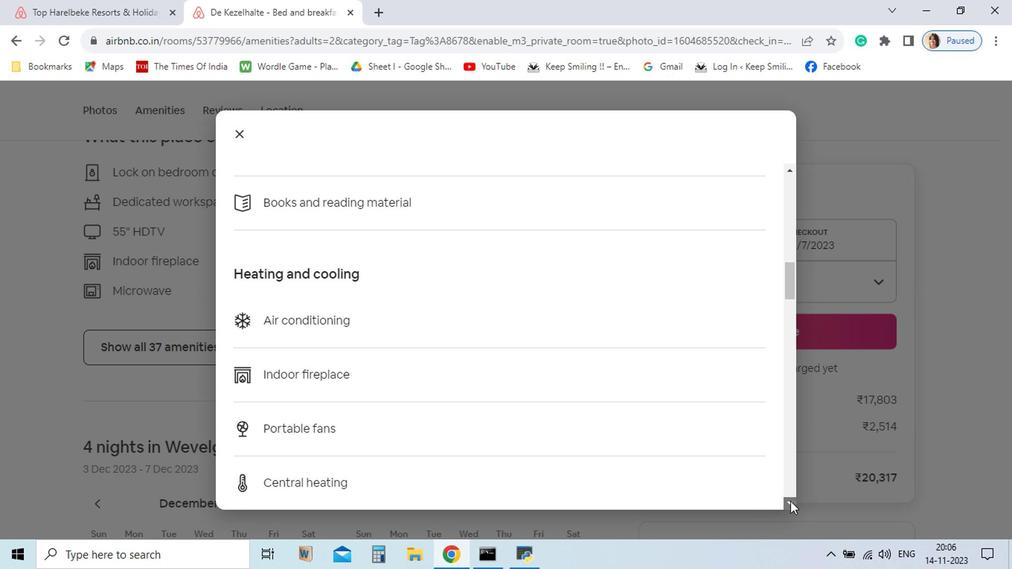
Action: Mouse pressed left at (707, 504)
Screenshot: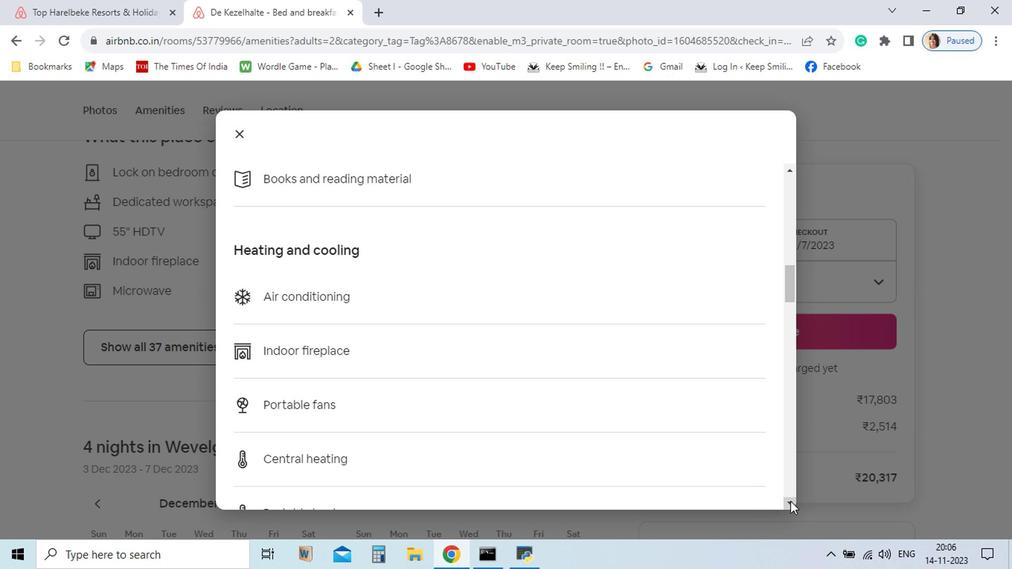 
Action: Mouse pressed left at (707, 504)
Screenshot: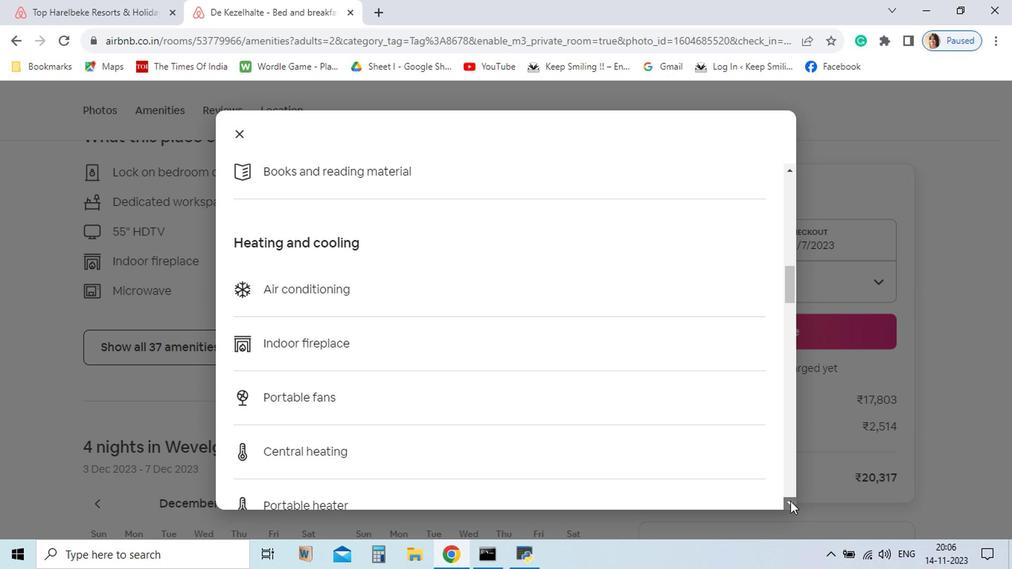 
Action: Mouse pressed left at (707, 504)
Screenshot: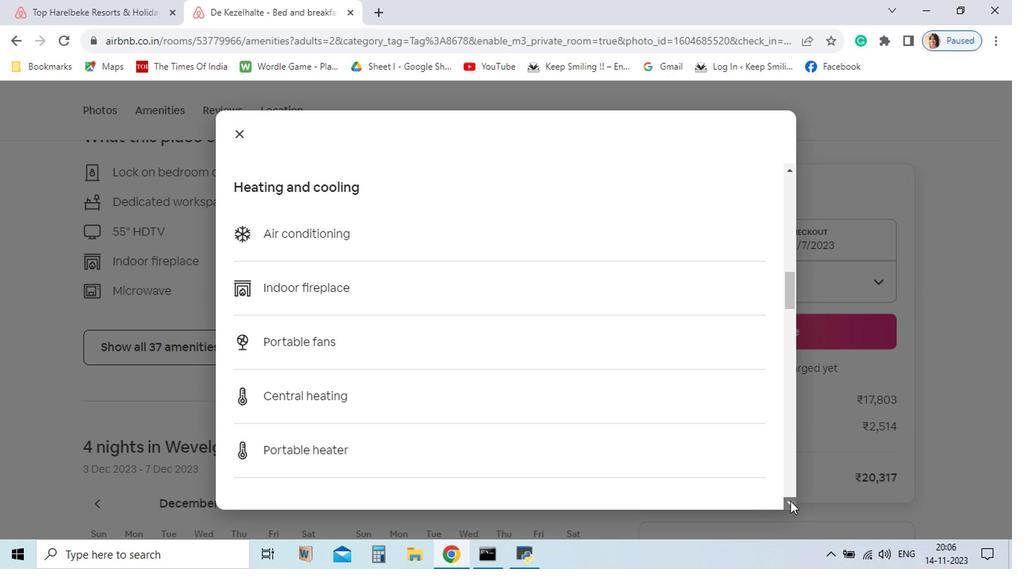 
Action: Mouse pressed left at (707, 504)
Screenshot: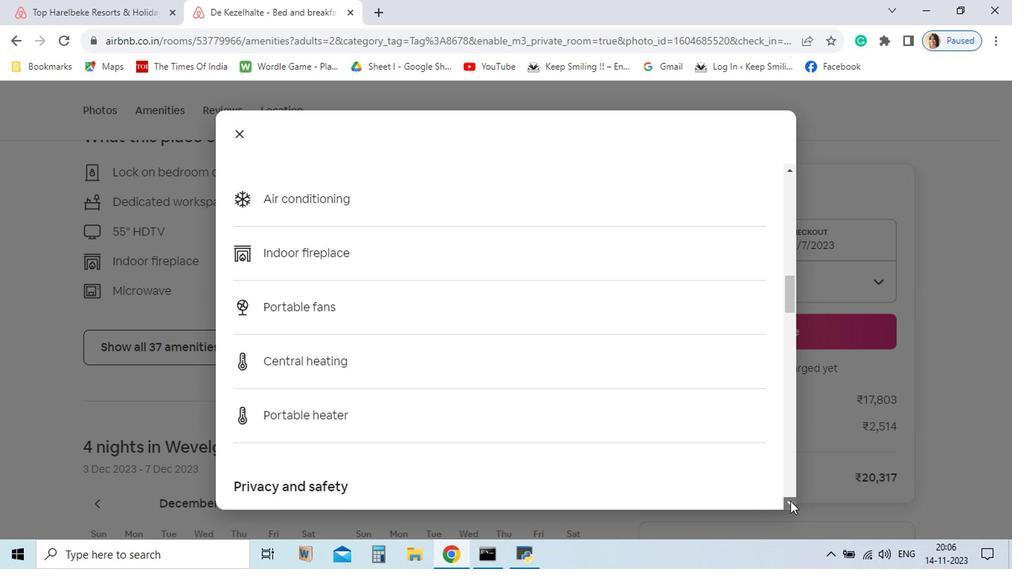 
Action: Mouse pressed left at (707, 504)
Screenshot: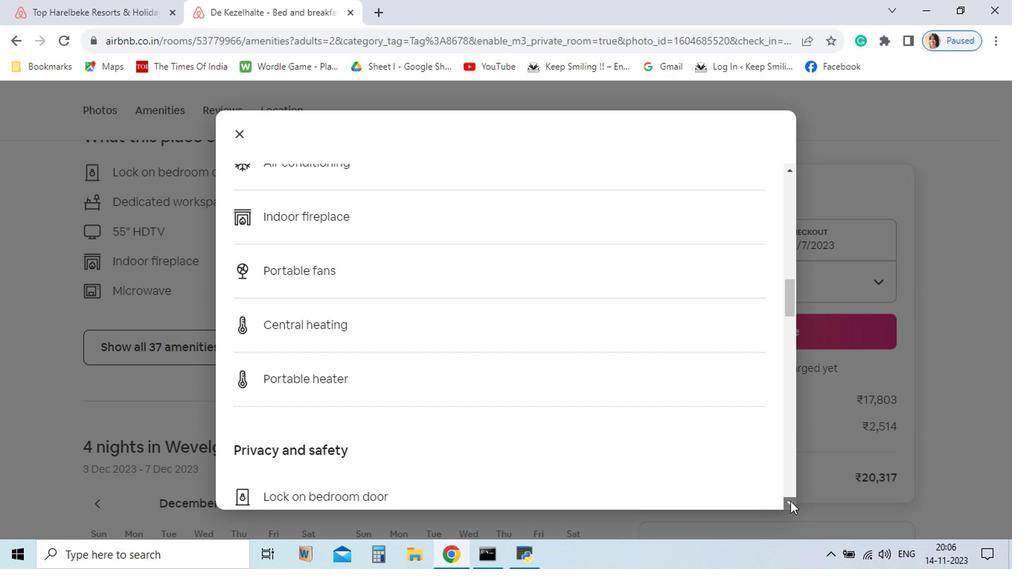 
Action: Mouse pressed left at (707, 504)
Screenshot: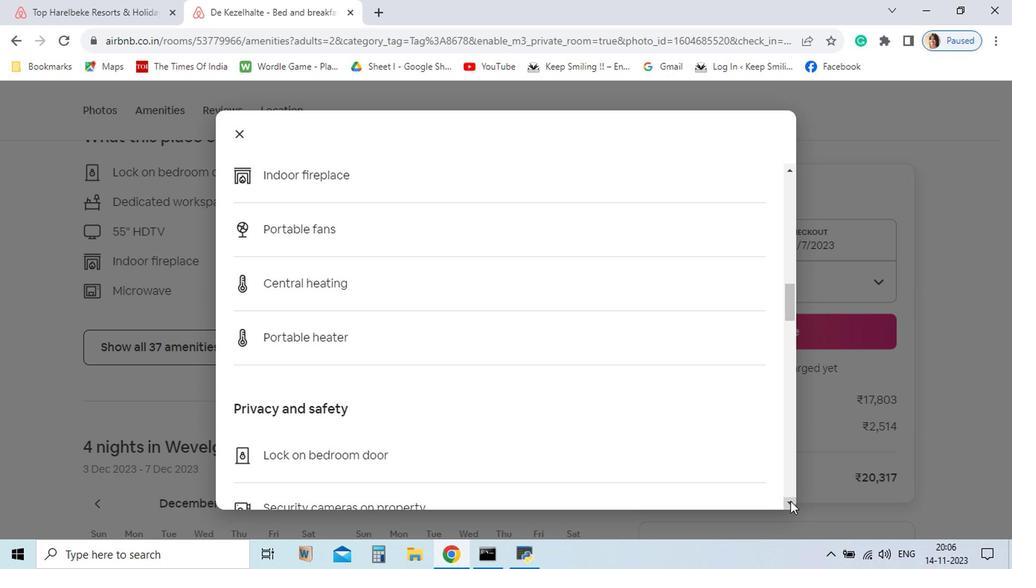 
Action: Mouse pressed left at (707, 504)
Screenshot: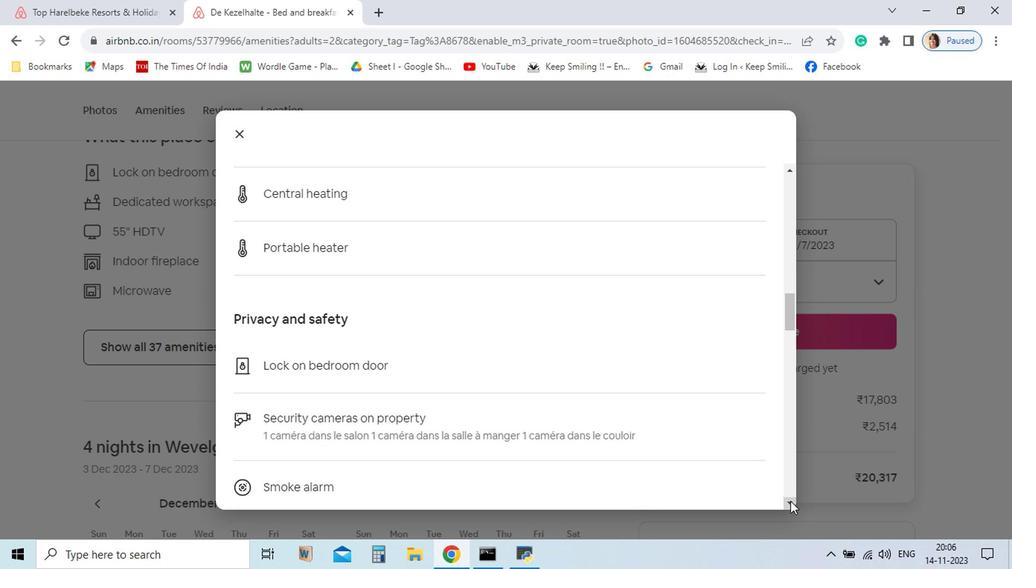 
Action: Mouse pressed left at (707, 504)
